 Task: Explore Airbnb accommodation in Thung Song, Thailand from 6th December, 2023 to 18th December, 2023 for 3 adults.2 bedrooms having 2 beds and 2 bathrooms. Property type can be hotel. Booking option can be shelf check-in. Look for 3 properties as per requirement.
Action: Mouse moved to (314, 152)
Screenshot: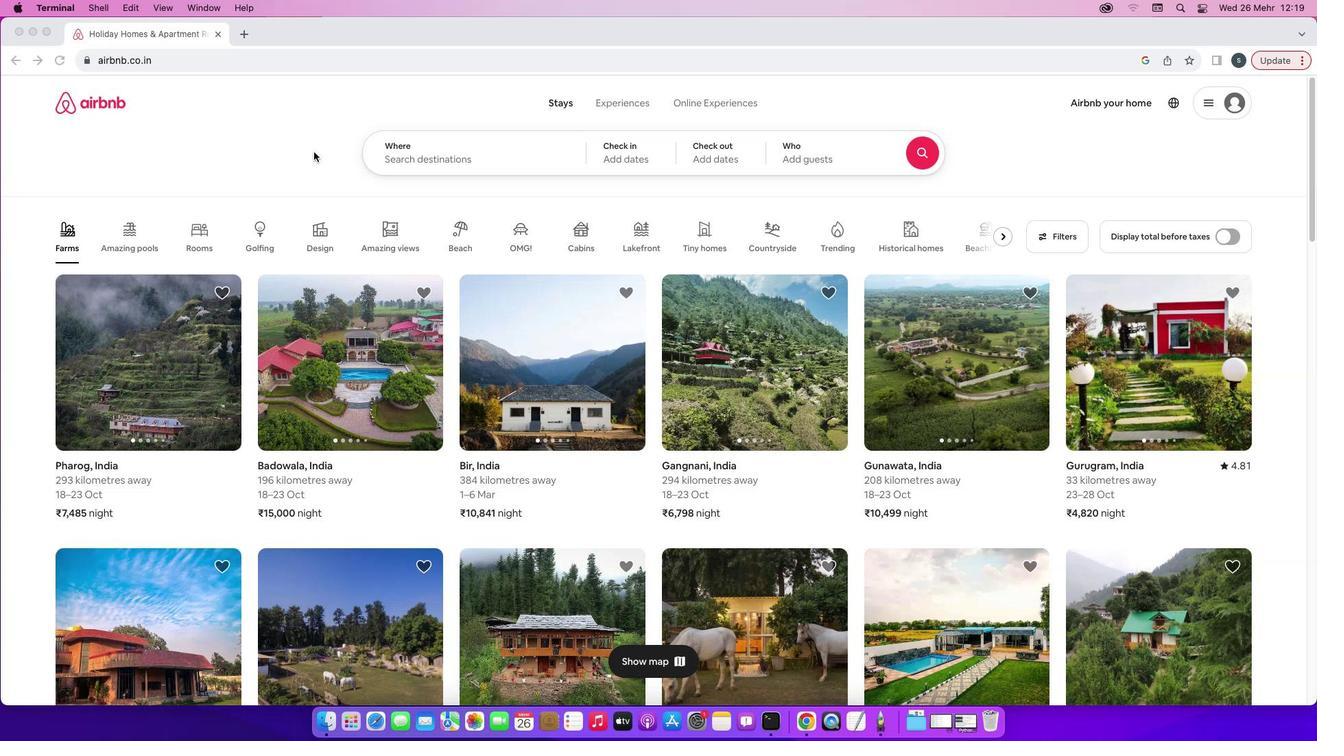 
Action: Mouse pressed left at (314, 152)
Screenshot: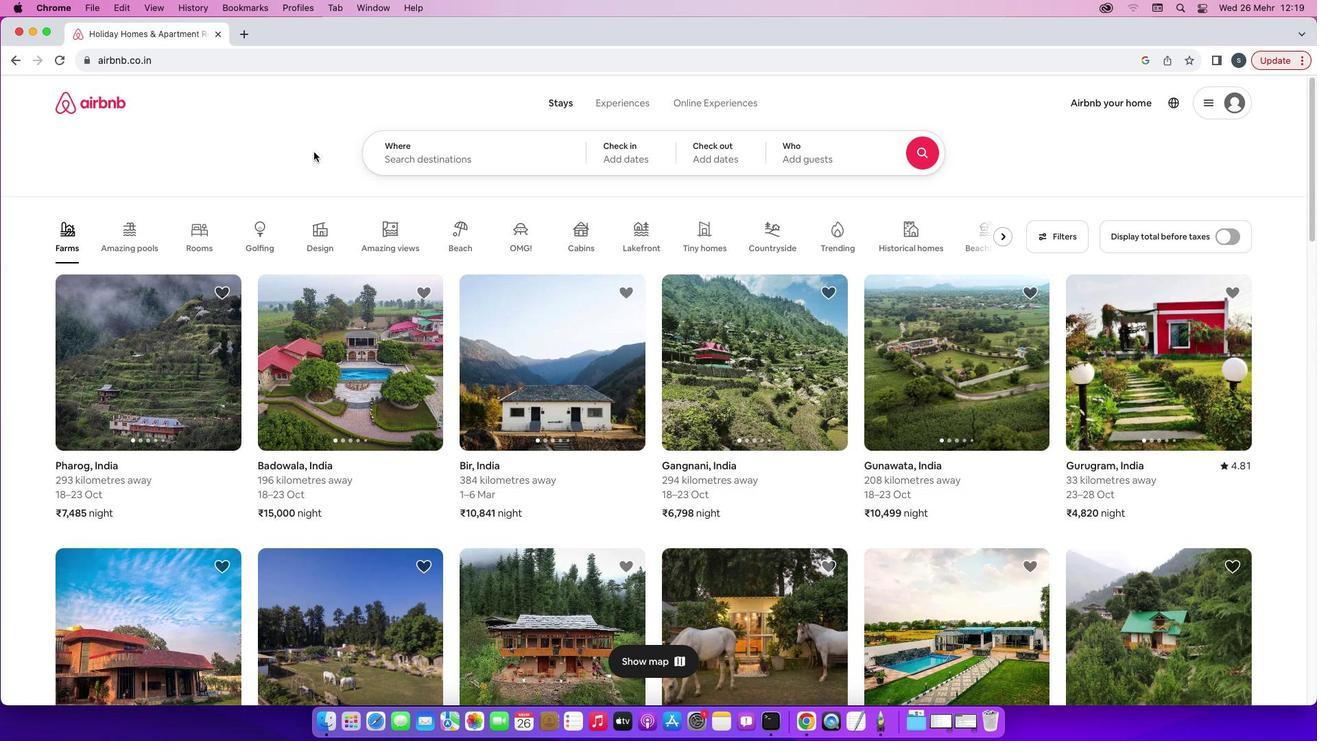 
Action: Mouse moved to (435, 155)
Screenshot: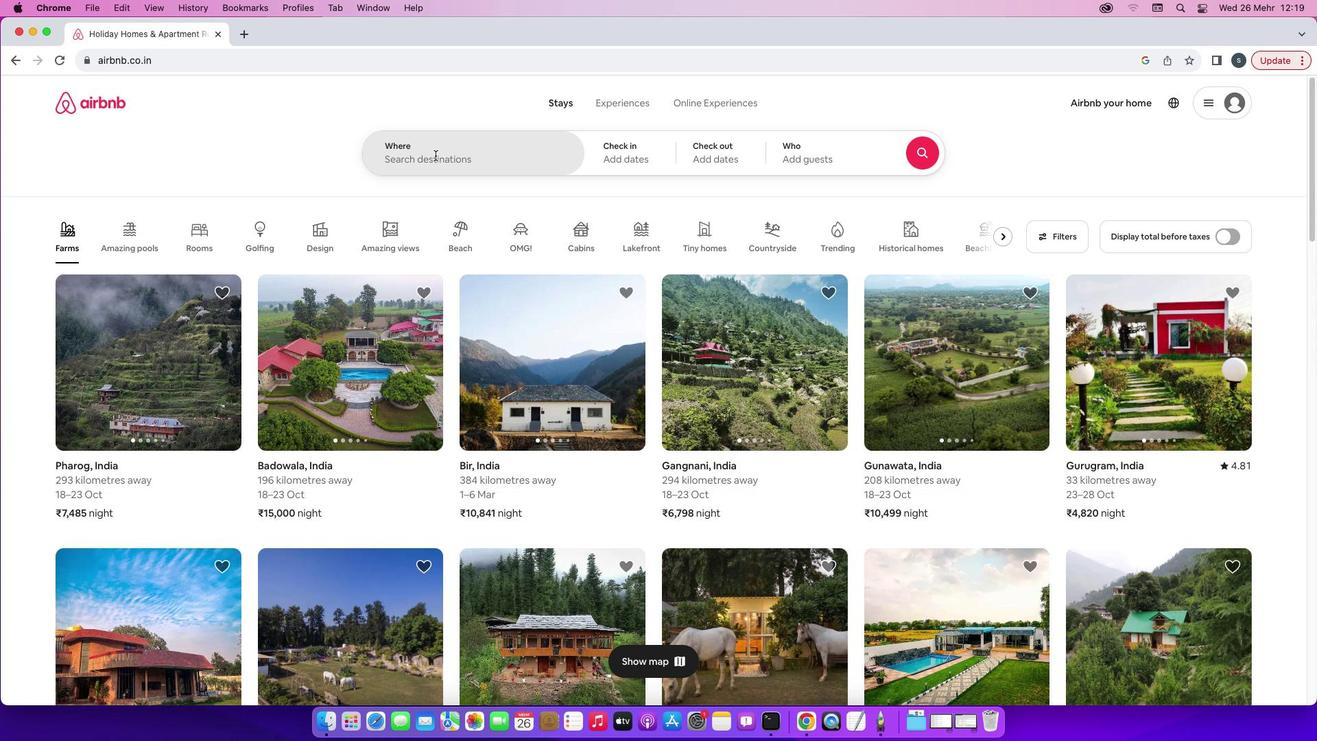 
Action: Mouse pressed left at (435, 155)
Screenshot: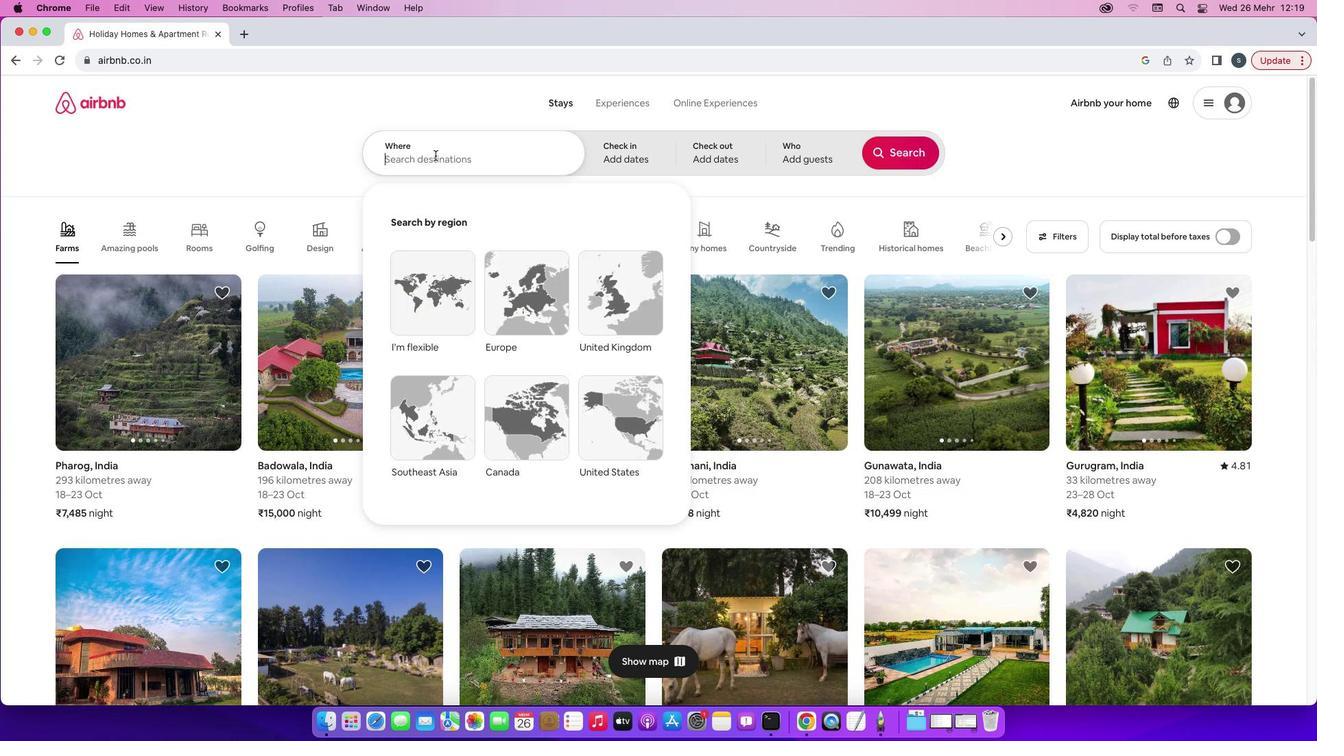 
Action: Key pressed 'T'Key.caps_lock'h''u''n''g'Key.spaceKey.caps_lock'S'Key.caps_lock'o''n''g'','Key.spaceKey.caps_lock'T'Key.caps_lock'h''a''i''l''a''n''d'Key.enter
Screenshot: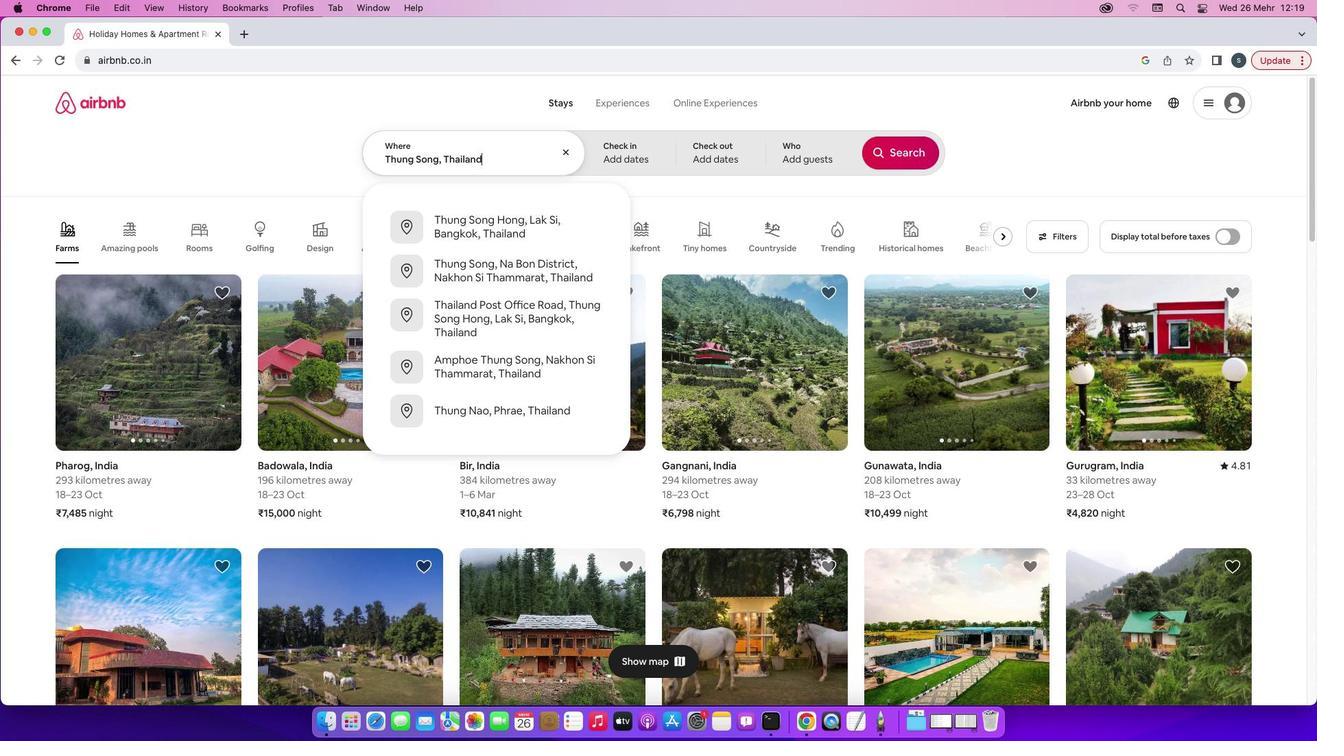 
Action: Mouse moved to (897, 260)
Screenshot: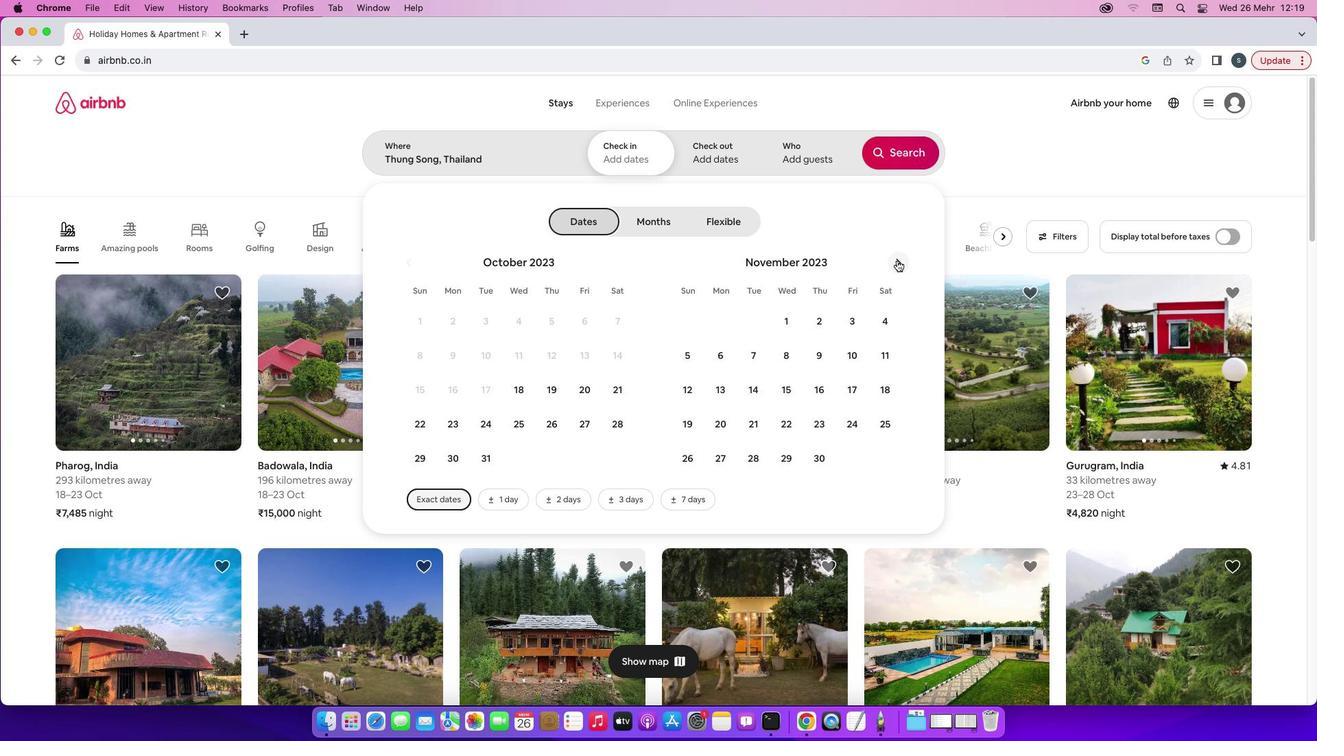 
Action: Mouse pressed left at (897, 260)
Screenshot: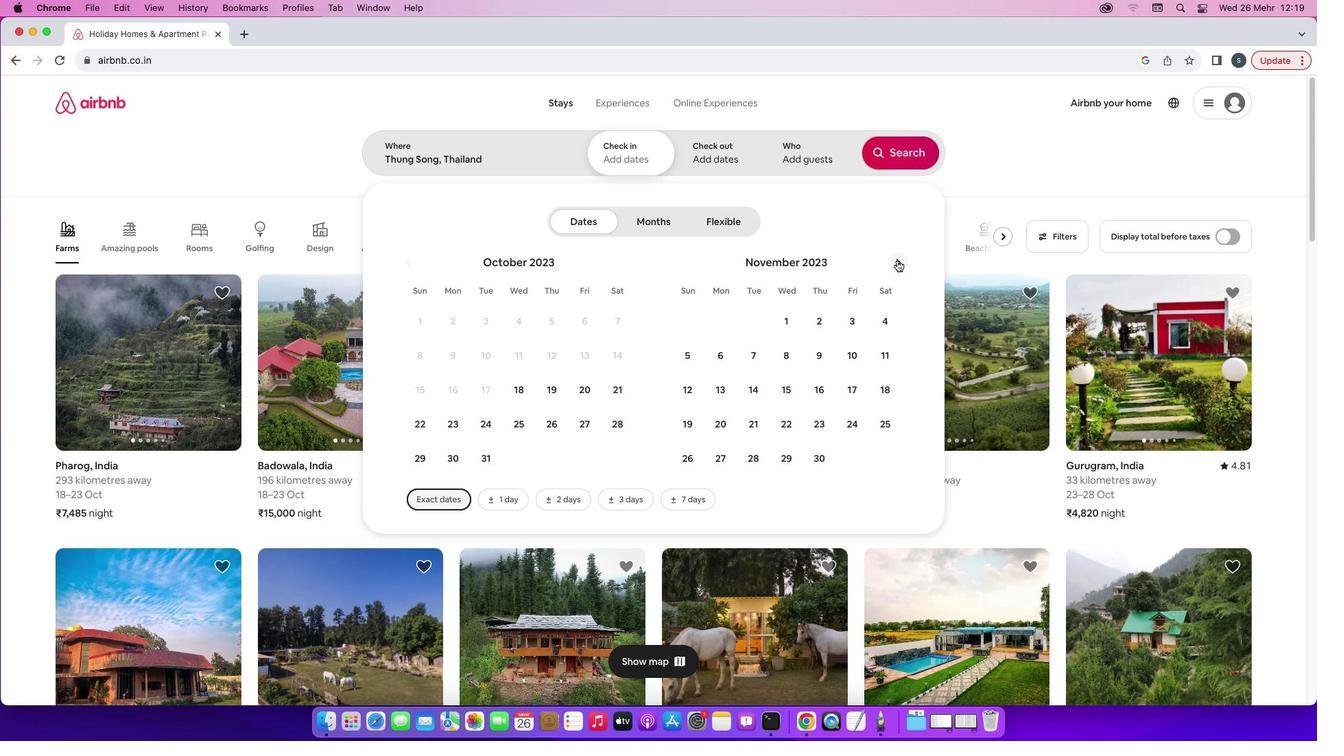 
Action: Mouse moved to (784, 355)
Screenshot: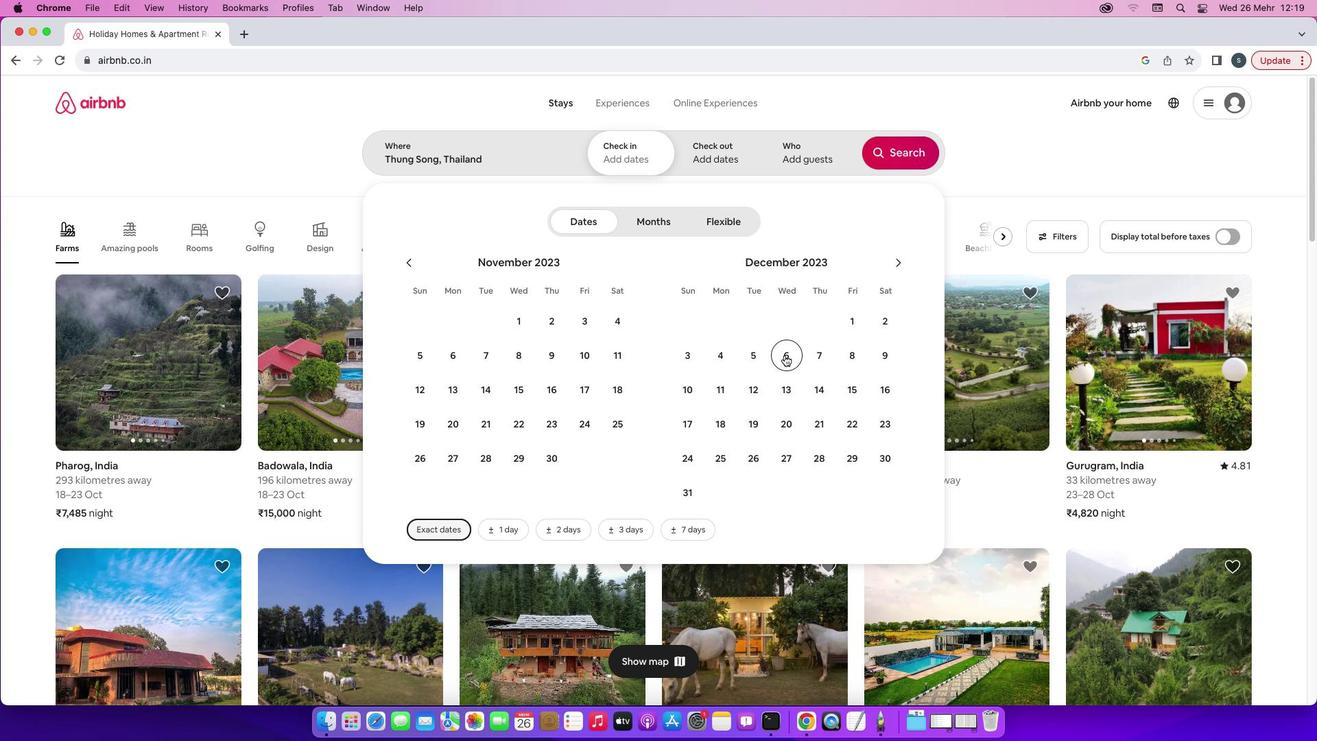 
Action: Mouse pressed left at (784, 355)
Screenshot: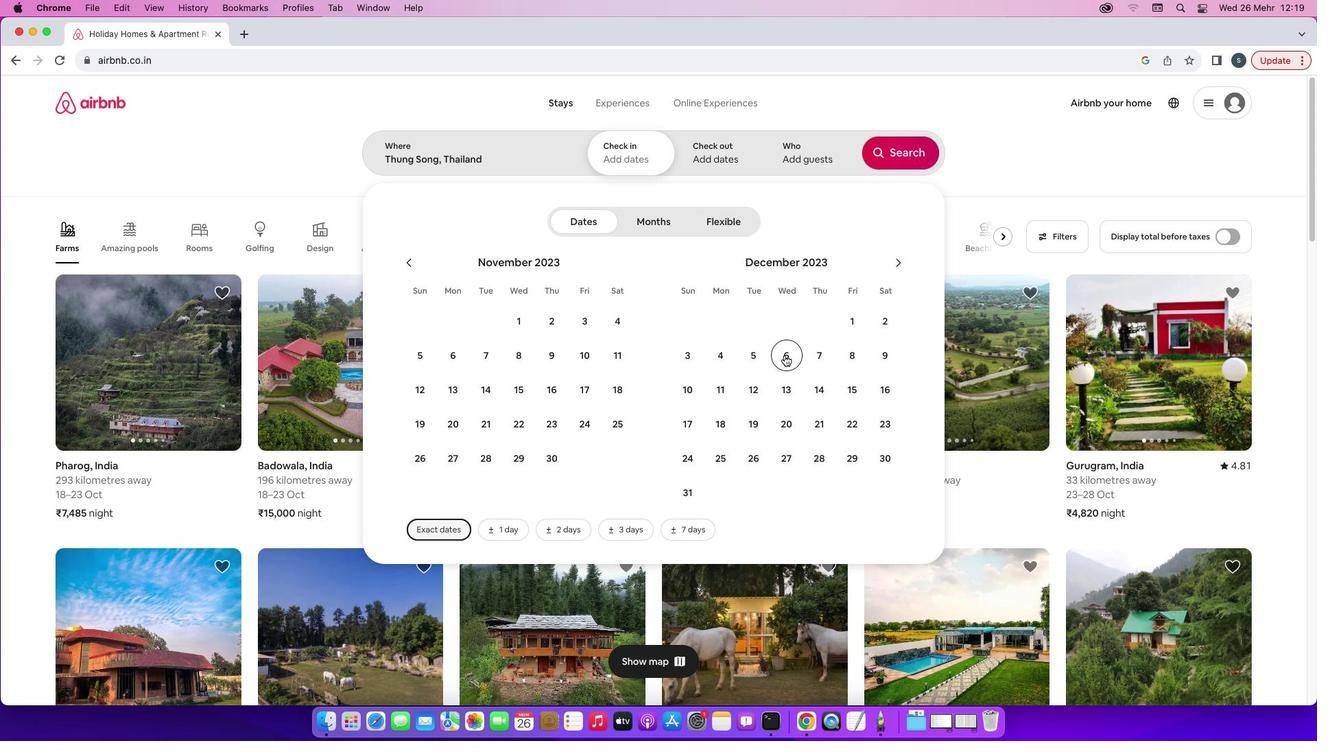 
Action: Mouse moved to (722, 424)
Screenshot: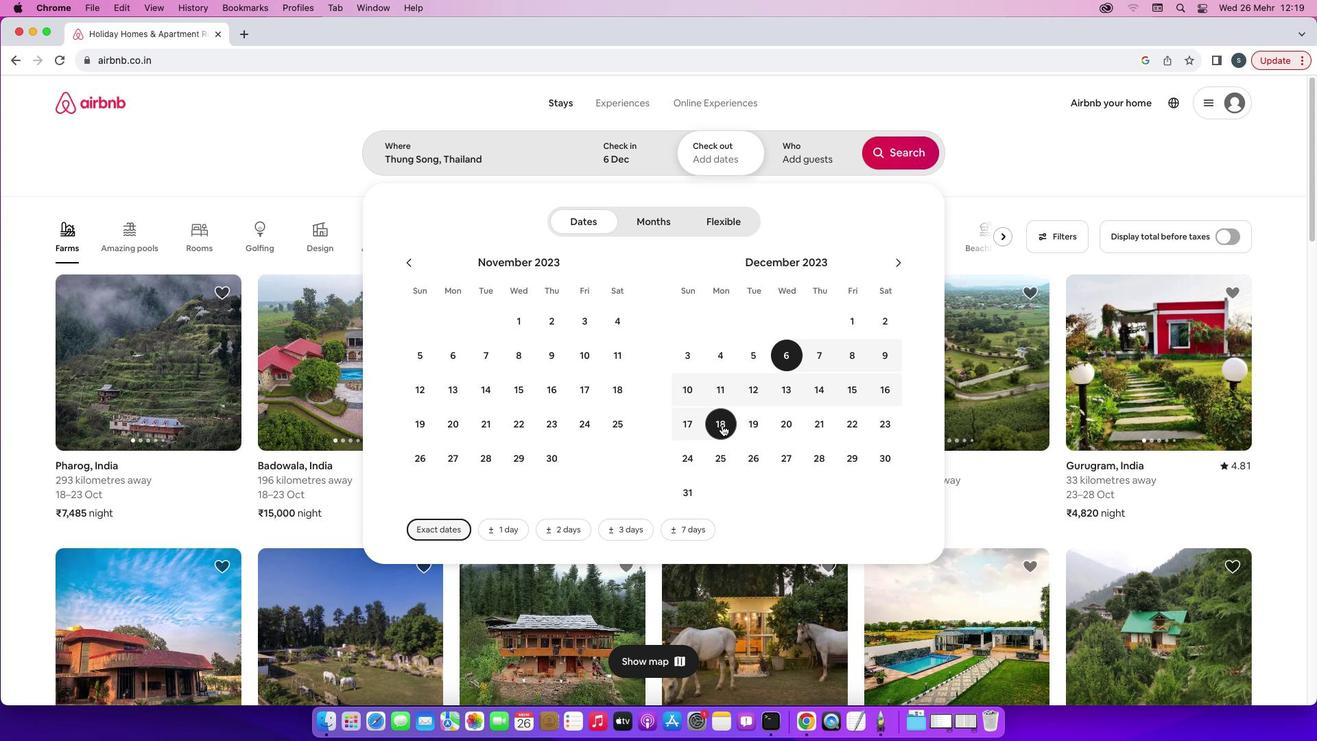 
Action: Mouse pressed left at (722, 424)
Screenshot: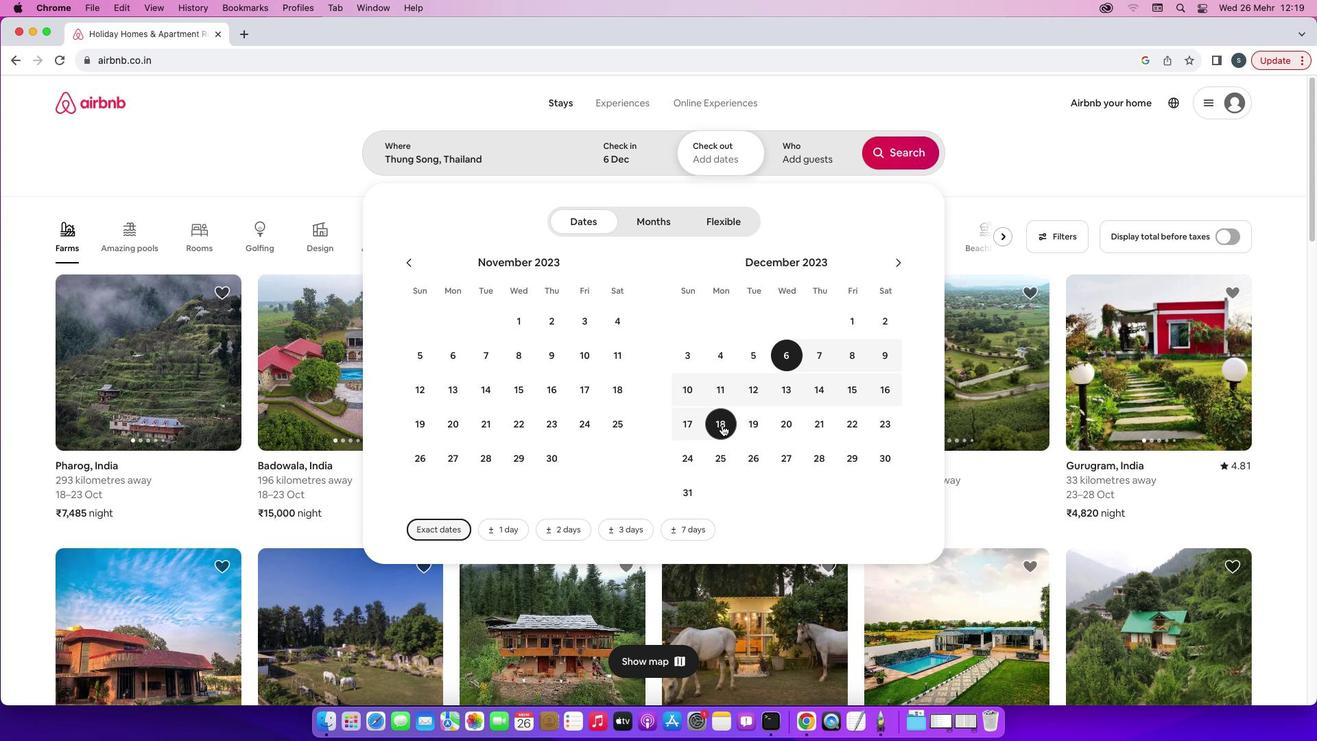 
Action: Mouse moved to (802, 157)
Screenshot: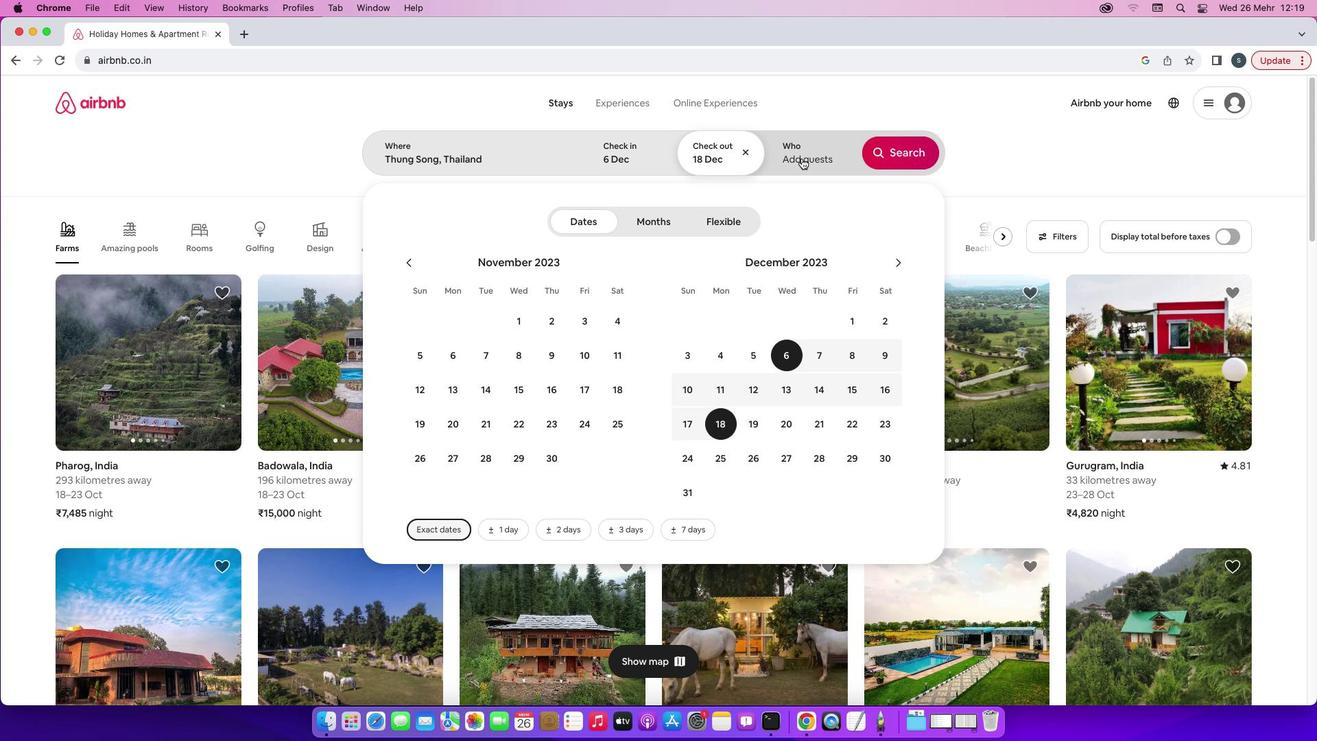 
Action: Mouse pressed left at (802, 157)
Screenshot: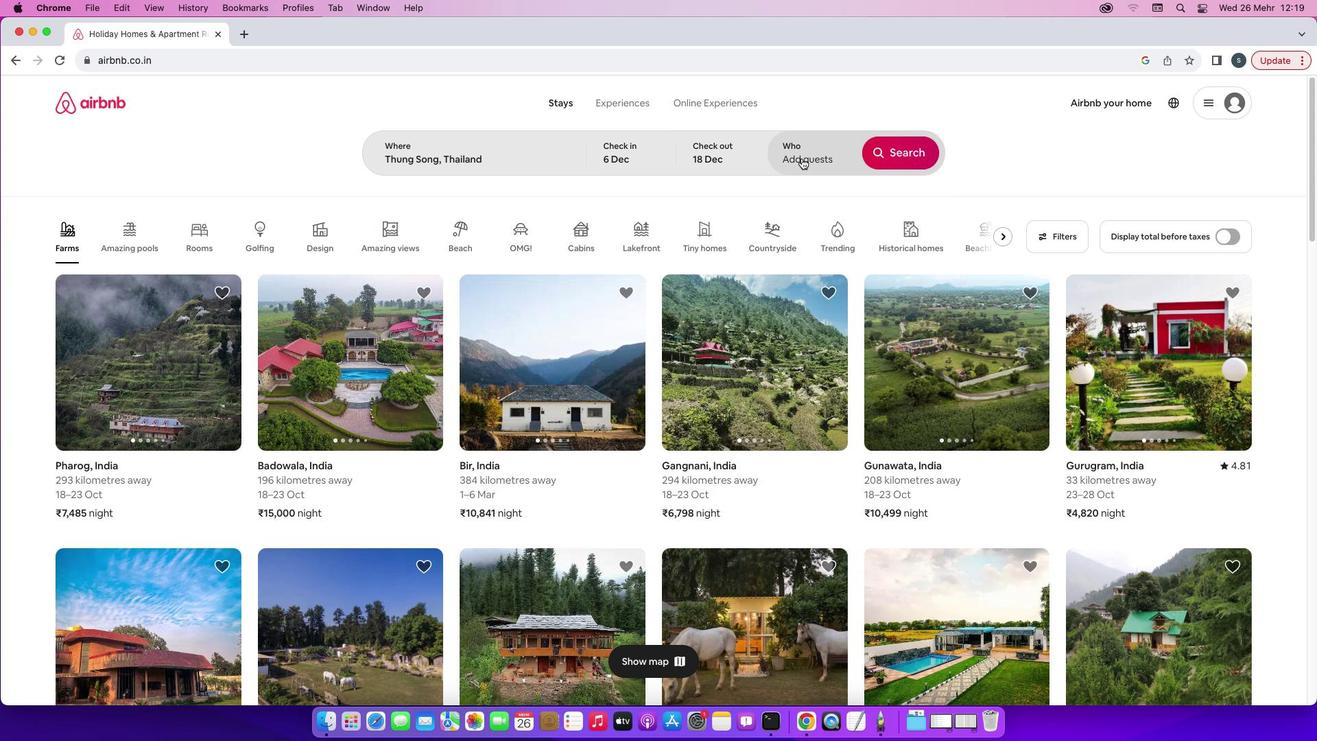 
Action: Mouse moved to (904, 222)
Screenshot: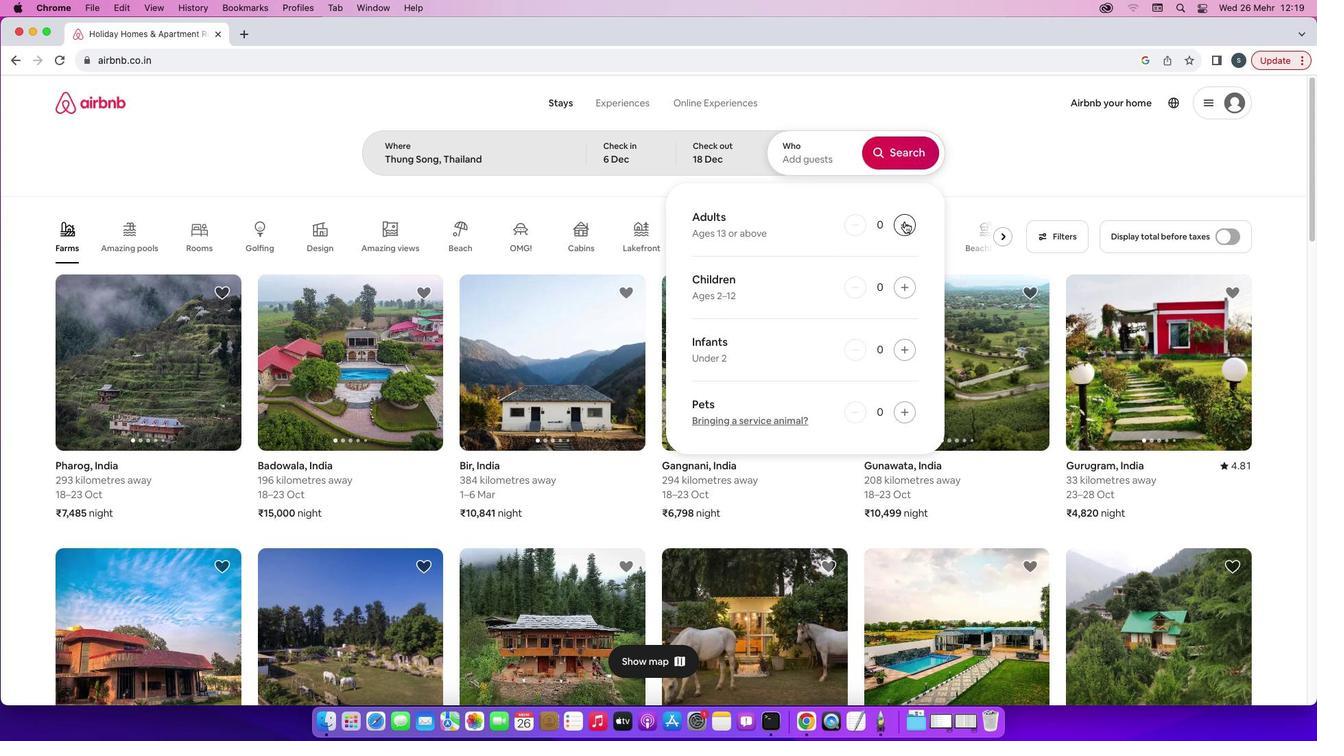 
Action: Mouse pressed left at (904, 222)
Screenshot: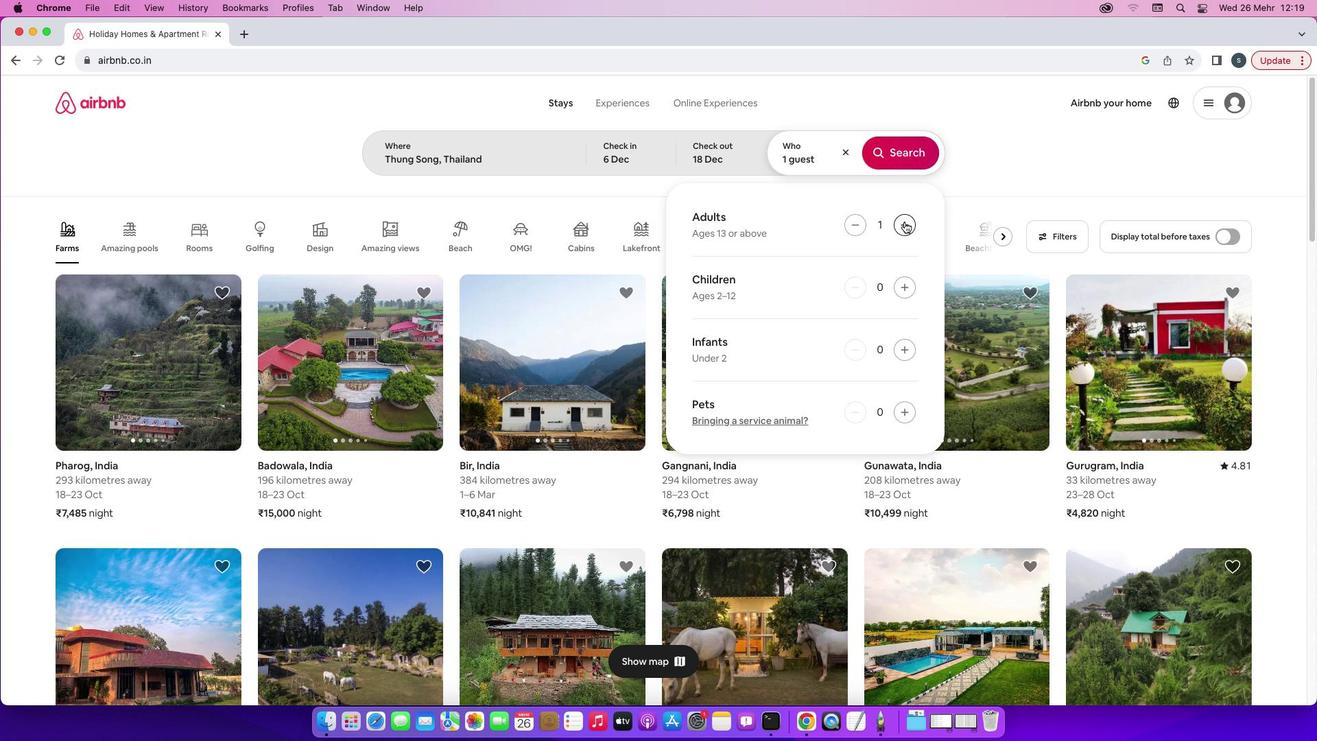 
Action: Mouse pressed left at (904, 222)
Screenshot: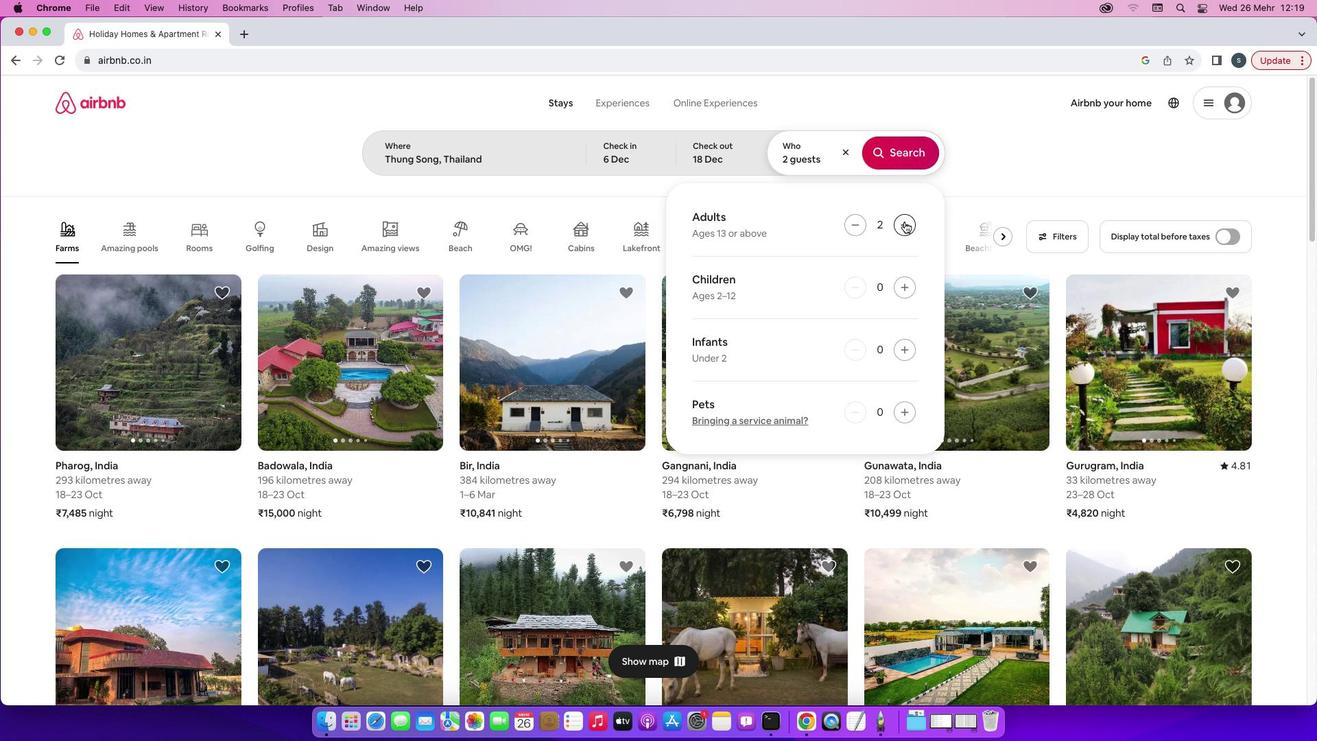
Action: Mouse pressed left at (904, 222)
Screenshot: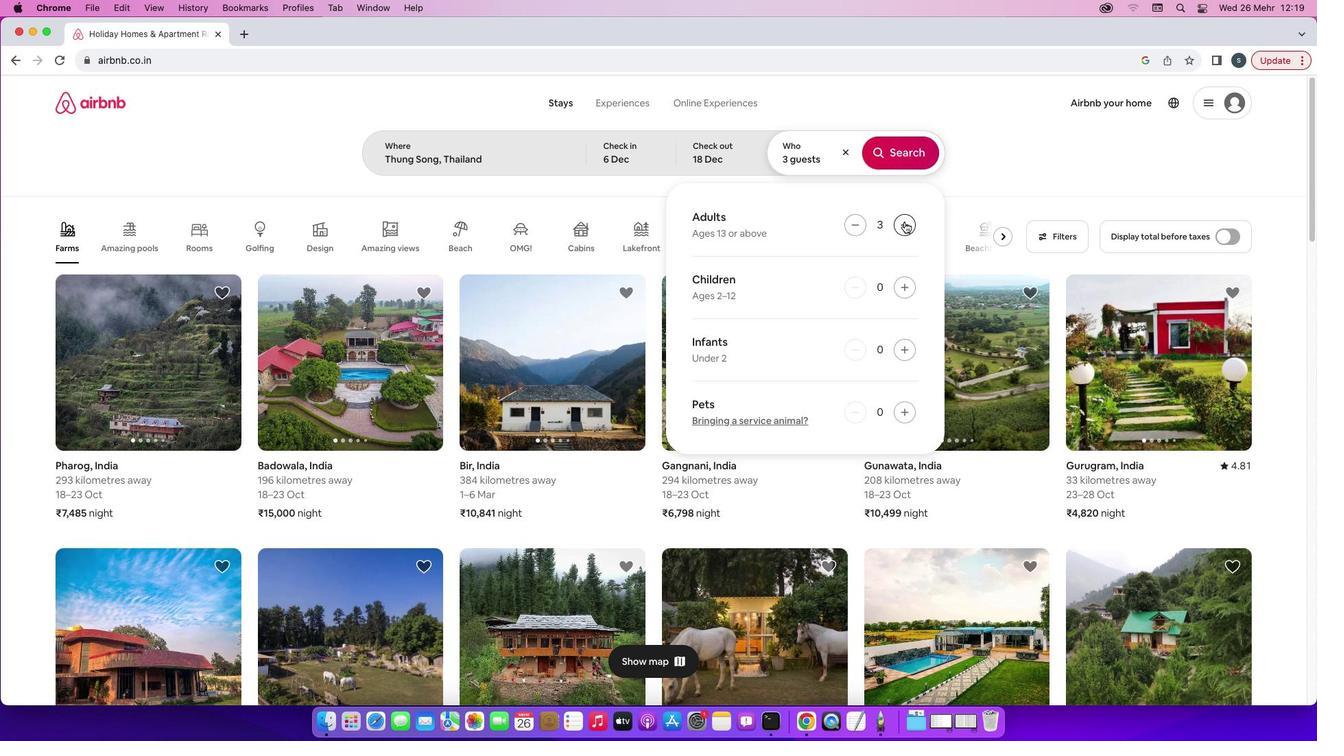
Action: Mouse moved to (898, 160)
Screenshot: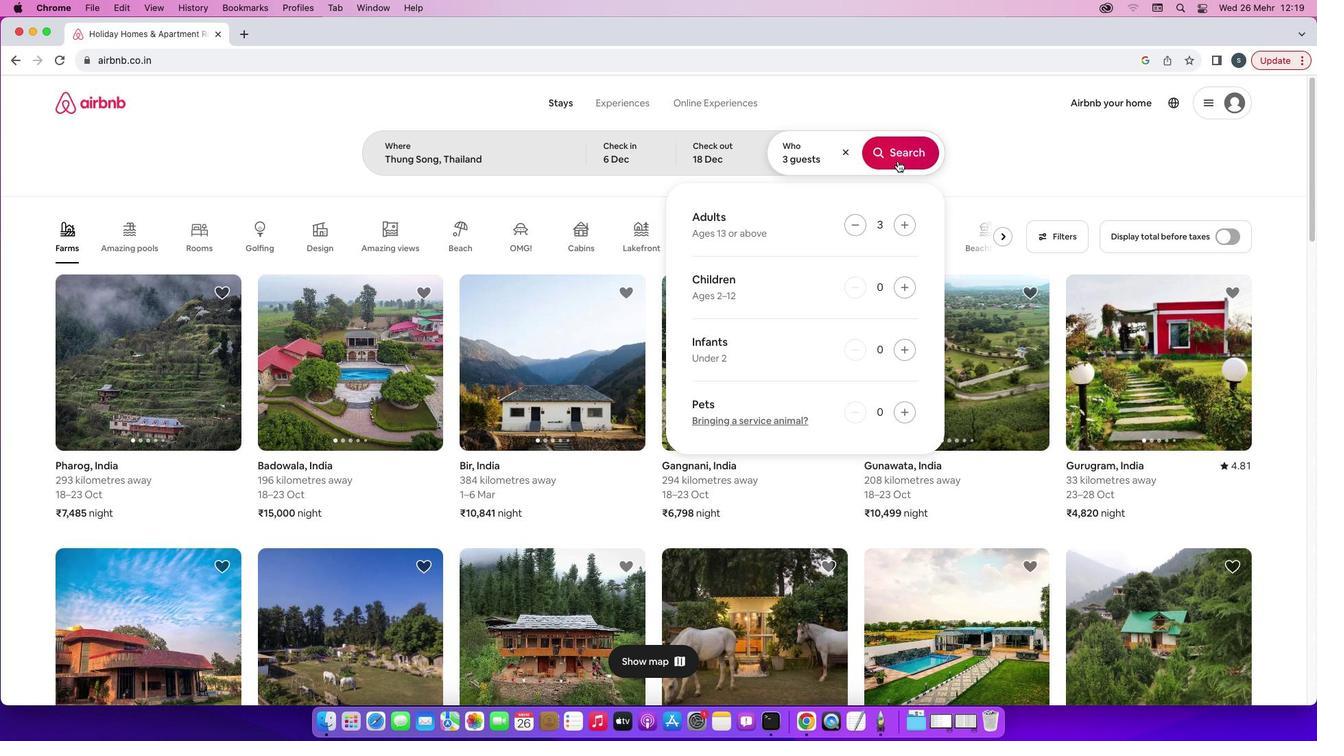 
Action: Mouse pressed left at (898, 160)
Screenshot: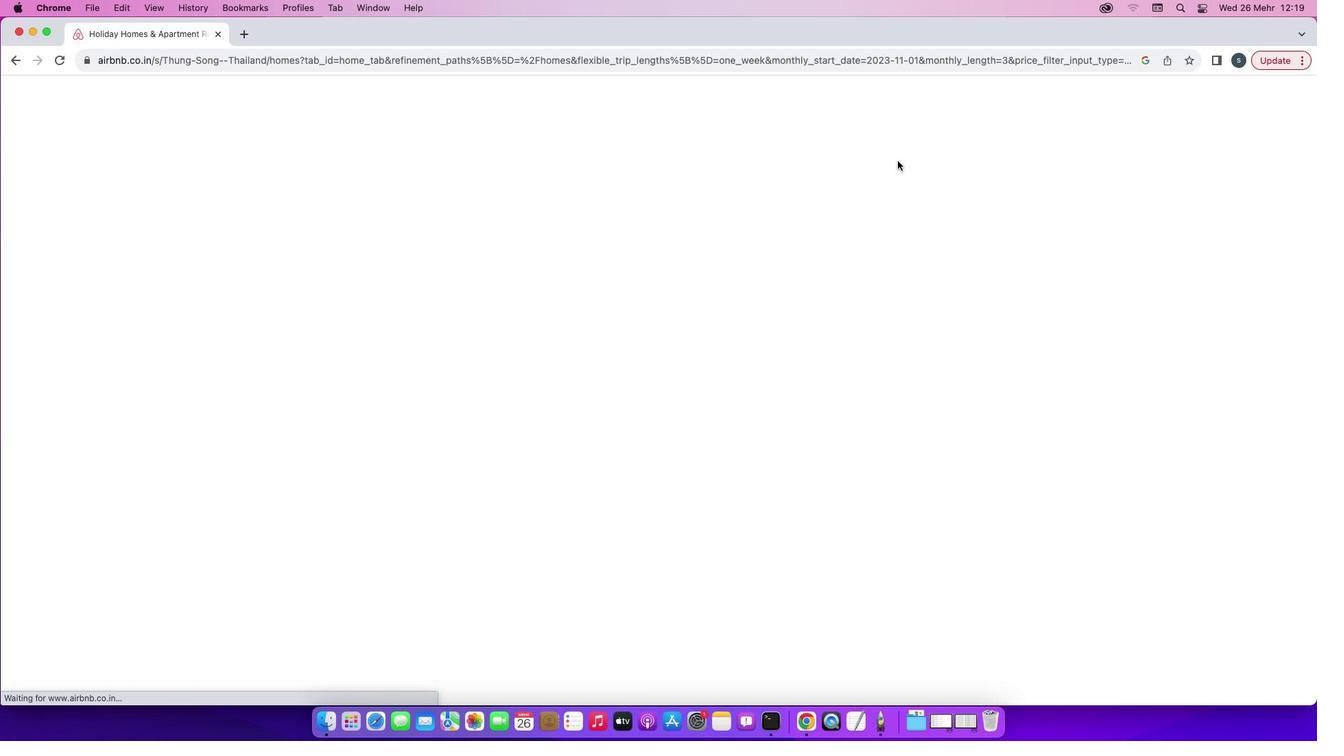 
Action: Mouse moved to (1101, 167)
Screenshot: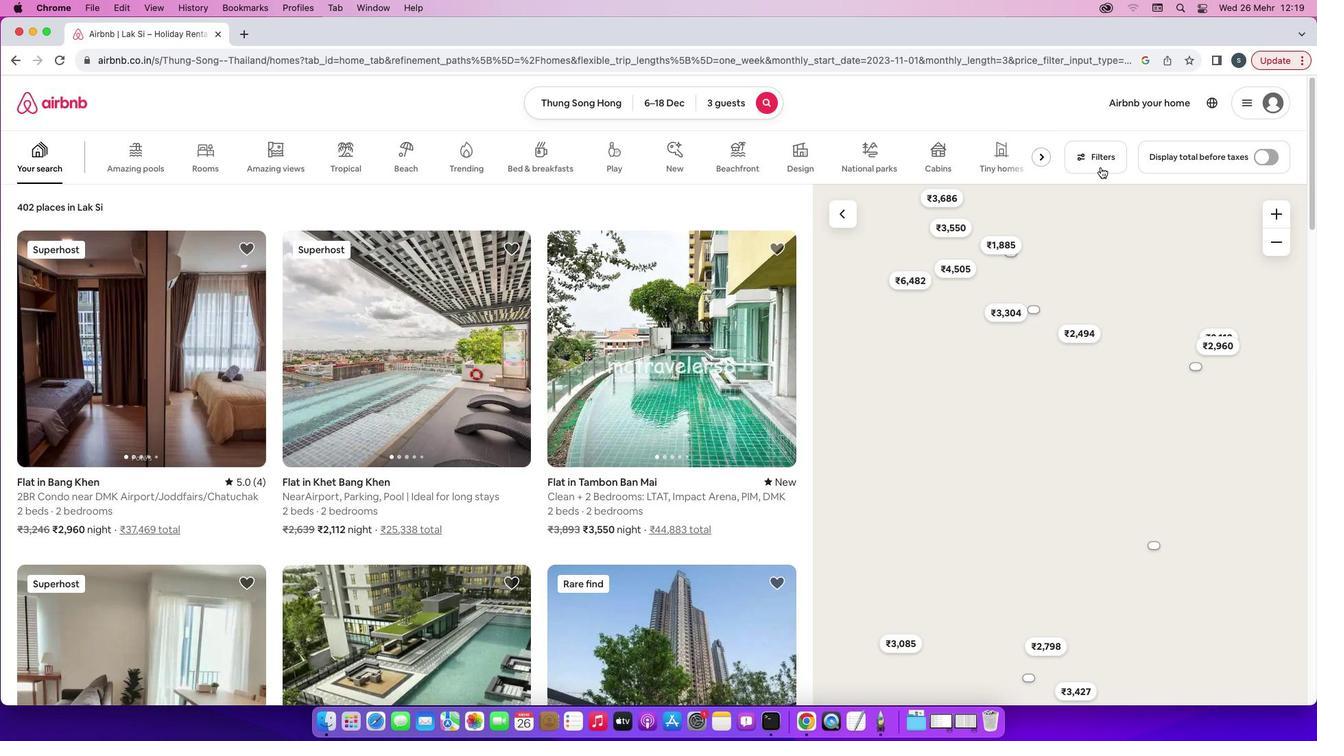 
Action: Mouse pressed left at (1101, 167)
Screenshot: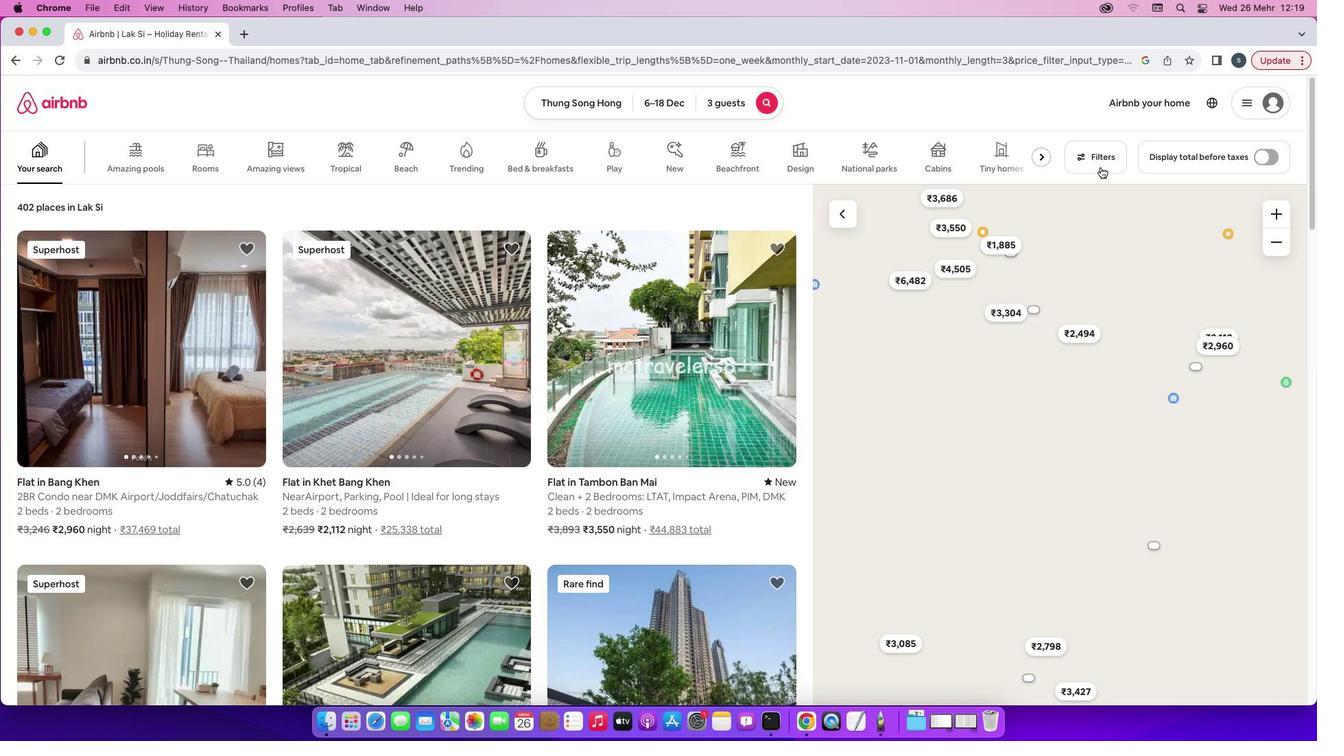 
Action: Mouse moved to (633, 332)
Screenshot: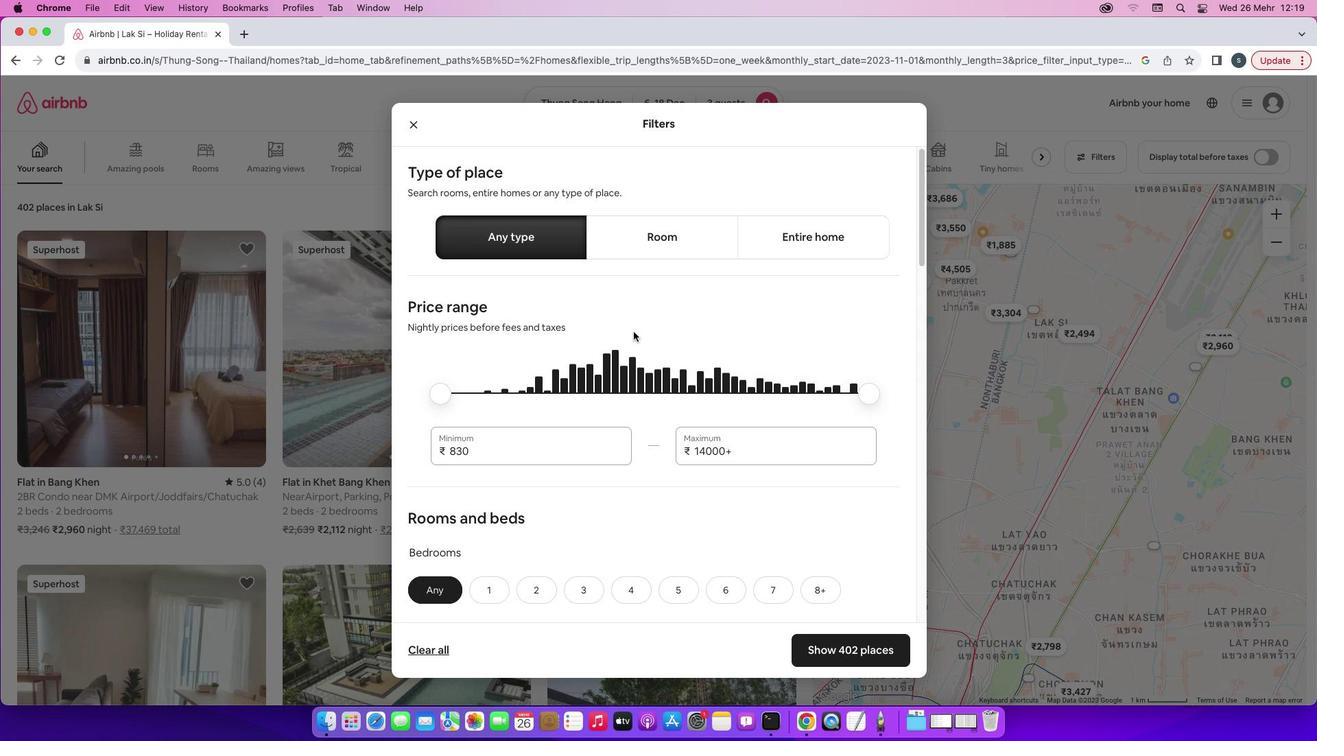 
Action: Mouse scrolled (633, 332) with delta (0, 0)
Screenshot: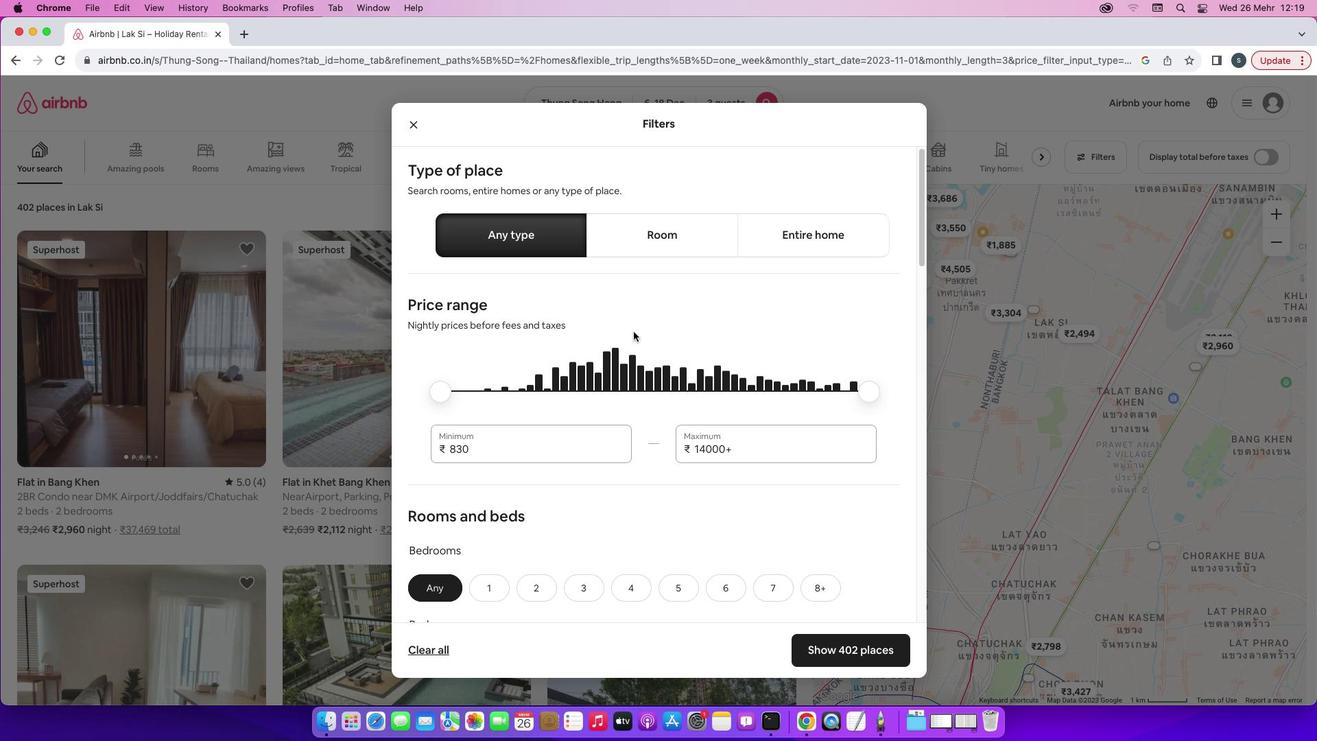
Action: Mouse scrolled (633, 332) with delta (0, 0)
Screenshot: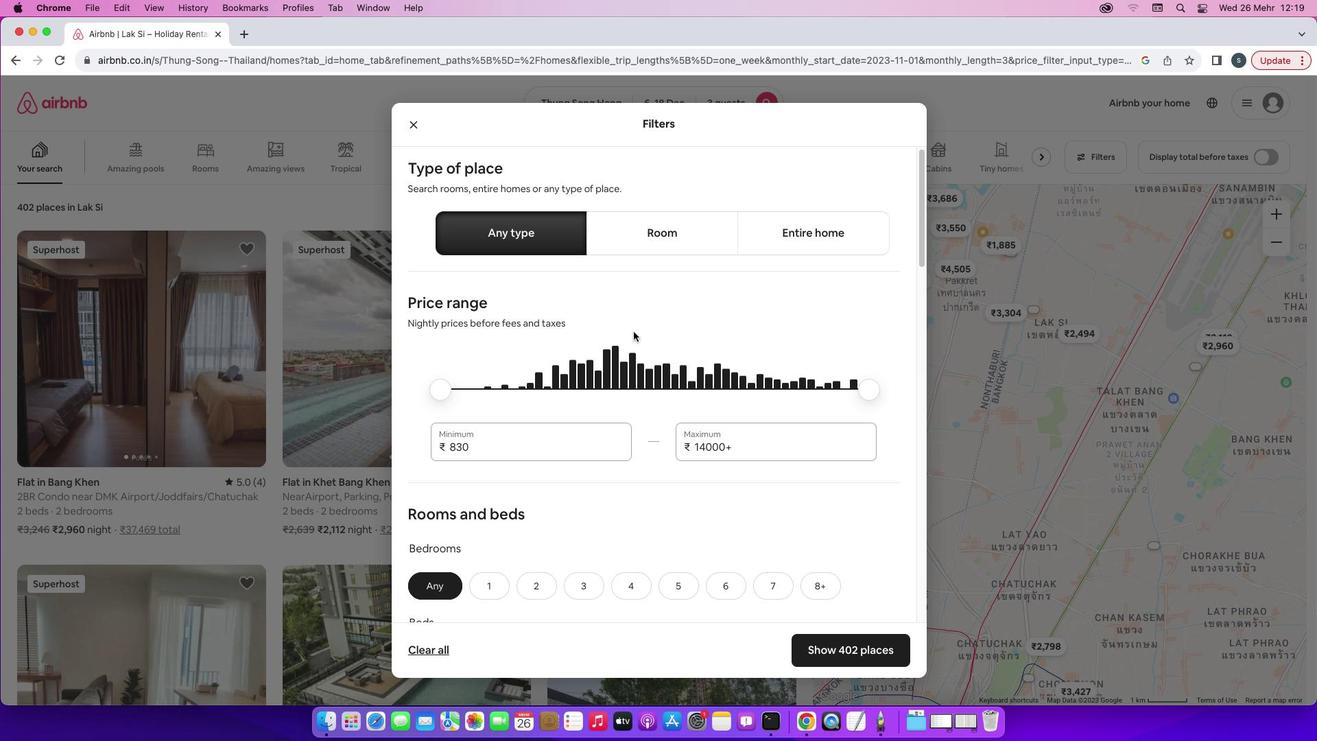 
Action: Mouse scrolled (633, 332) with delta (0, 0)
Screenshot: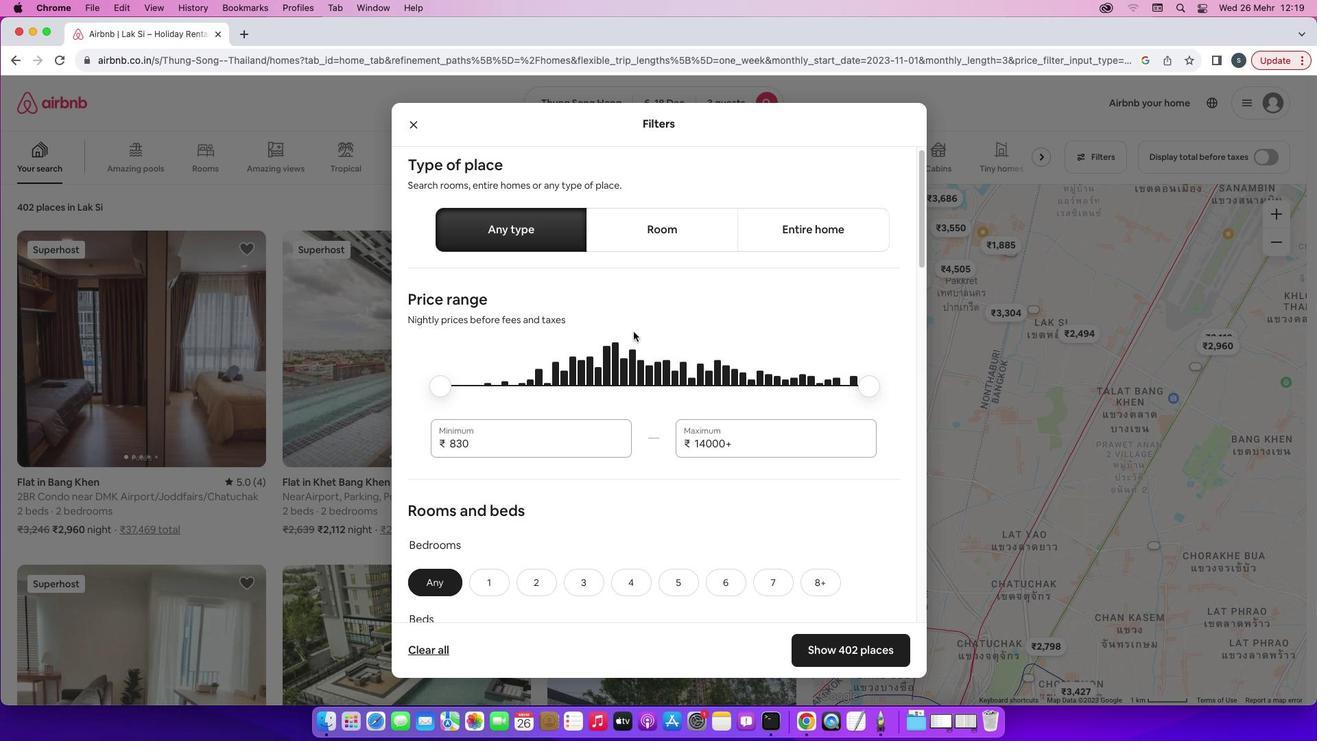 
Action: Mouse scrolled (633, 332) with delta (0, 0)
Screenshot: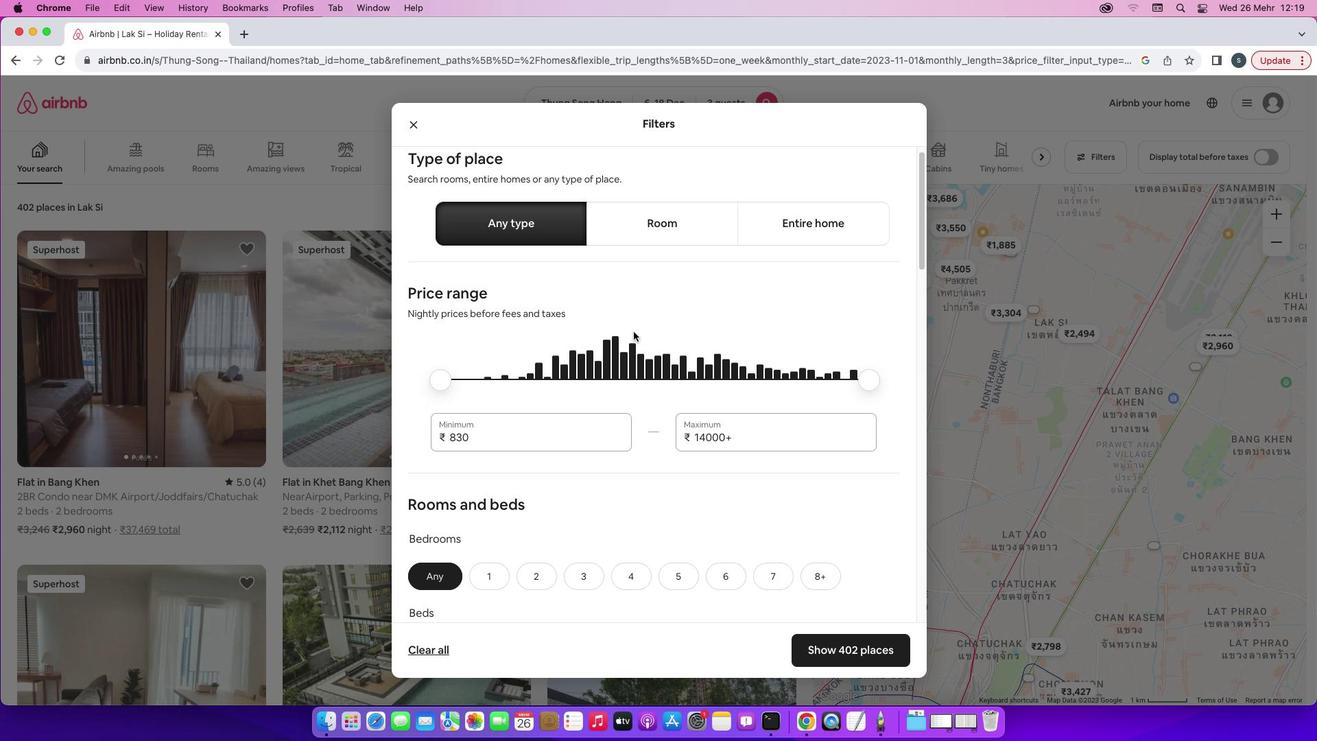 
Action: Mouse scrolled (633, 332) with delta (0, 0)
Screenshot: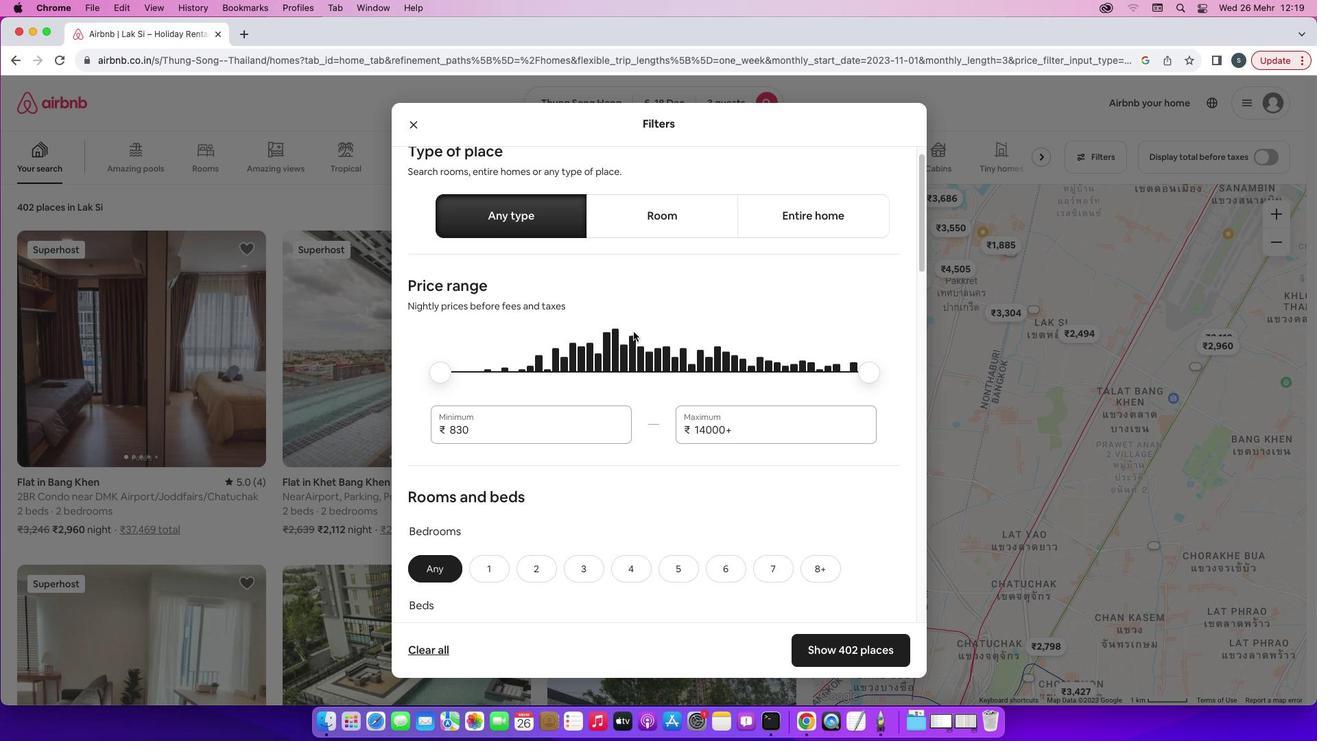 
Action: Mouse scrolled (633, 332) with delta (0, 0)
Screenshot: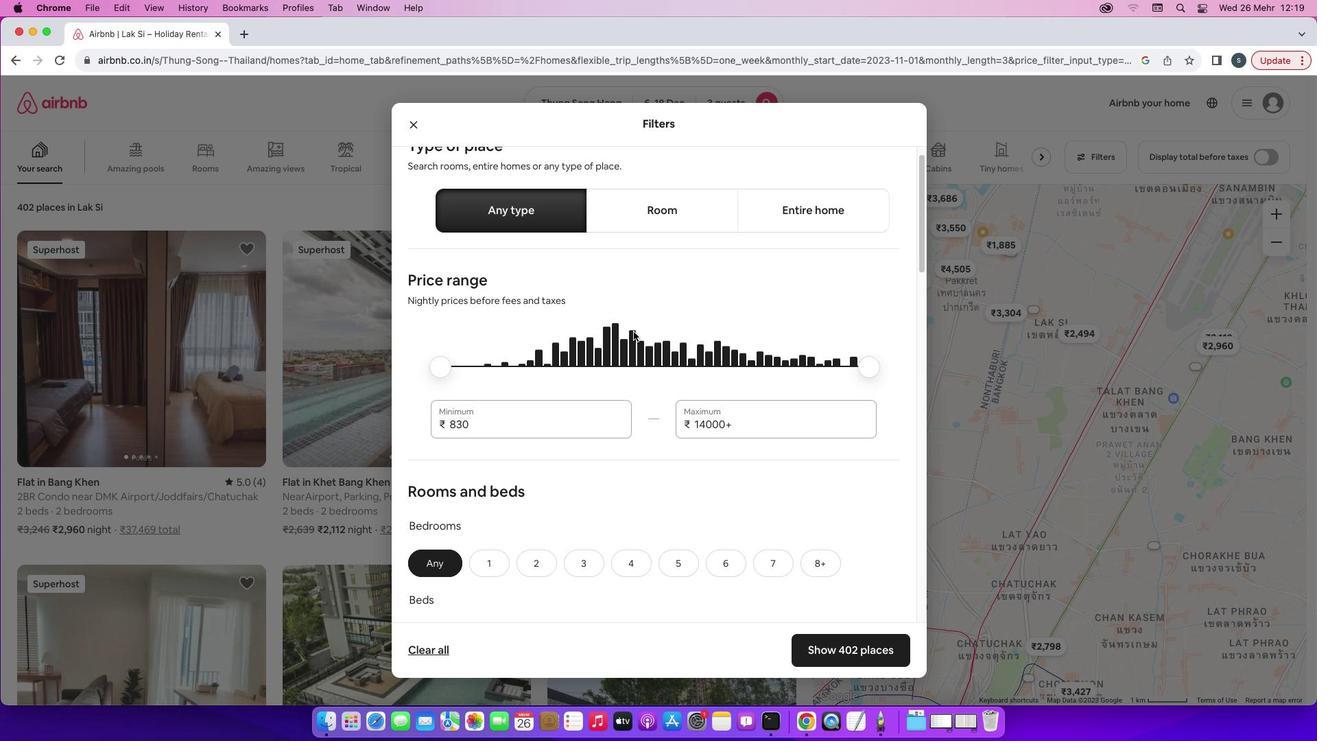 
Action: Mouse scrolled (633, 332) with delta (0, 0)
Screenshot: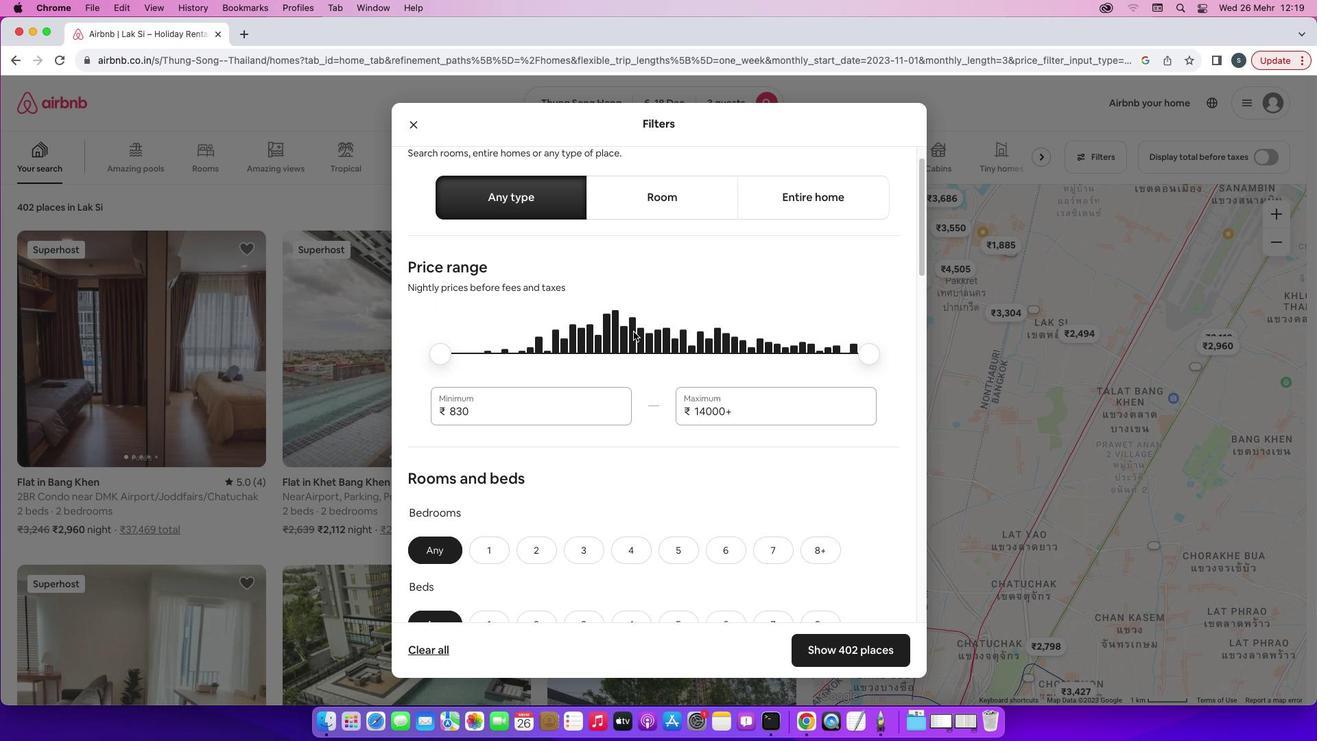 
Action: Mouse scrolled (633, 332) with delta (0, 0)
Screenshot: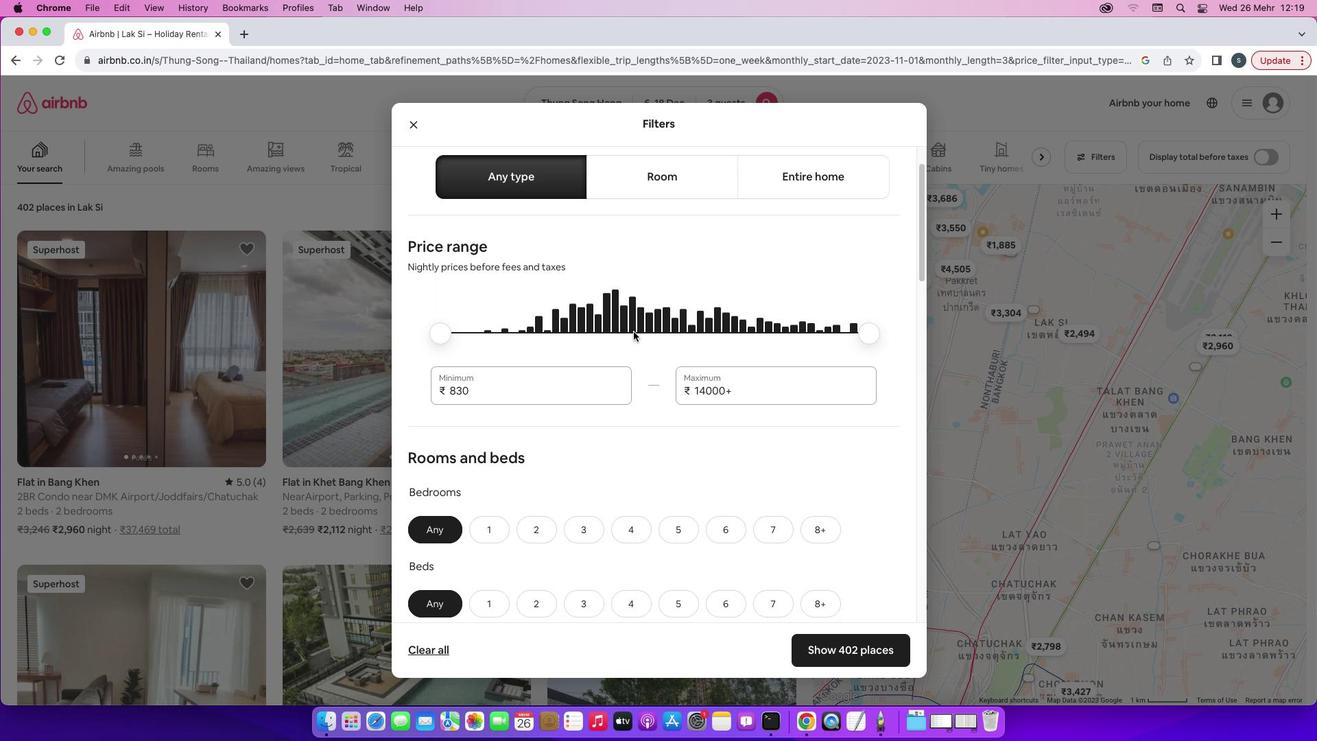 
Action: Mouse scrolled (633, 332) with delta (0, 0)
Screenshot: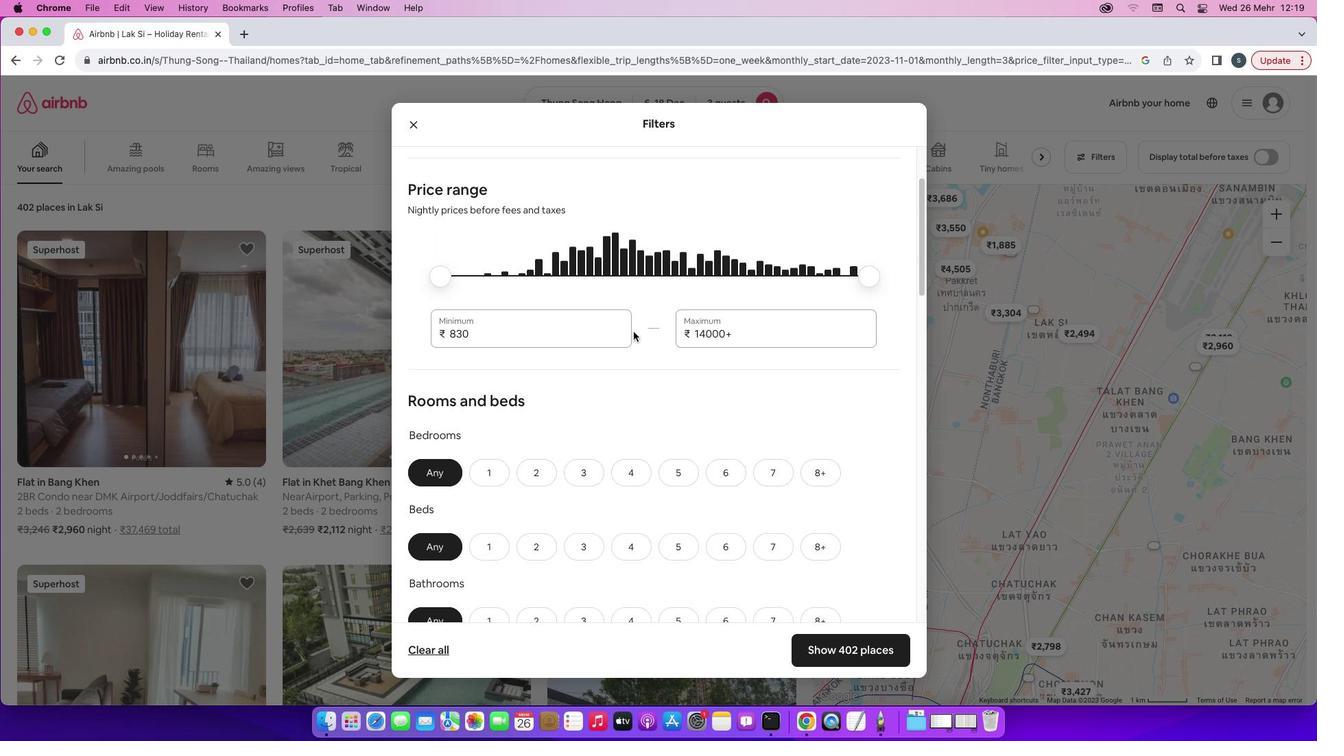 
Action: Mouse scrolled (633, 332) with delta (0, 0)
Screenshot: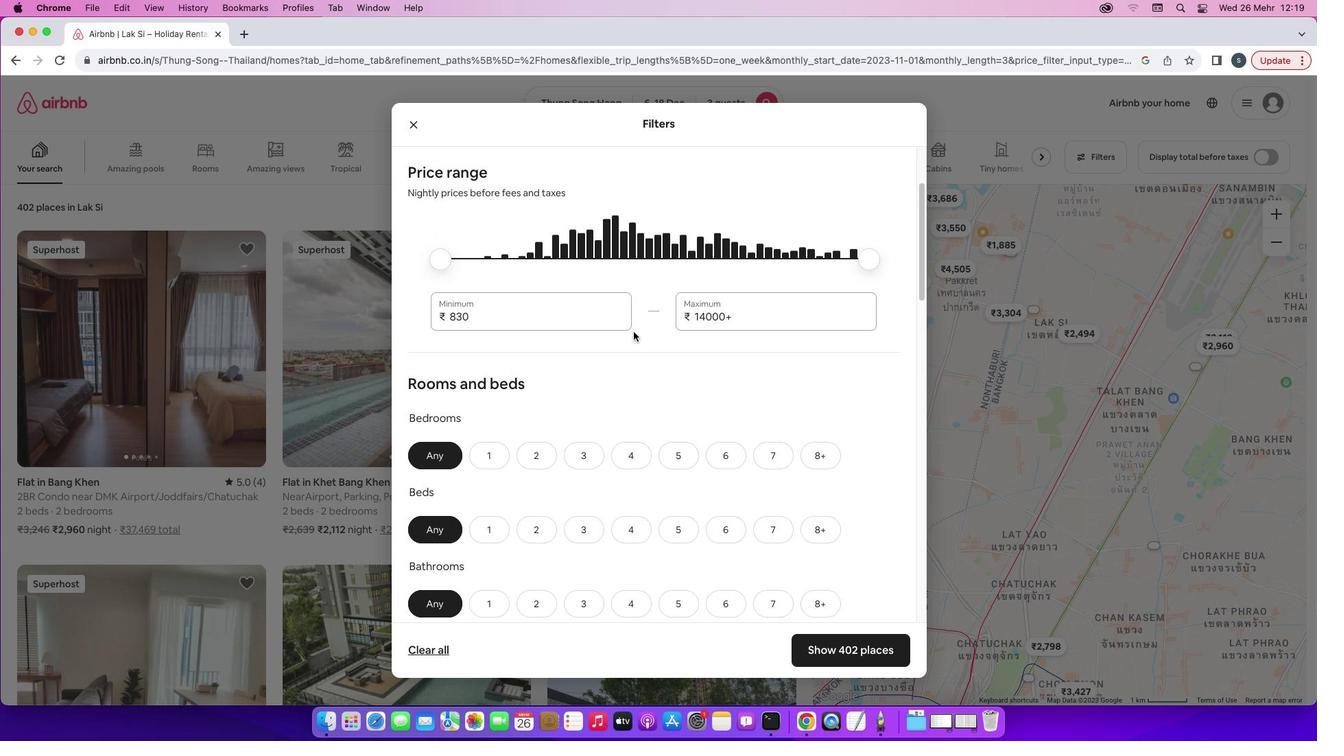 
Action: Mouse scrolled (633, 332) with delta (0, 0)
Screenshot: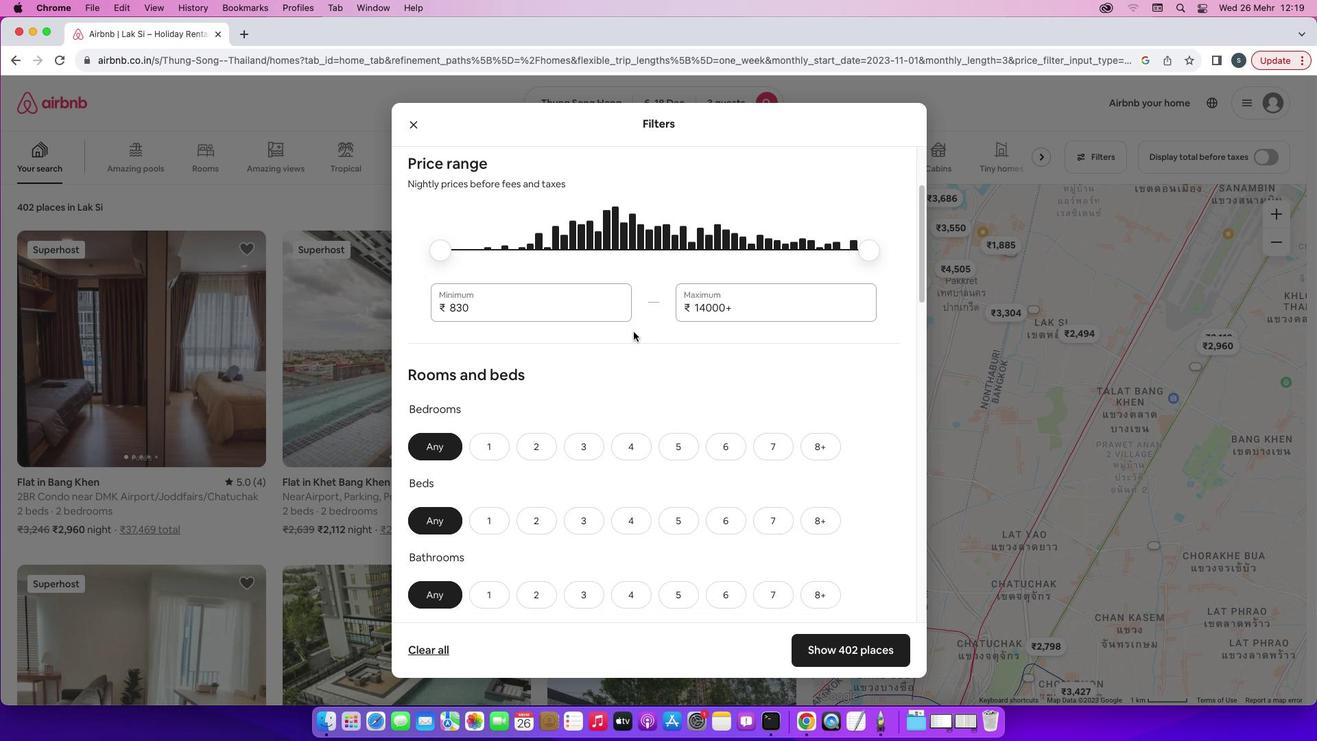 
Action: Mouse scrolled (633, 332) with delta (0, -1)
Screenshot: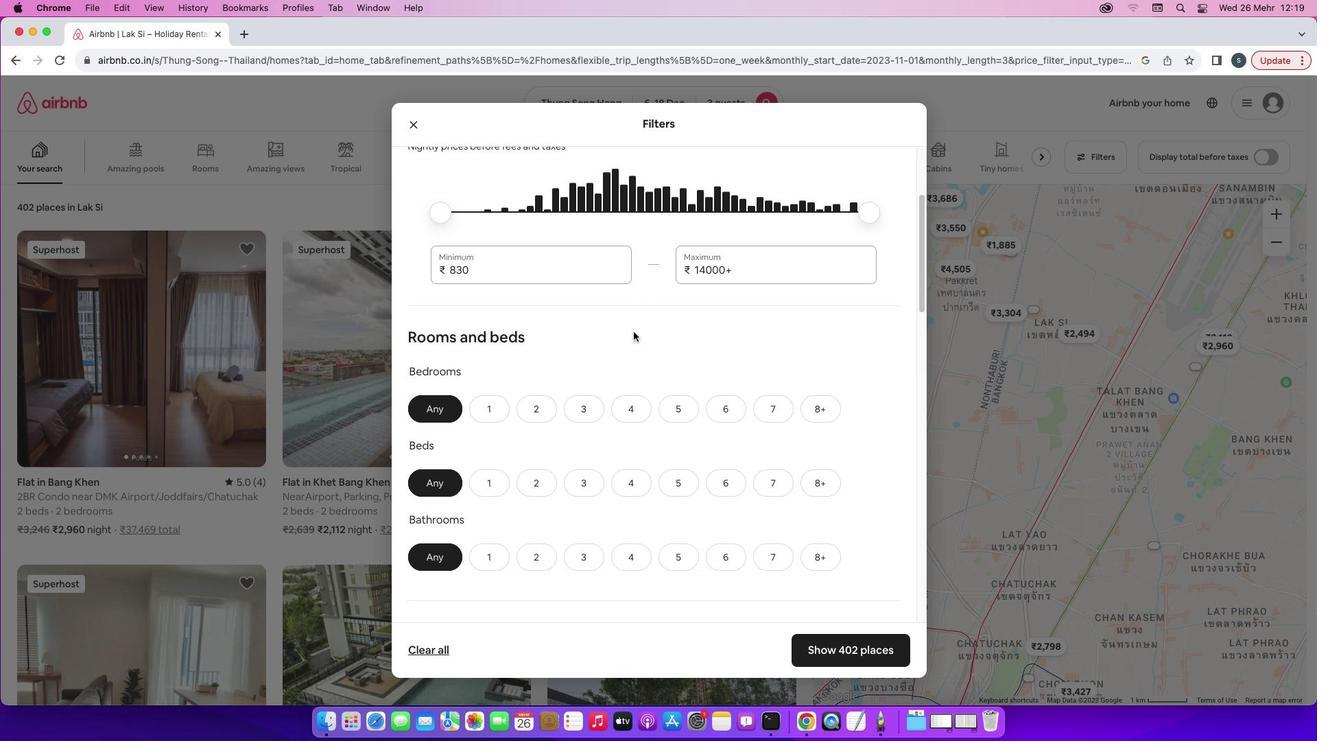 
Action: Mouse scrolled (633, 332) with delta (0, -1)
Screenshot: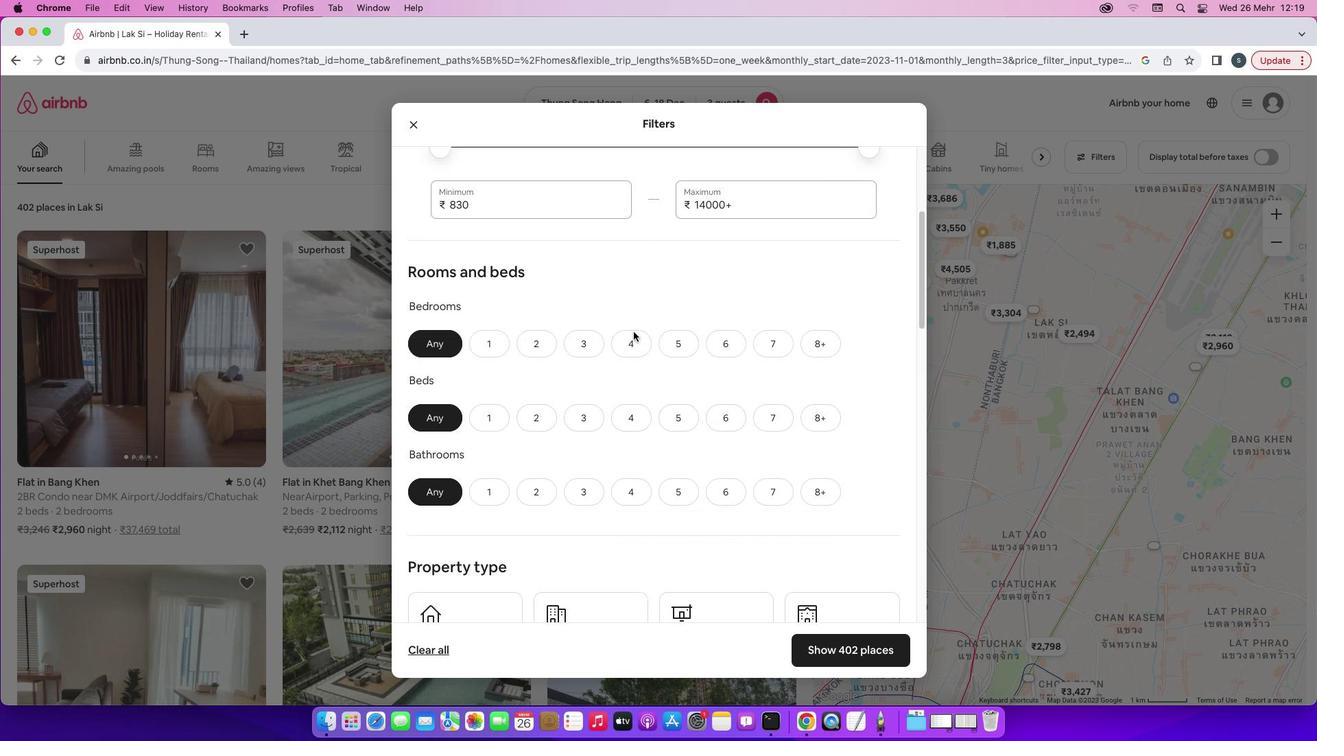 
Action: Mouse moved to (546, 308)
Screenshot: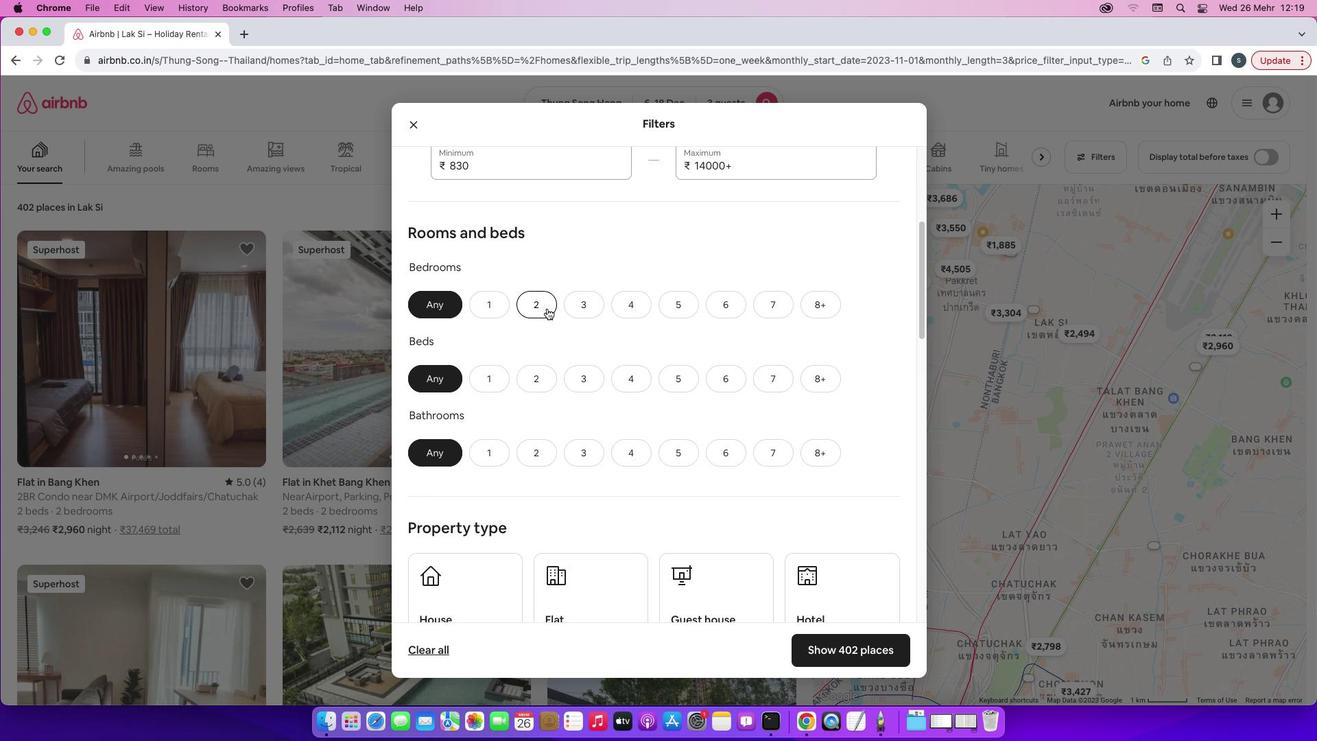 
Action: Mouse pressed left at (546, 308)
Screenshot: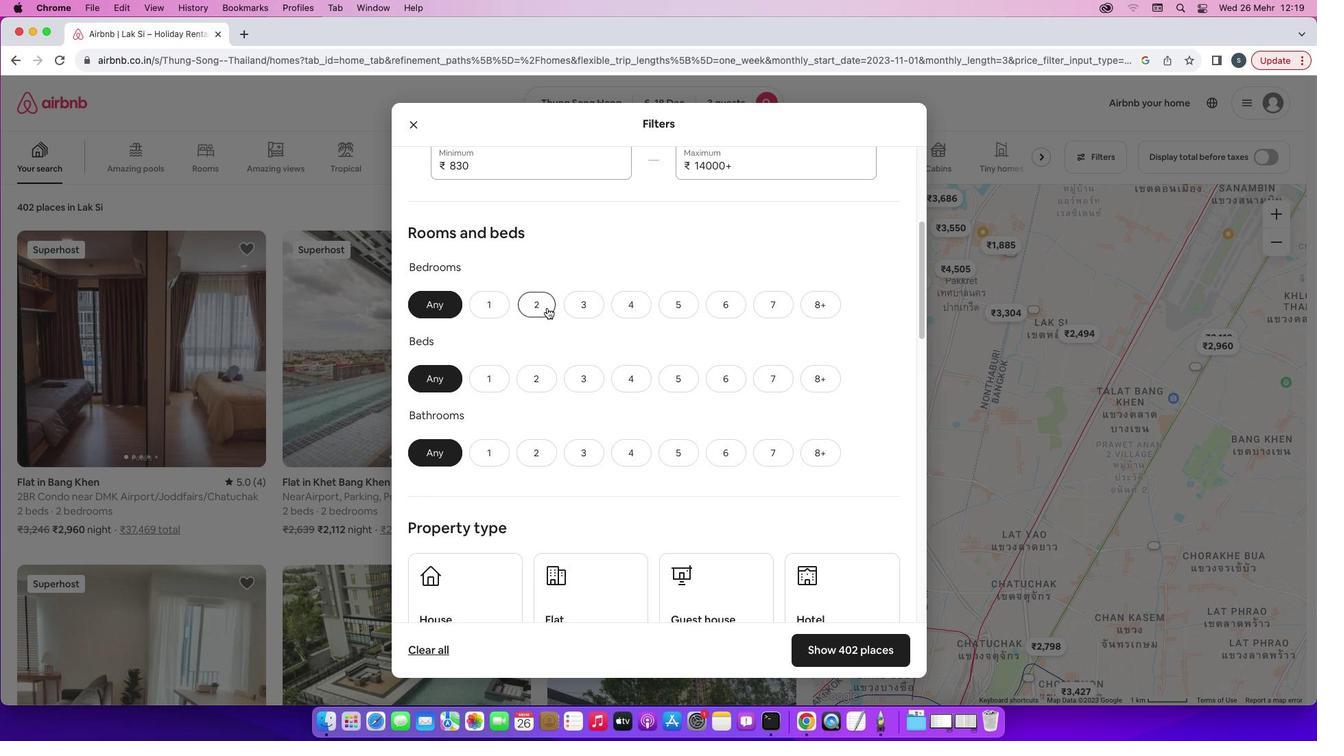
Action: Mouse moved to (537, 376)
Screenshot: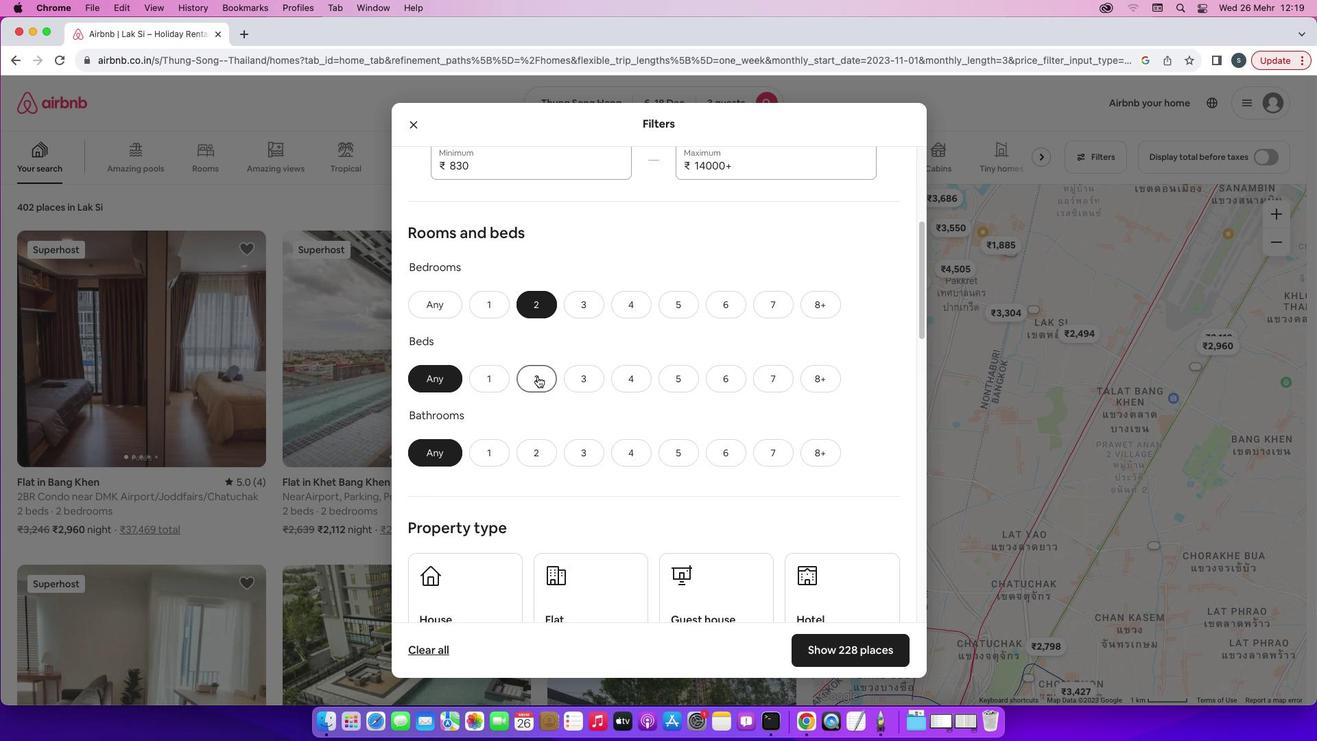 
Action: Mouse pressed left at (537, 376)
Screenshot: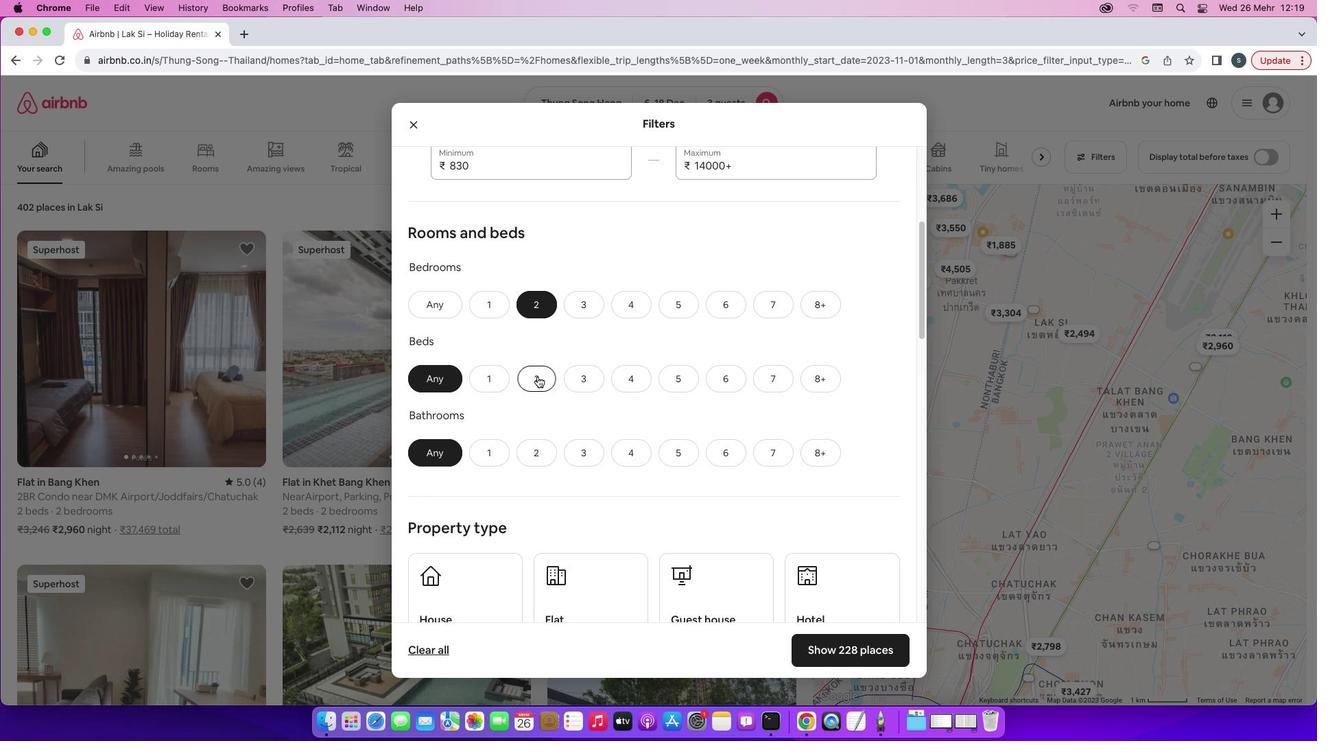 
Action: Mouse moved to (531, 450)
Screenshot: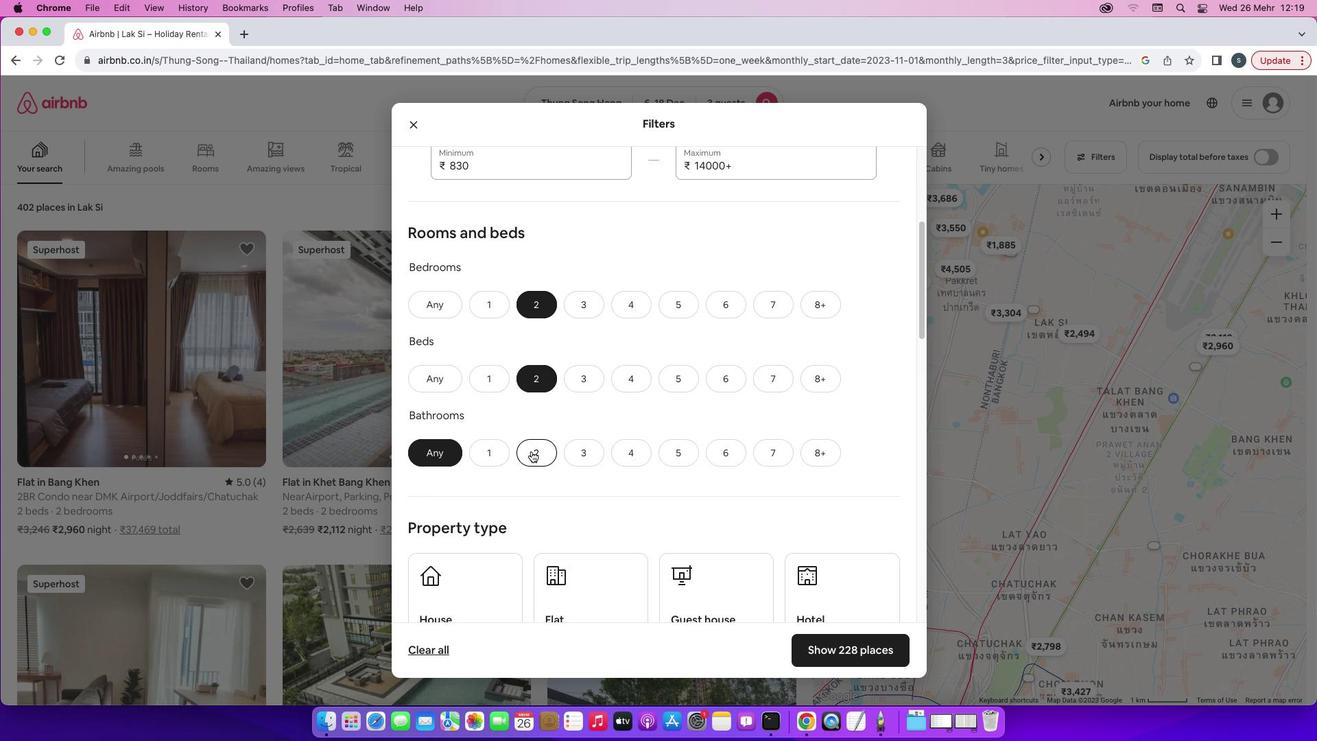 
Action: Mouse pressed left at (531, 450)
Screenshot: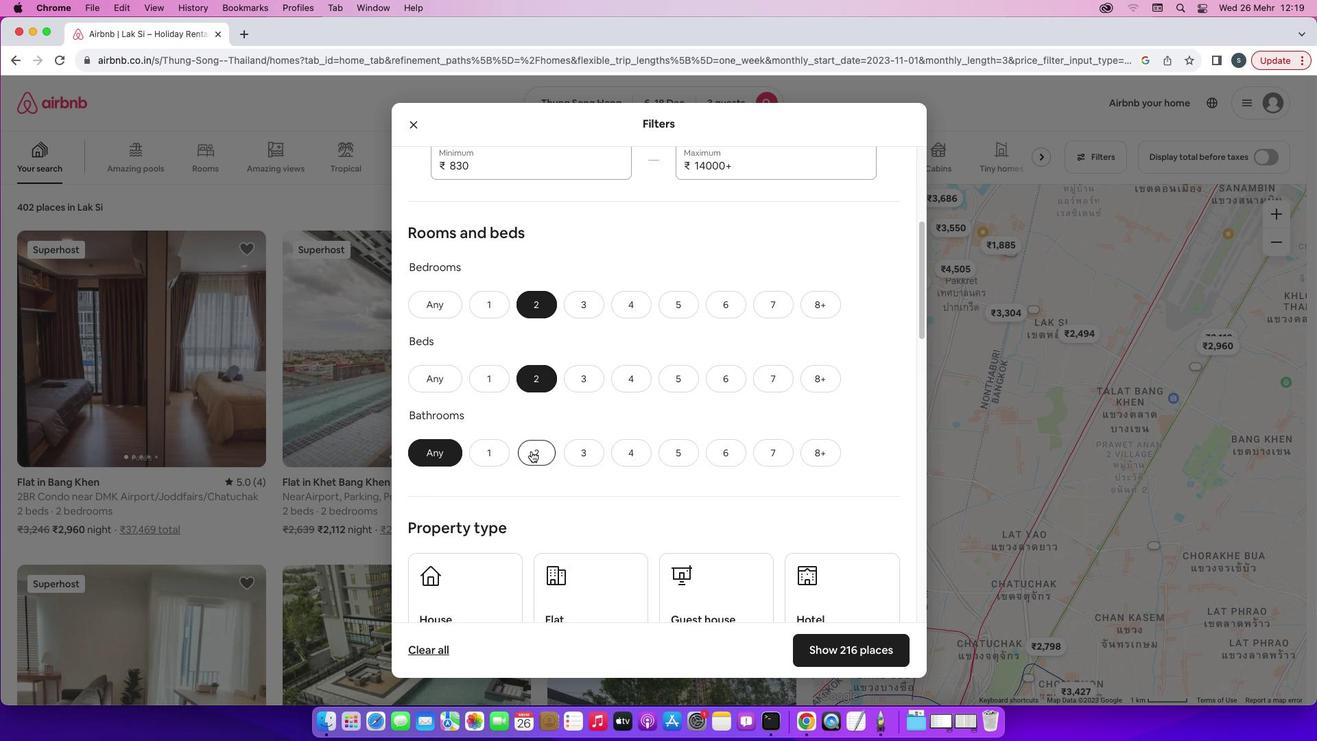
Action: Mouse moved to (597, 428)
Screenshot: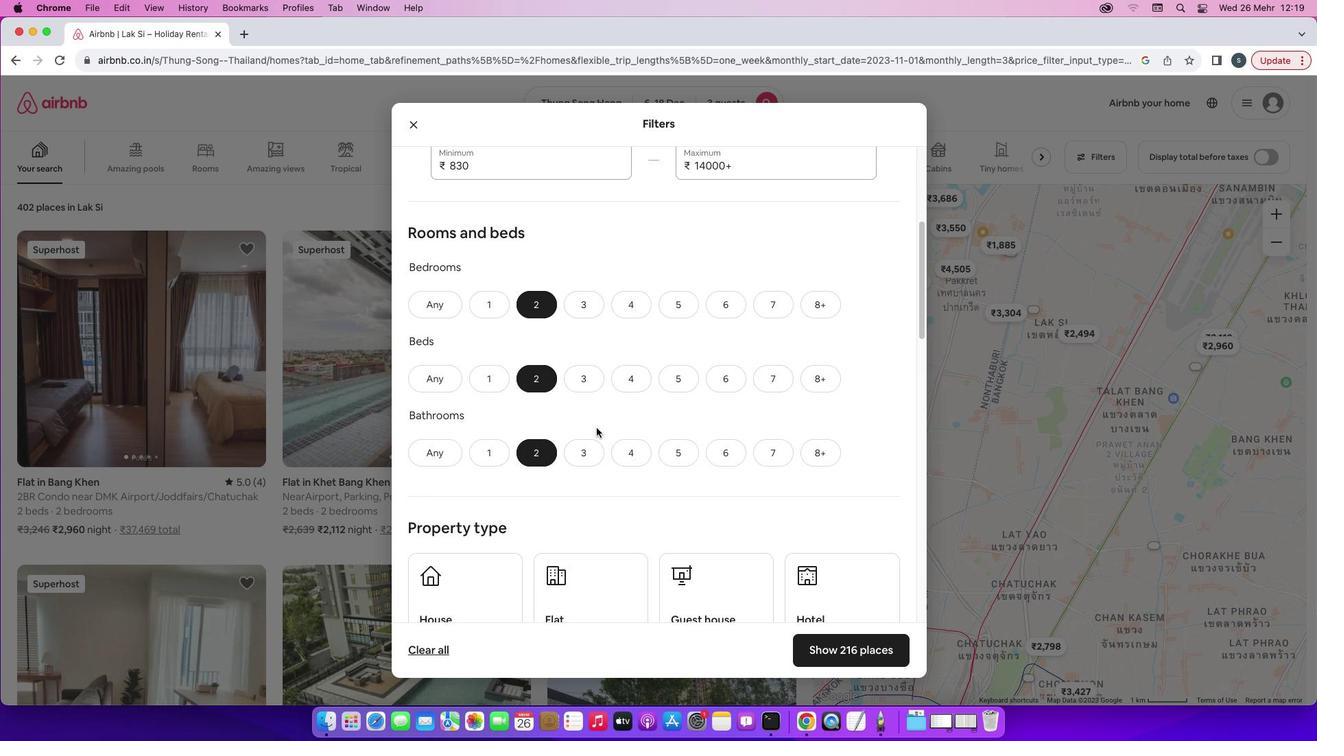 
Action: Mouse scrolled (597, 428) with delta (0, 0)
Screenshot: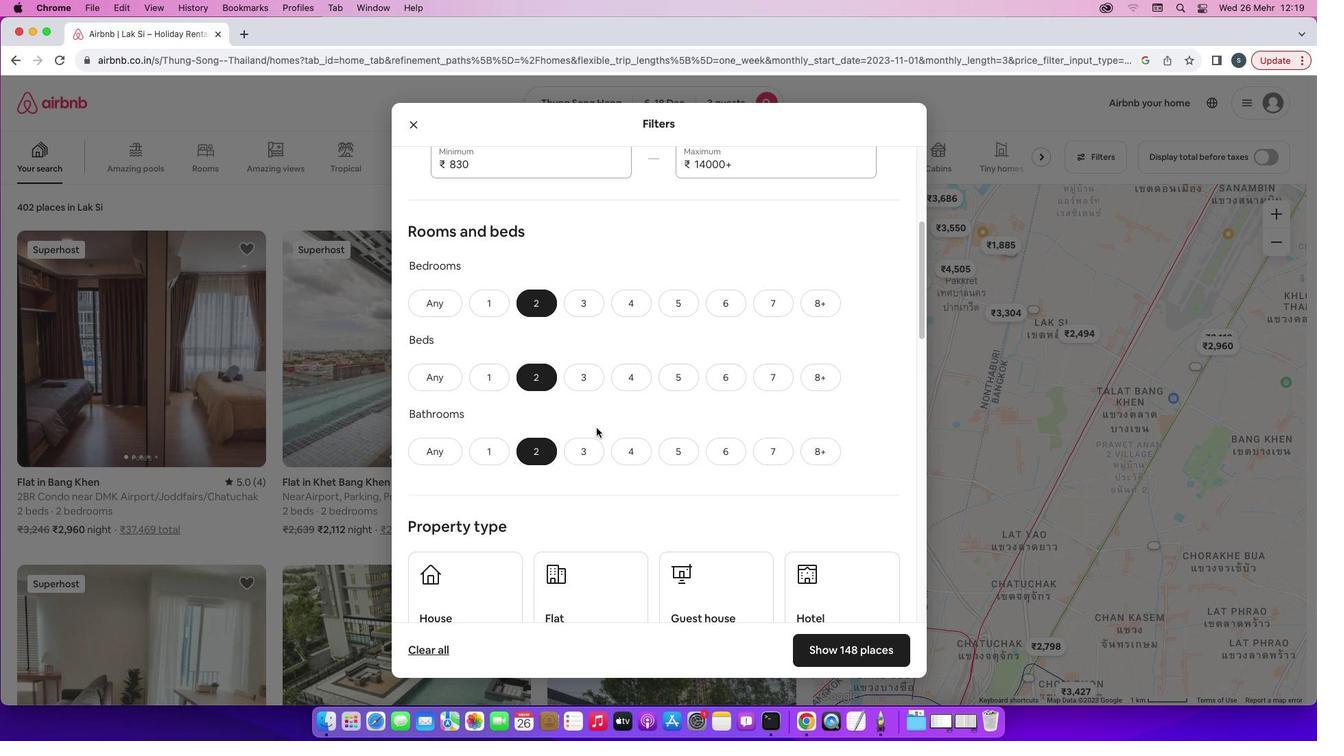 
Action: Mouse scrolled (597, 428) with delta (0, 0)
Screenshot: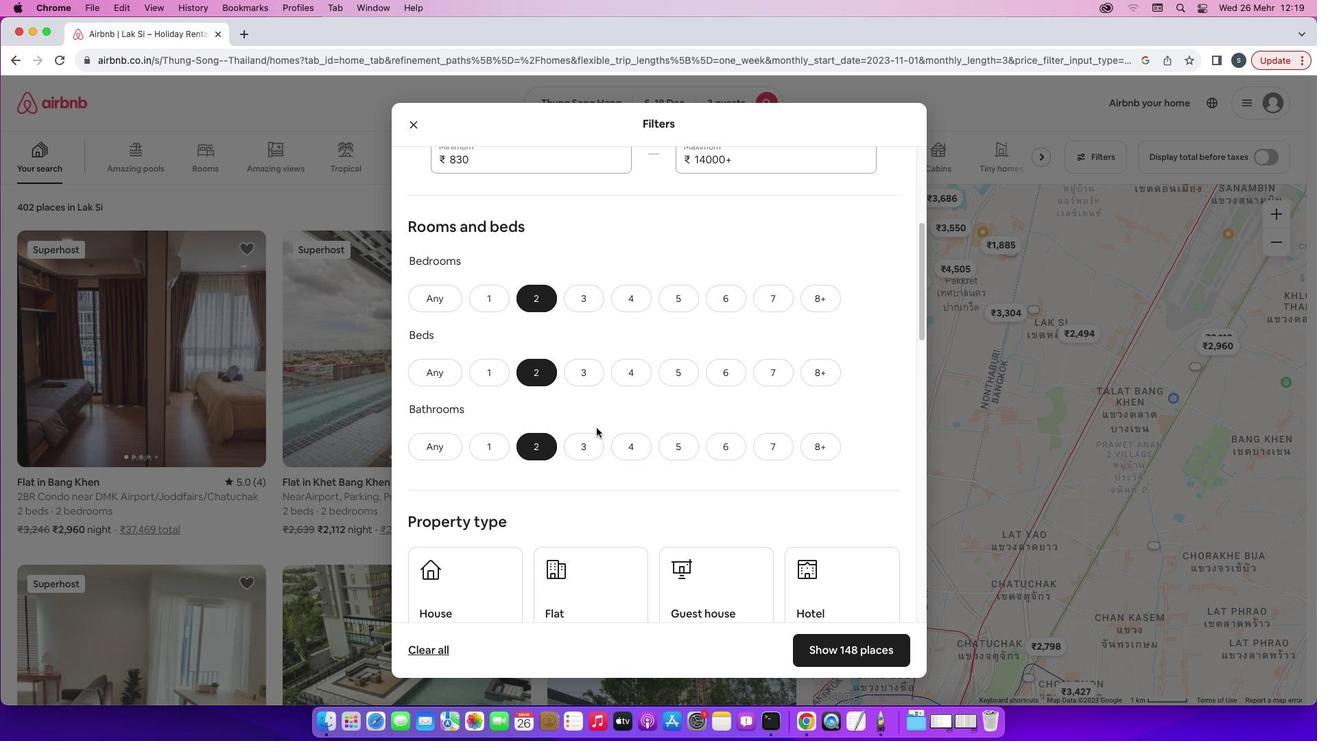 
Action: Mouse scrolled (597, 428) with delta (0, 0)
Screenshot: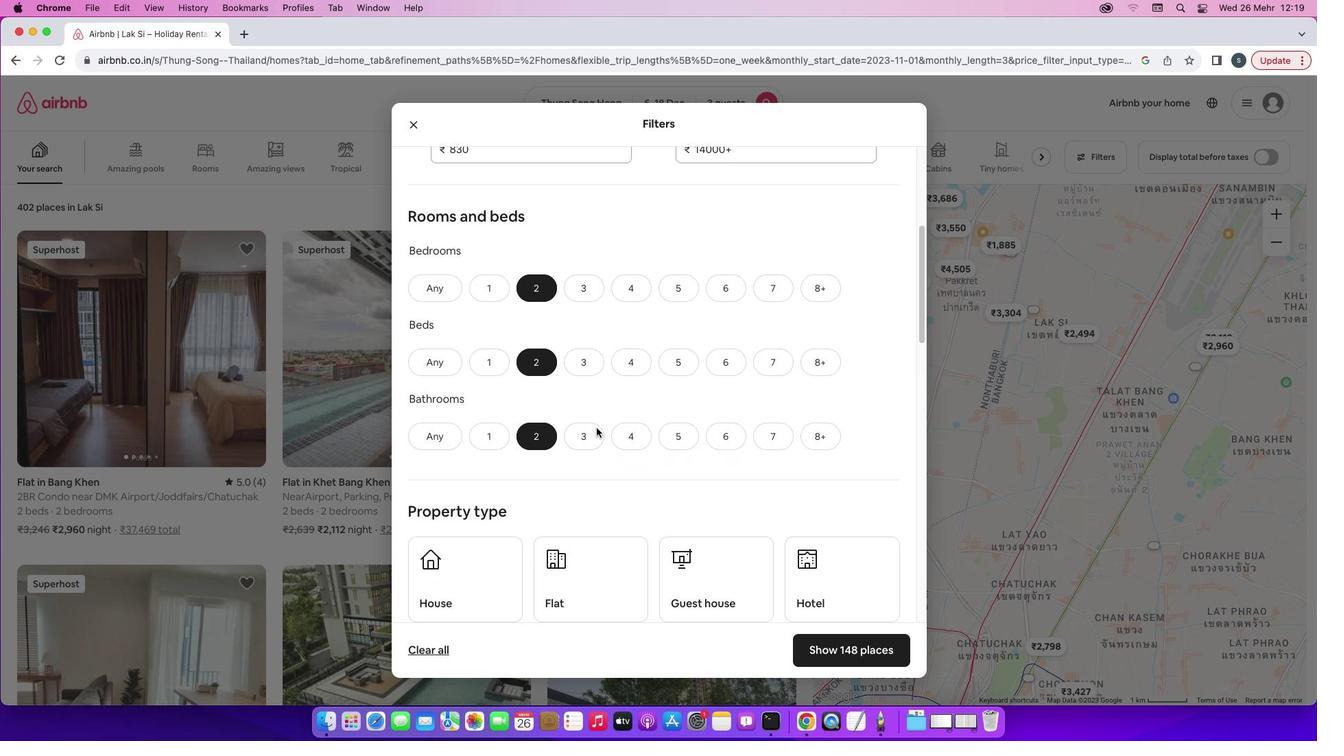 
Action: Mouse scrolled (597, 428) with delta (0, 0)
Screenshot: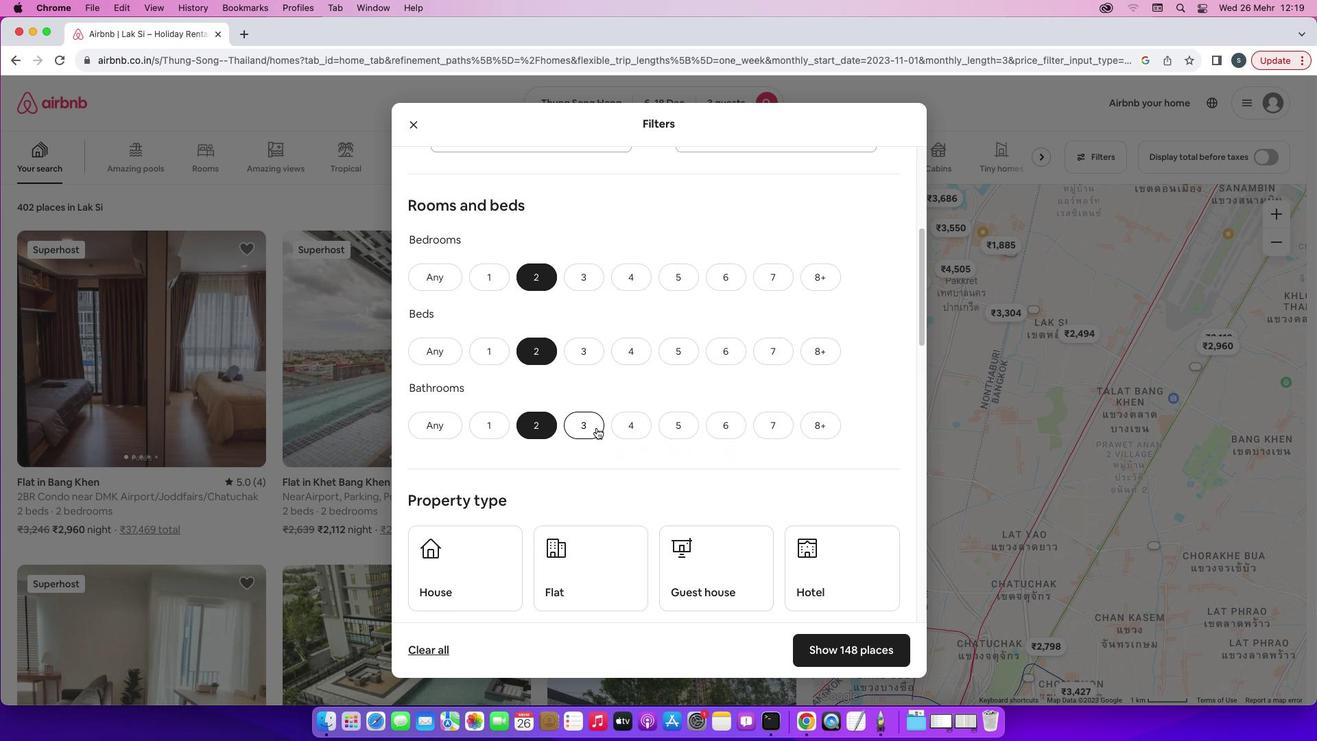 
Action: Mouse scrolled (597, 428) with delta (0, 0)
Screenshot: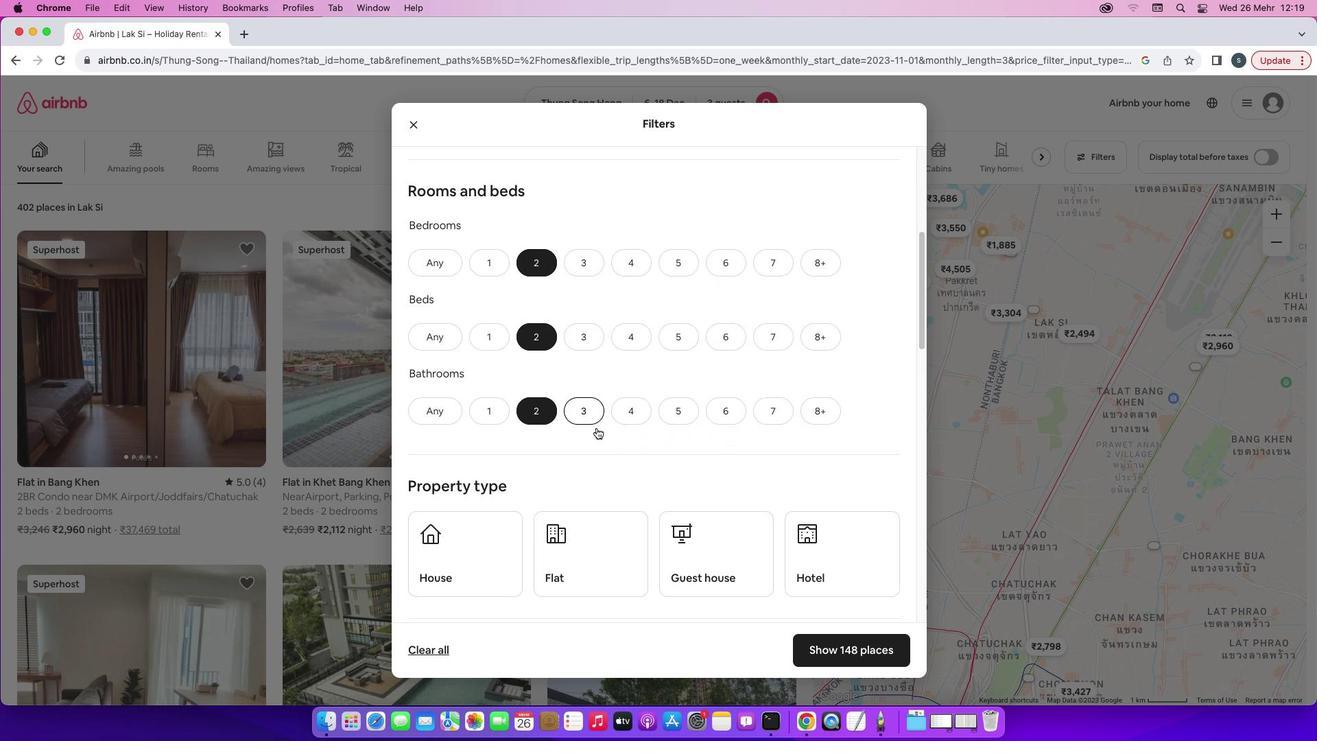 
Action: Mouse scrolled (597, 428) with delta (0, -1)
Screenshot: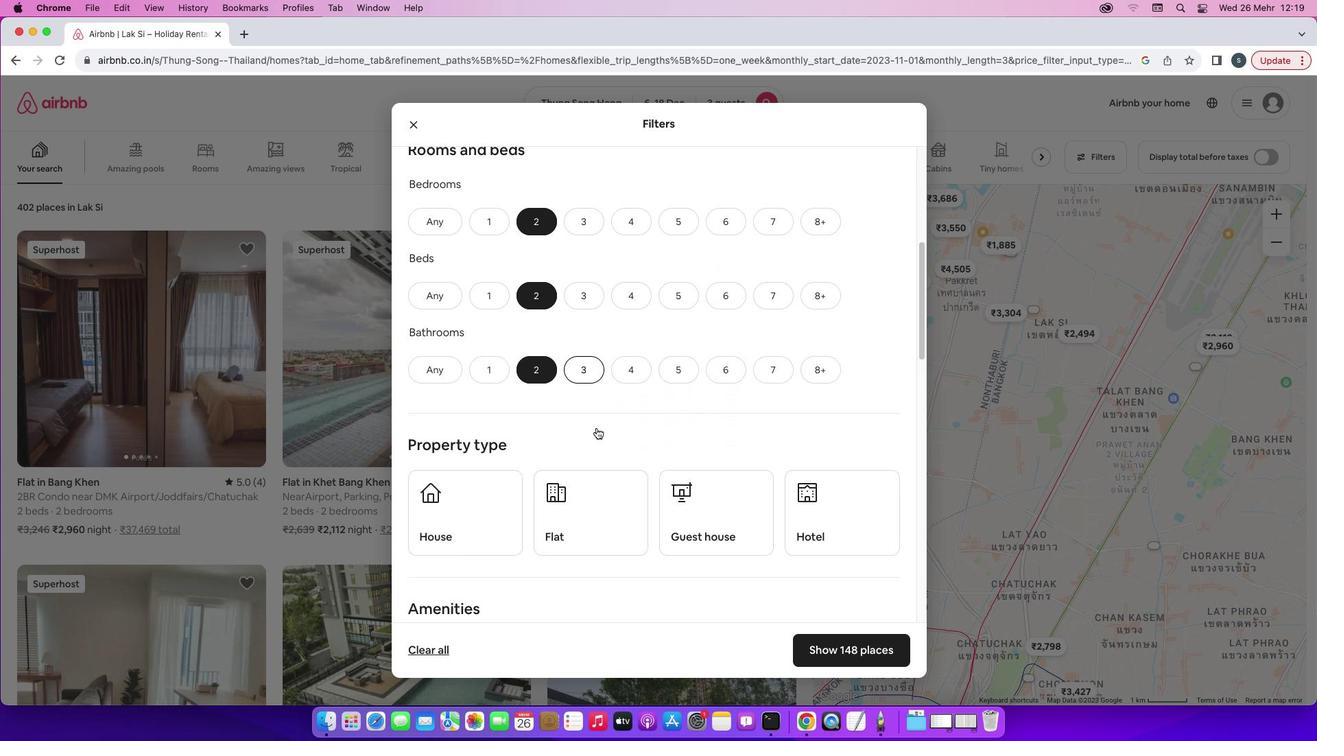 
Action: Mouse scrolled (597, 428) with delta (0, -1)
Screenshot: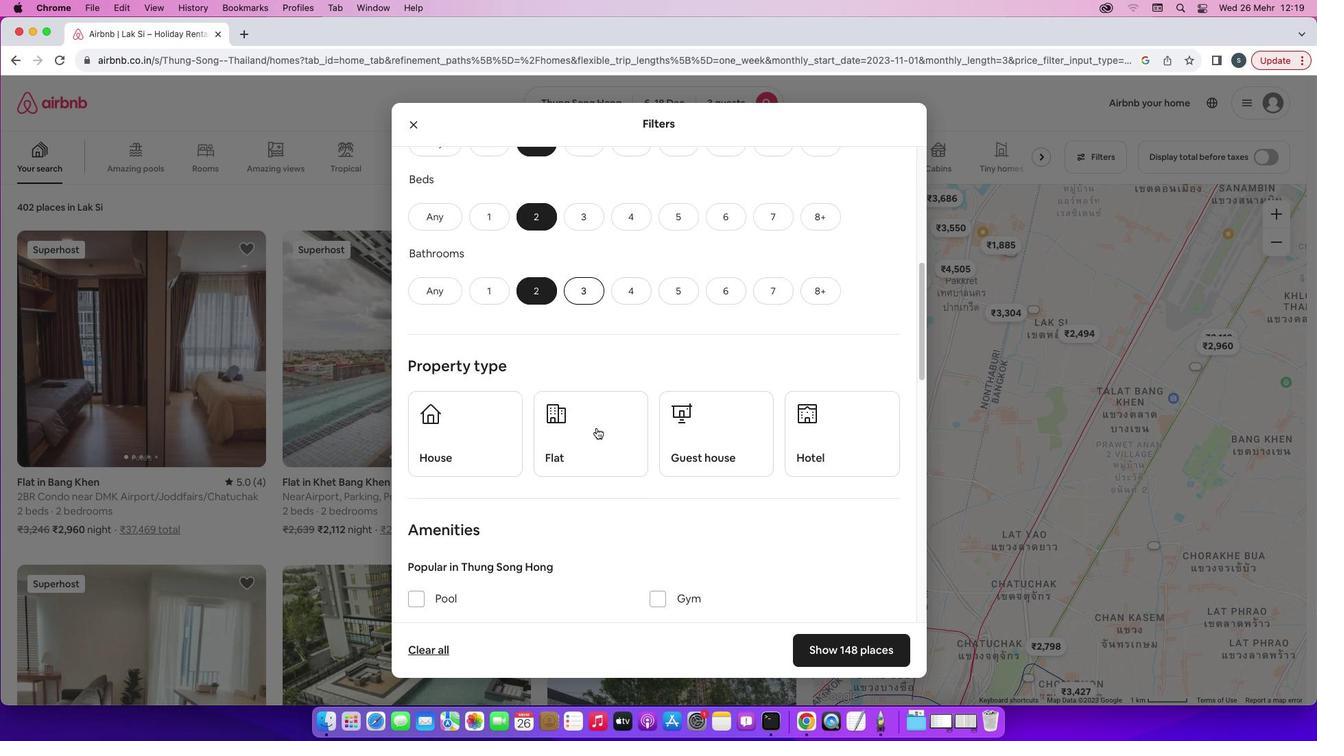 
Action: Mouse moved to (829, 400)
Screenshot: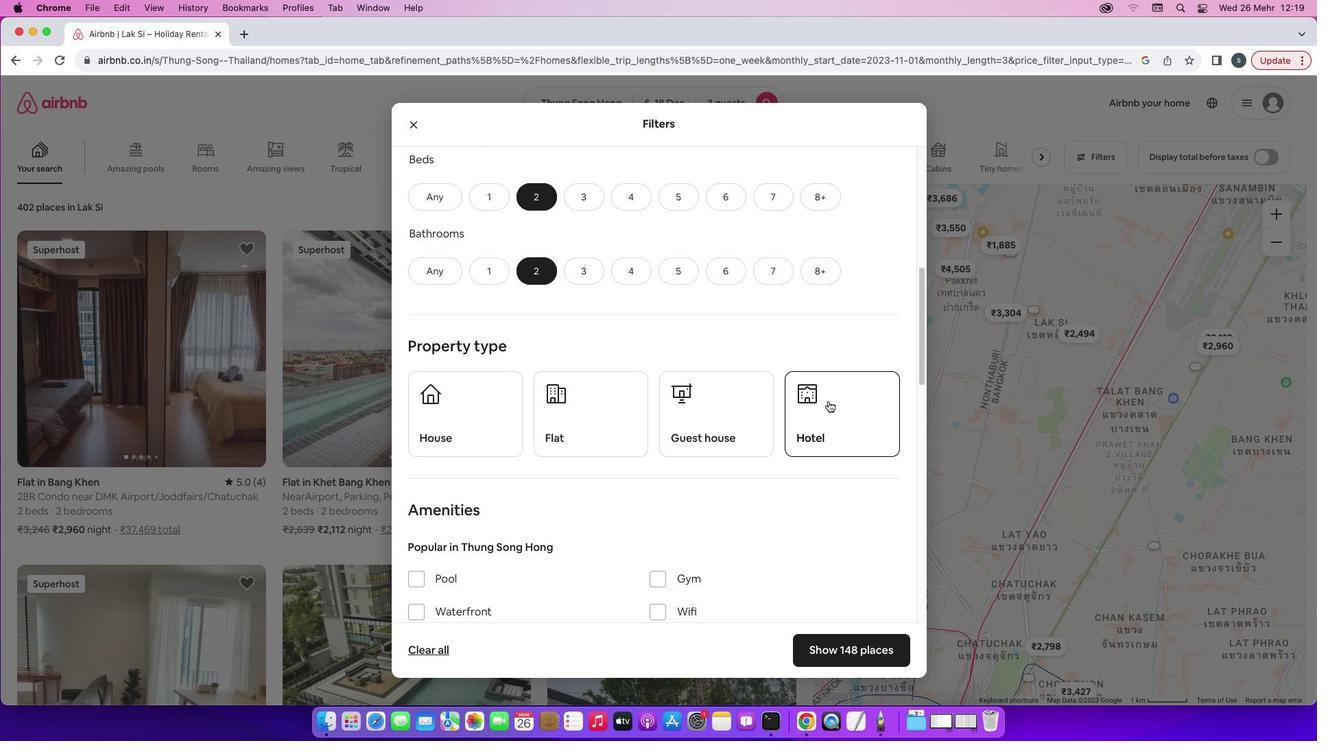 
Action: Mouse pressed left at (829, 400)
Screenshot: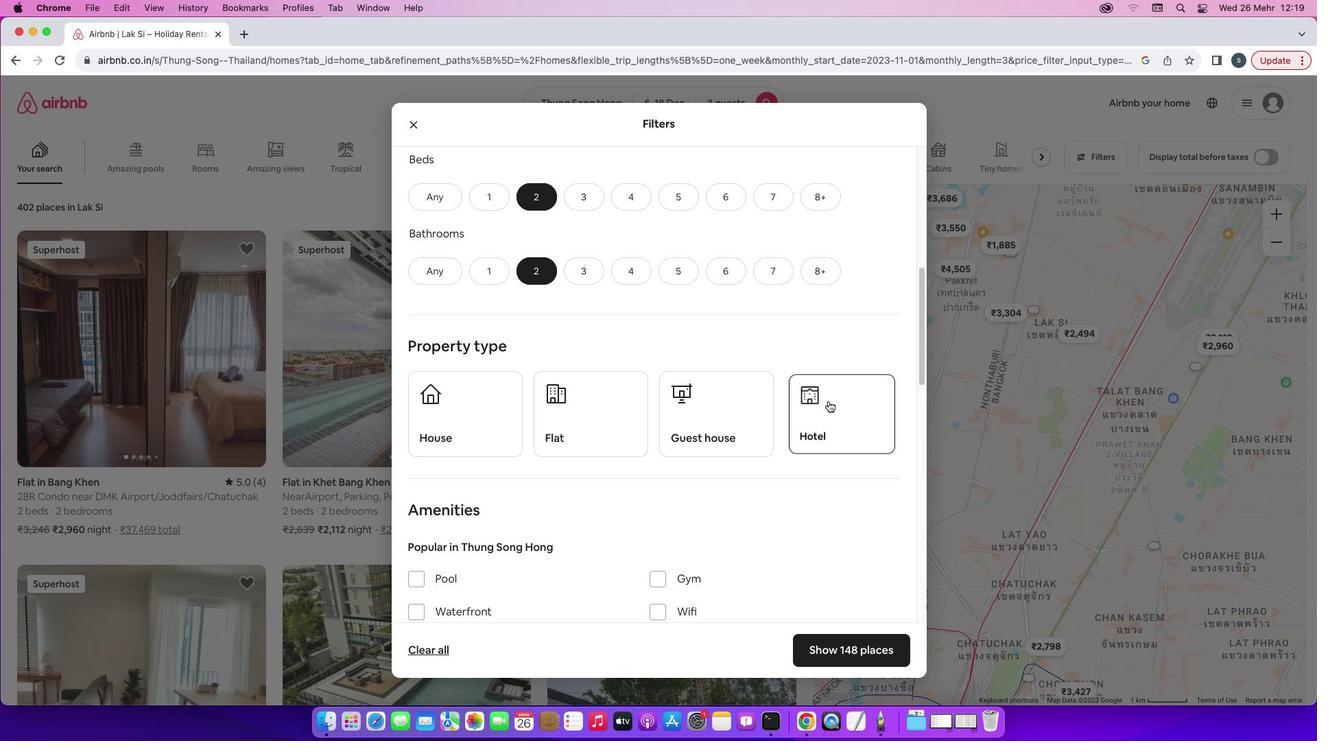 
Action: Mouse moved to (767, 502)
Screenshot: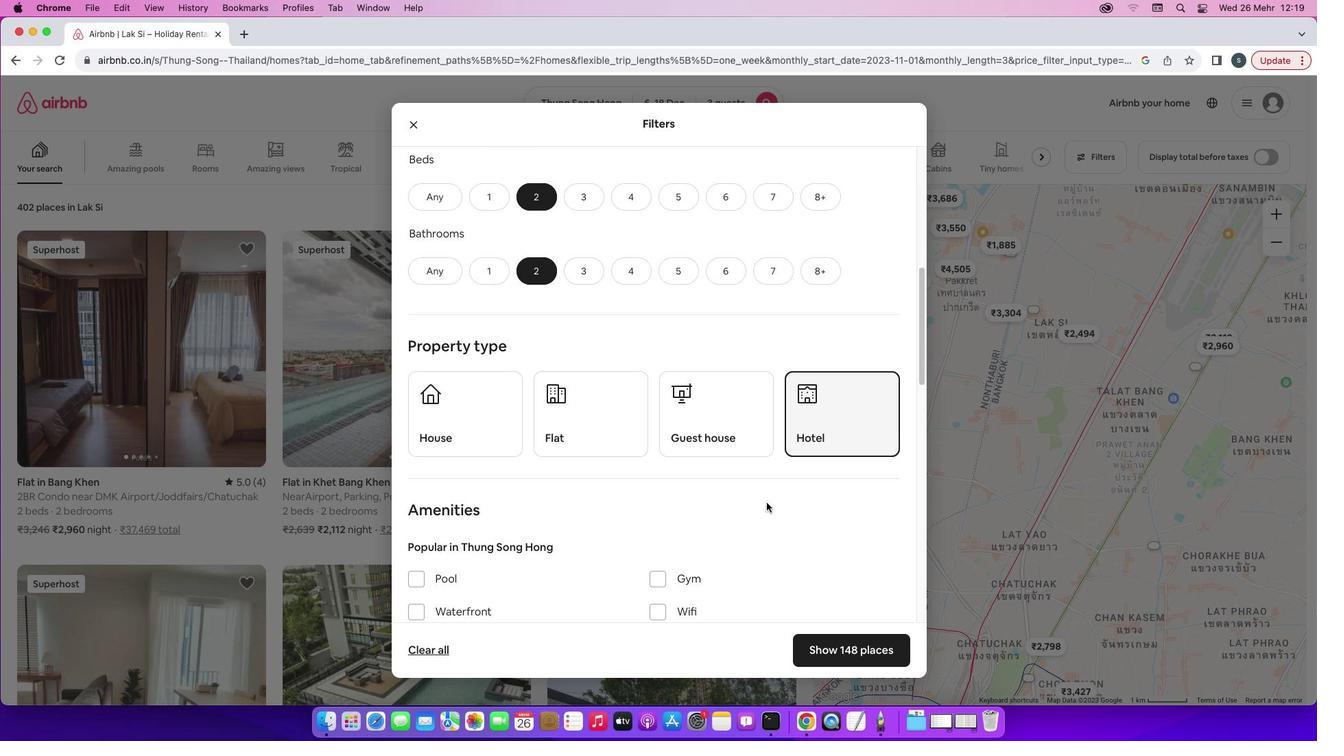 
Action: Mouse scrolled (767, 502) with delta (0, 0)
Screenshot: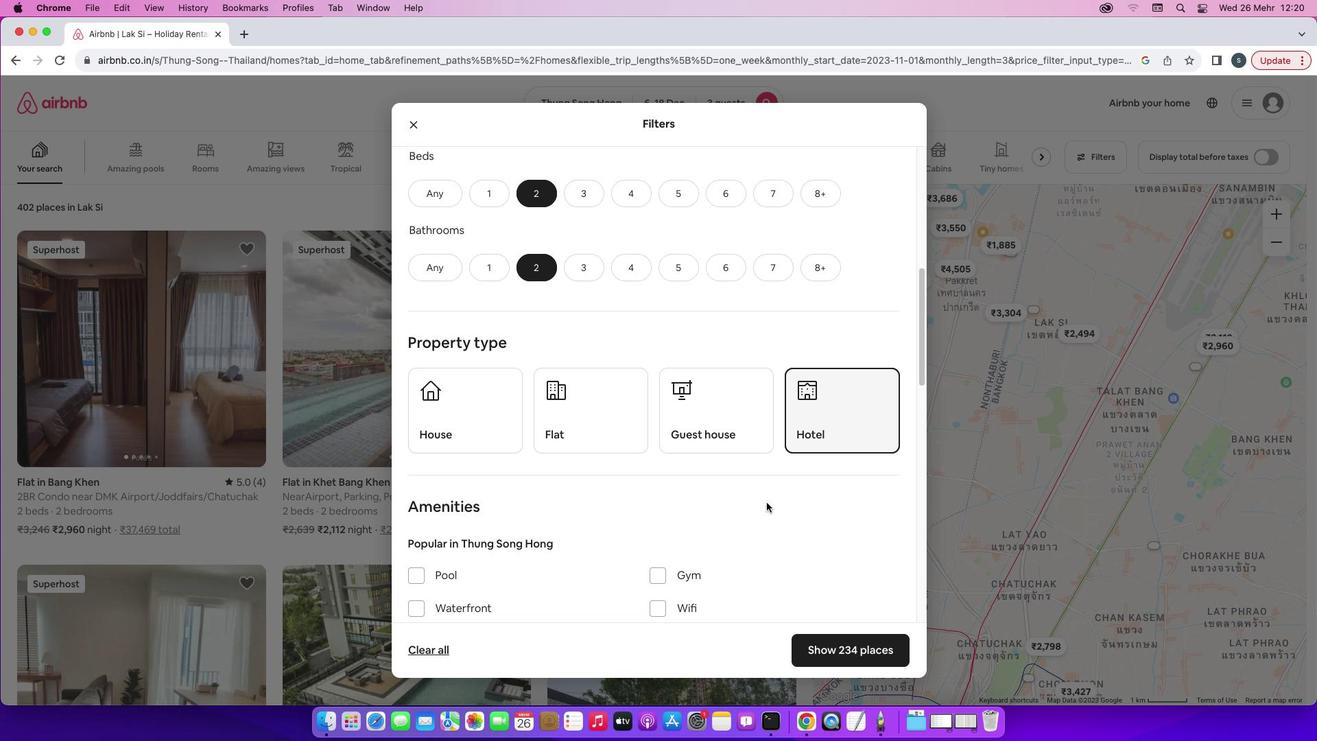 
Action: Mouse scrolled (767, 502) with delta (0, 0)
Screenshot: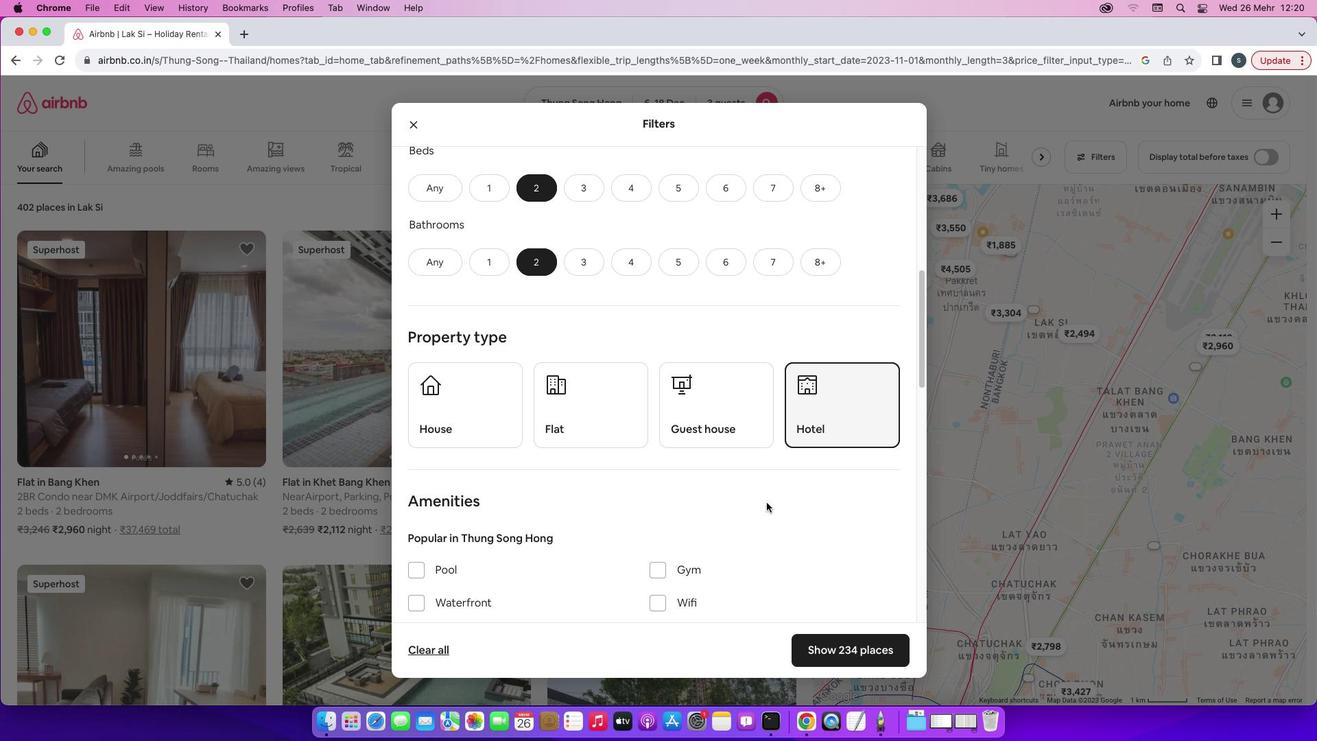 
Action: Mouse scrolled (767, 502) with delta (0, 0)
Screenshot: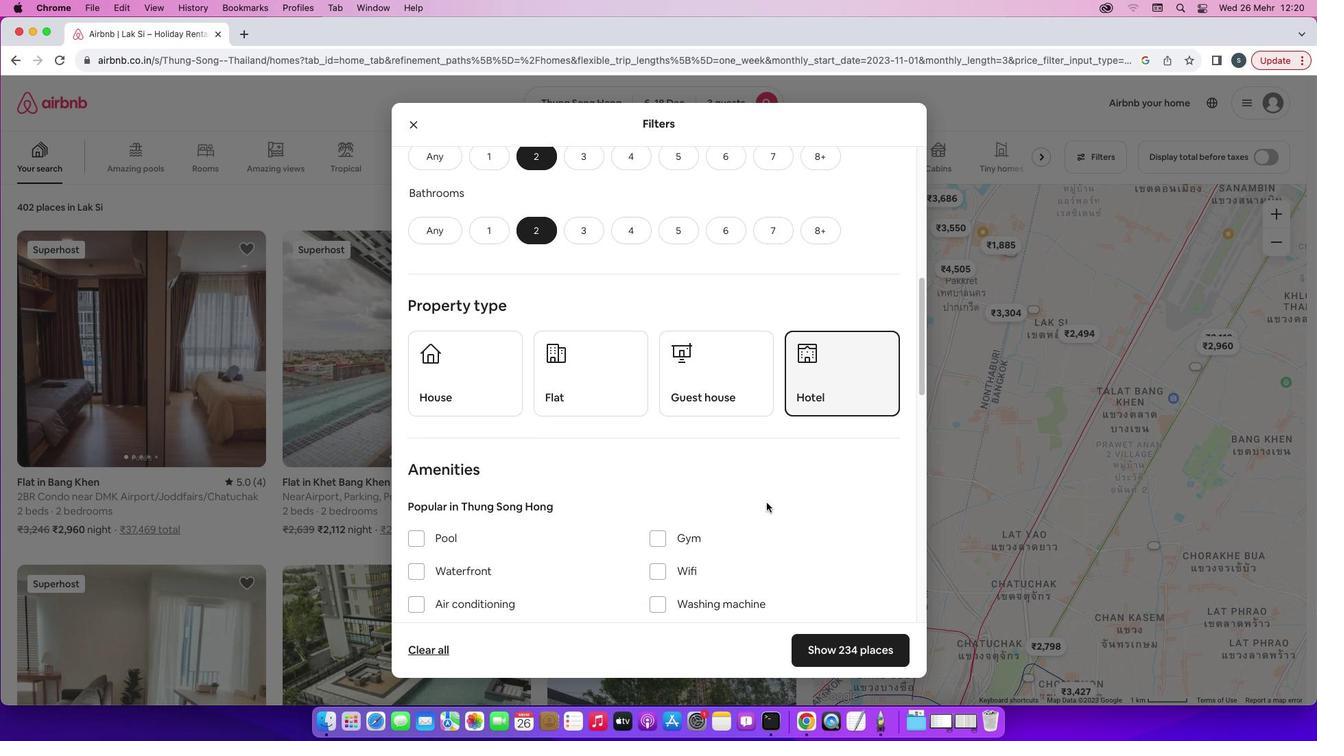 
Action: Mouse scrolled (767, 502) with delta (0, -1)
Screenshot: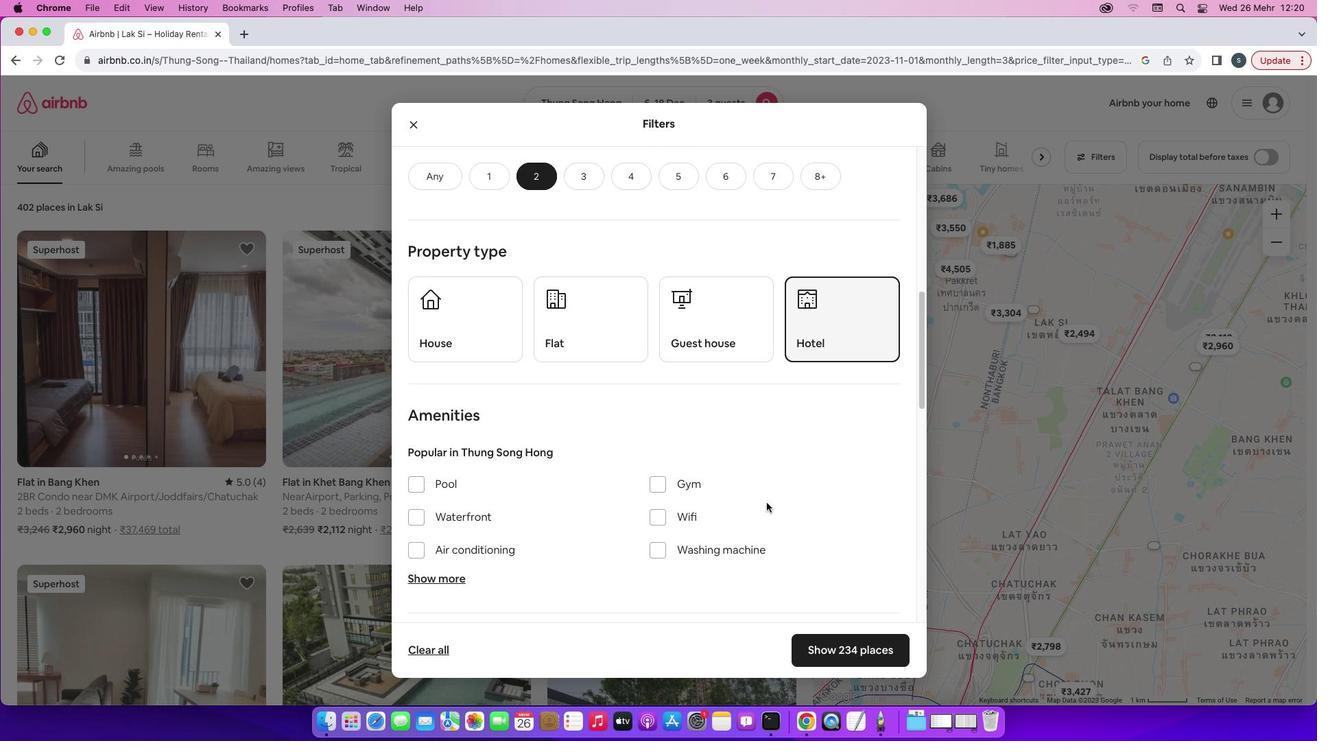
Action: Mouse scrolled (767, 502) with delta (0, -2)
Screenshot: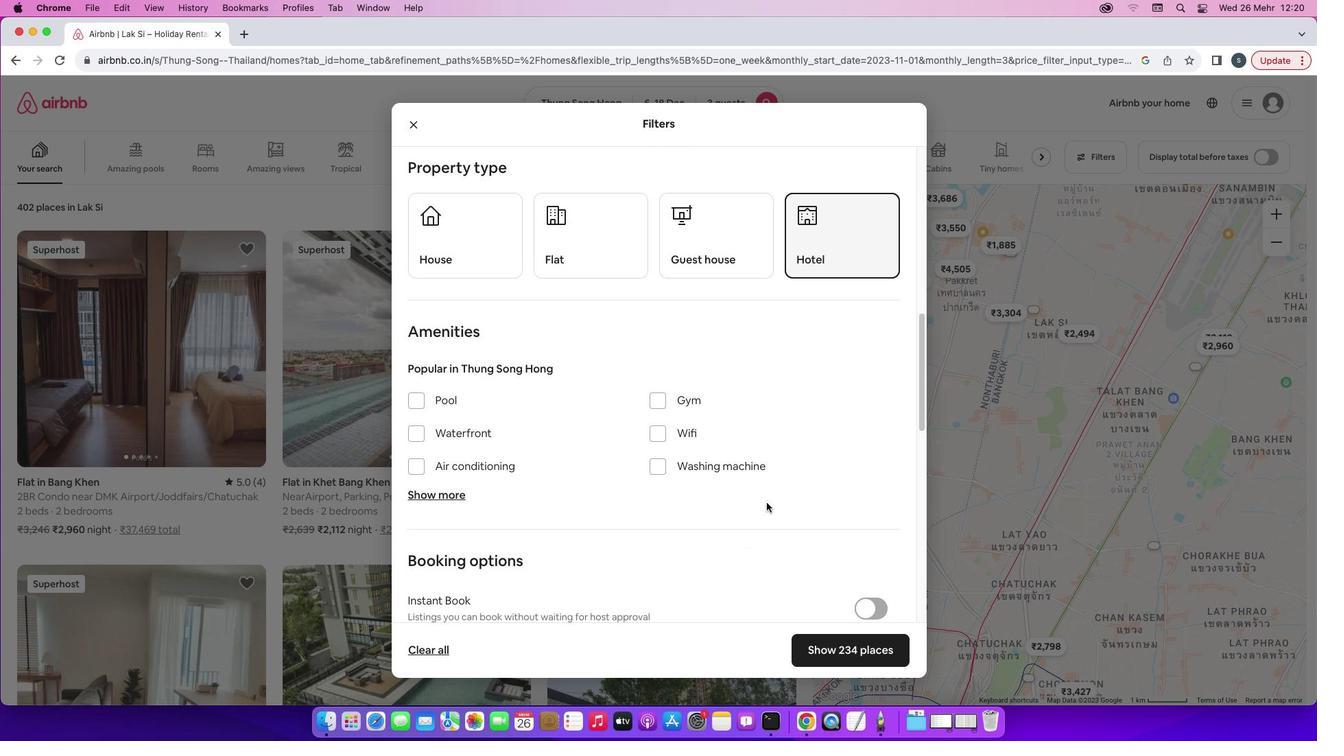 
Action: Mouse scrolled (767, 502) with delta (0, 0)
Screenshot: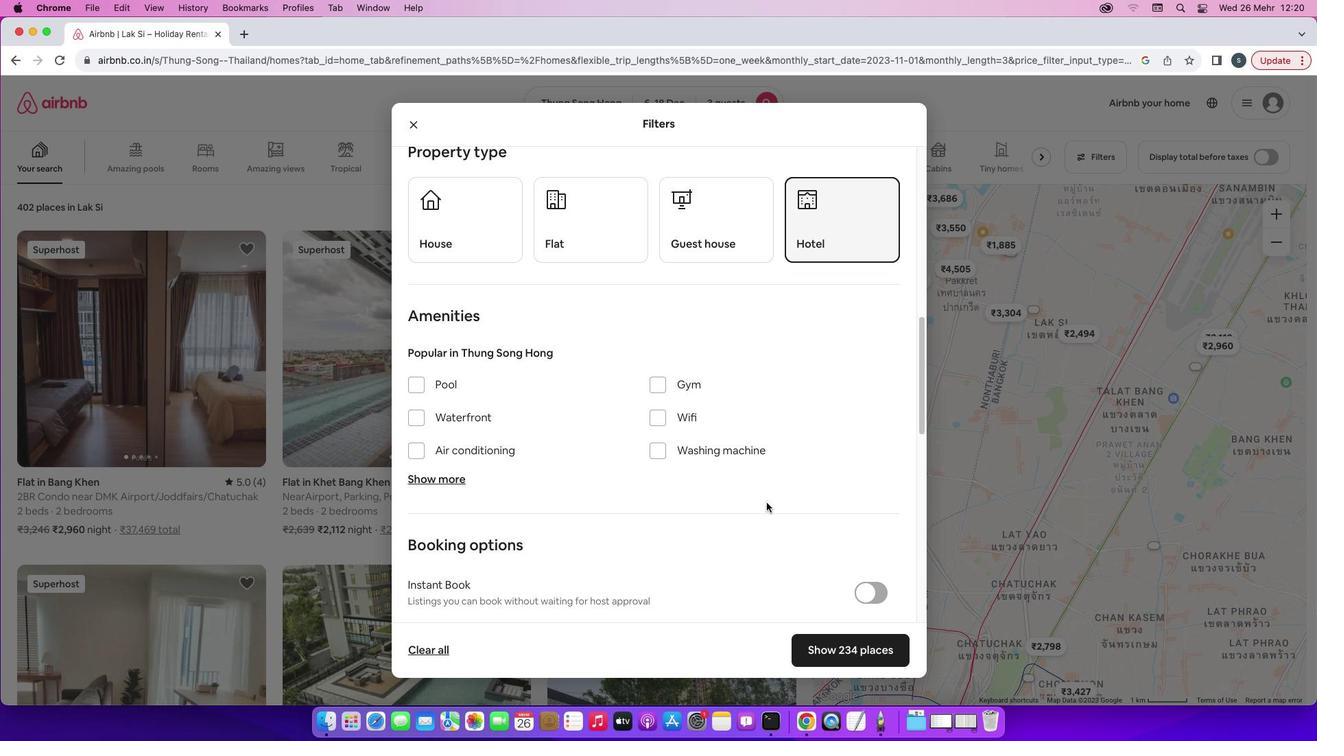 
Action: Mouse scrolled (767, 502) with delta (0, 0)
Screenshot: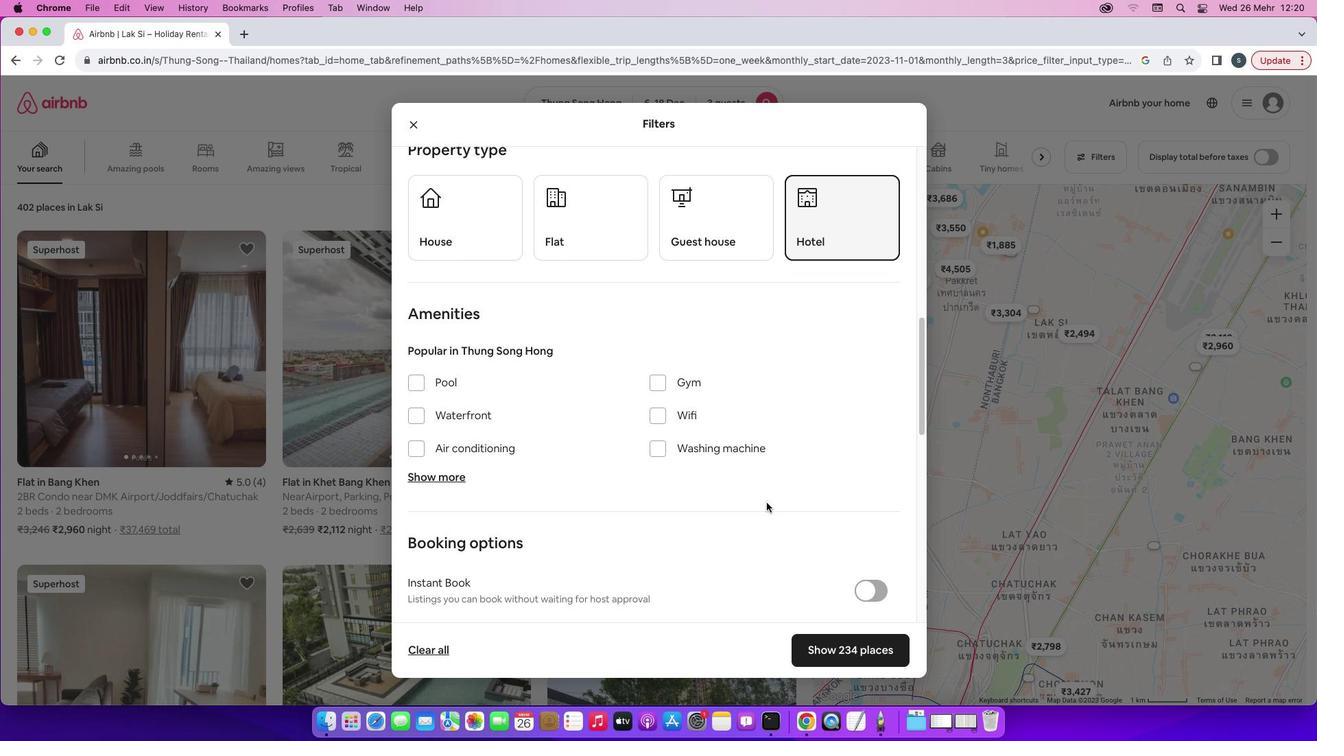 
Action: Mouse scrolled (767, 502) with delta (0, 0)
Screenshot: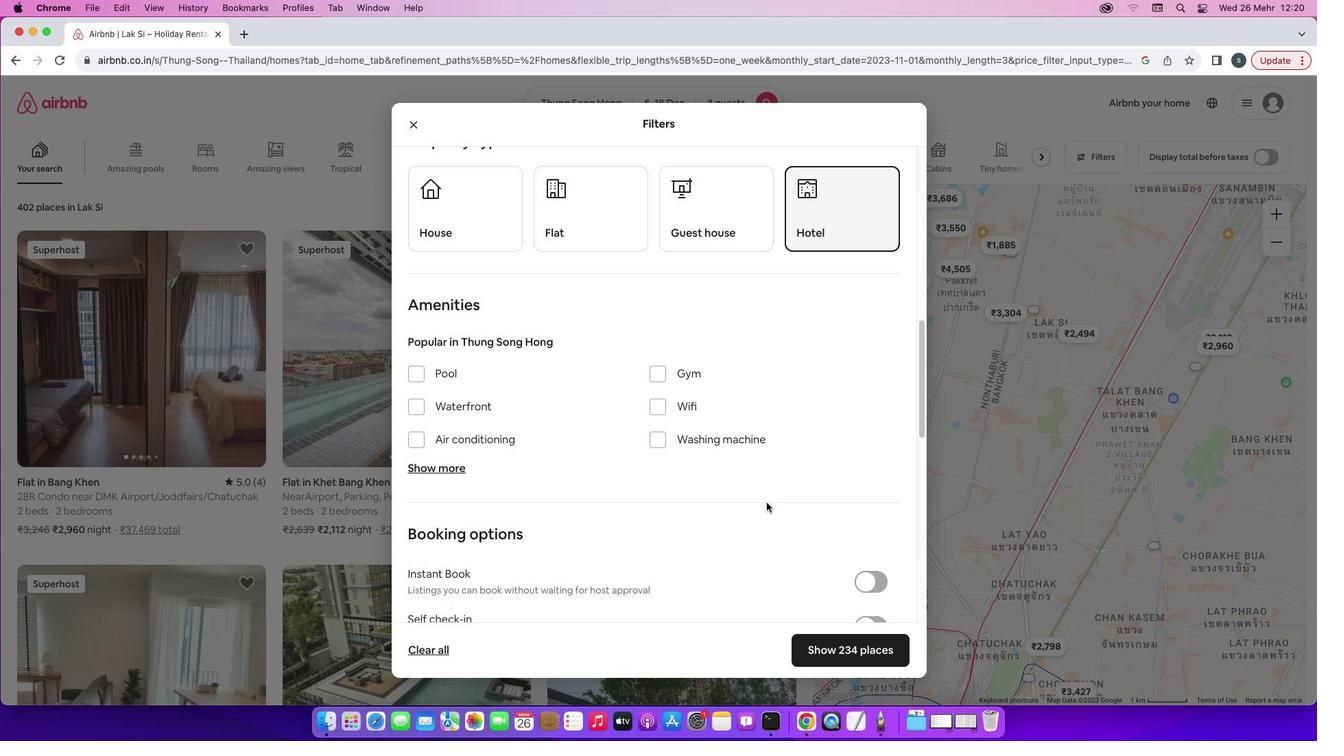 
Action: Mouse scrolled (767, 502) with delta (0, 0)
Screenshot: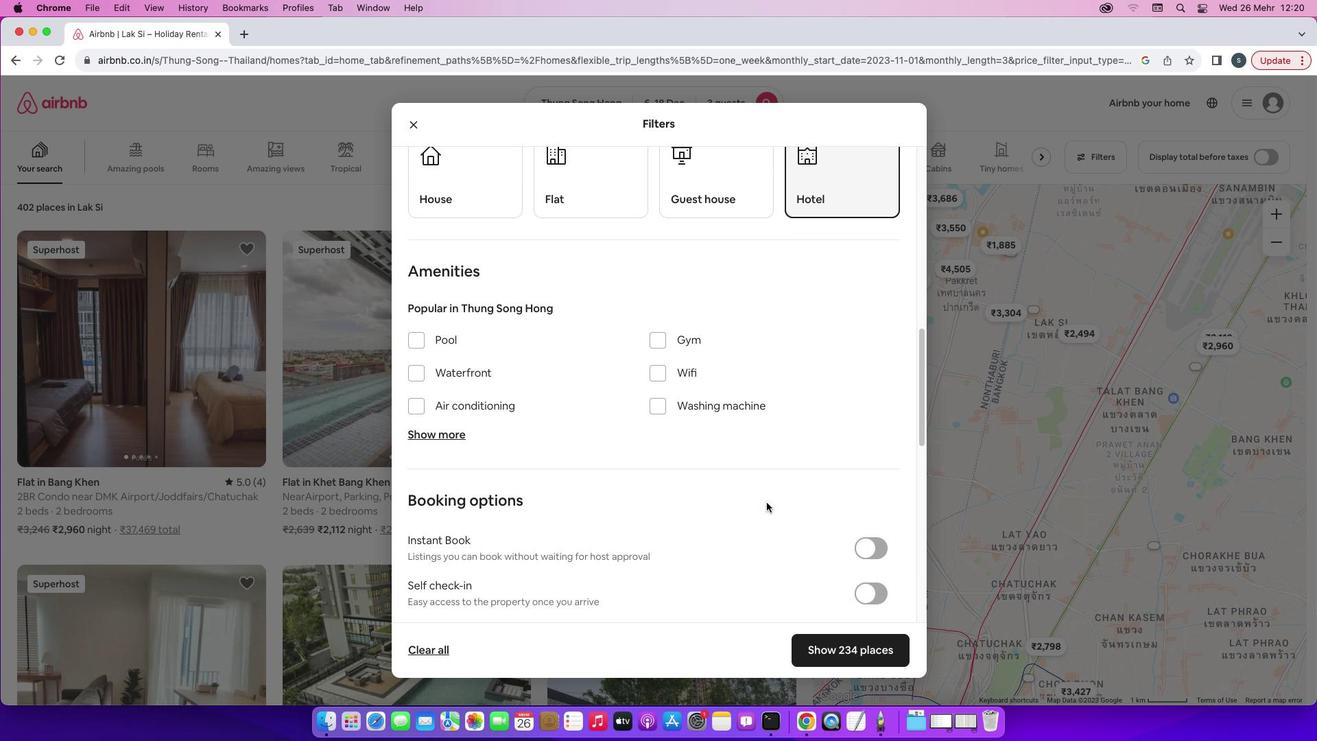 
Action: Mouse scrolled (767, 502) with delta (0, -1)
Screenshot: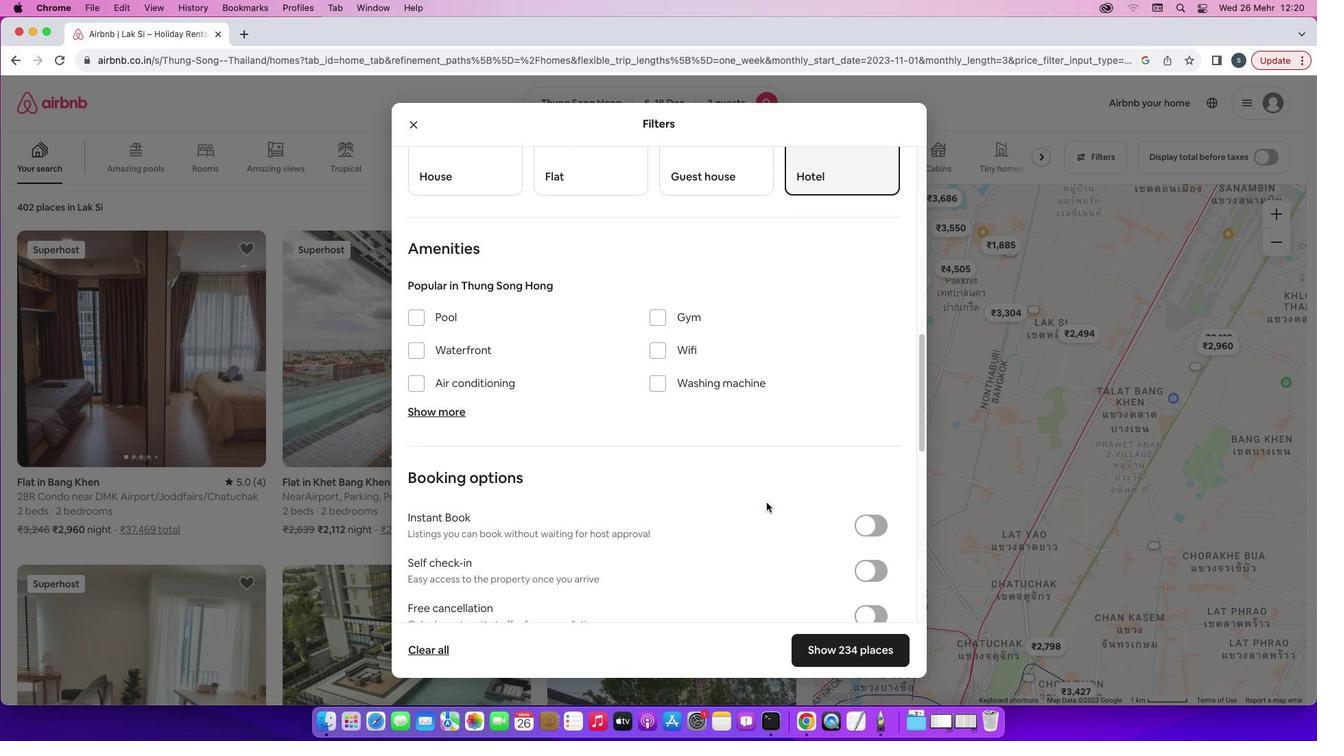 
Action: Mouse scrolled (767, 502) with delta (0, 0)
Screenshot: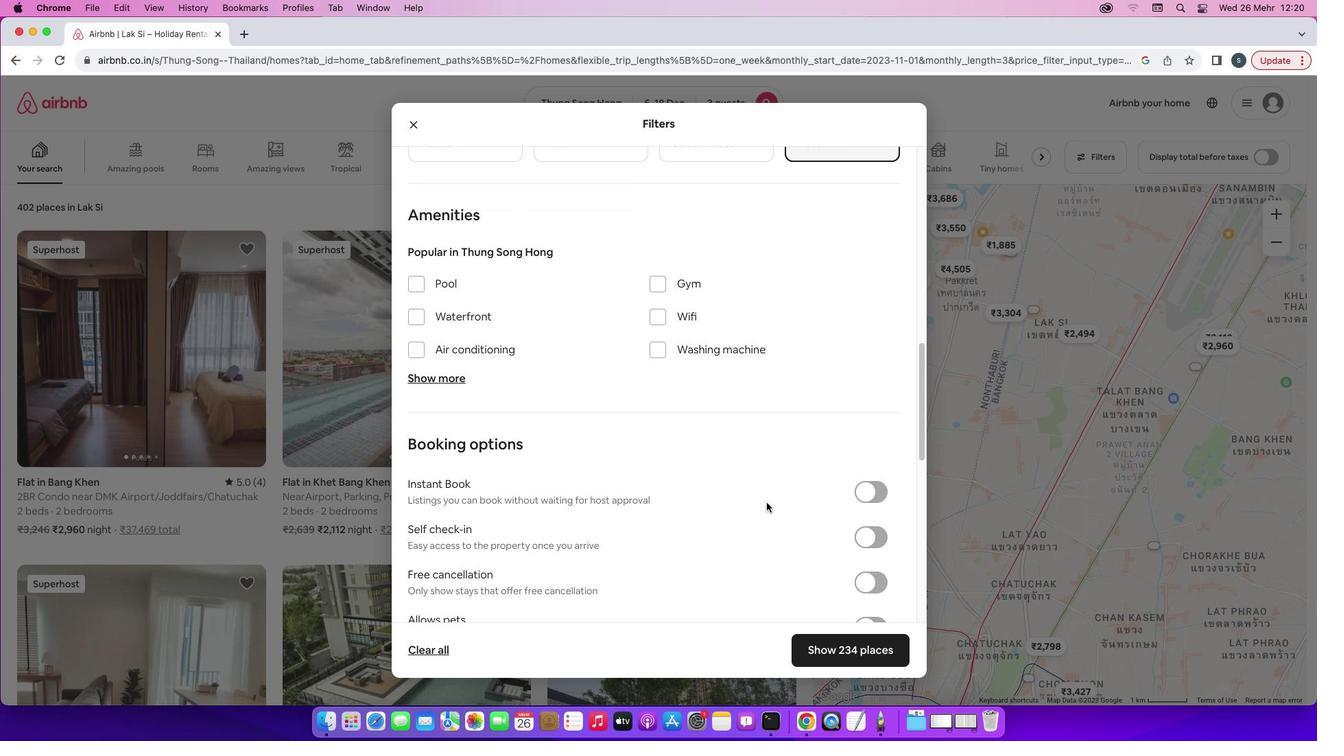 
Action: Mouse scrolled (767, 502) with delta (0, 0)
Screenshot: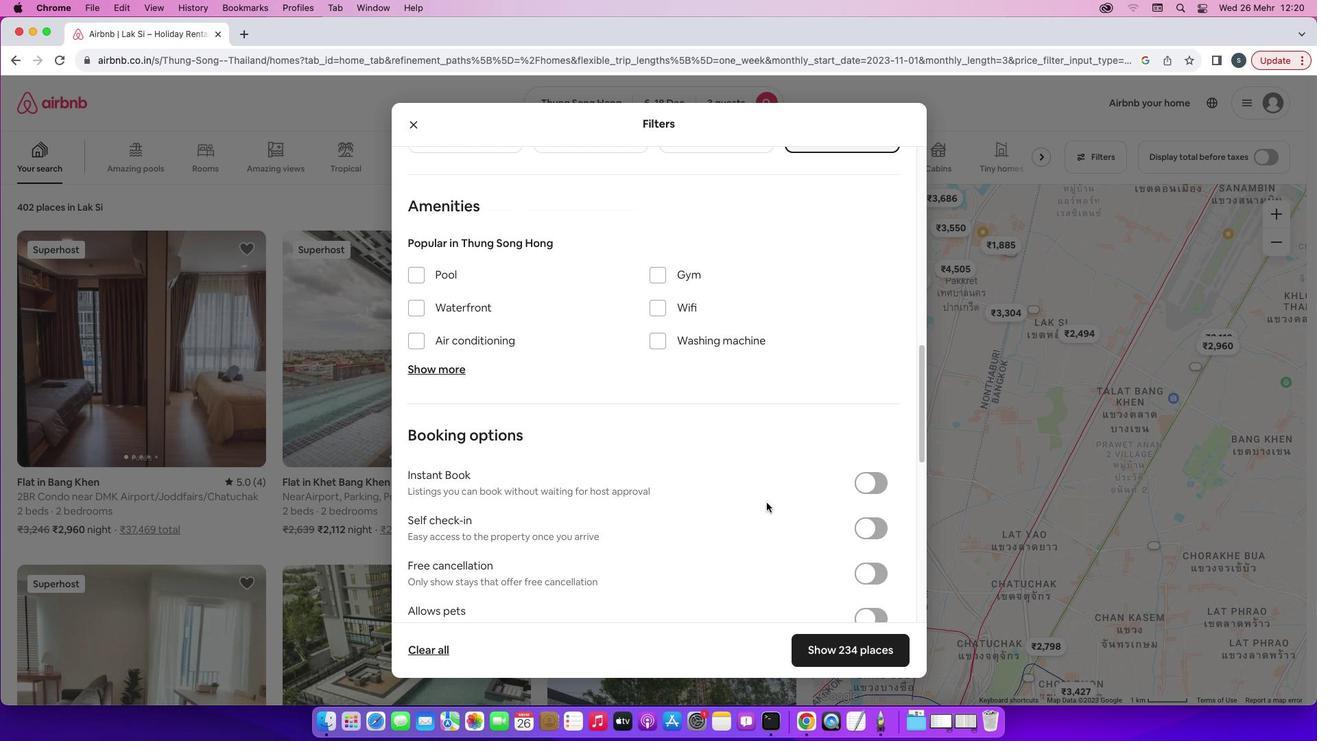 
Action: Mouse scrolled (767, 502) with delta (0, 0)
Screenshot: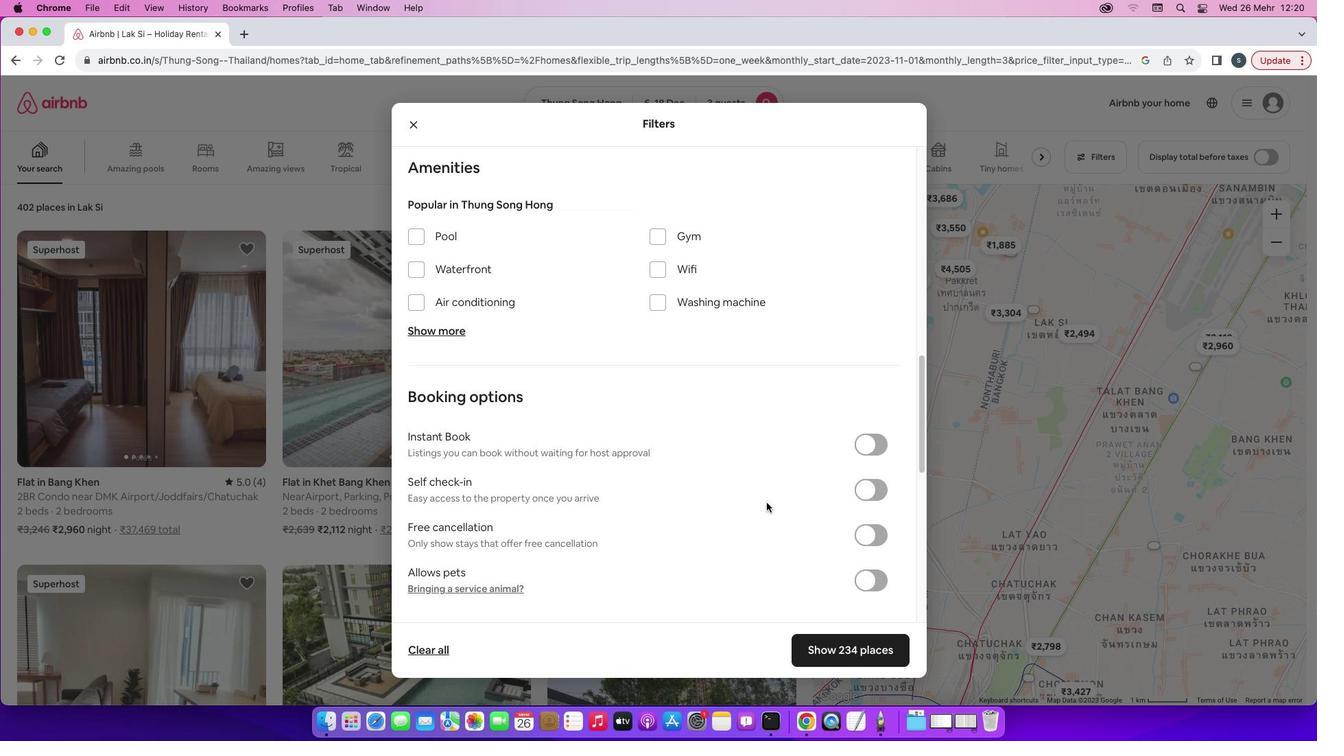 
Action: Mouse moved to (871, 472)
Screenshot: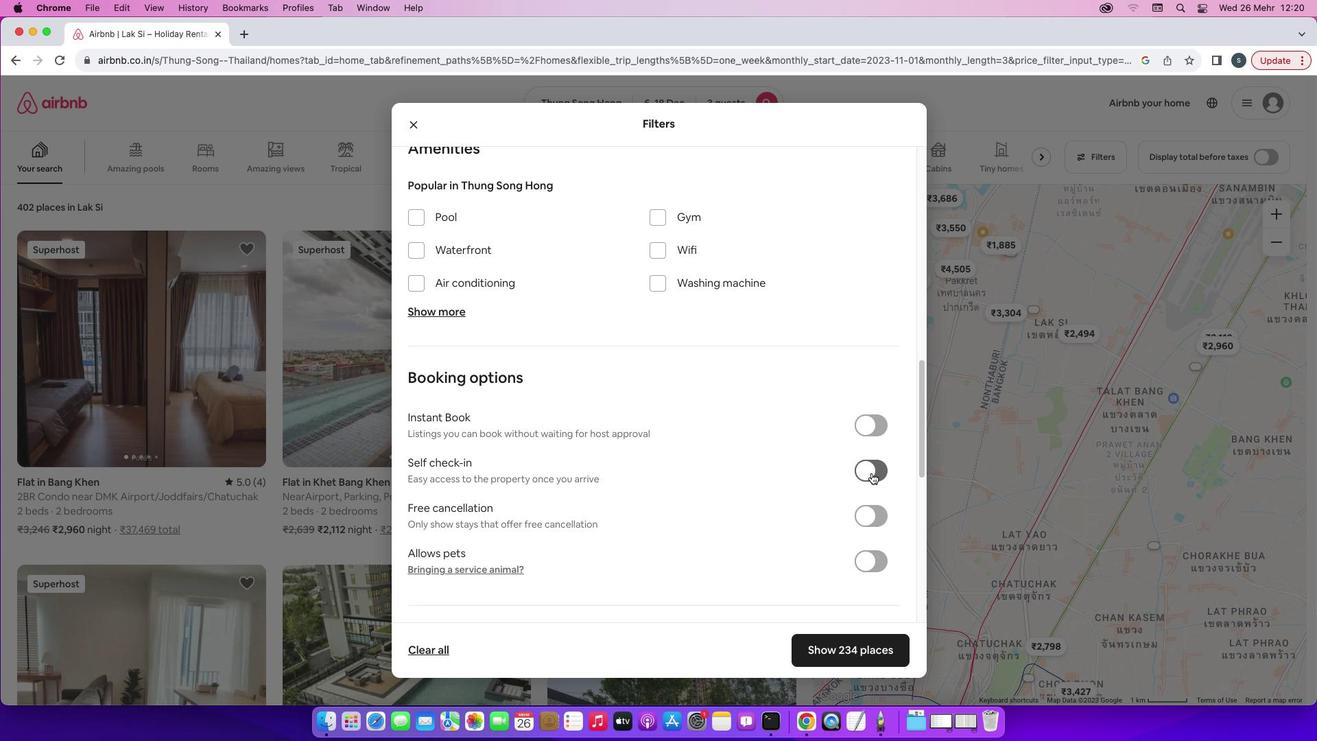 
Action: Mouse pressed left at (871, 472)
Screenshot: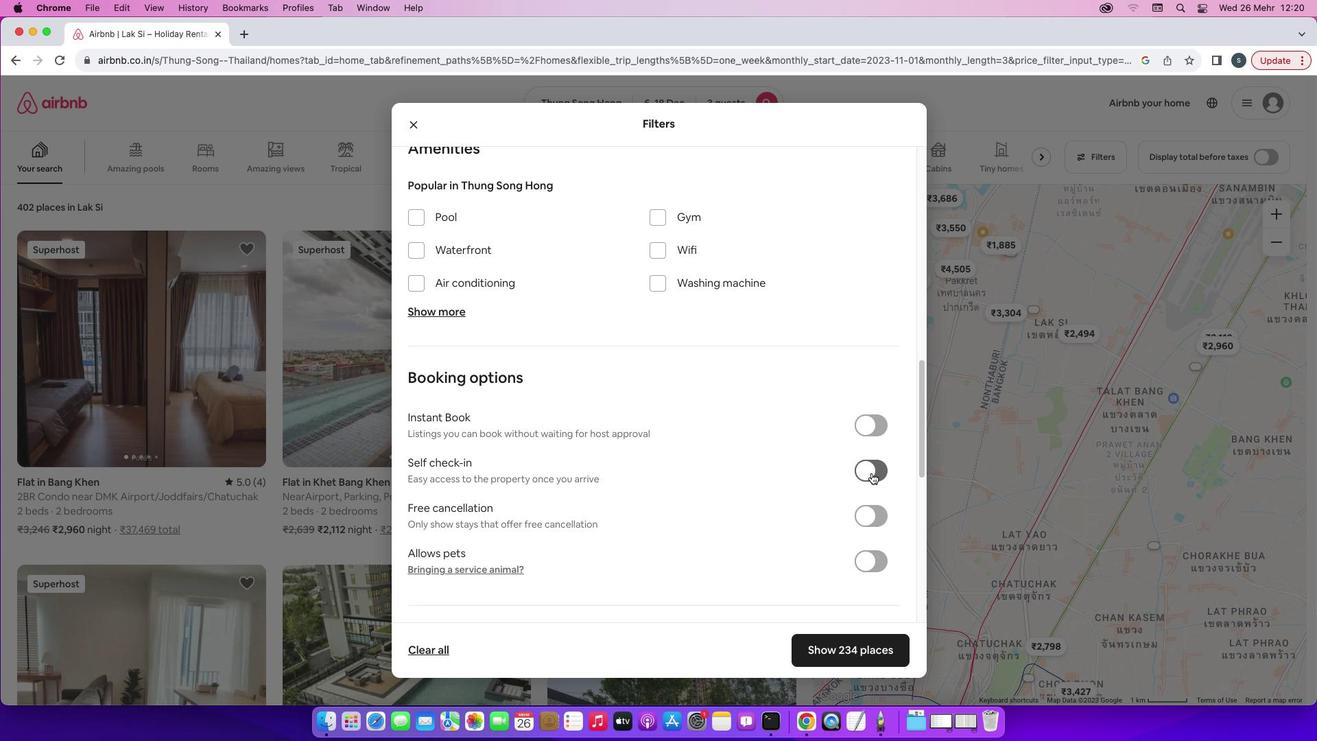 
Action: Mouse moved to (795, 496)
Screenshot: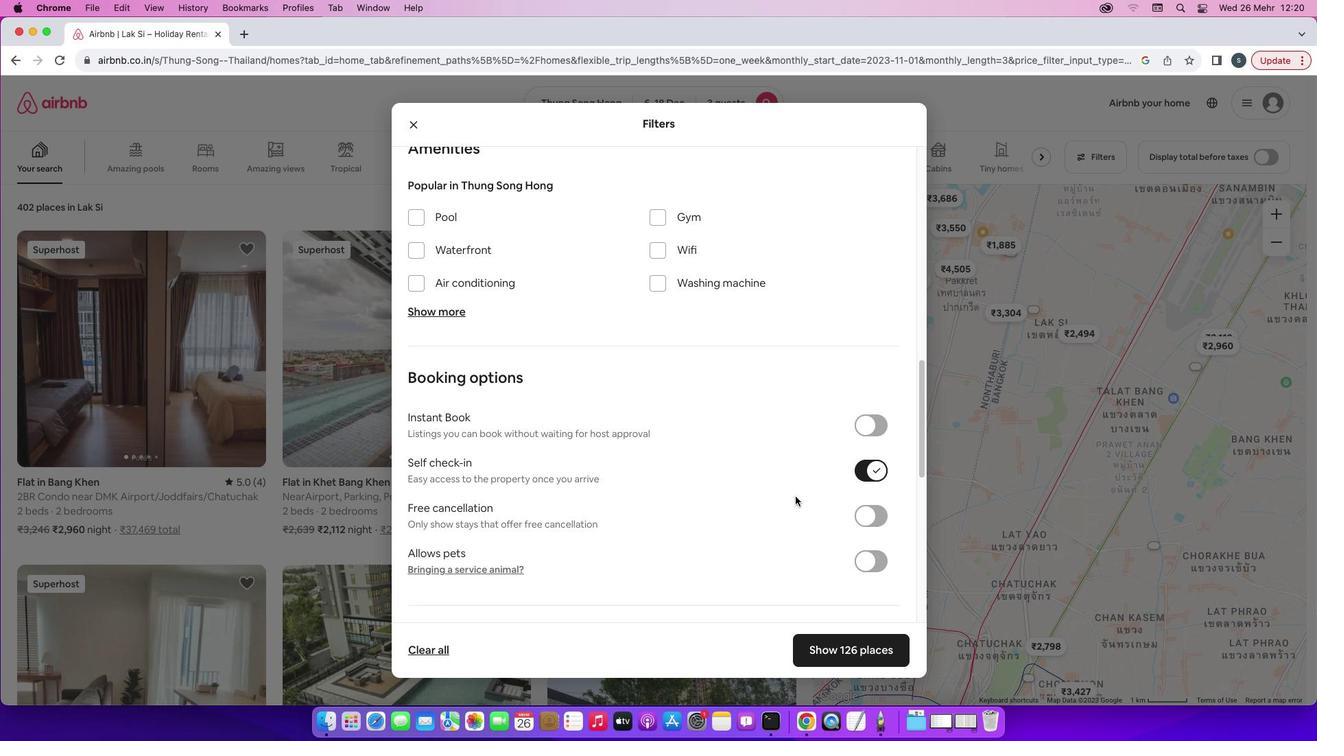 
Action: Mouse scrolled (795, 496) with delta (0, 0)
Screenshot: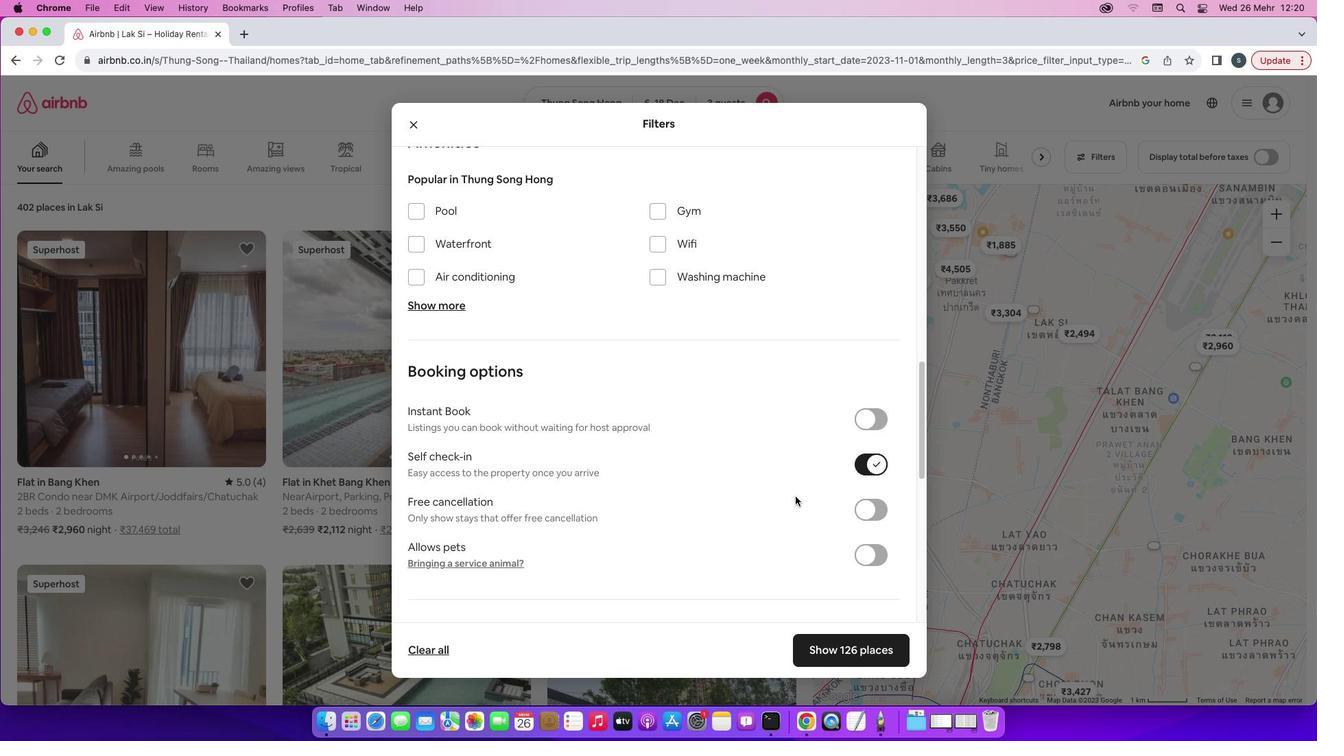 
Action: Mouse scrolled (795, 496) with delta (0, 0)
Screenshot: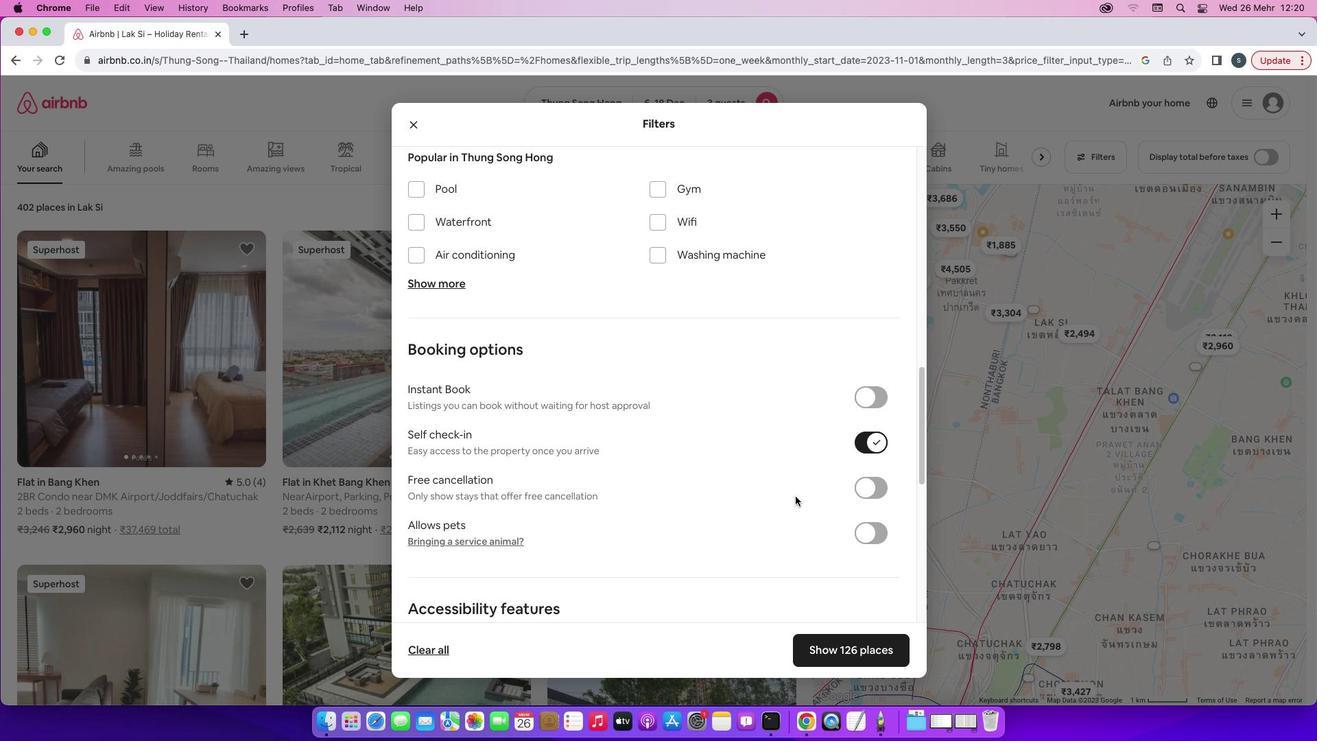 
Action: Mouse scrolled (795, 496) with delta (0, -1)
Screenshot: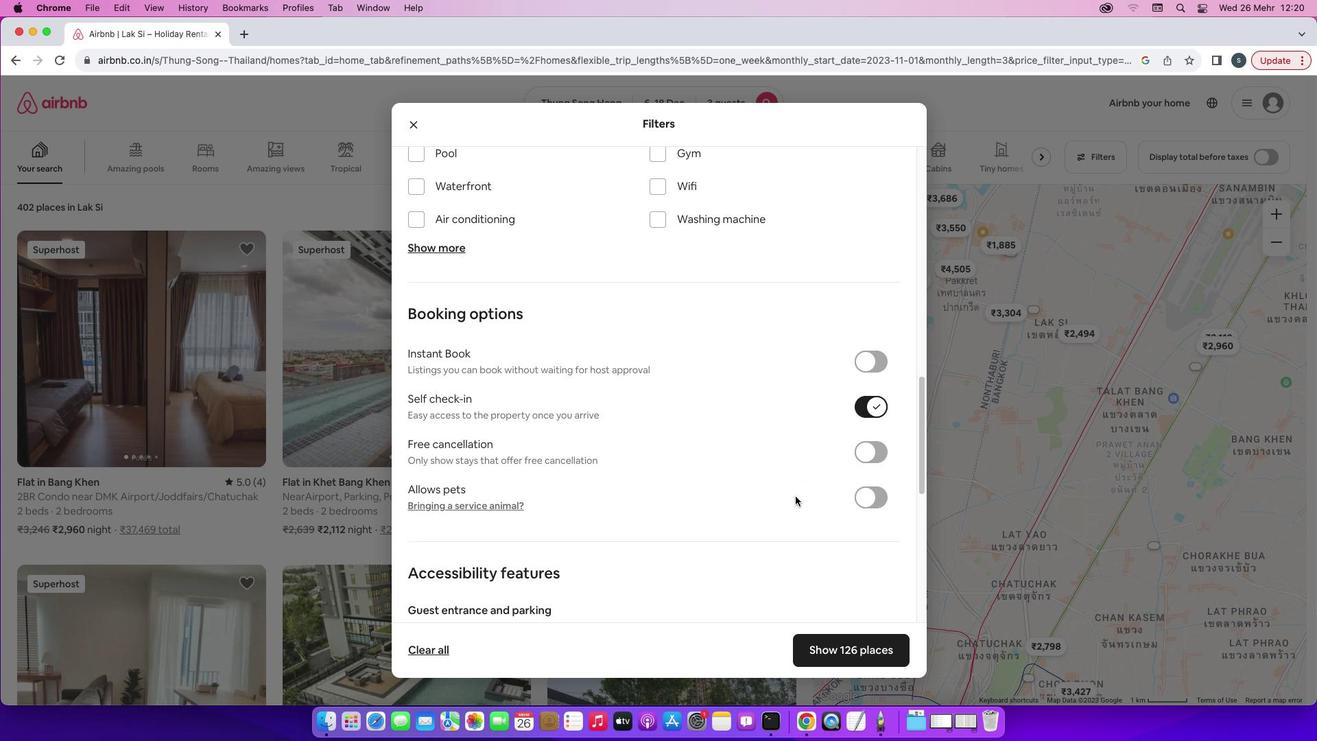 
Action: Mouse scrolled (795, 496) with delta (0, 0)
Screenshot: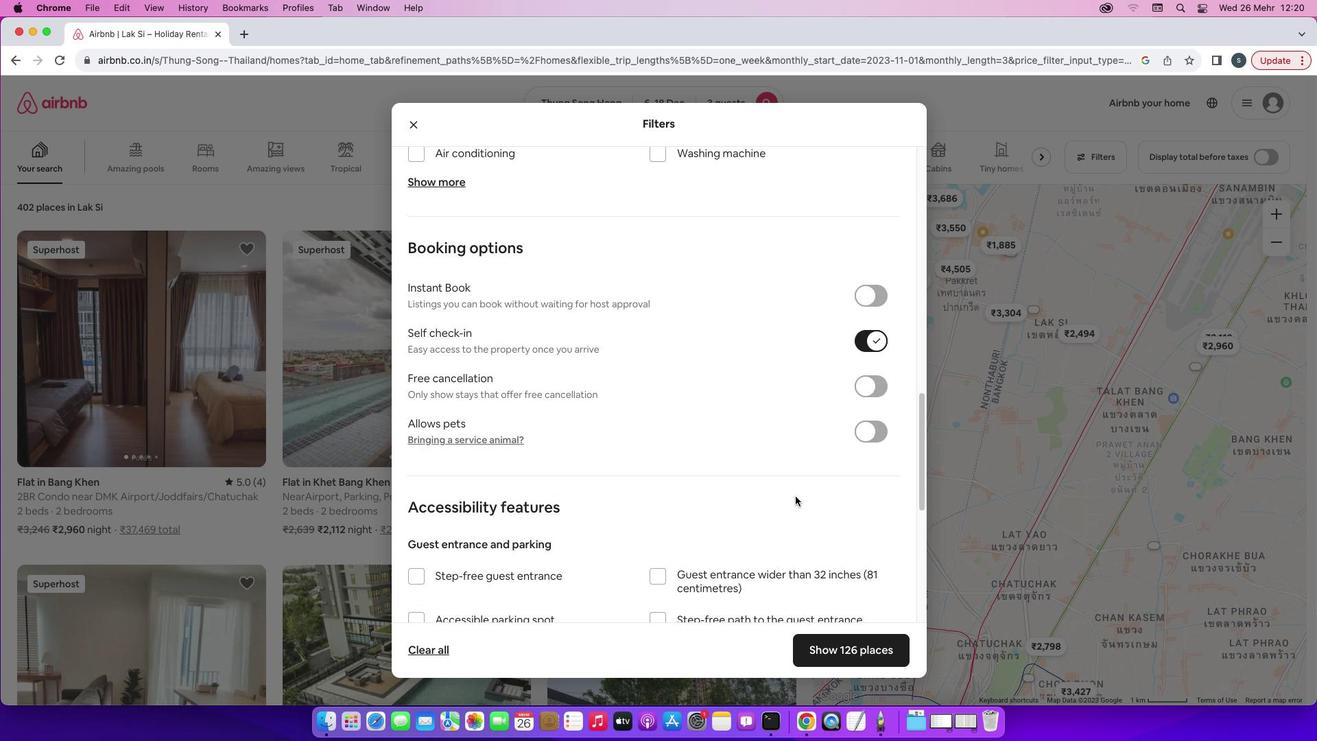 
Action: Mouse scrolled (795, 496) with delta (0, 0)
Screenshot: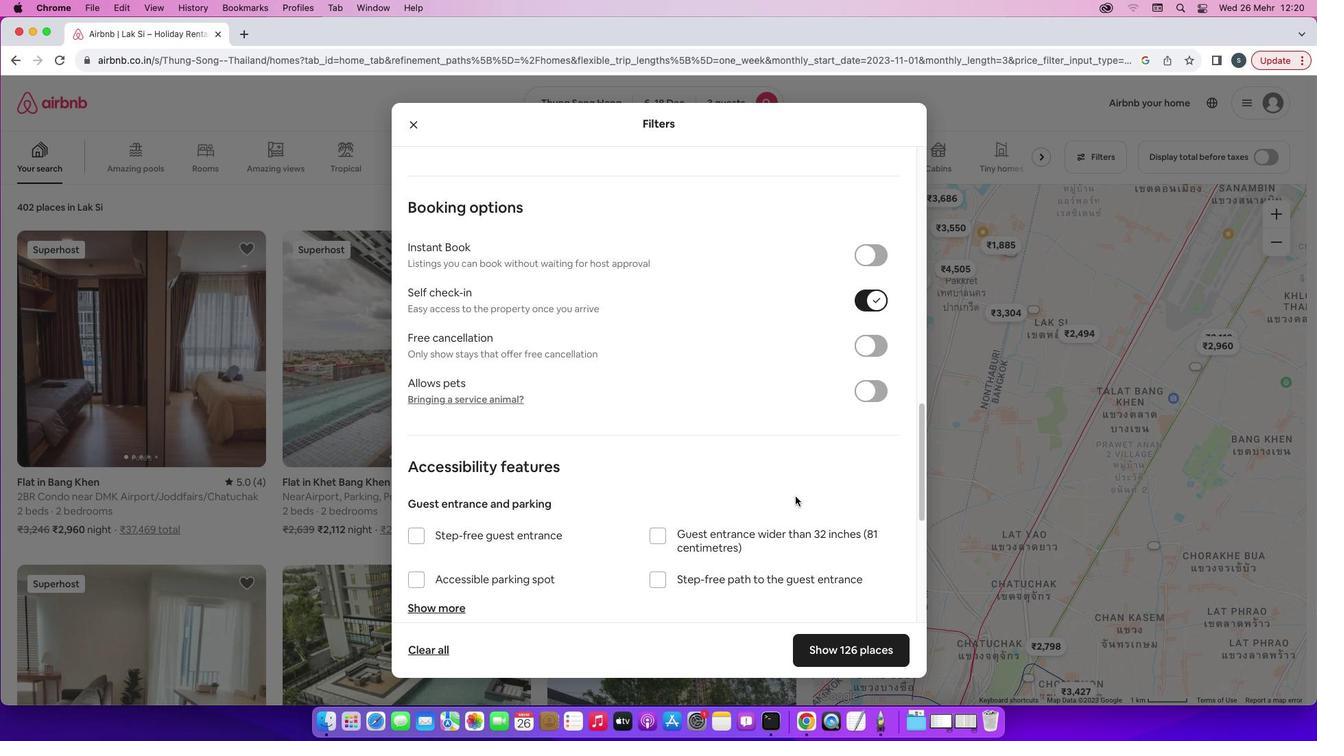 
Action: Mouse scrolled (795, 496) with delta (0, -2)
Screenshot: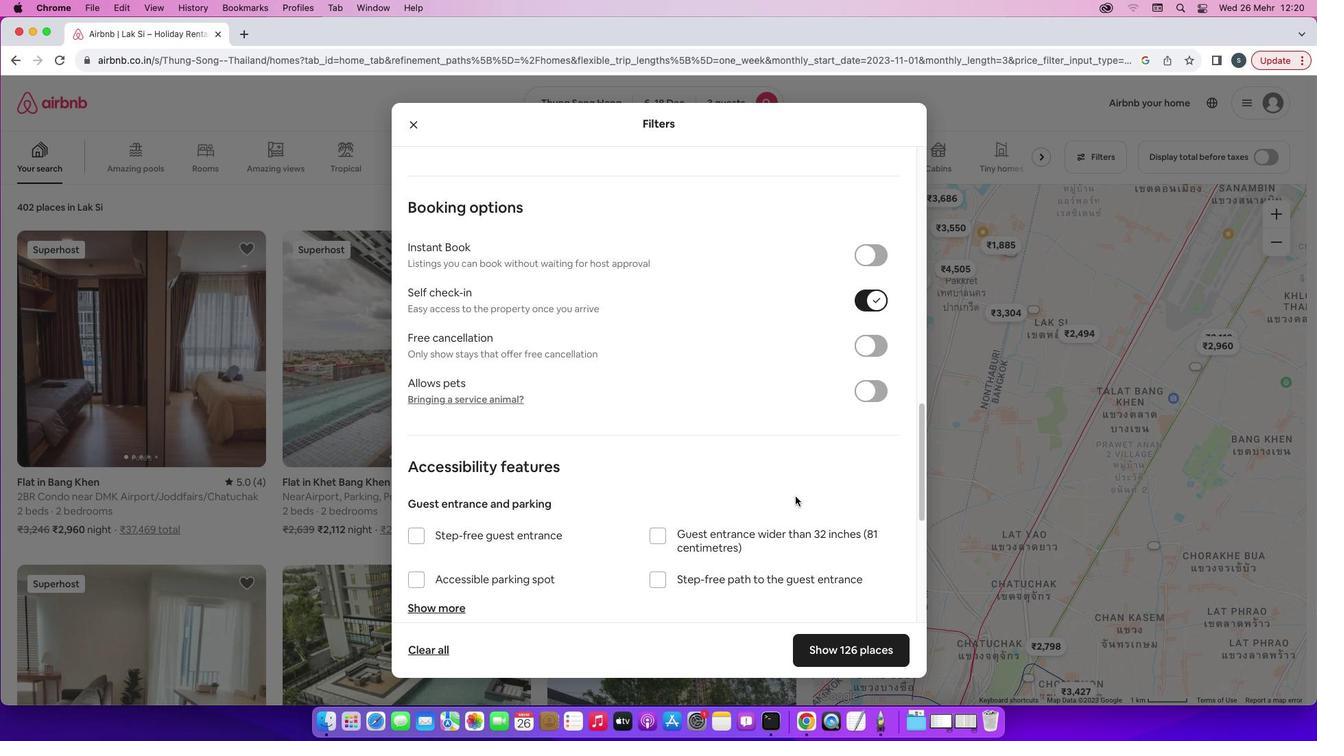 
Action: Mouse moved to (884, 647)
Screenshot: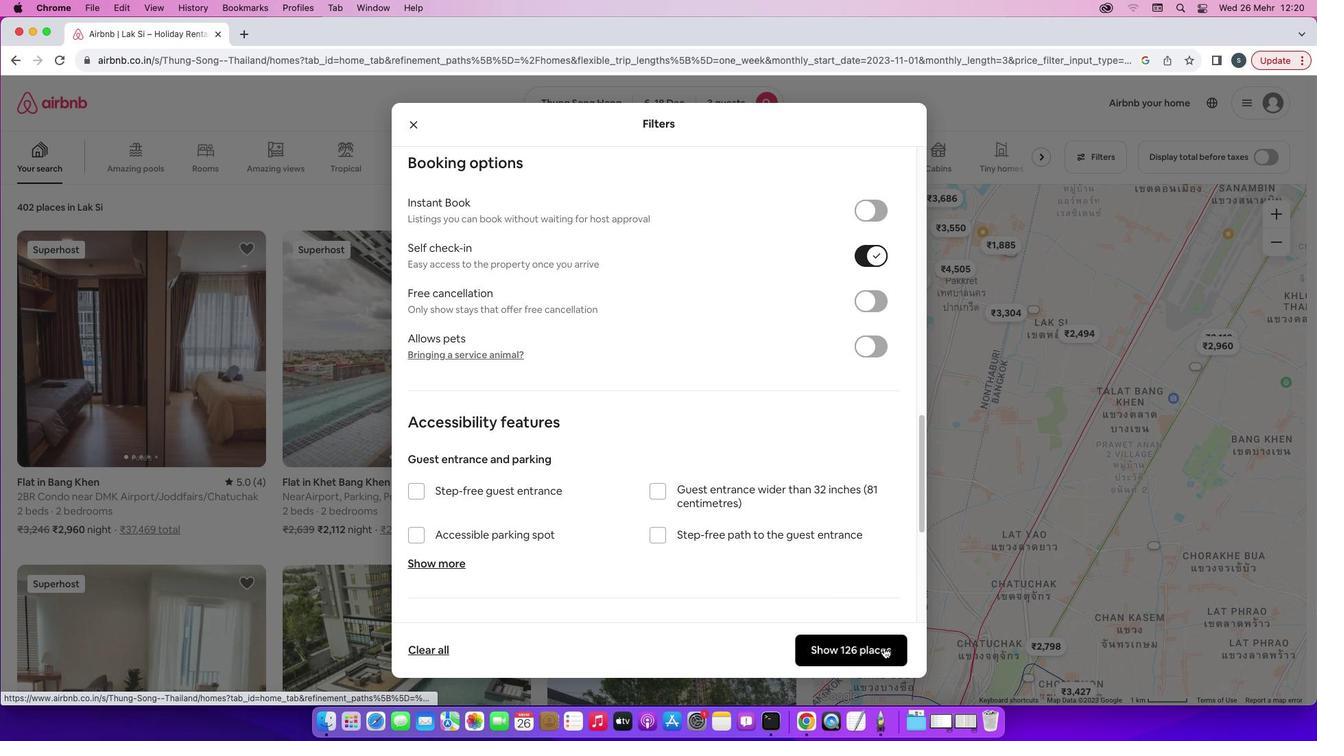 
Action: Mouse pressed left at (884, 647)
Screenshot: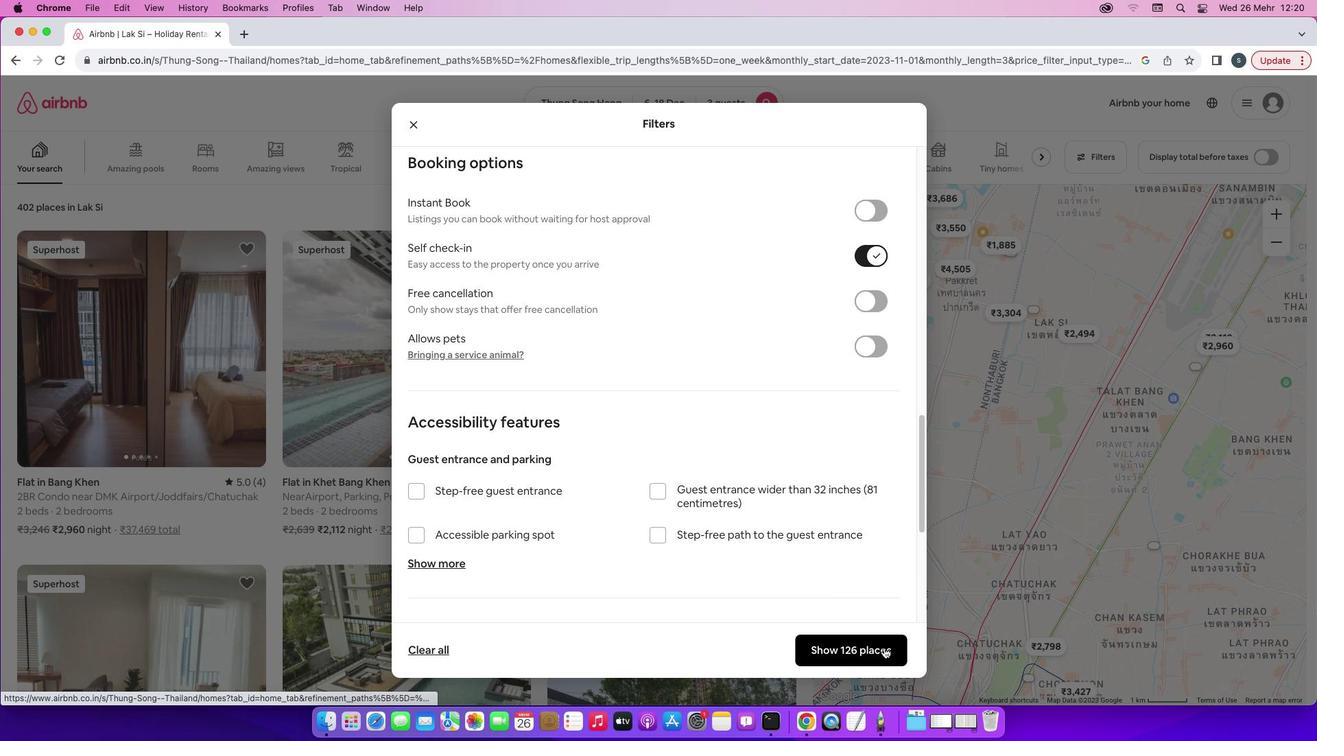 
Action: Mouse moved to (595, 542)
Screenshot: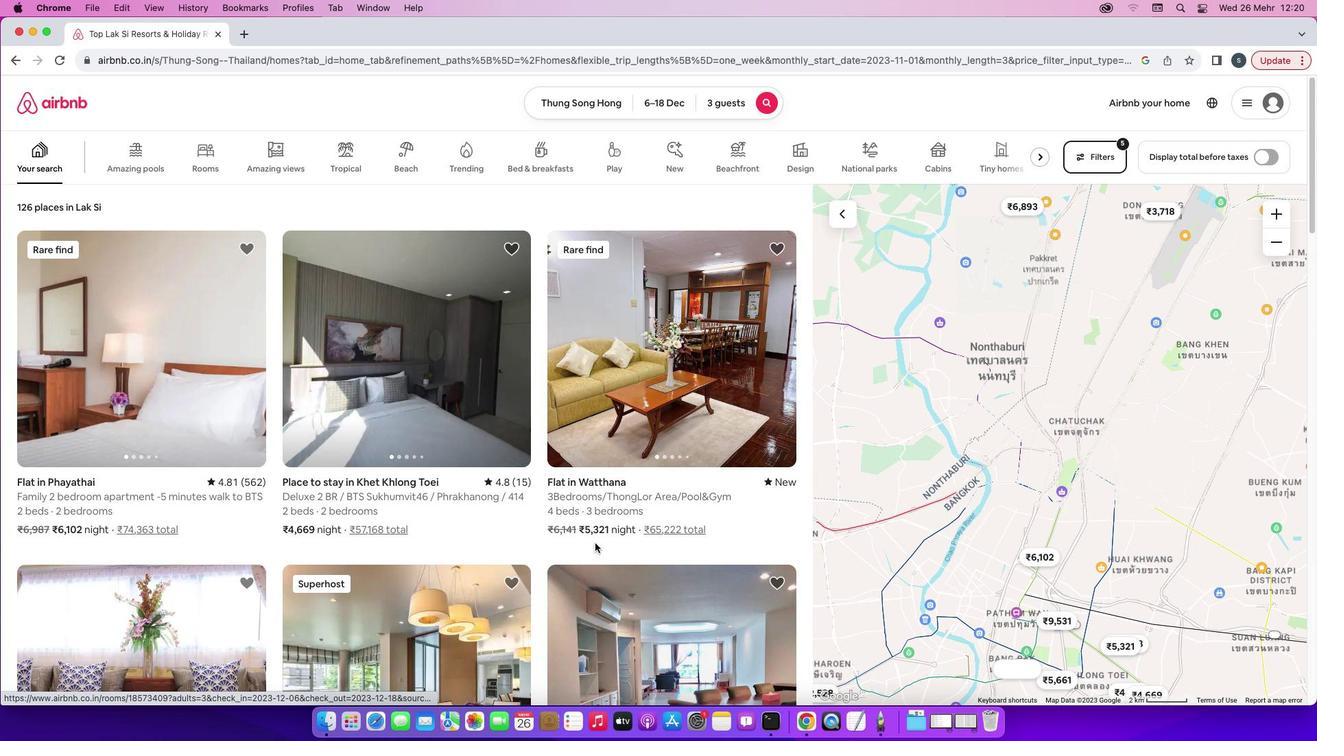 
Action: Mouse scrolled (595, 542) with delta (0, 0)
Screenshot: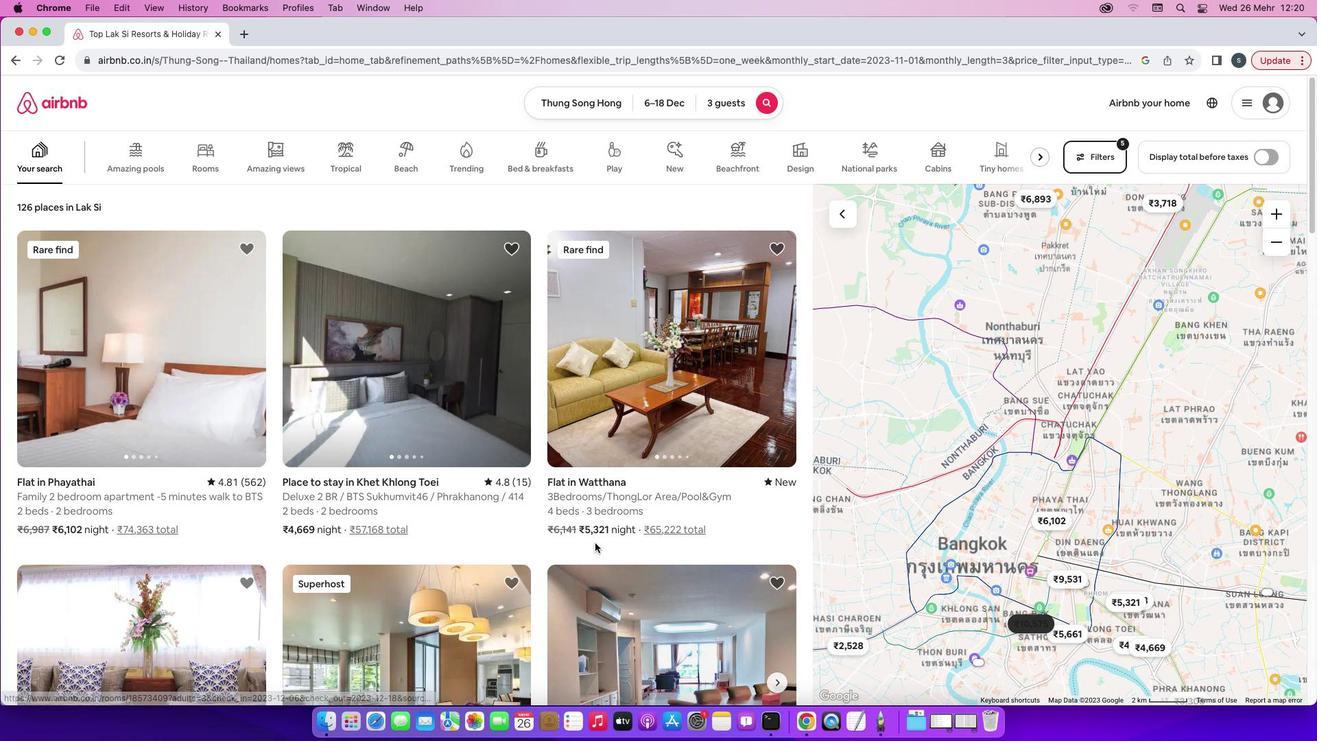 
Action: Mouse scrolled (595, 542) with delta (0, 0)
Screenshot: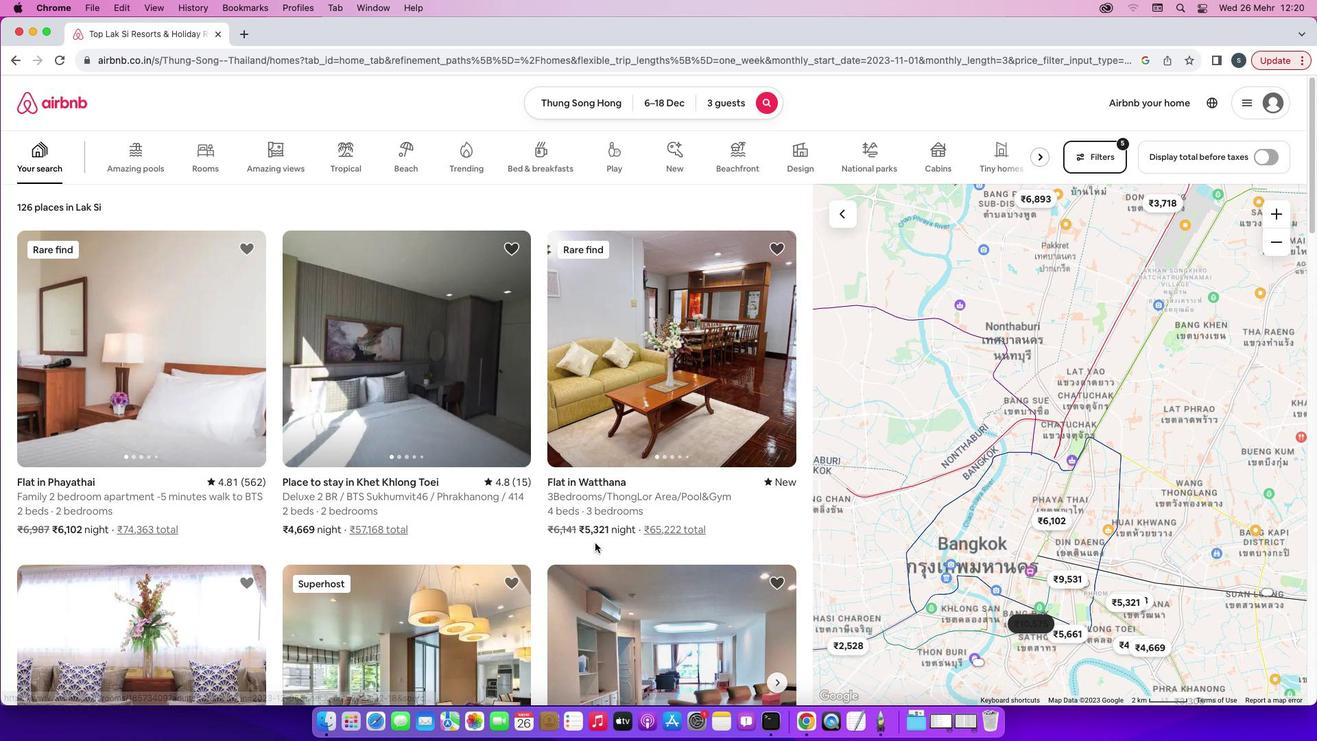 
Action: Mouse scrolled (595, 542) with delta (0, -2)
Screenshot: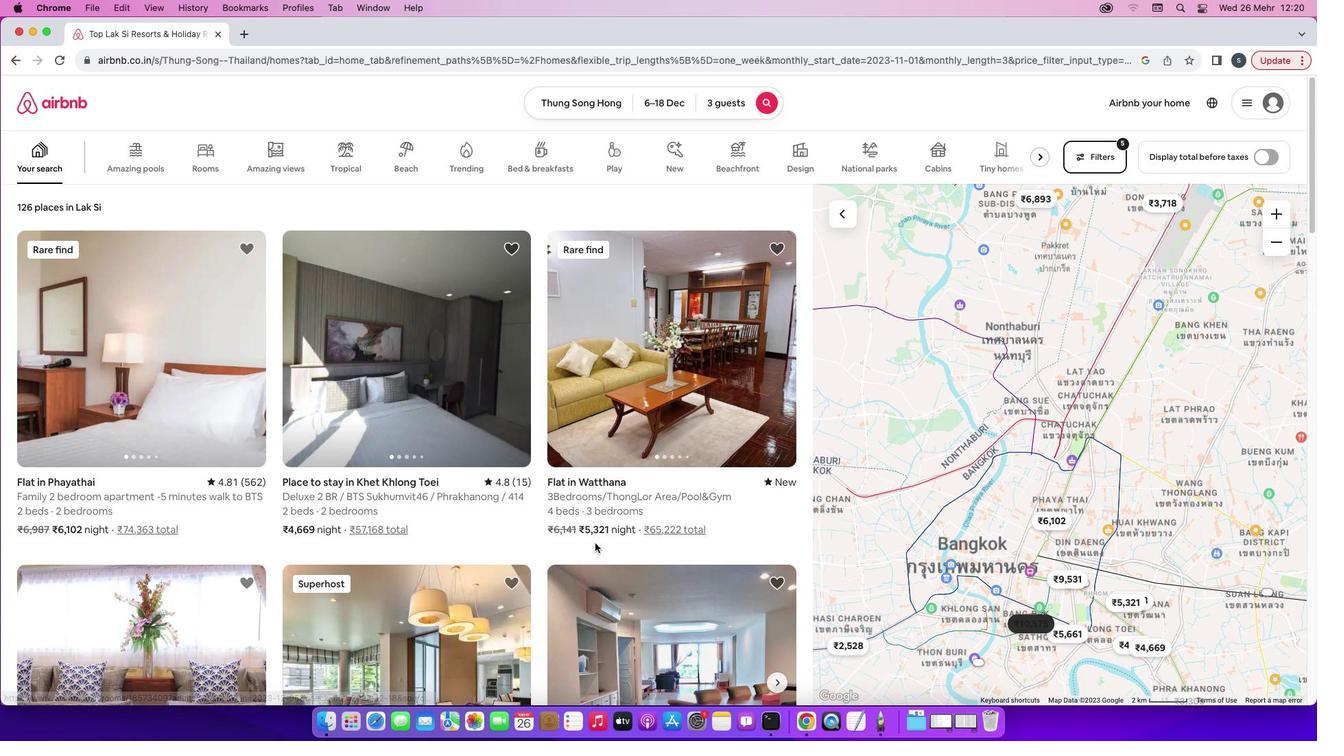 
Action: Mouse scrolled (595, 542) with delta (0, -2)
Screenshot: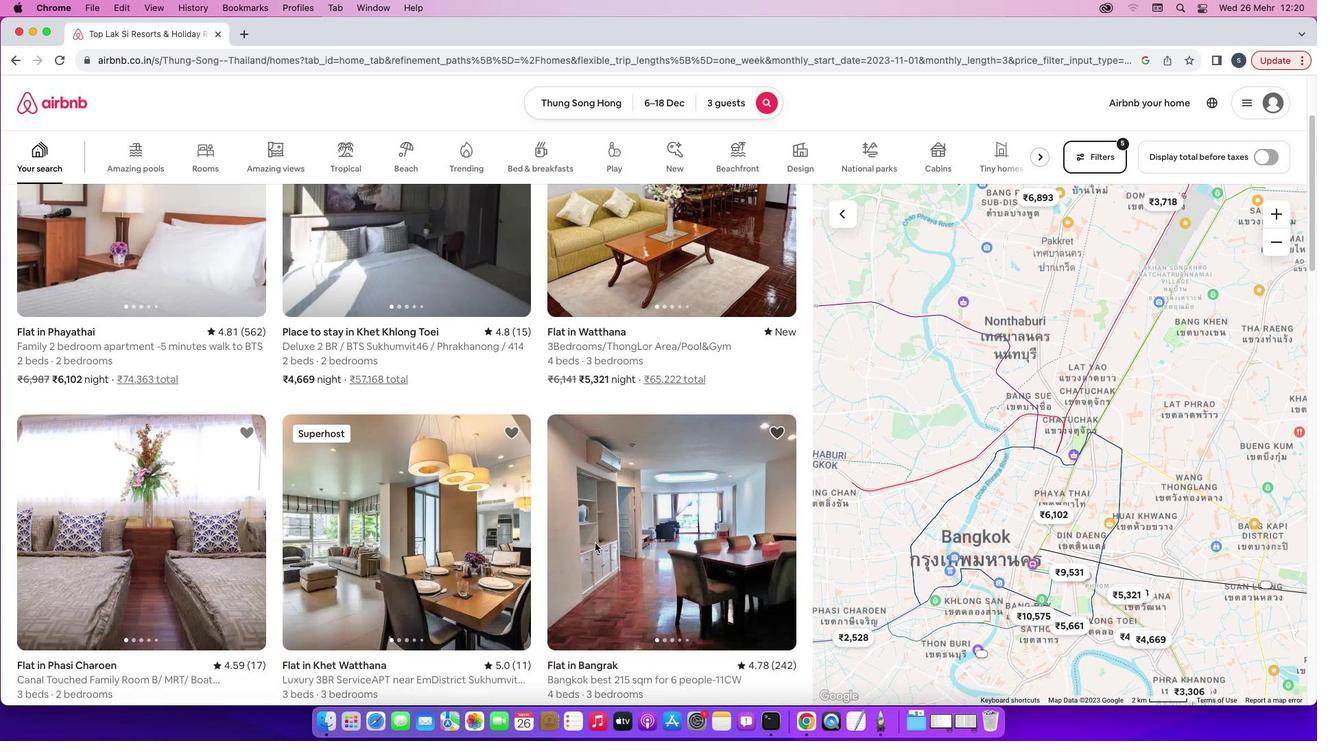 
Action: Mouse scrolled (595, 542) with delta (0, 0)
Screenshot: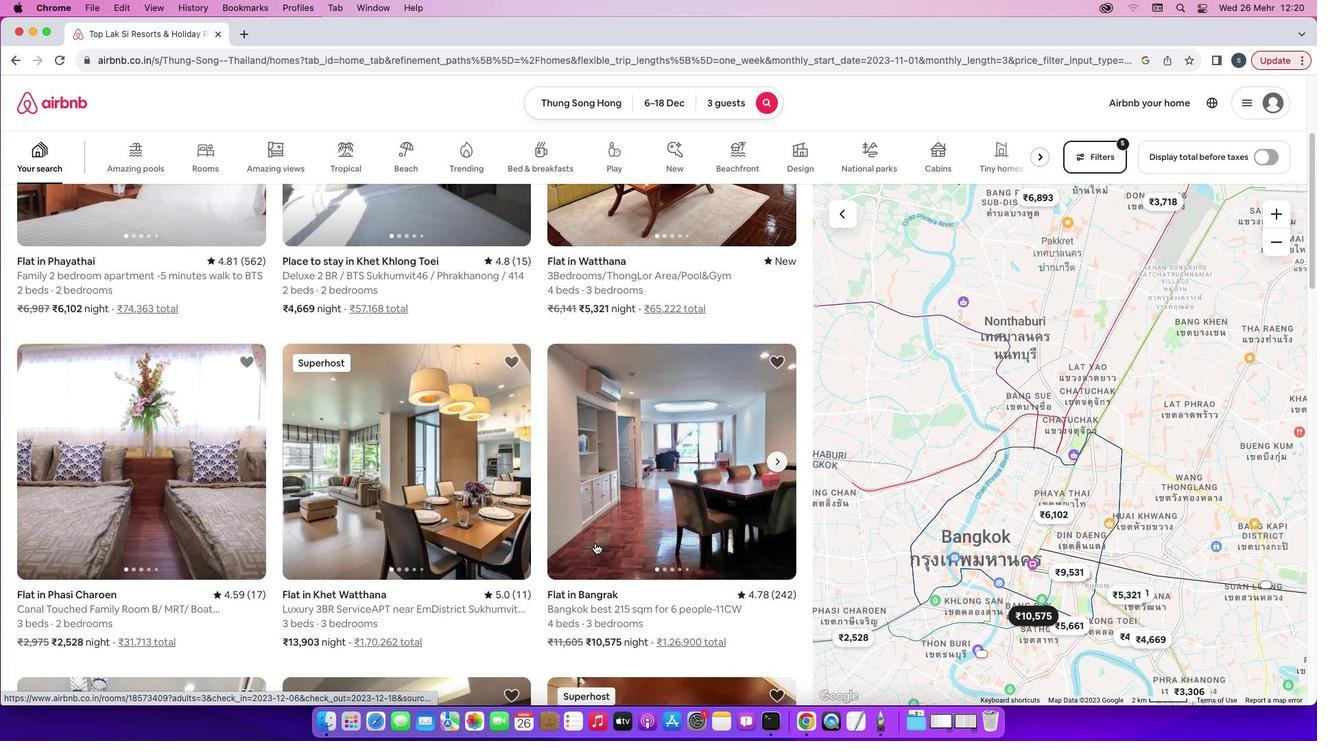 
Action: Mouse scrolled (595, 542) with delta (0, 0)
Screenshot: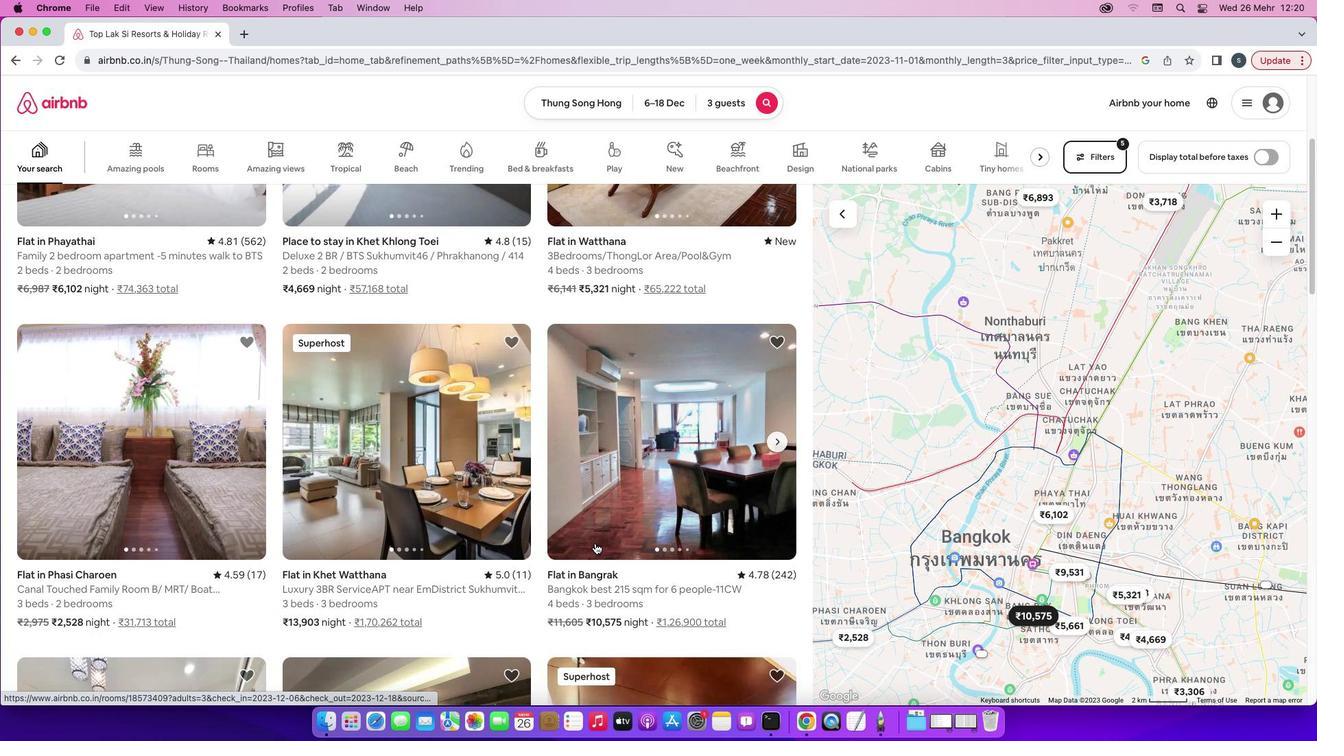 
Action: Mouse scrolled (595, 542) with delta (0, -1)
Screenshot: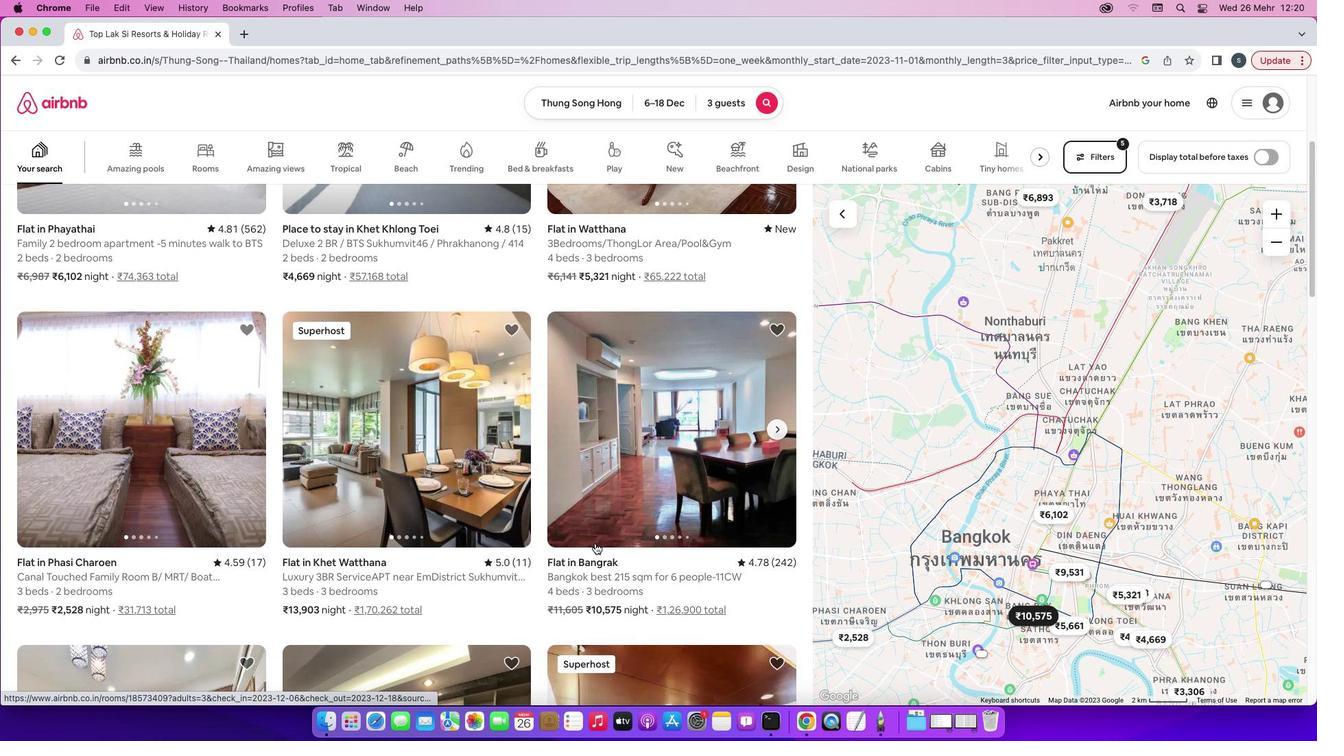 
Action: Mouse scrolled (595, 542) with delta (0, -2)
Screenshot: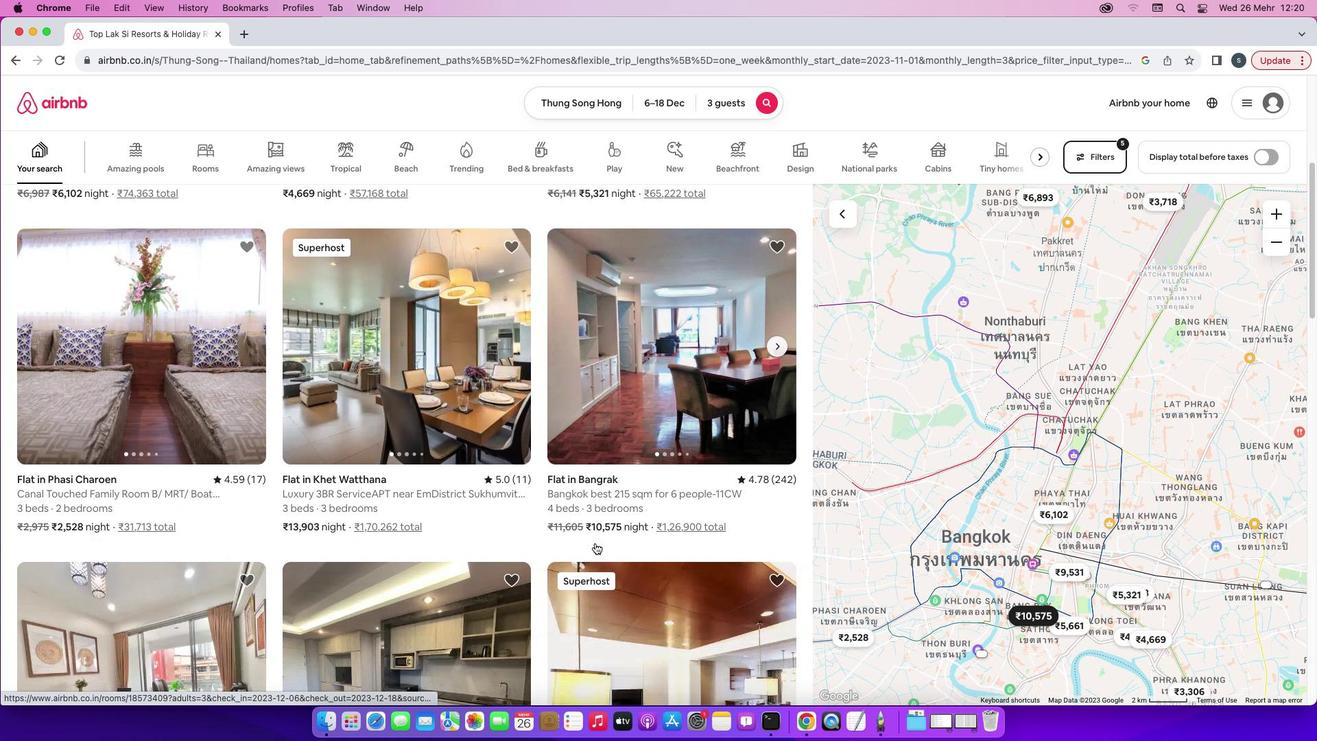 
Action: Mouse scrolled (595, 542) with delta (0, 0)
Screenshot: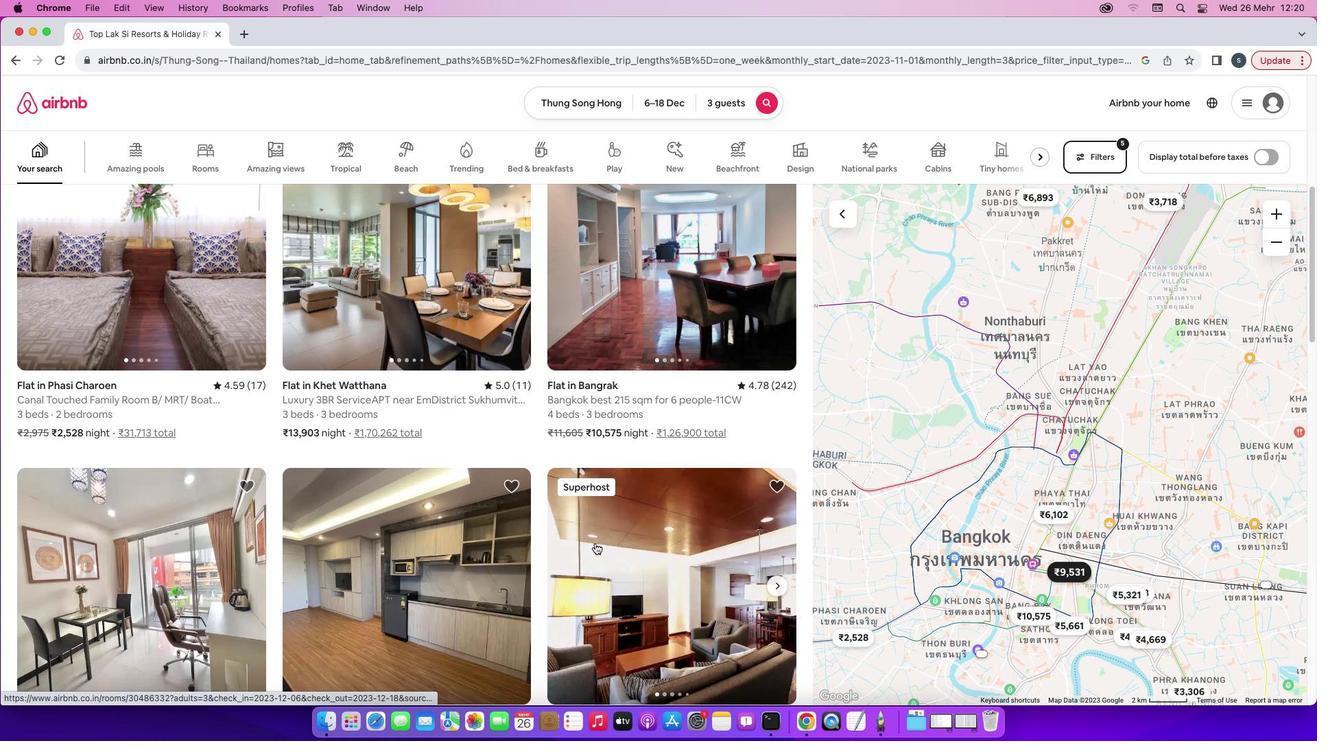 
Action: Mouse scrolled (595, 542) with delta (0, 0)
Screenshot: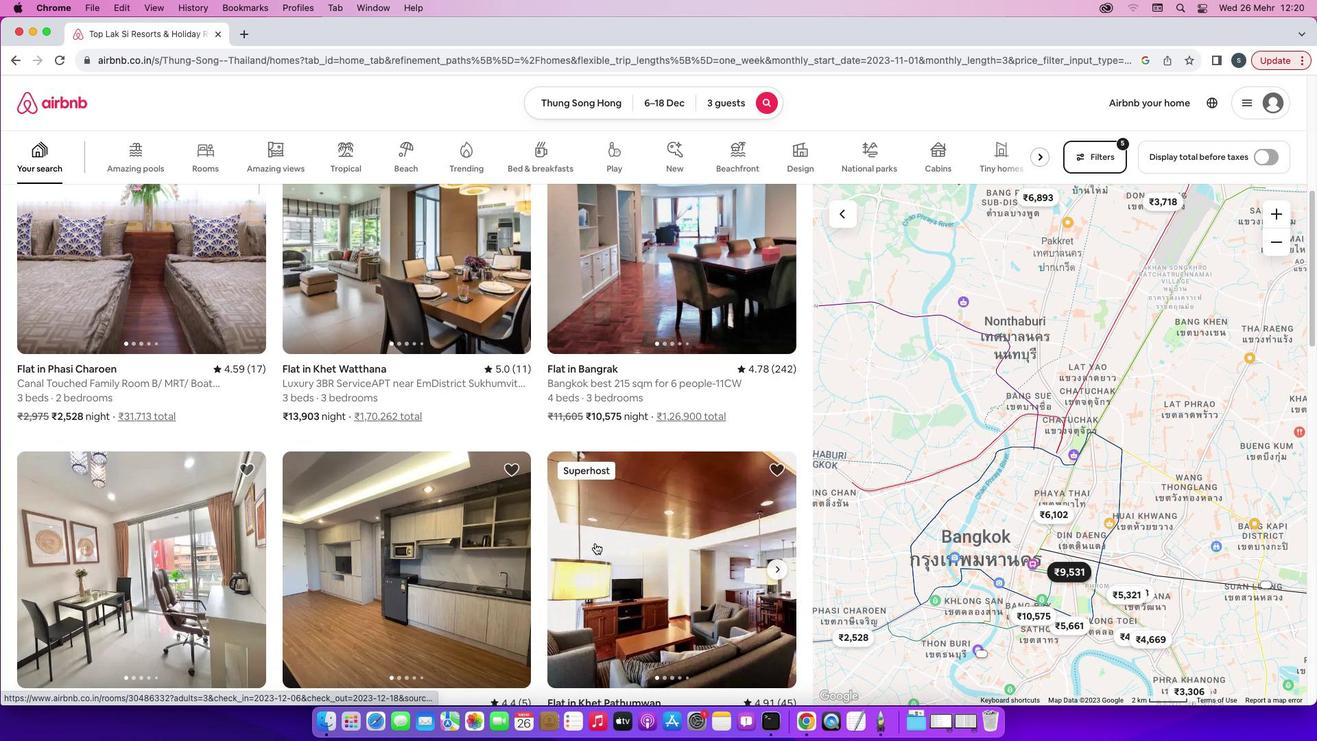 
Action: Mouse scrolled (595, 542) with delta (0, -2)
Screenshot: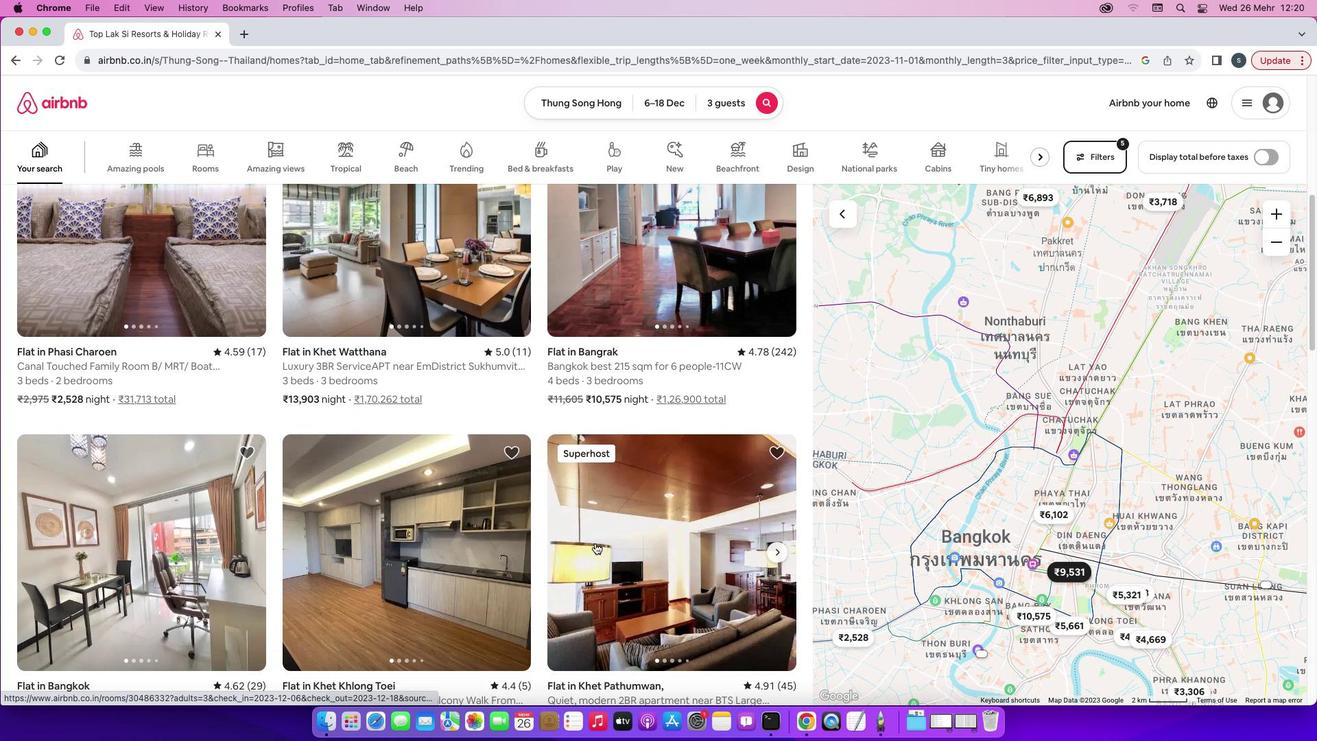 
Action: Mouse scrolled (595, 542) with delta (0, -2)
Screenshot: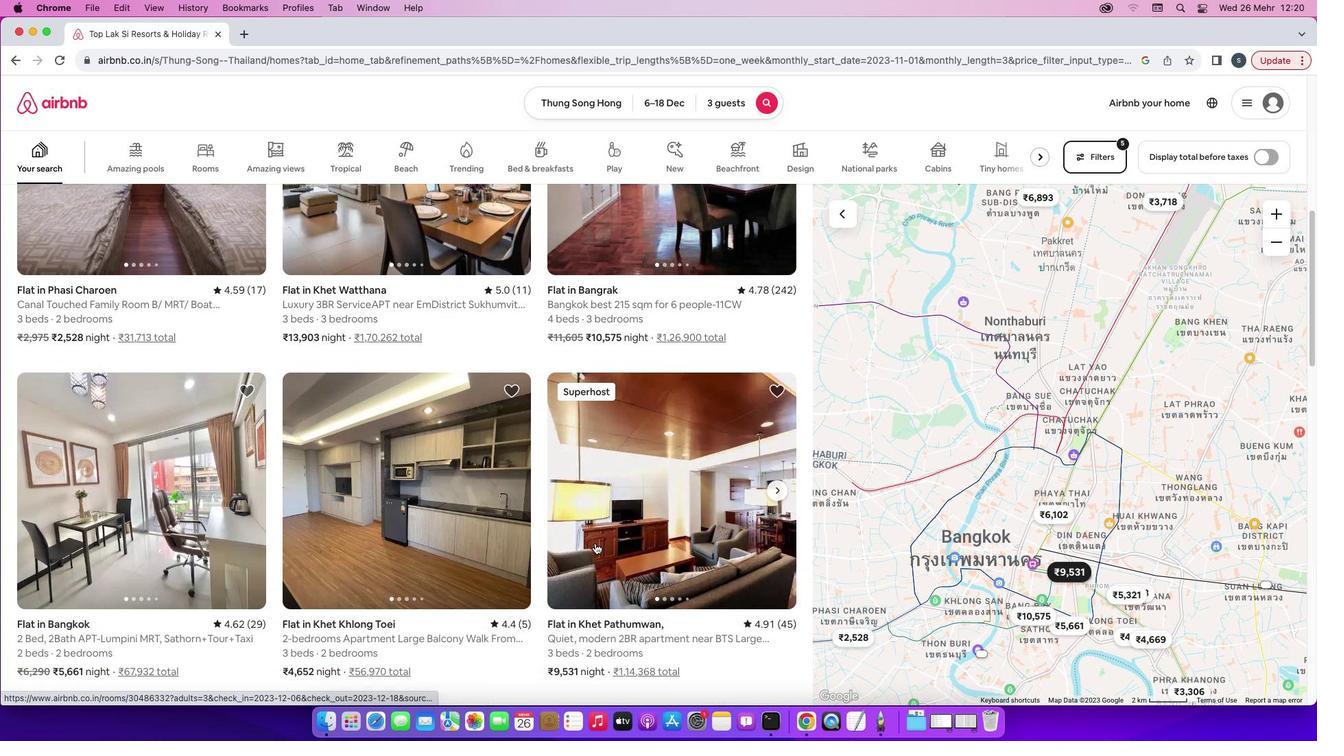 
Action: Mouse scrolled (595, 542) with delta (0, 0)
Screenshot: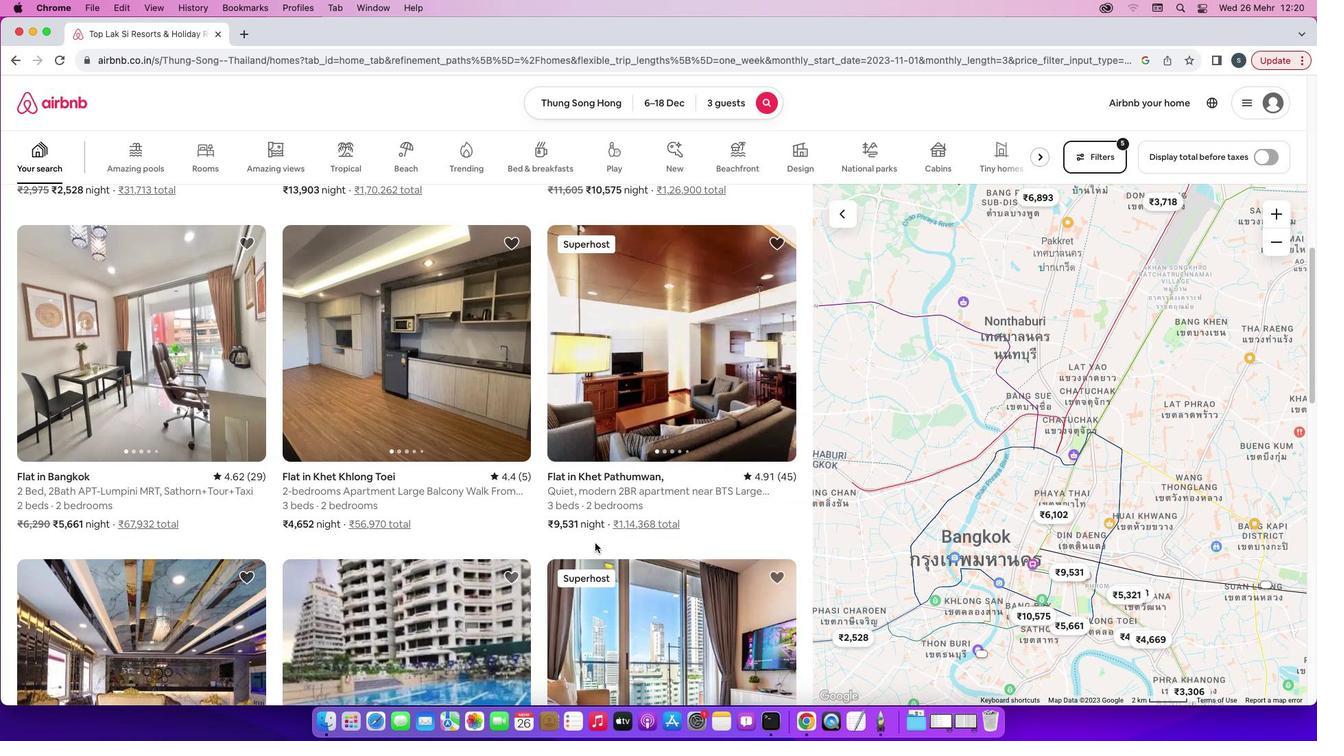 
Action: Mouse scrolled (595, 542) with delta (0, 0)
Screenshot: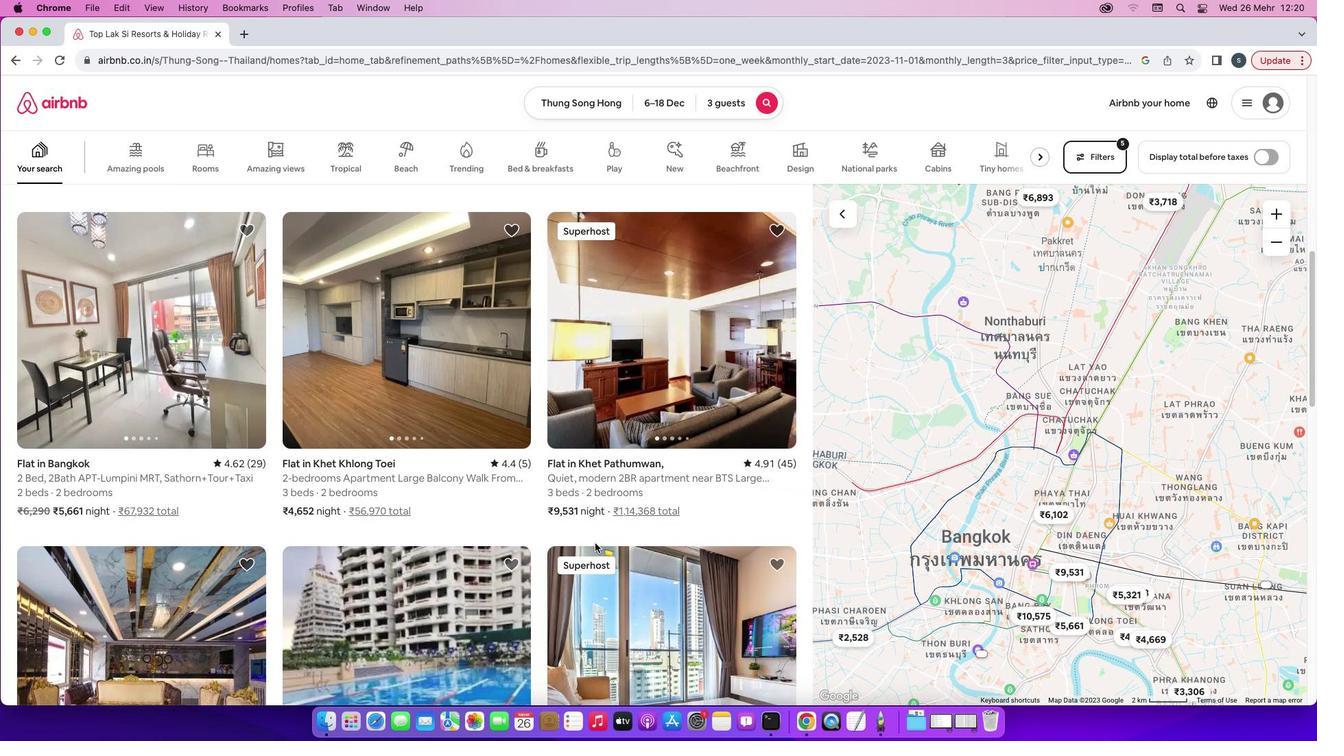 
Action: Mouse scrolled (595, 542) with delta (0, -2)
Screenshot: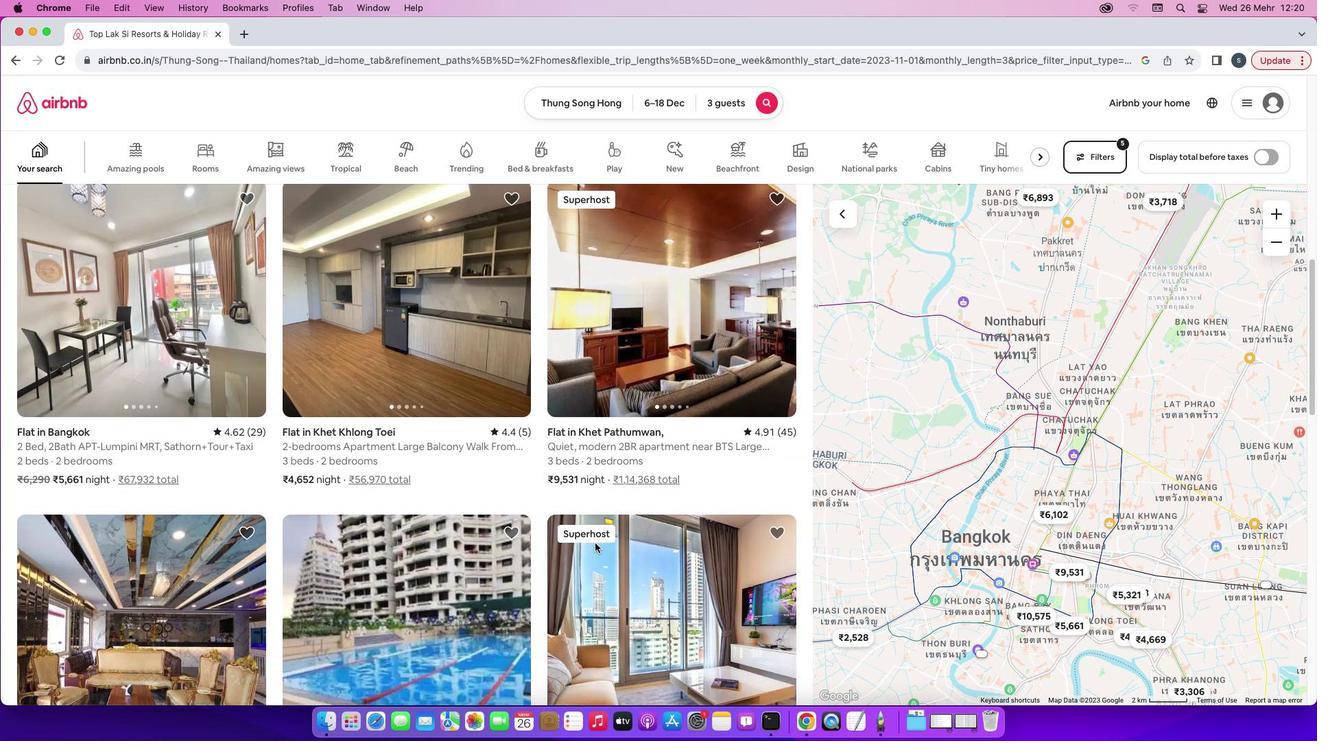 
Action: Mouse scrolled (595, 542) with delta (0, -2)
Screenshot: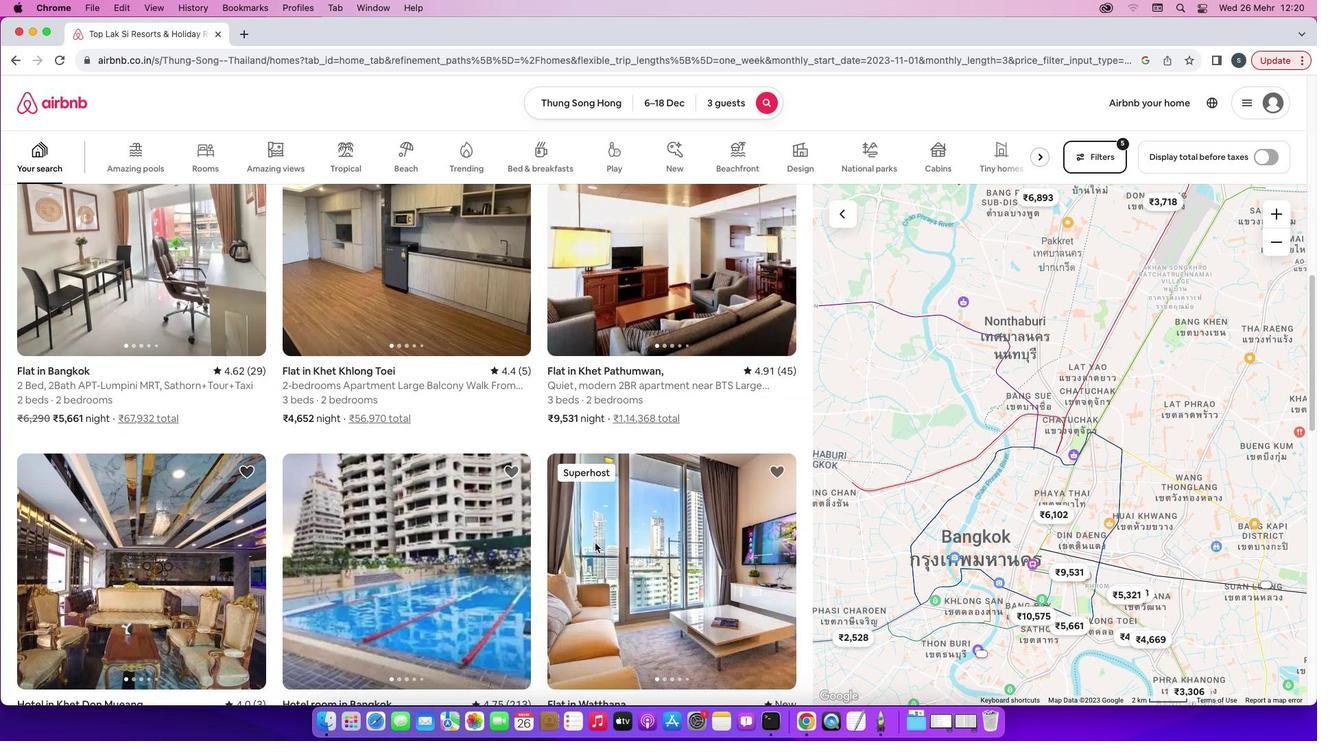 
Action: Mouse scrolled (595, 542) with delta (0, 0)
Screenshot: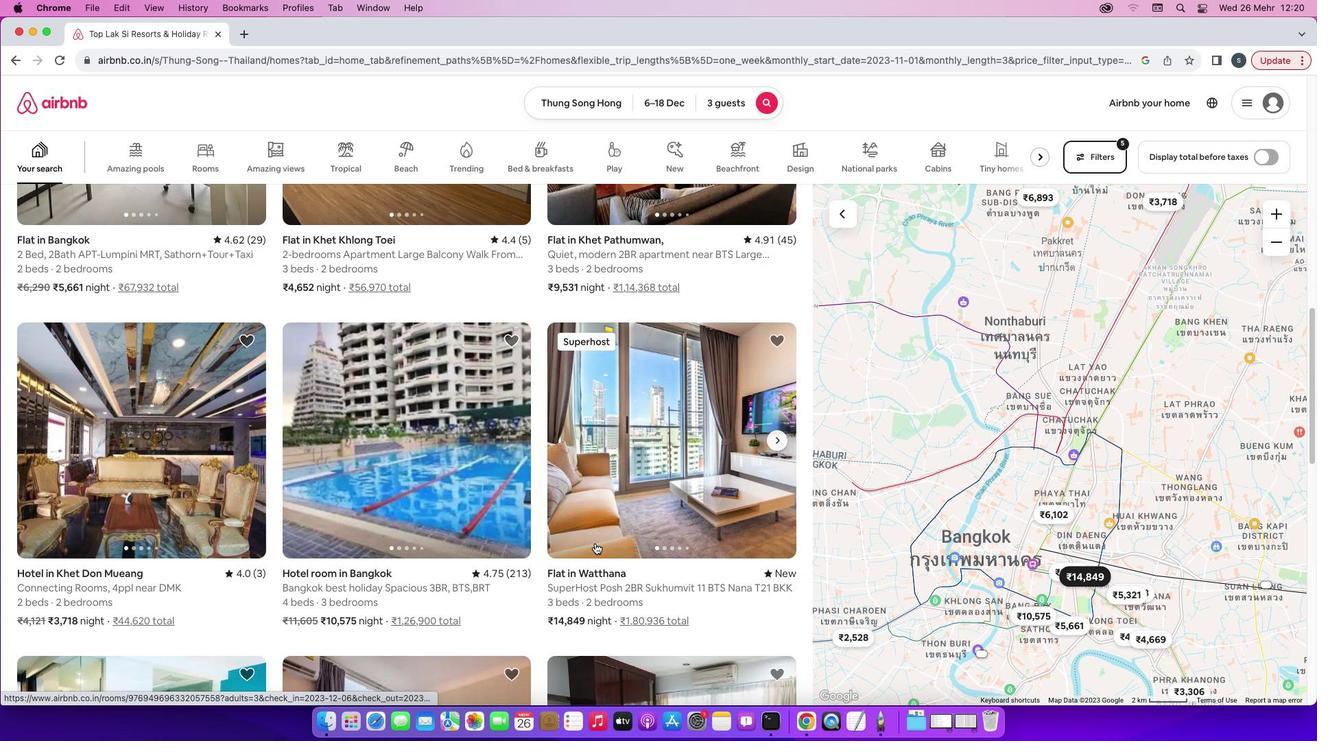 
Action: Mouse scrolled (595, 542) with delta (0, 0)
Screenshot: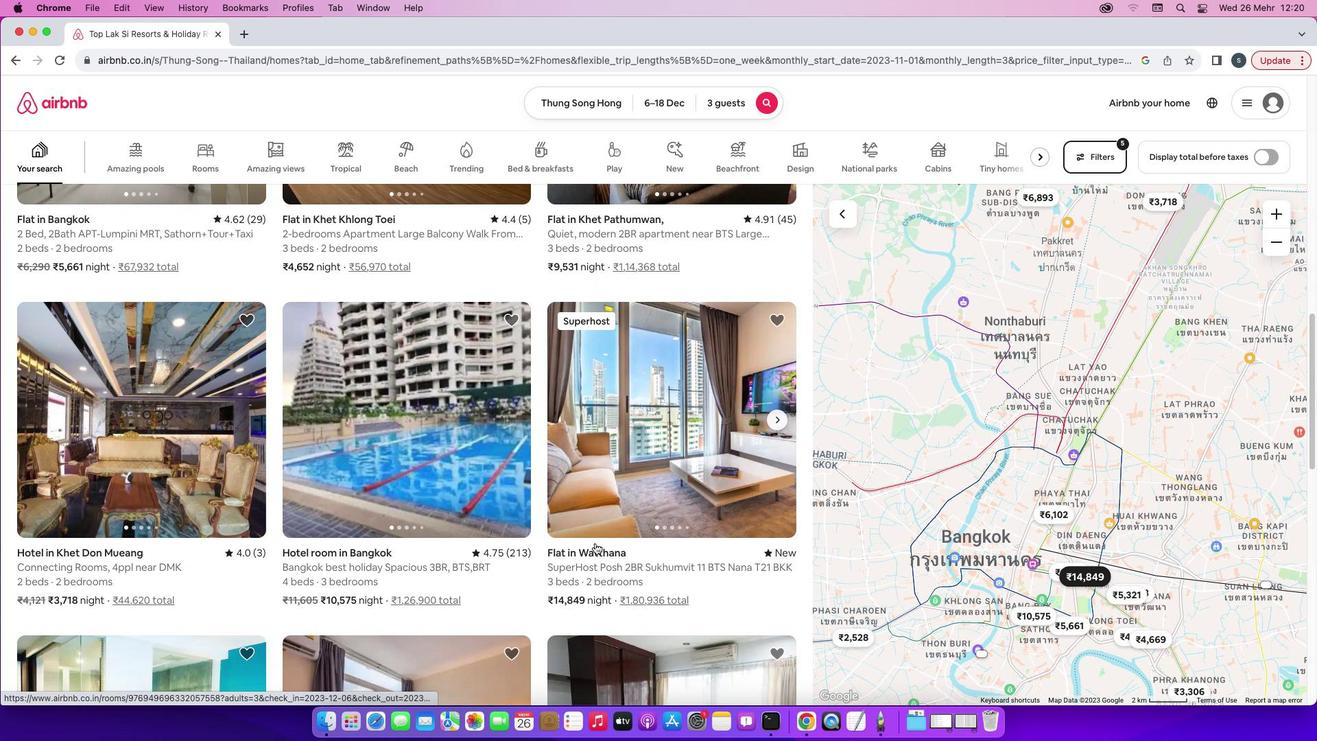 
Action: Mouse scrolled (595, 542) with delta (0, -2)
Screenshot: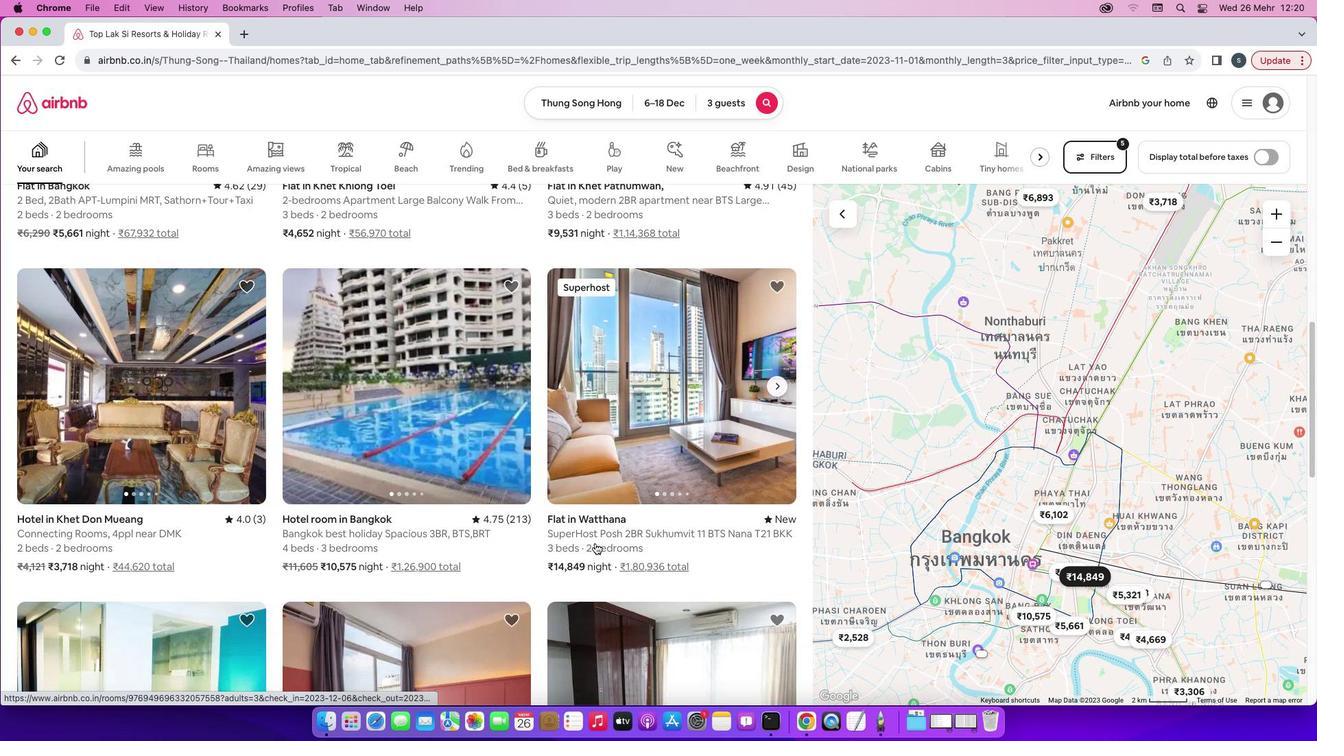 
Action: Mouse scrolled (595, 542) with delta (0, -2)
Screenshot: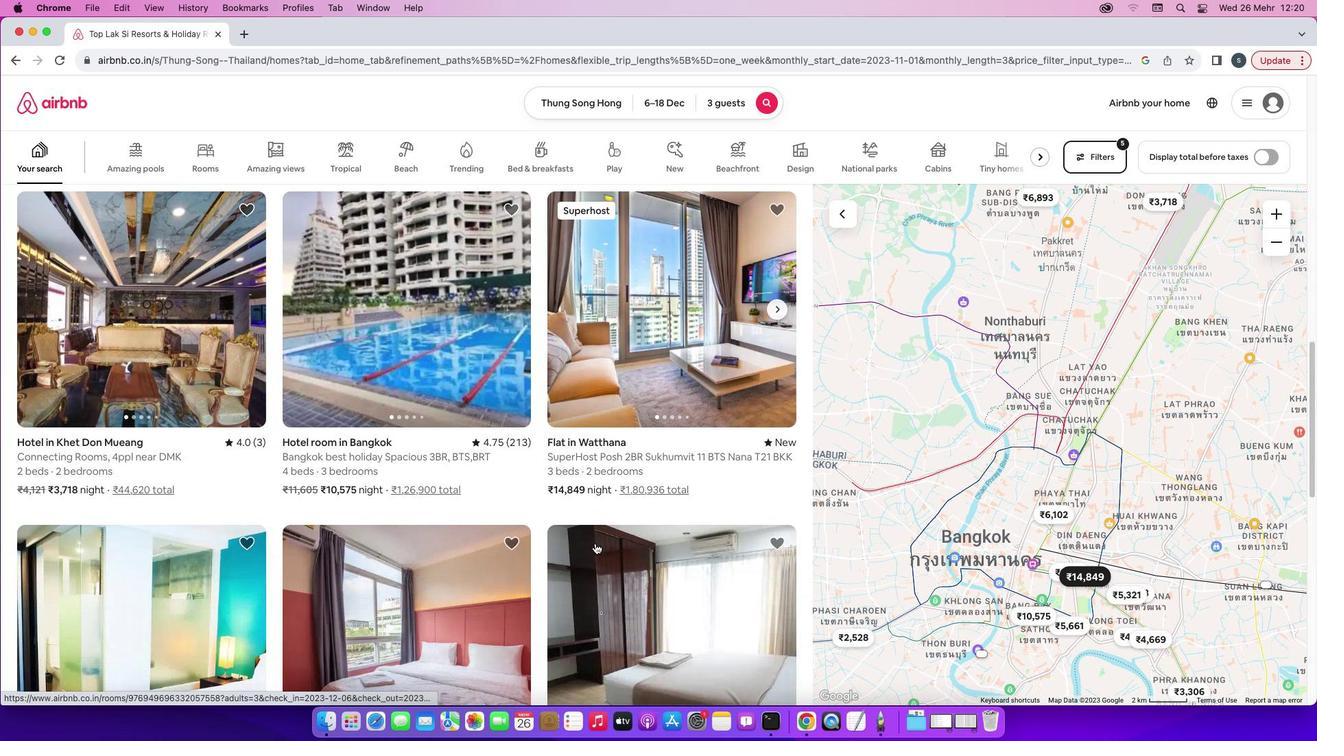
Action: Mouse moved to (153, 256)
Screenshot: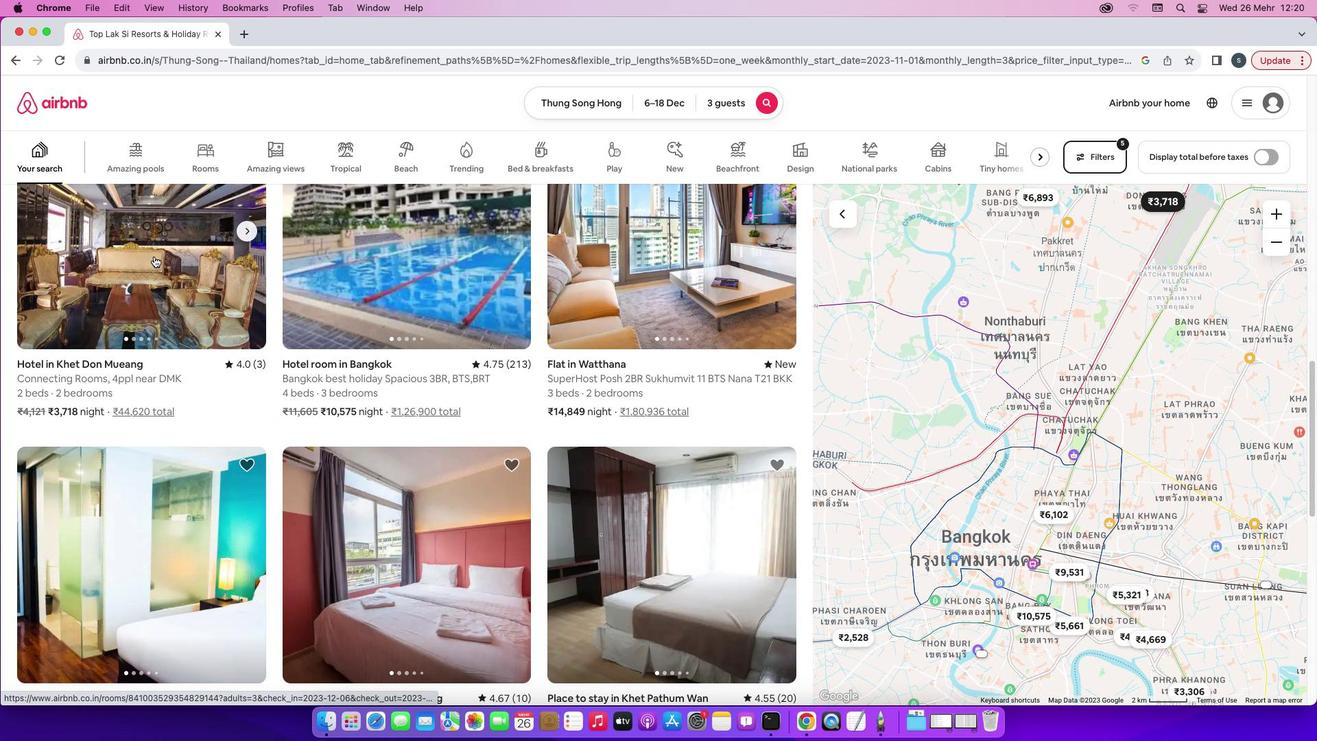 
Action: Mouse pressed left at (153, 256)
Screenshot: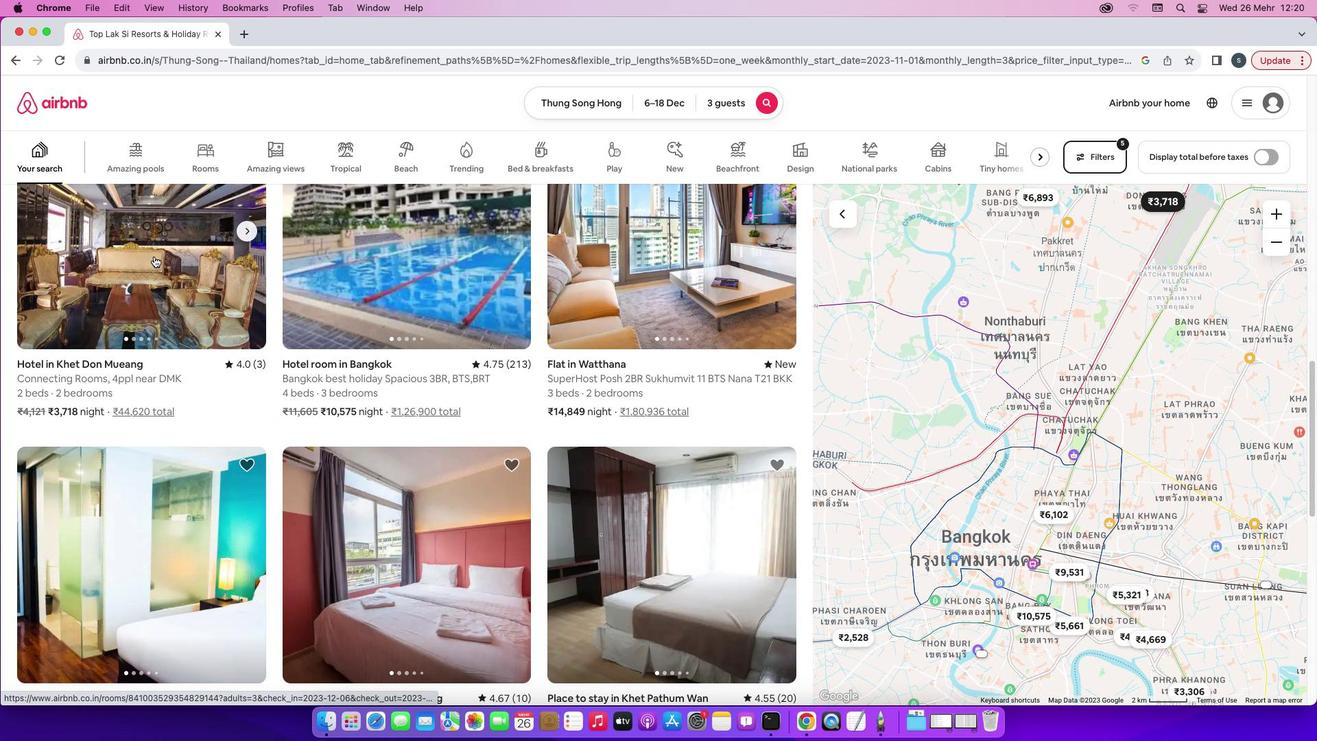 
Action: Mouse moved to (948, 512)
Screenshot: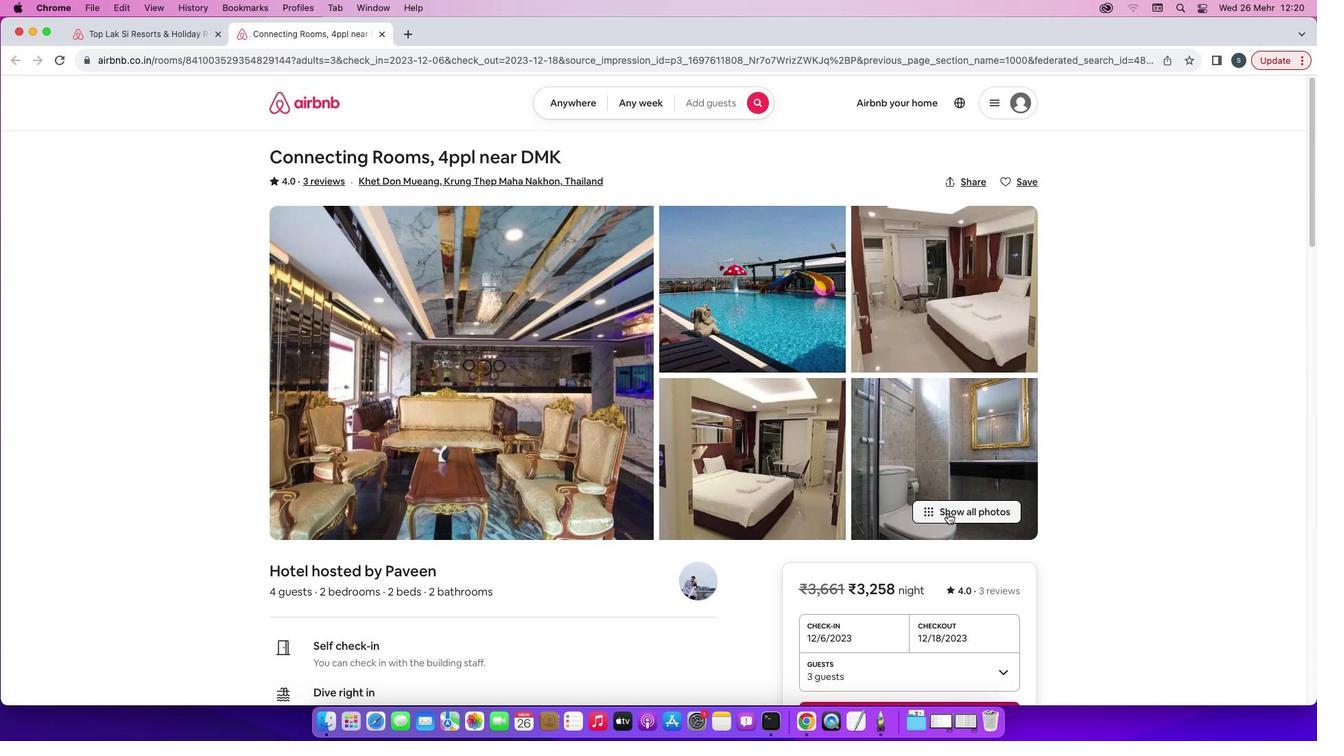 
Action: Mouse pressed left at (948, 512)
Screenshot: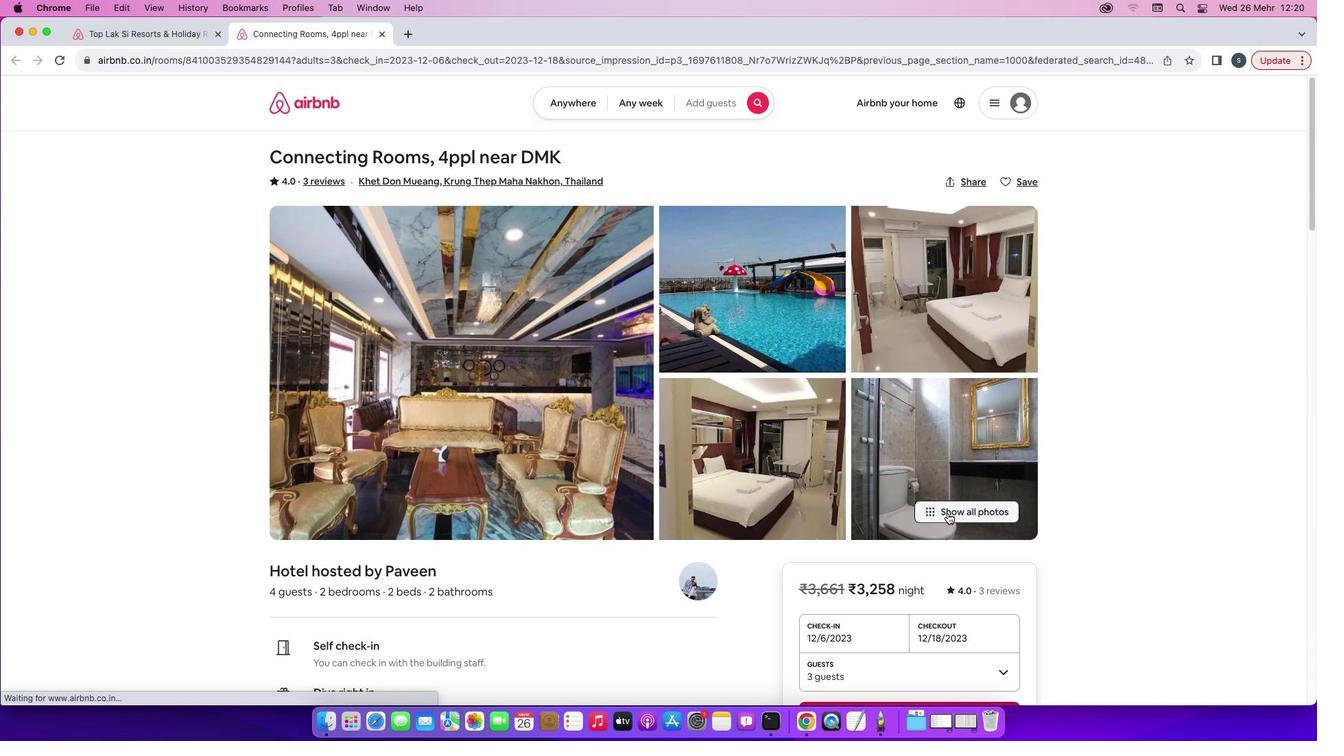 
Action: Mouse moved to (1066, 564)
Screenshot: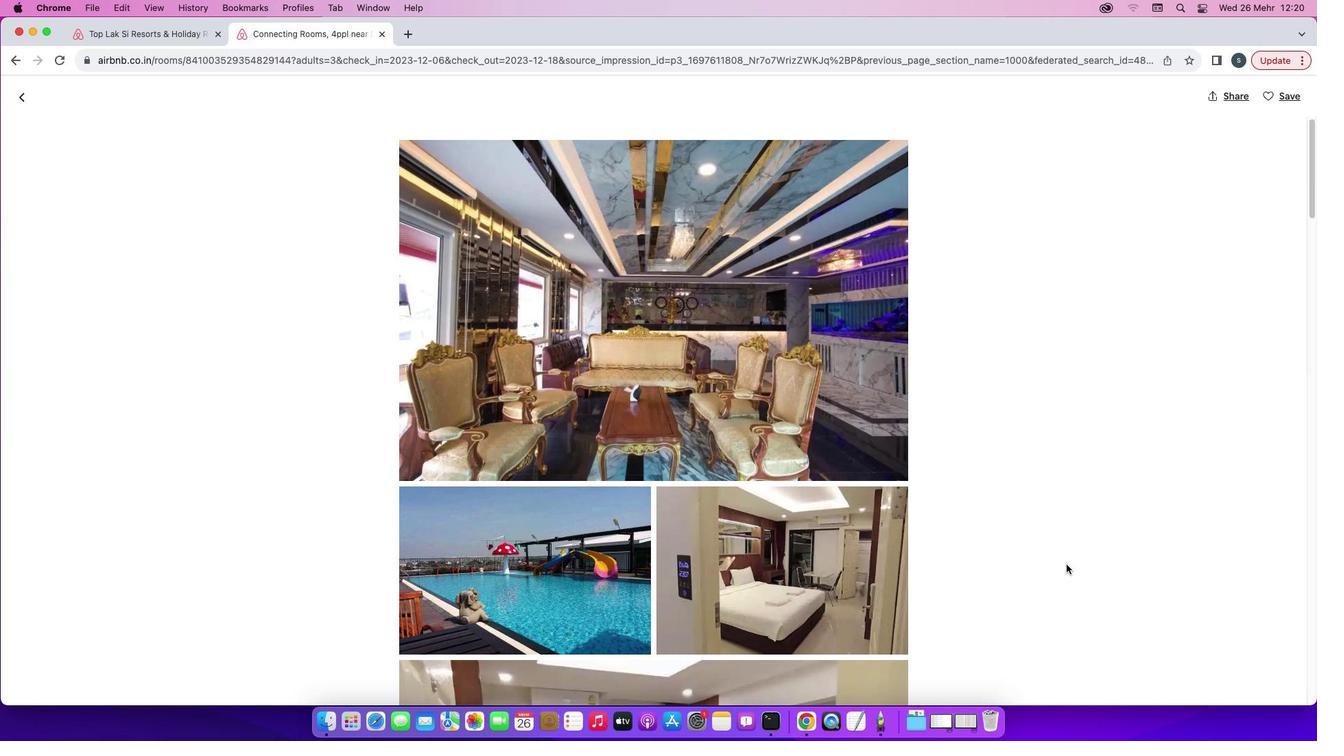 
Action: Mouse scrolled (1066, 564) with delta (0, 0)
Screenshot: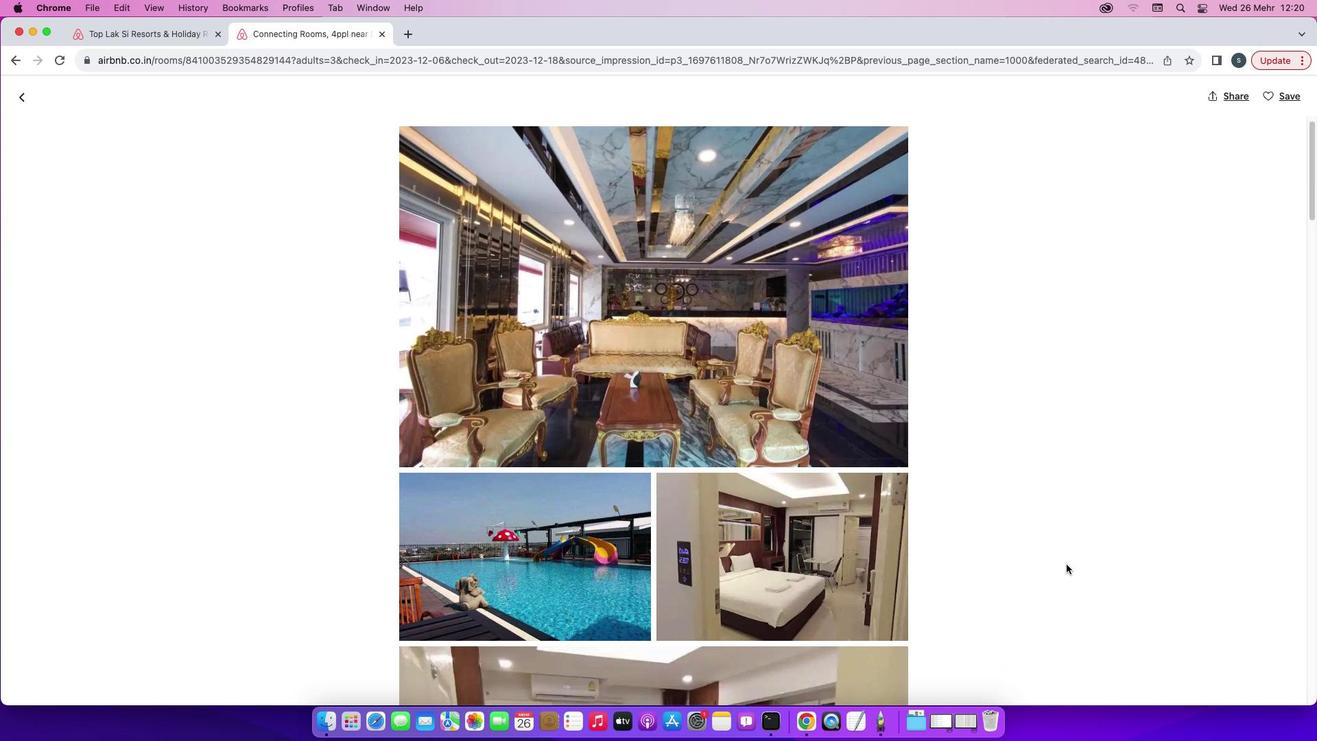 
Action: Mouse scrolled (1066, 564) with delta (0, 0)
Screenshot: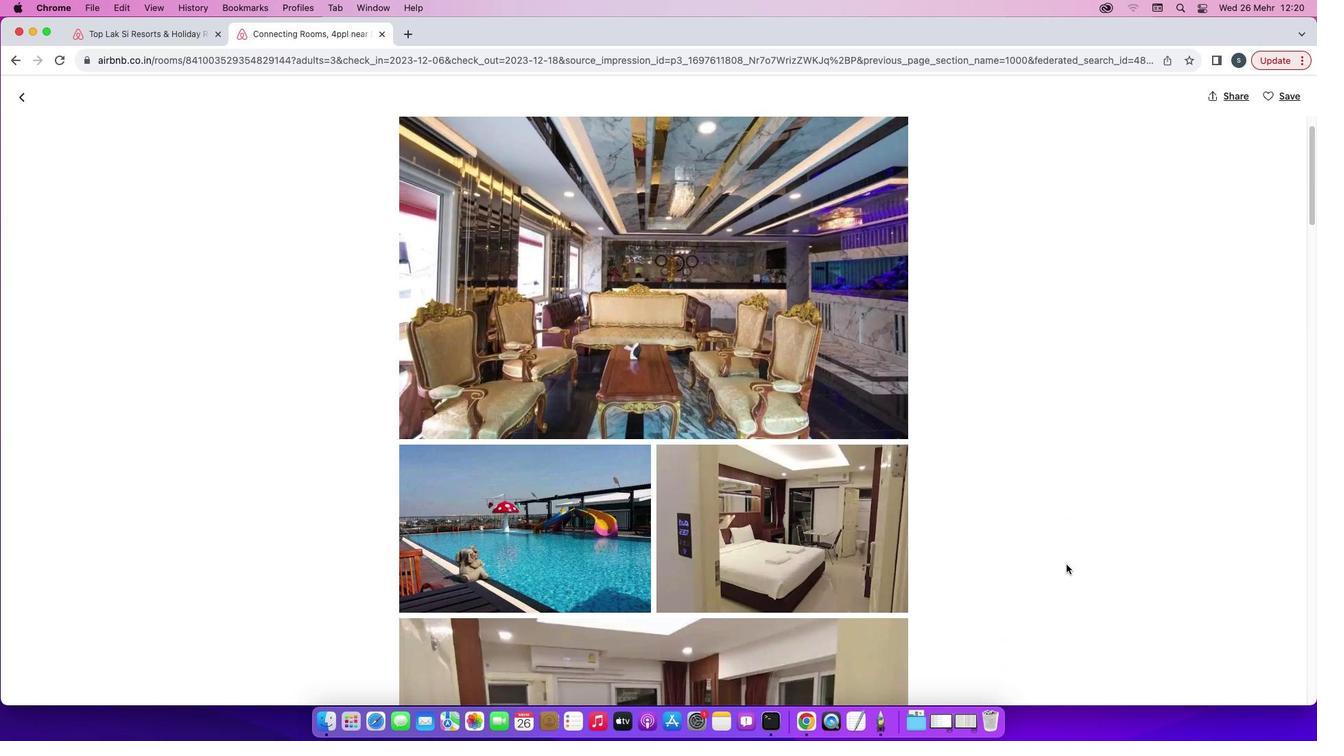 
Action: Mouse scrolled (1066, 564) with delta (0, -2)
Screenshot: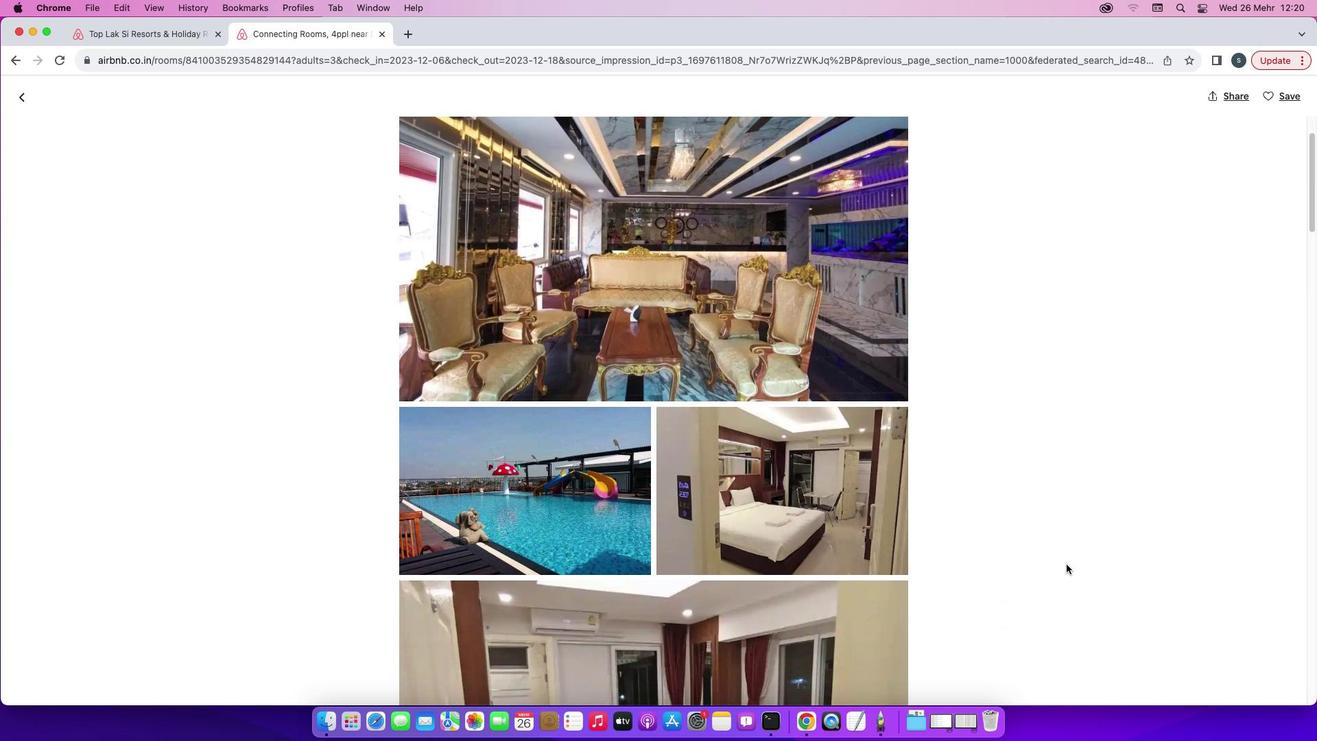 
Action: Mouse scrolled (1066, 564) with delta (0, -2)
Screenshot: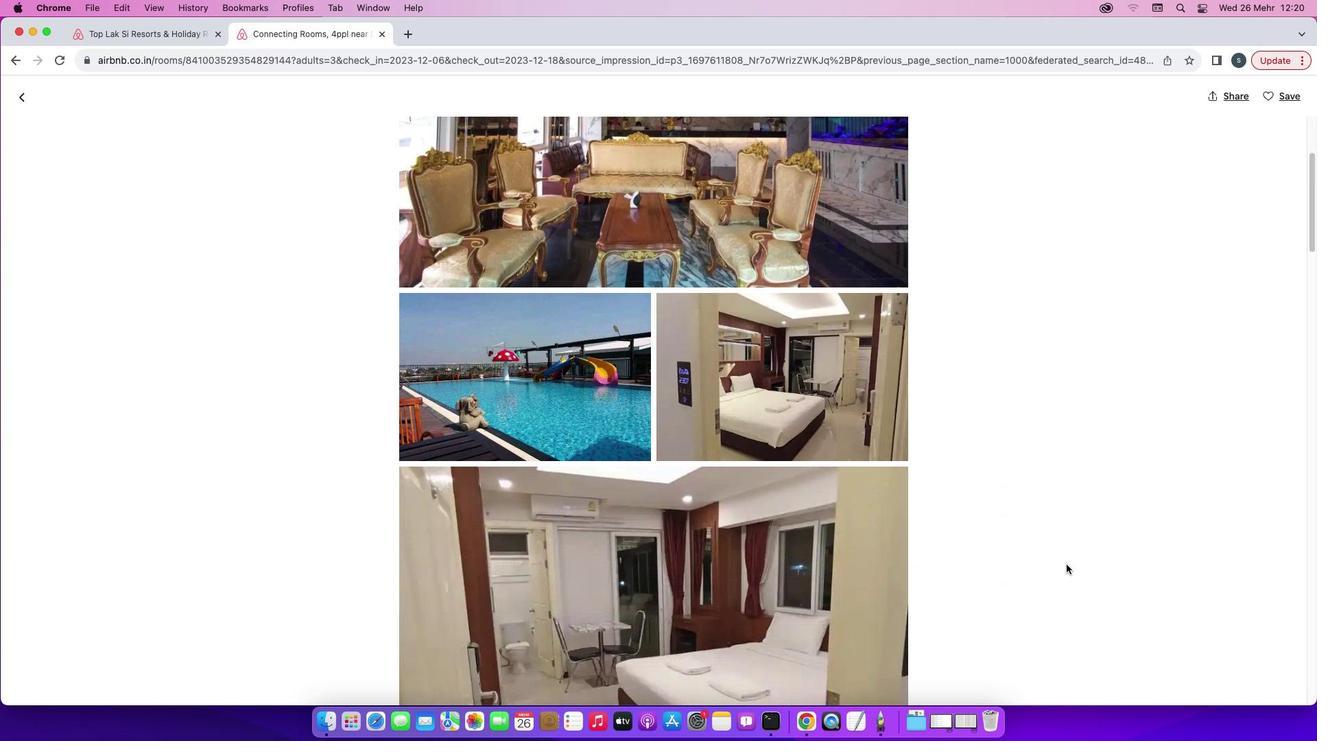 
Action: Mouse scrolled (1066, 564) with delta (0, 0)
Screenshot: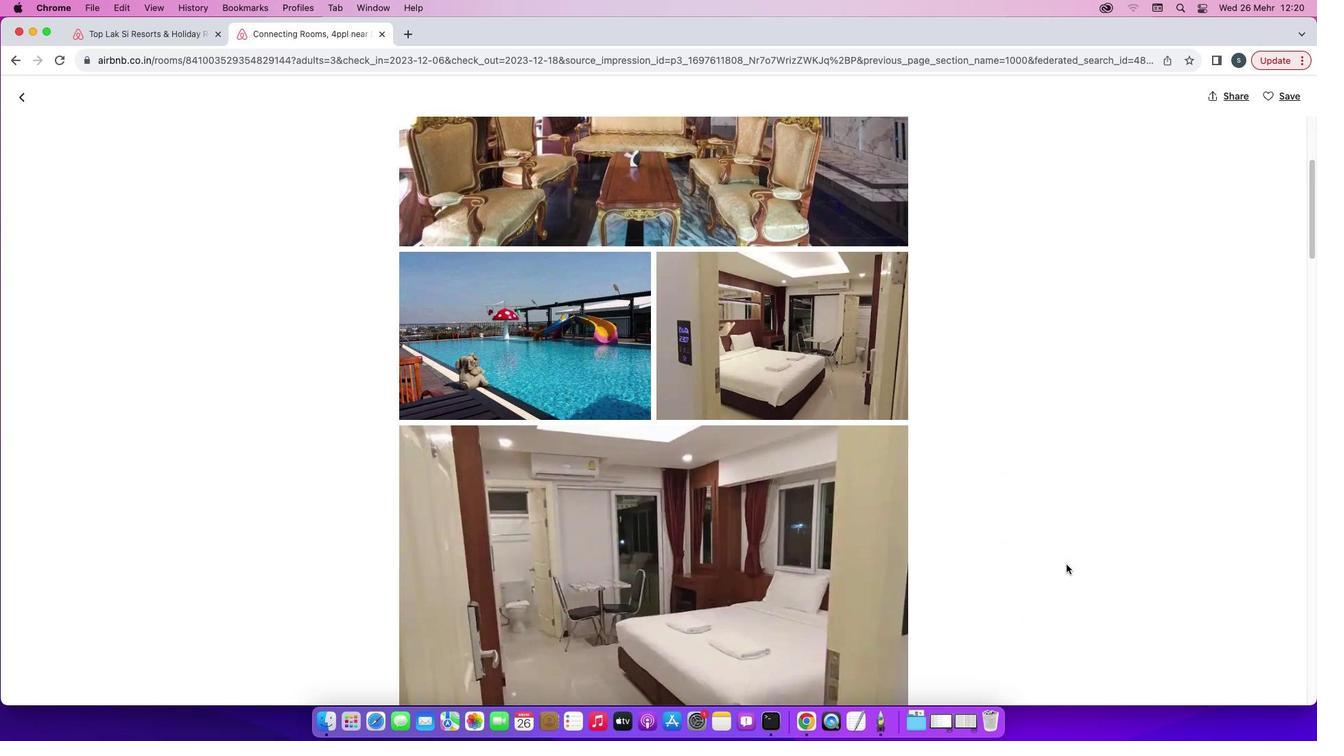 
Action: Mouse scrolled (1066, 564) with delta (0, 0)
Screenshot: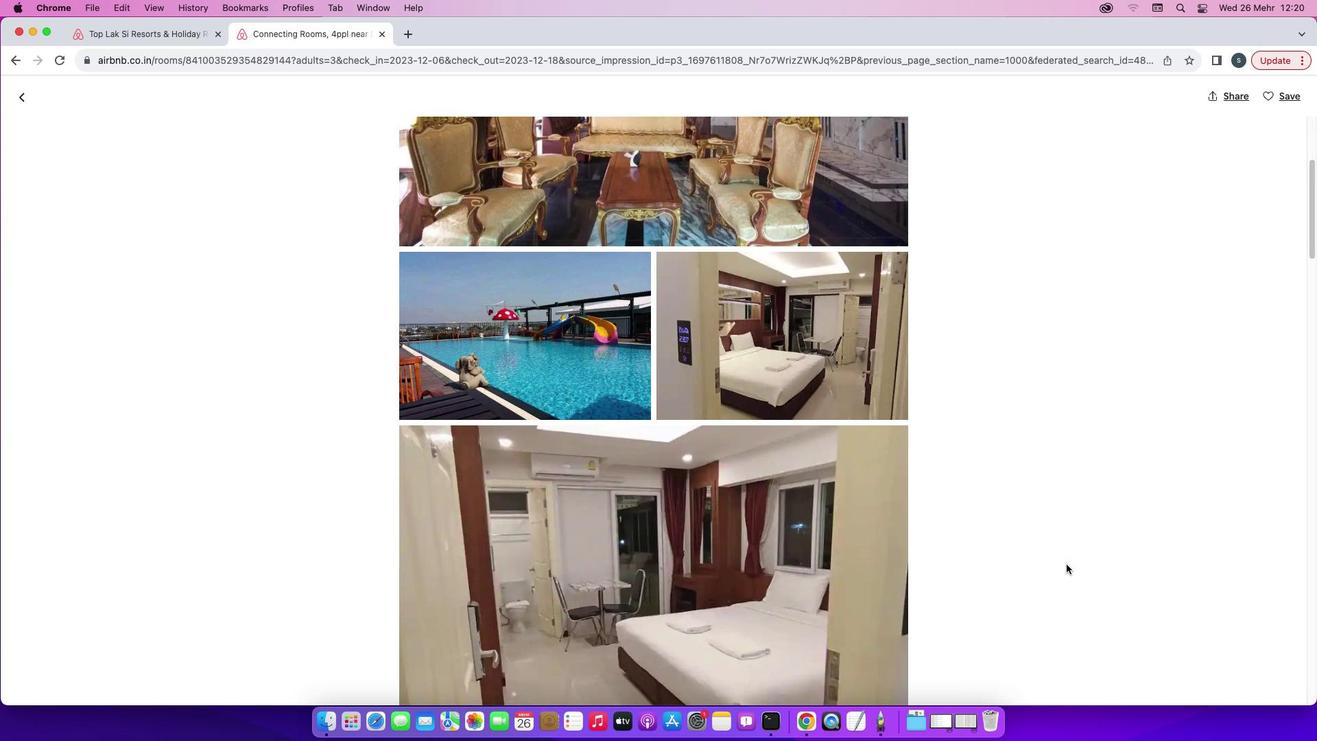 
Action: Mouse moved to (1066, 564)
Screenshot: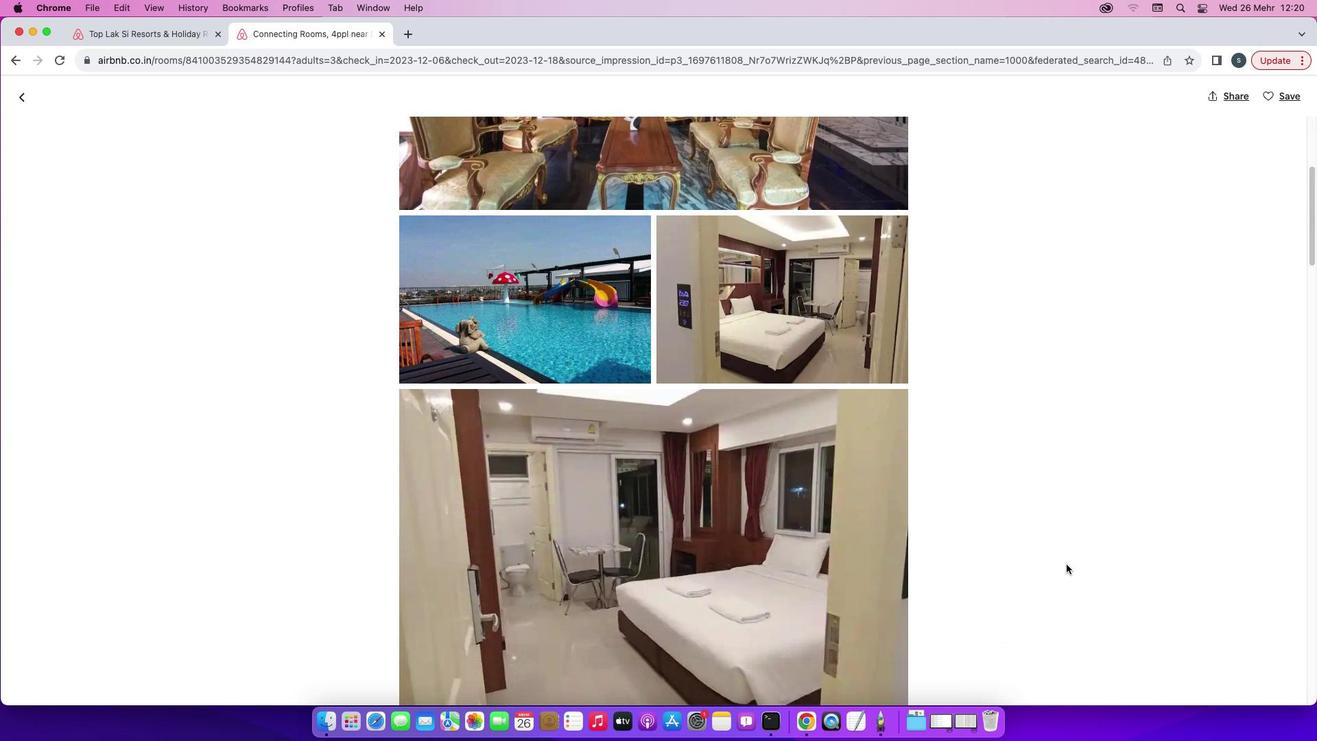 
Action: Mouse scrolled (1066, 564) with delta (0, -1)
Screenshot: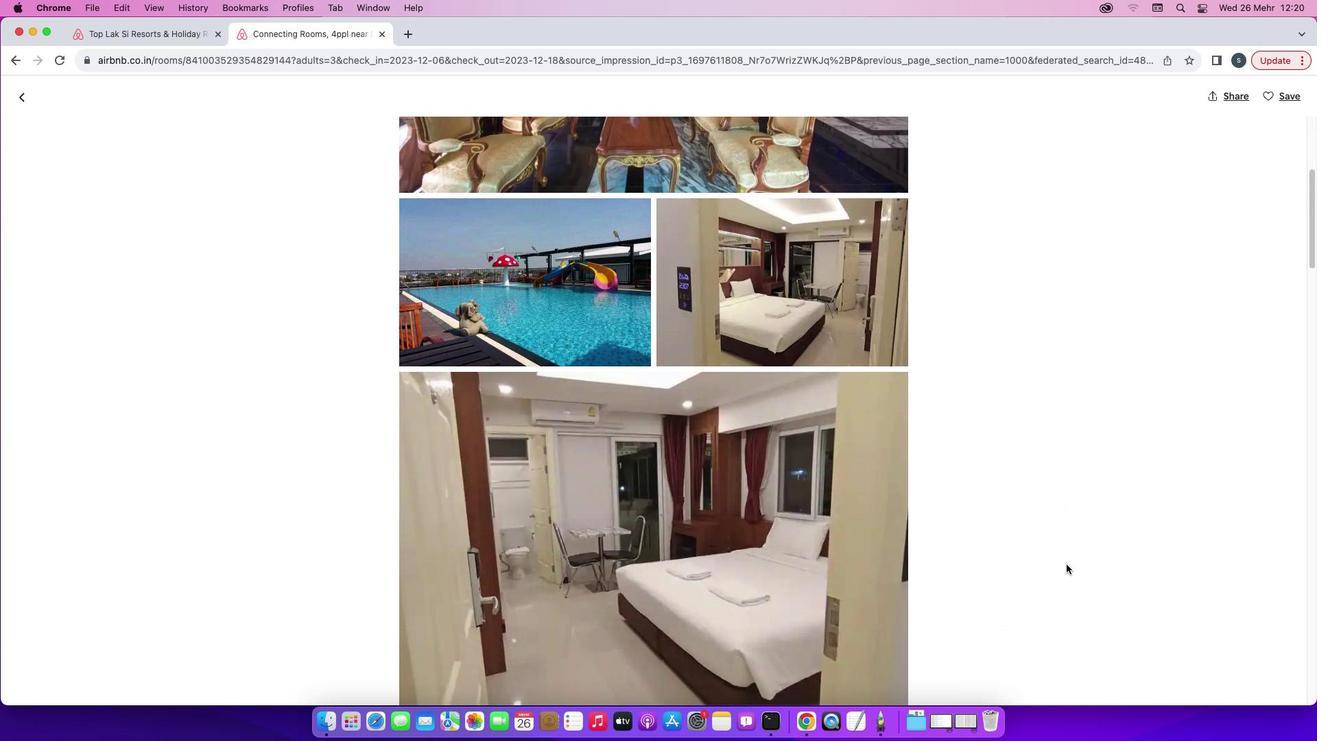 
Action: Mouse scrolled (1066, 564) with delta (0, -2)
Screenshot: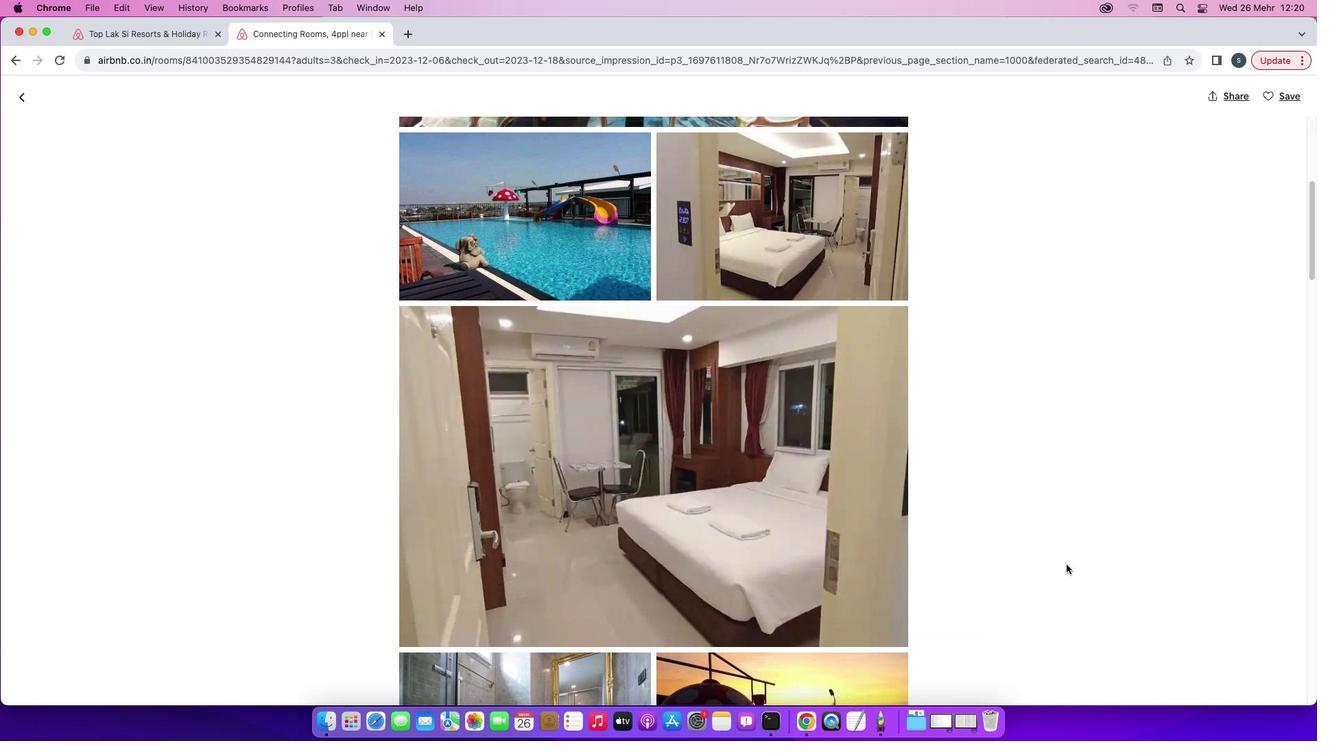 
Action: Mouse scrolled (1066, 564) with delta (0, 0)
Screenshot: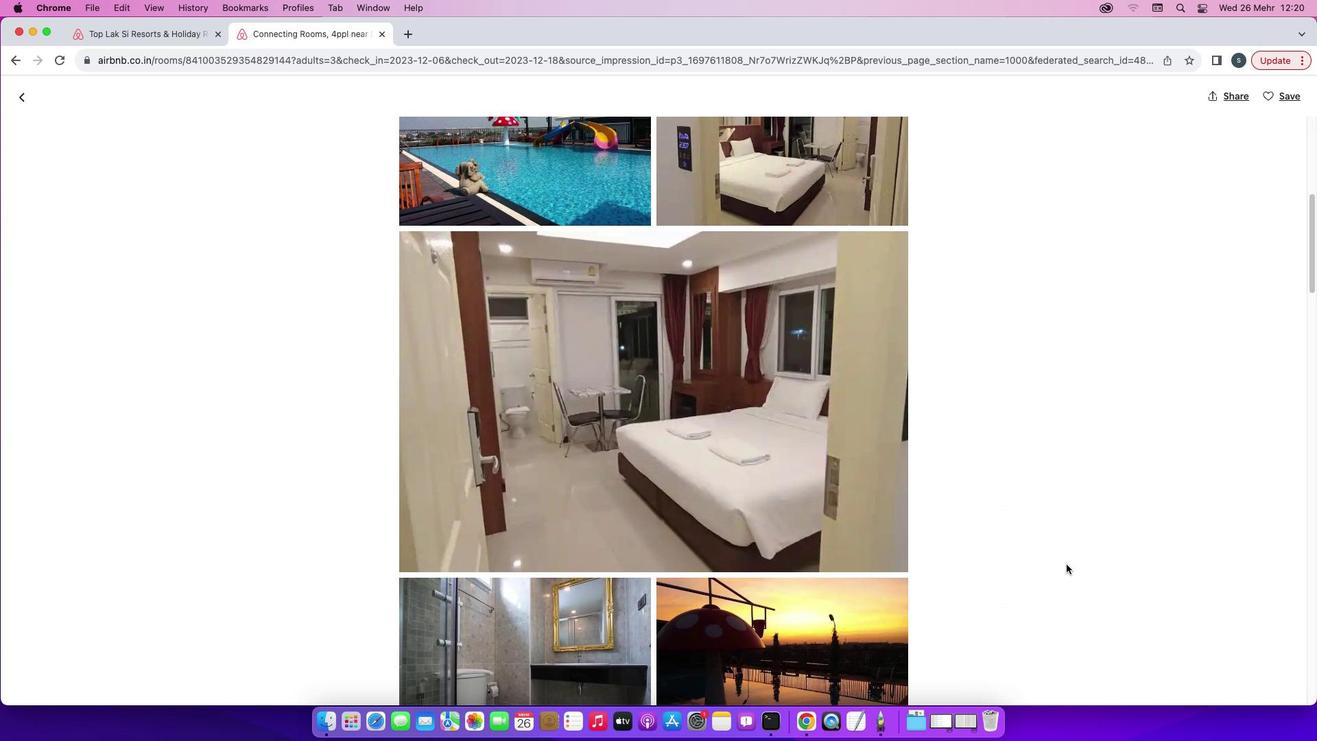 
Action: Mouse scrolled (1066, 564) with delta (0, 0)
Screenshot: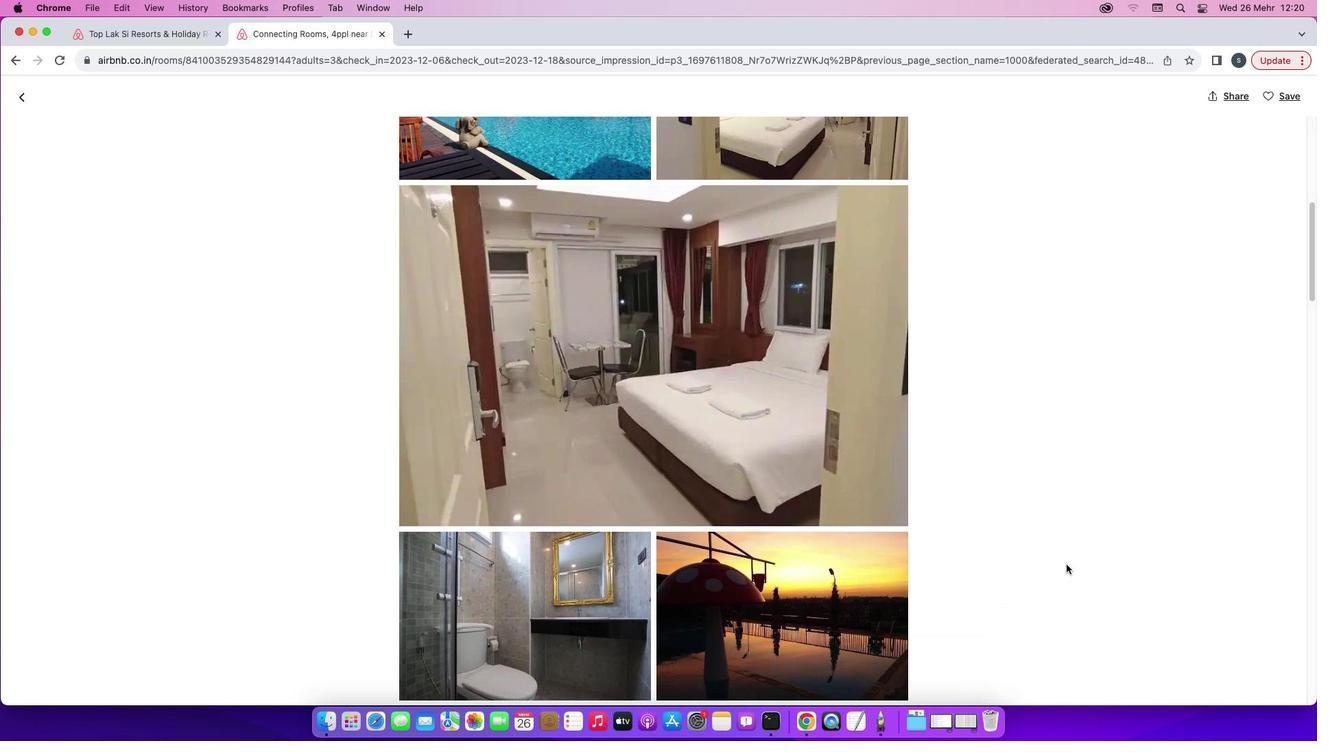 
Action: Mouse scrolled (1066, 564) with delta (0, -2)
Screenshot: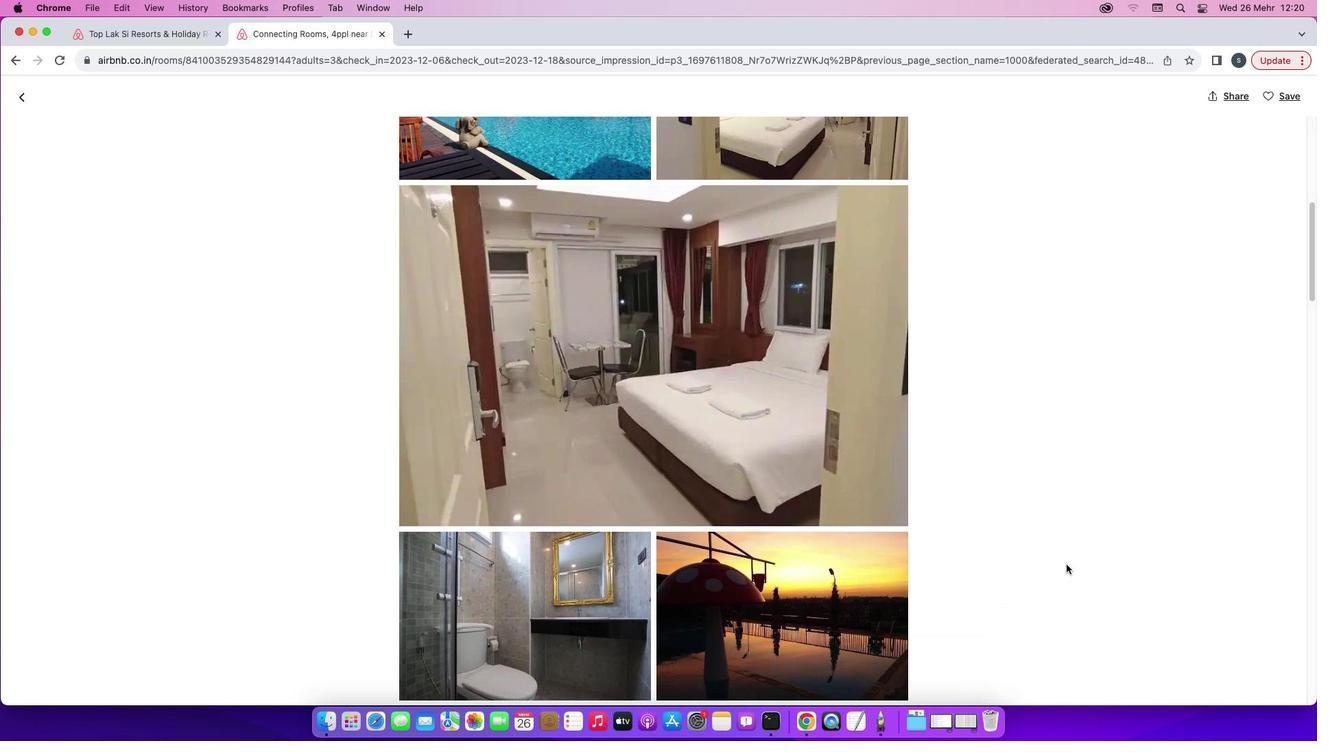 
Action: Mouse scrolled (1066, 564) with delta (0, -2)
Screenshot: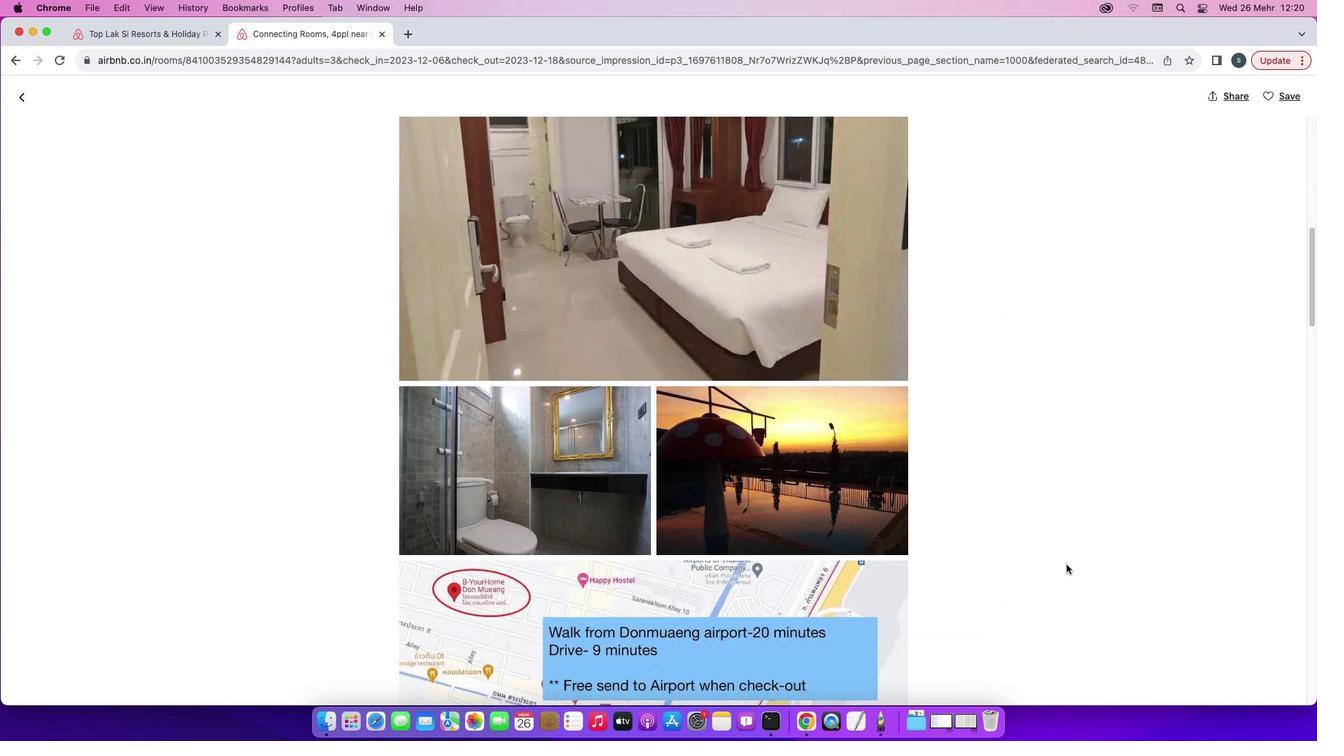 
Action: Mouse scrolled (1066, 564) with delta (0, 0)
Screenshot: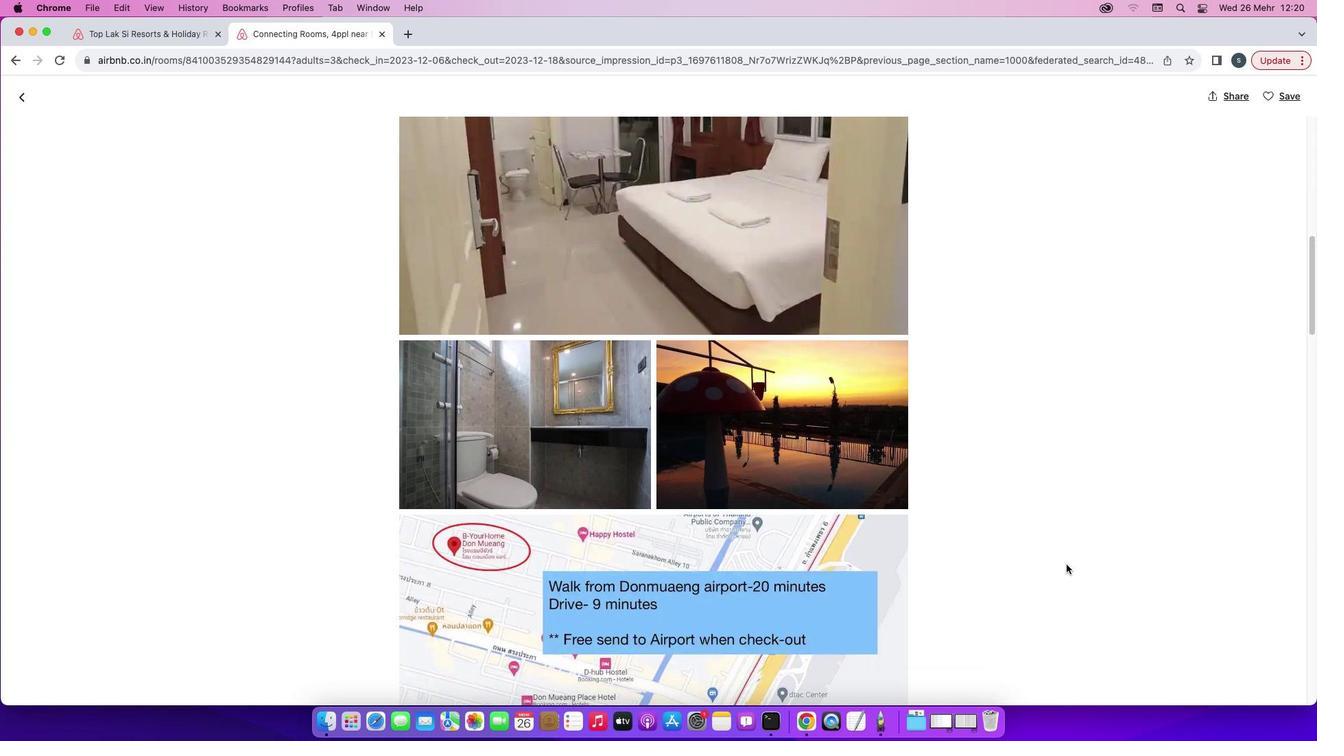 
Action: Mouse scrolled (1066, 564) with delta (0, 0)
Screenshot: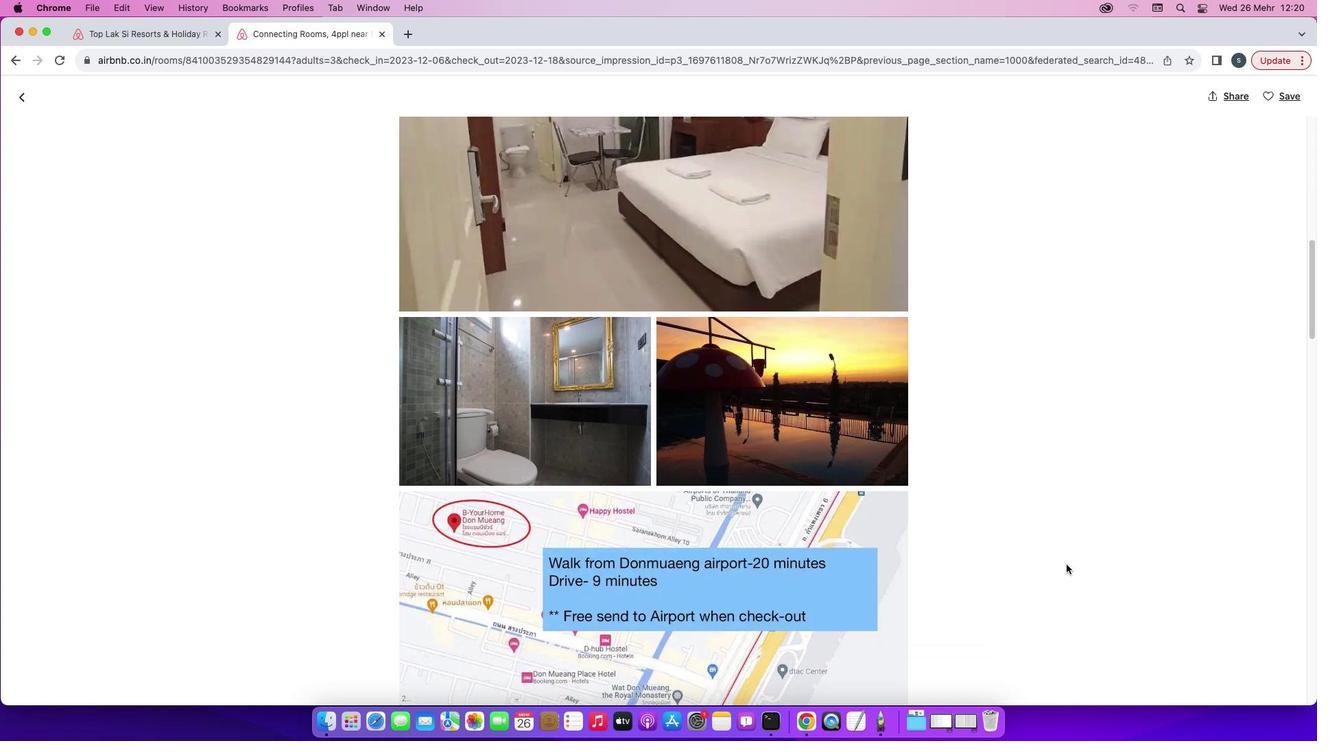 
Action: Mouse scrolled (1066, 564) with delta (0, -1)
Screenshot: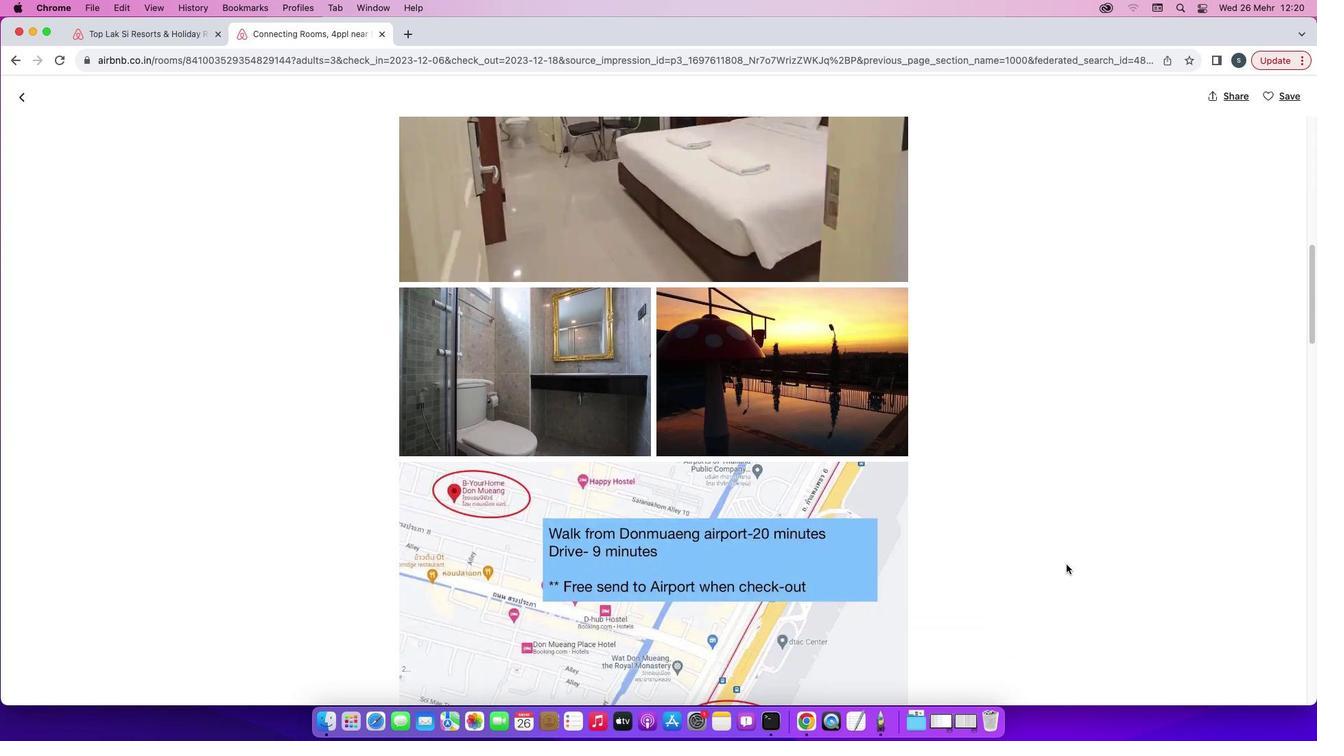 
Action: Mouse scrolled (1066, 564) with delta (0, 0)
Screenshot: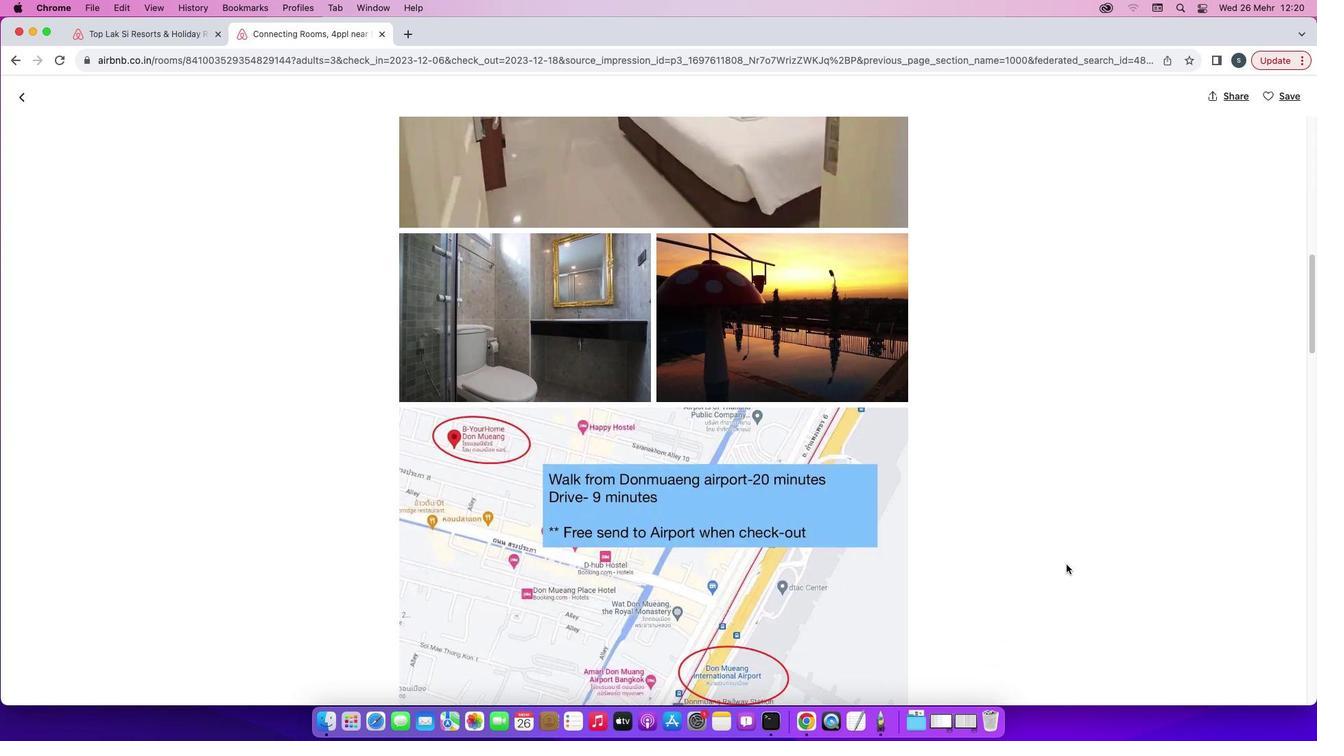
Action: Mouse scrolled (1066, 564) with delta (0, 0)
Screenshot: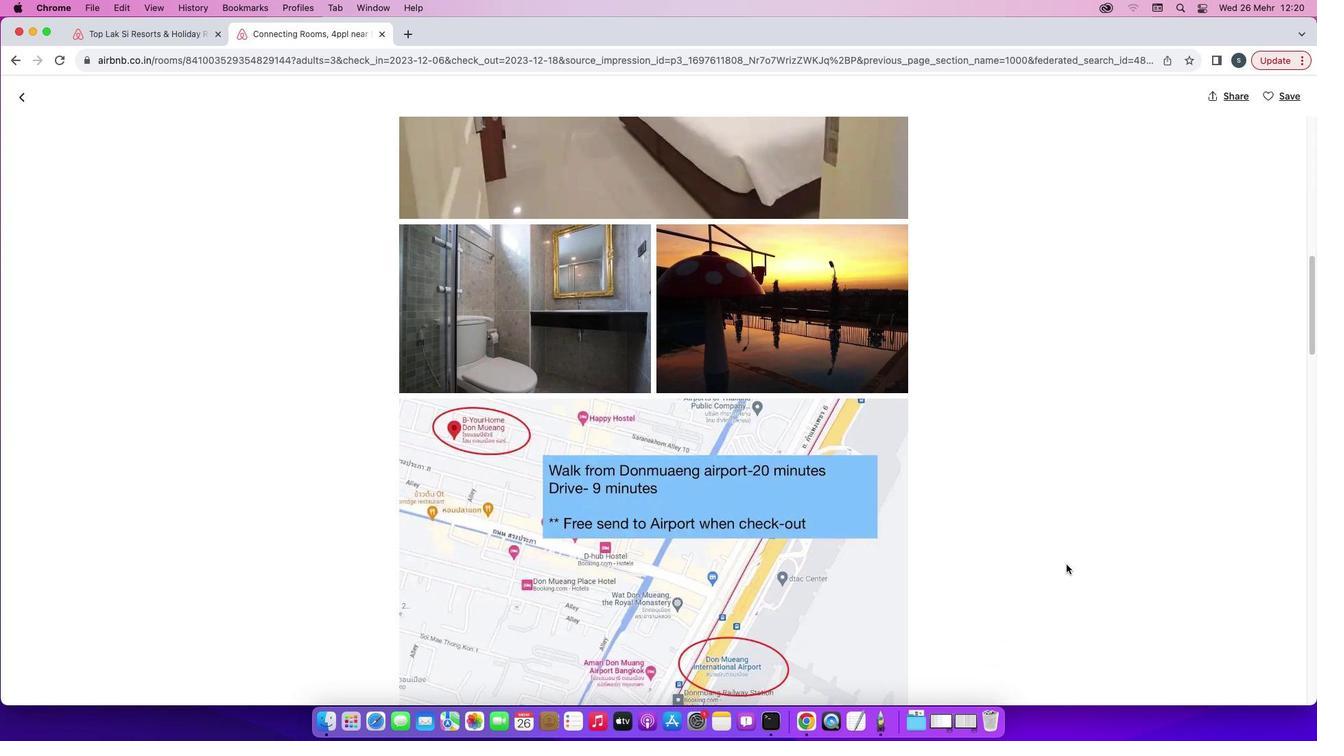 
Action: Mouse scrolled (1066, 564) with delta (0, -1)
Screenshot: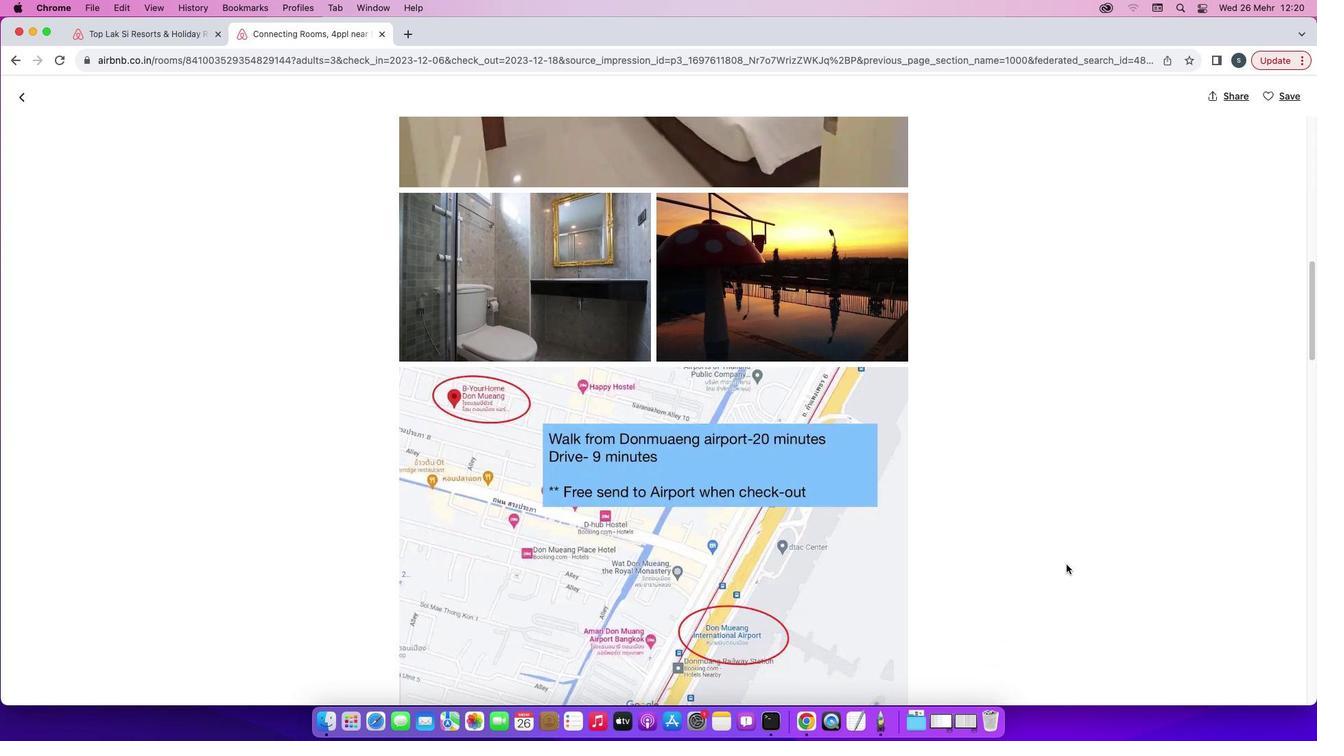 
Action: Mouse scrolled (1066, 564) with delta (0, -2)
Screenshot: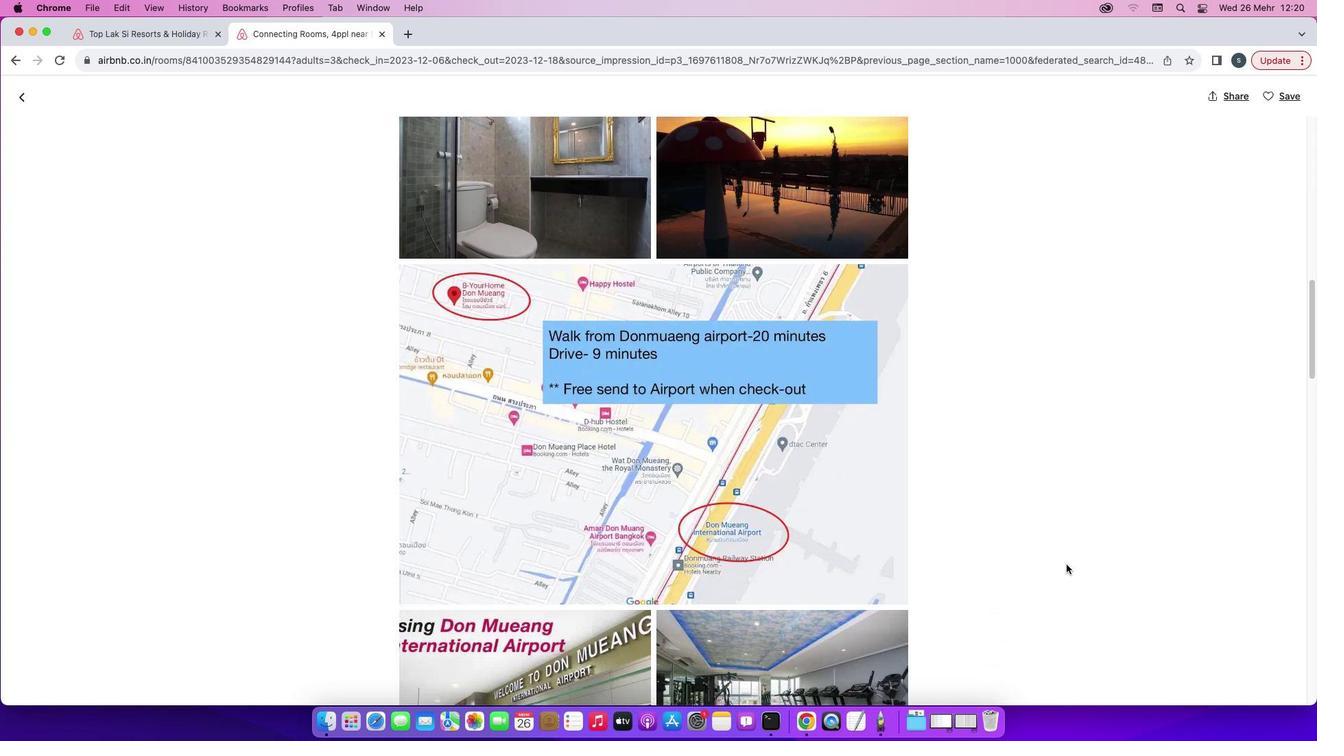 
Action: Mouse scrolled (1066, 564) with delta (0, 0)
Screenshot: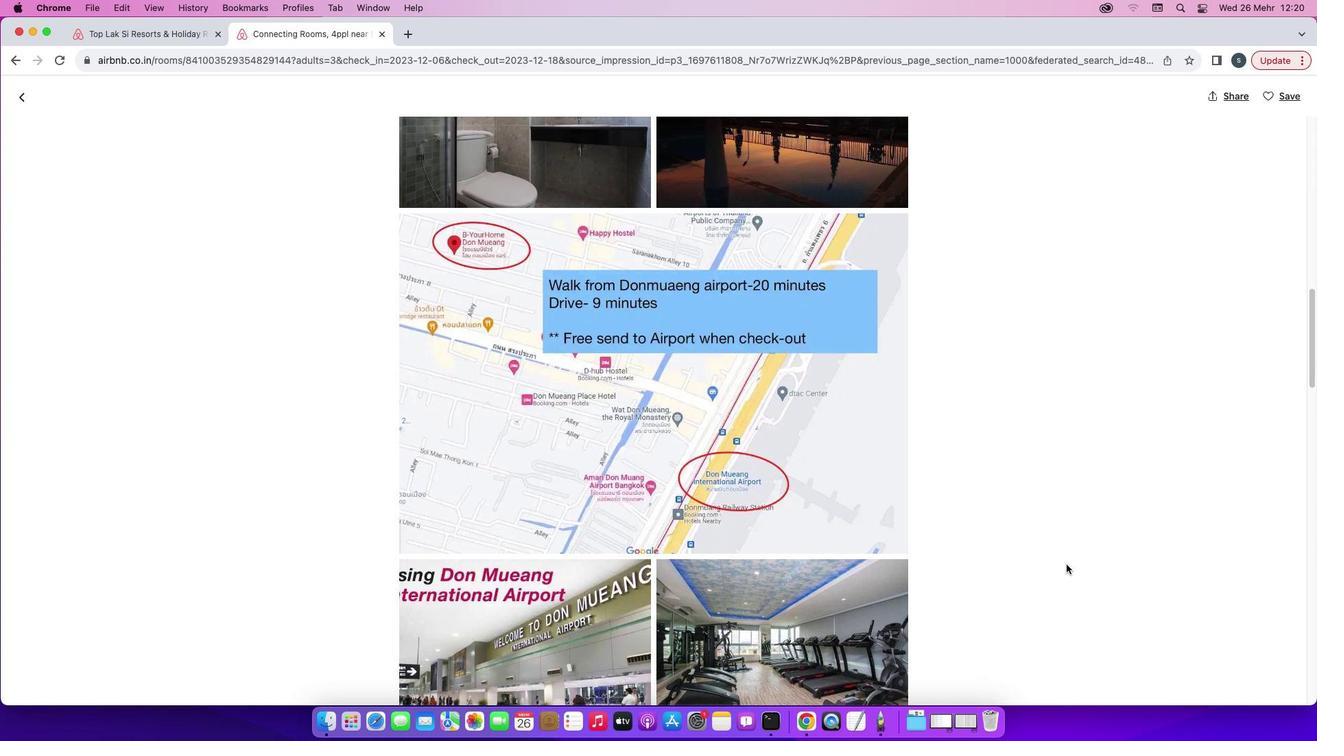 
Action: Mouse scrolled (1066, 564) with delta (0, 0)
Screenshot: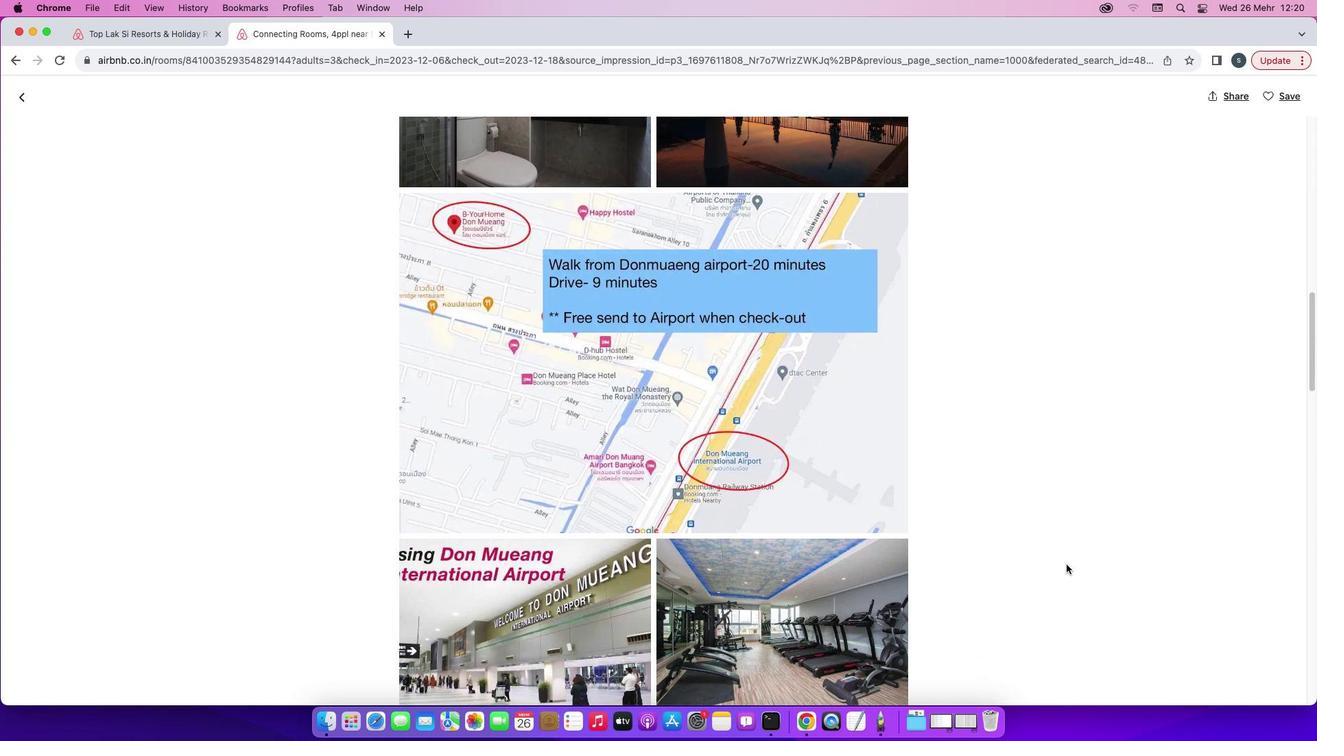 
Action: Mouse scrolled (1066, 564) with delta (0, -1)
Screenshot: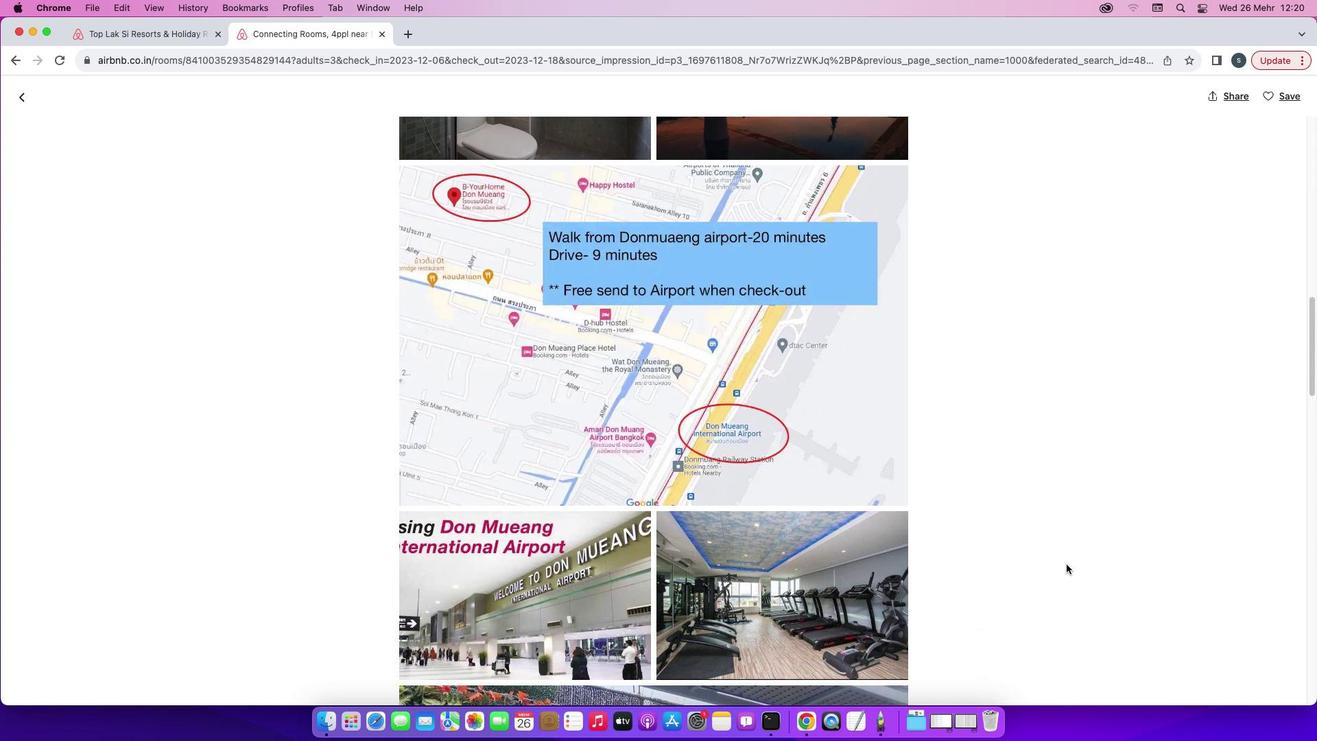 
Action: Mouse scrolled (1066, 564) with delta (0, 0)
Screenshot: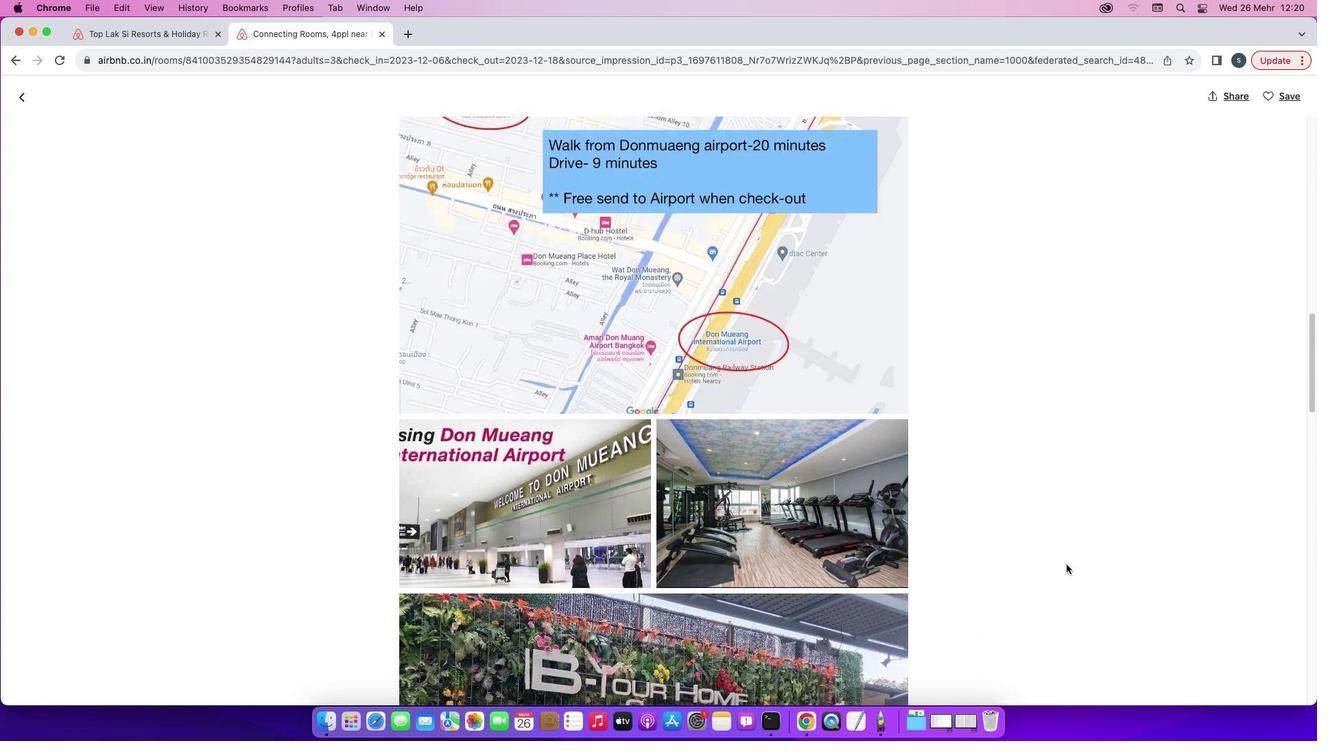 
Action: Mouse scrolled (1066, 564) with delta (0, 0)
Screenshot: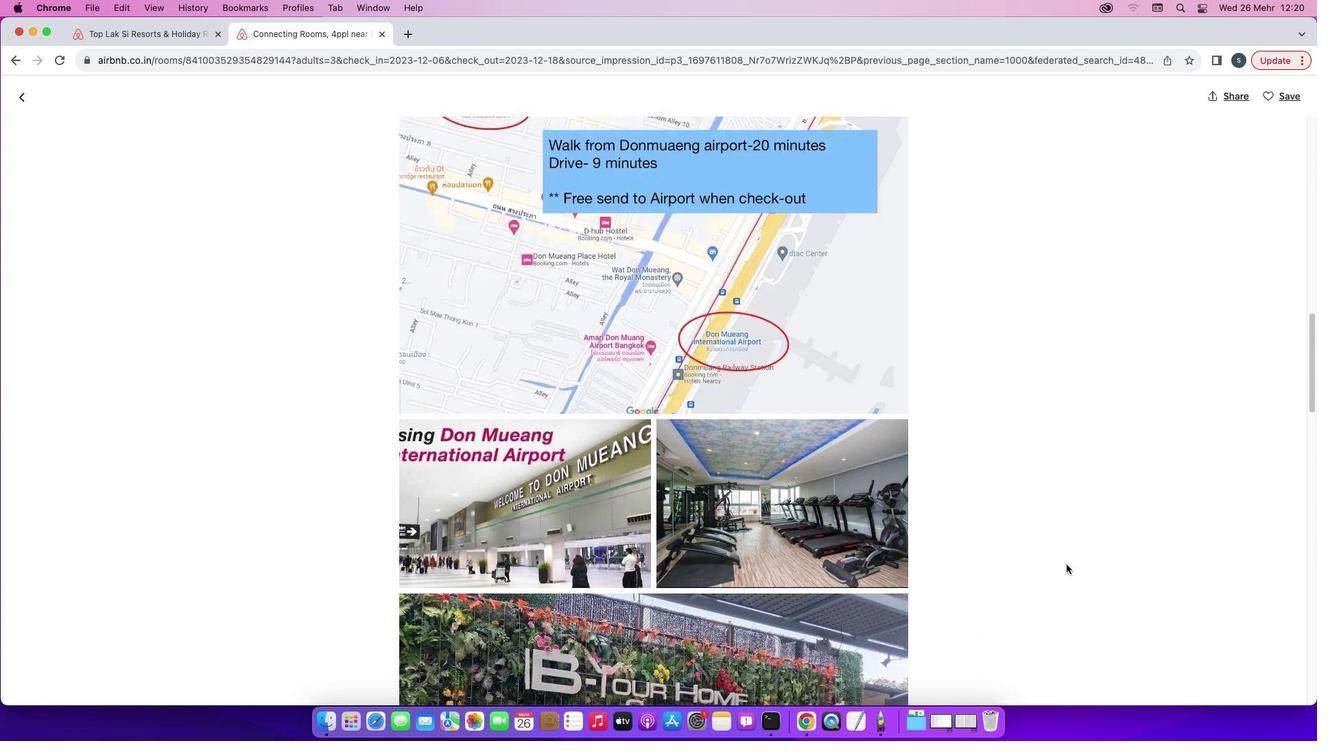 
Action: Mouse scrolled (1066, 564) with delta (0, -2)
Screenshot: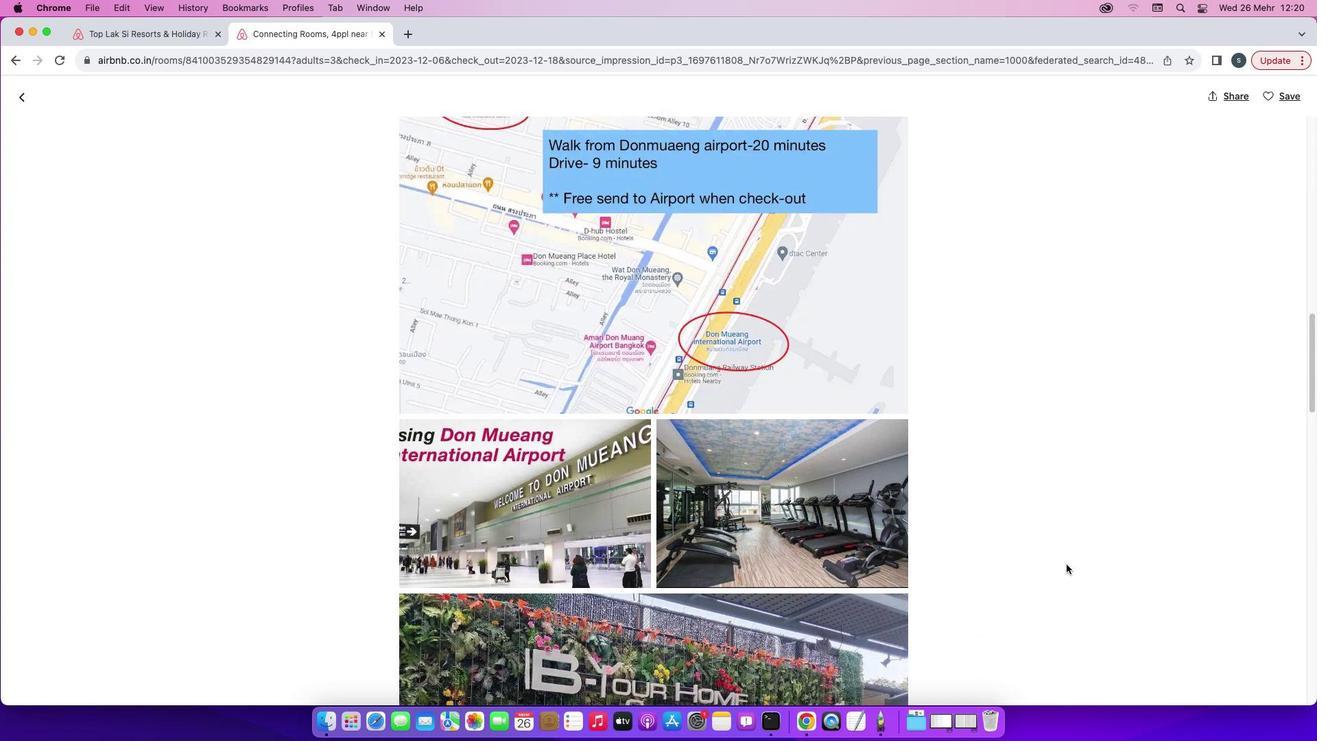 
Action: Mouse scrolled (1066, 564) with delta (0, -2)
Screenshot: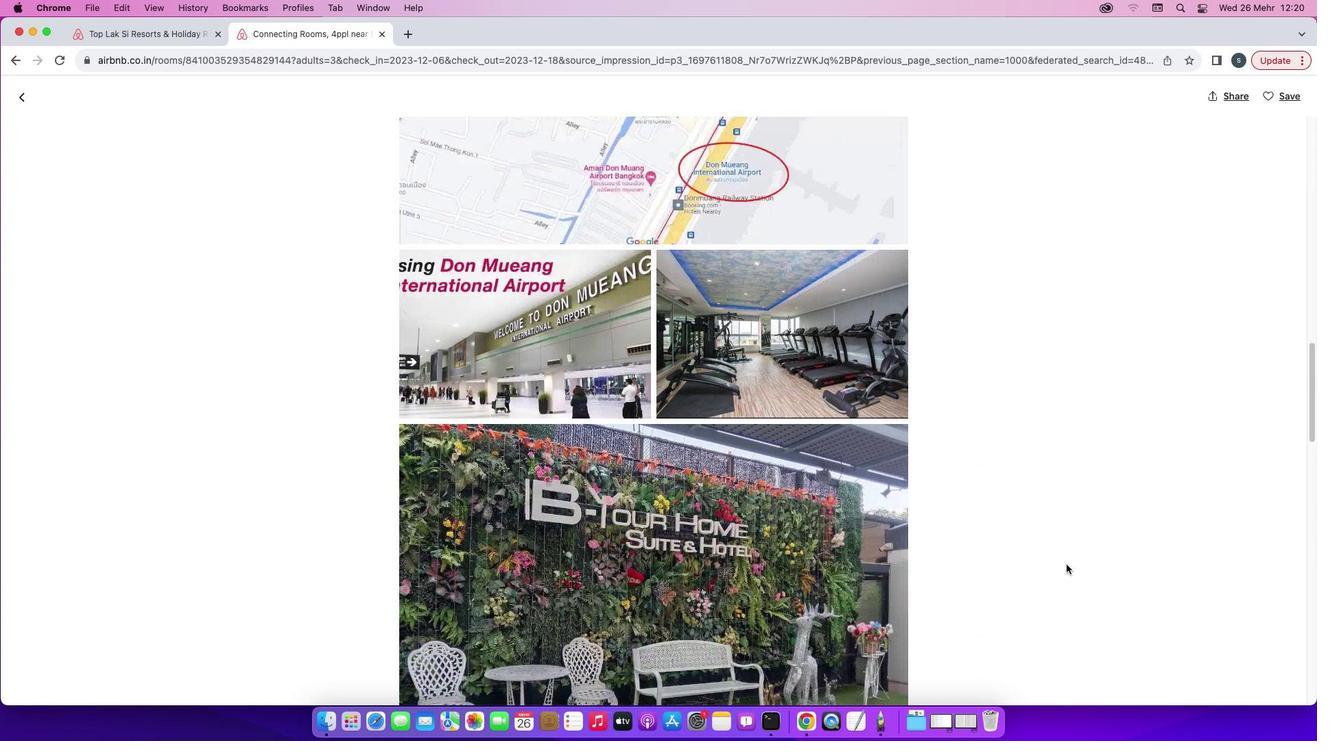 
Action: Mouse scrolled (1066, 564) with delta (0, 0)
Screenshot: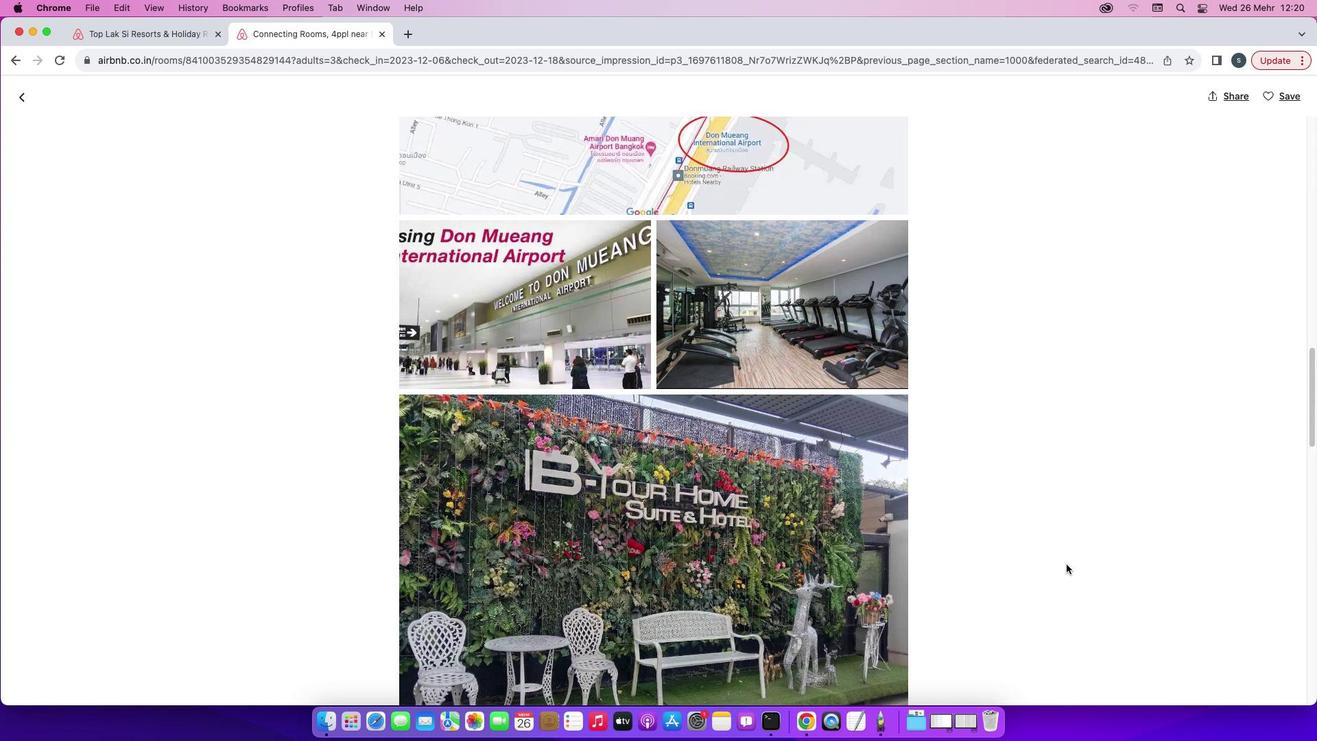 
Action: Mouse scrolled (1066, 564) with delta (0, 0)
Screenshot: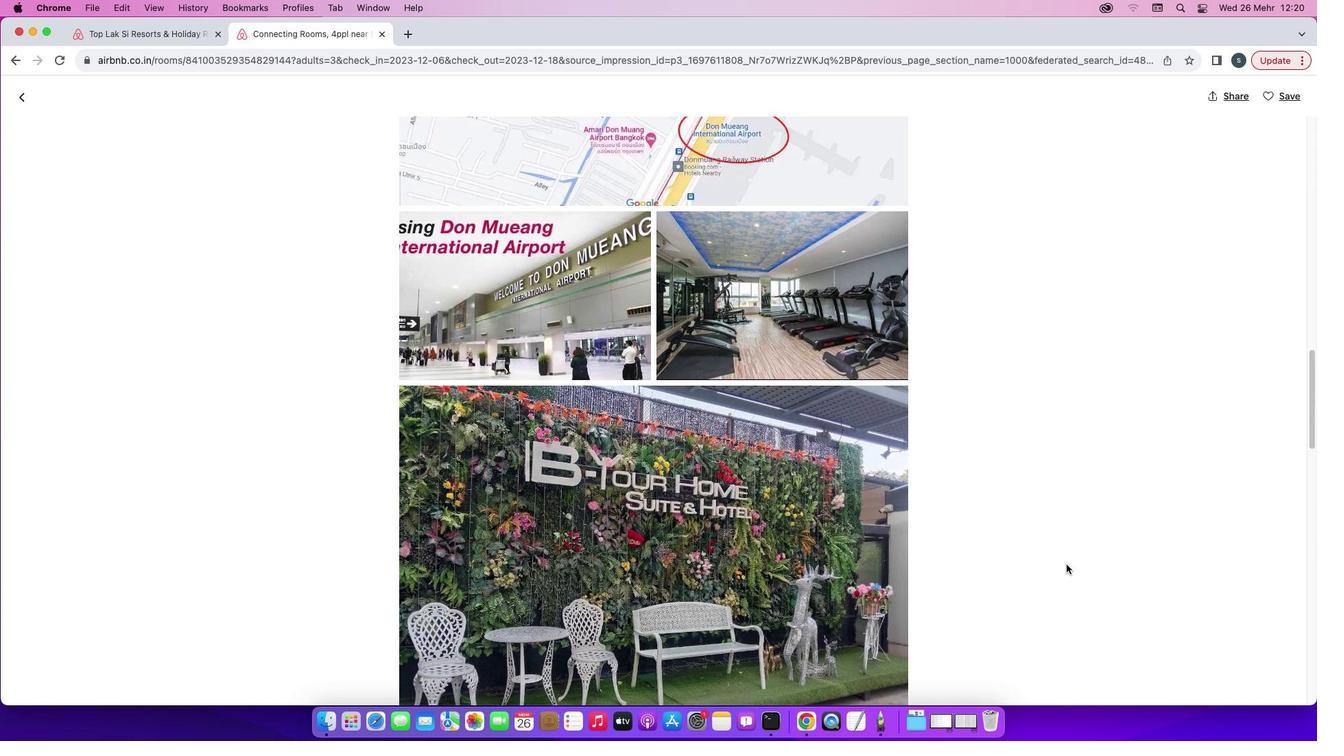 
Action: Mouse scrolled (1066, 564) with delta (0, -1)
Screenshot: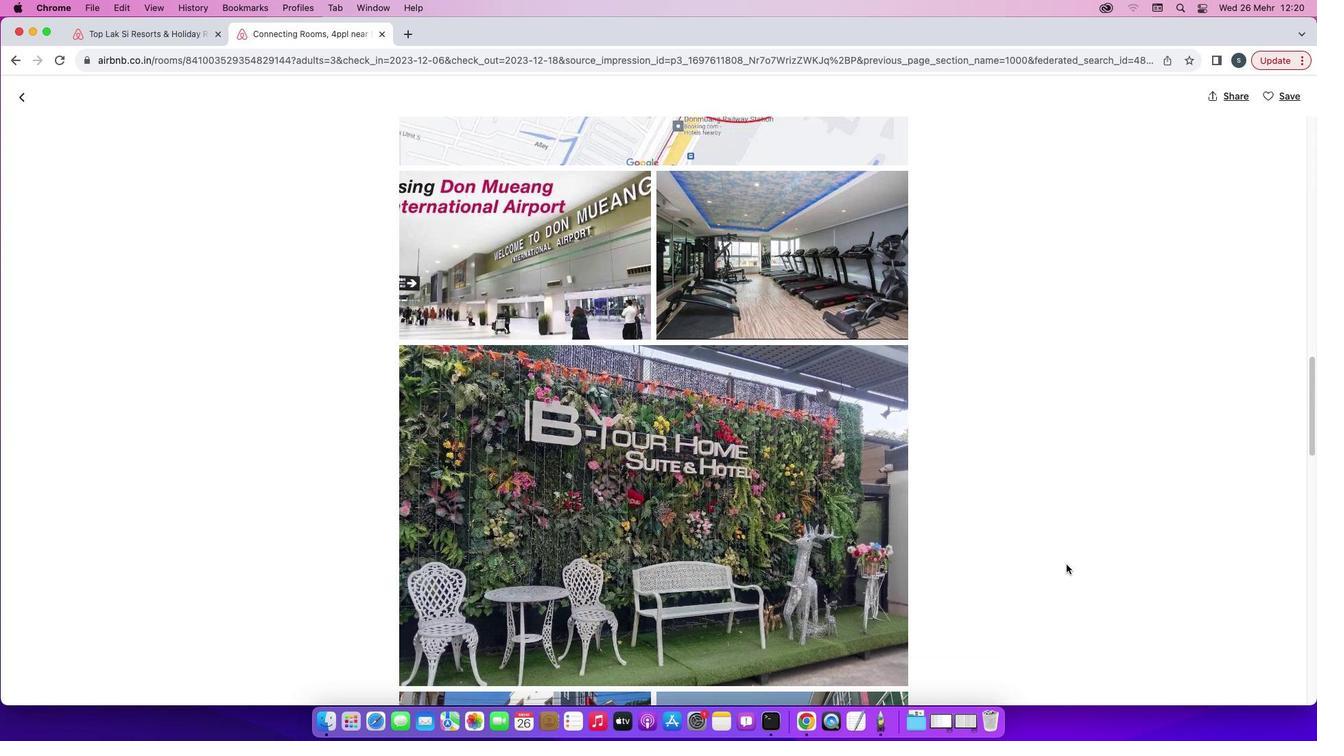 
Action: Mouse scrolled (1066, 564) with delta (0, -2)
Screenshot: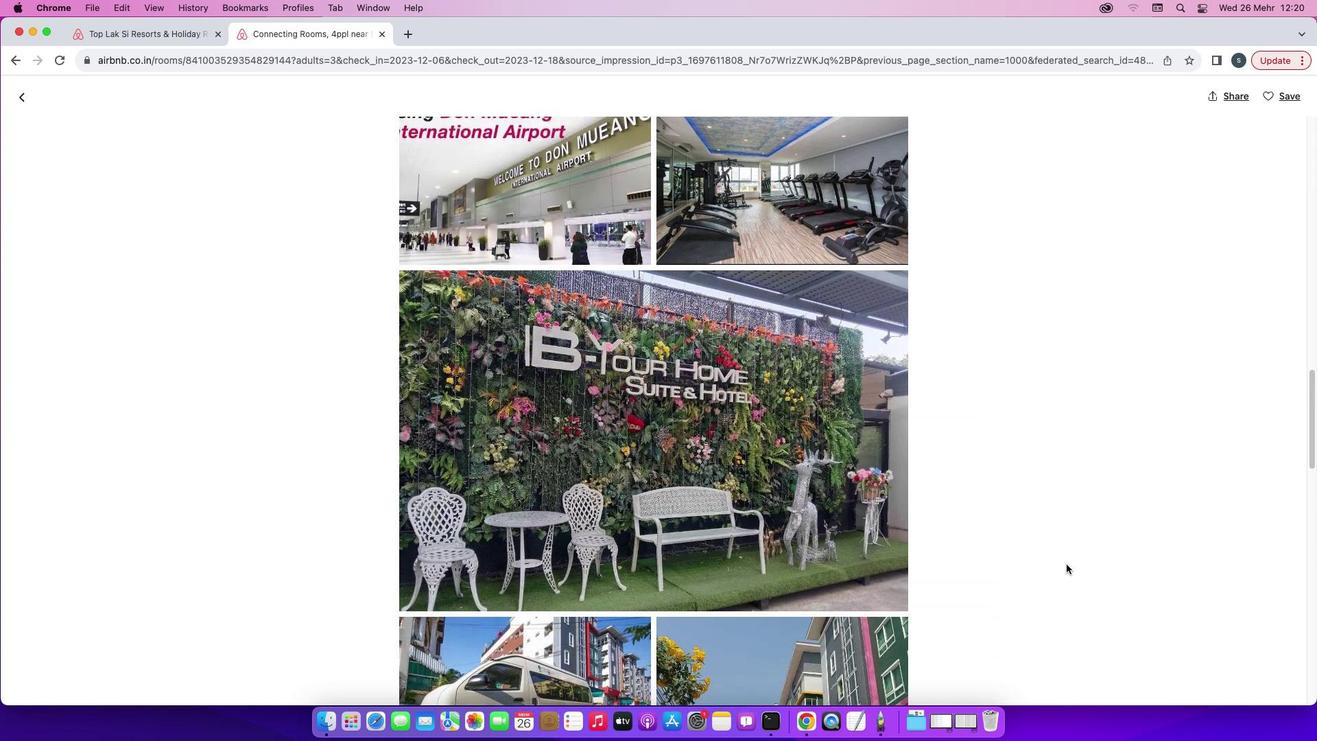 
Action: Mouse moved to (1058, 565)
Screenshot: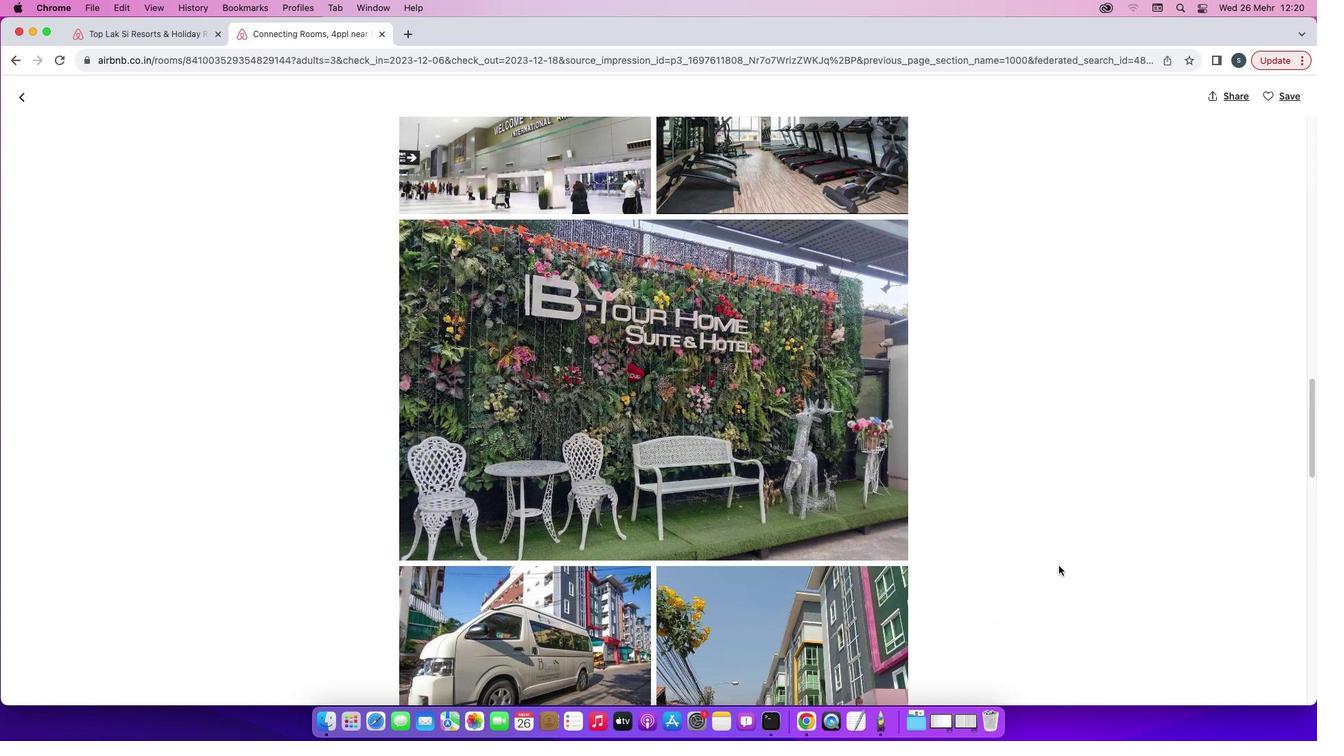 
Action: Mouse scrolled (1058, 565) with delta (0, 0)
Screenshot: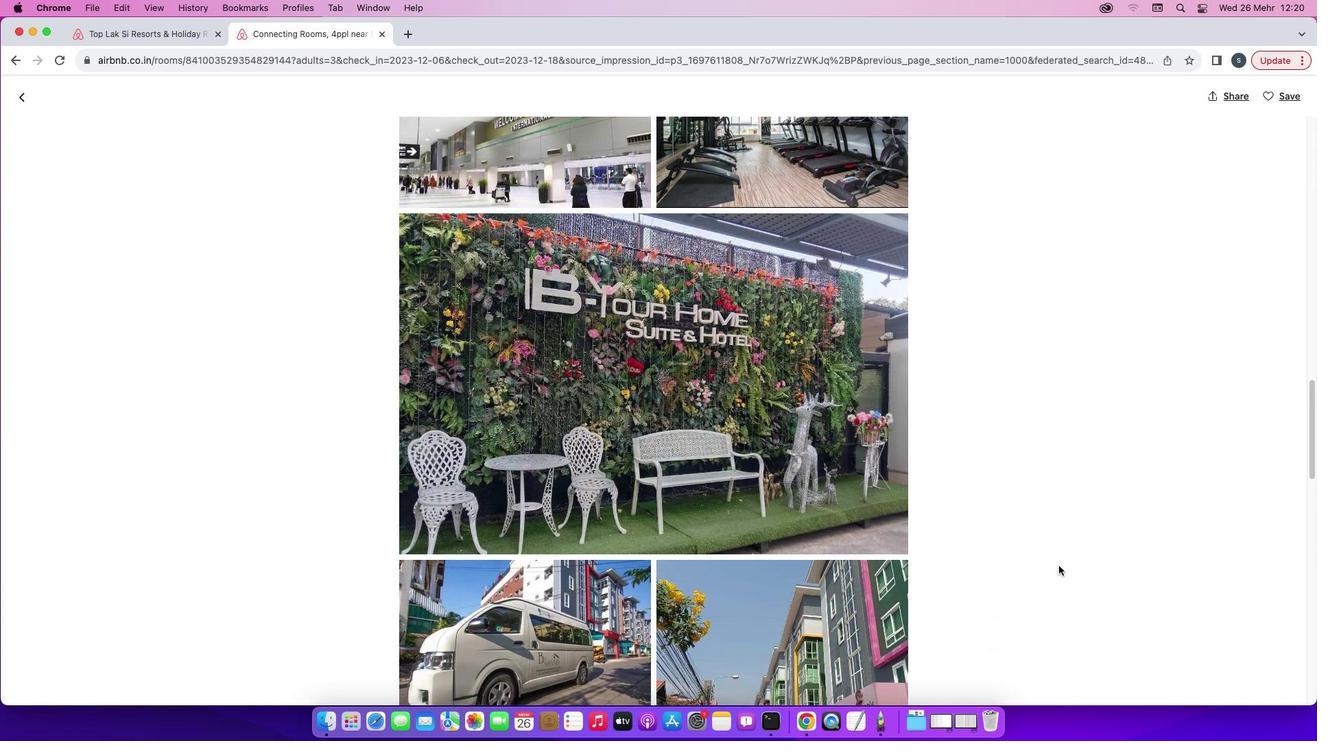 
Action: Mouse scrolled (1058, 565) with delta (0, 0)
Screenshot: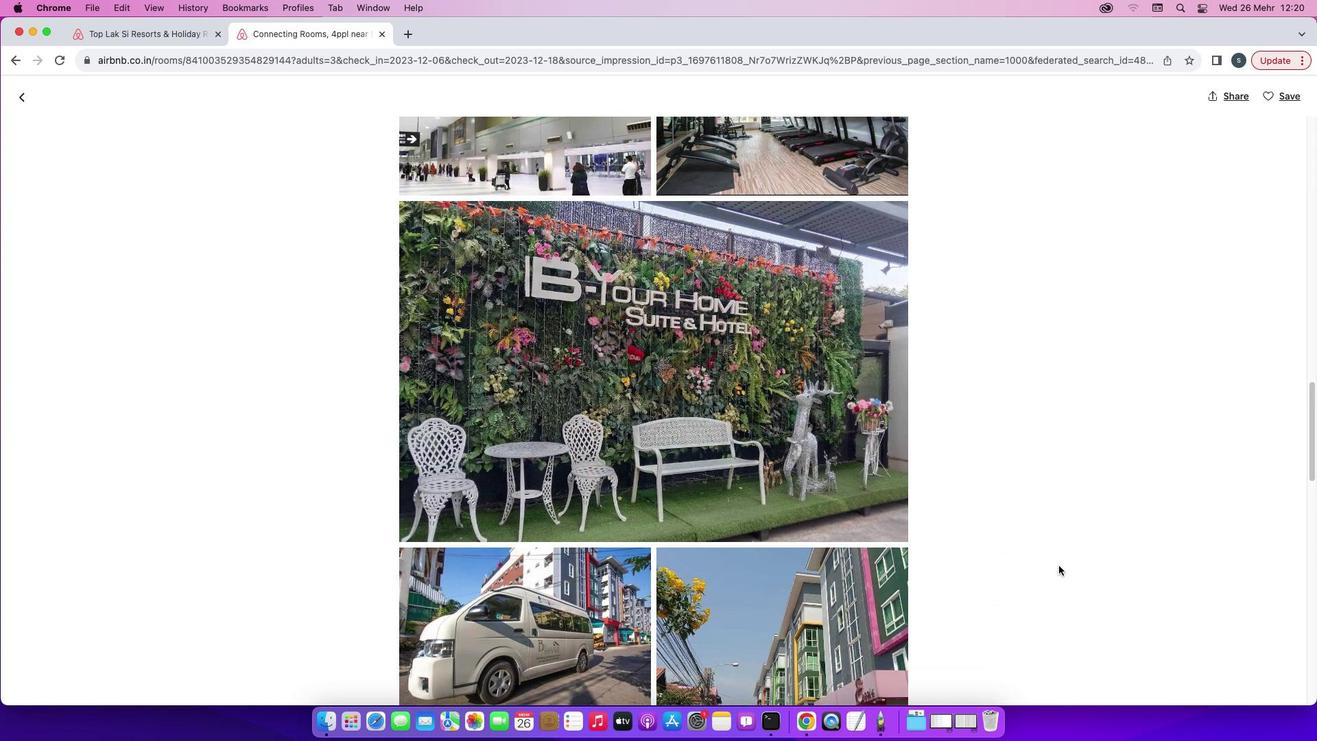 
Action: Mouse scrolled (1058, 565) with delta (0, -1)
Screenshot: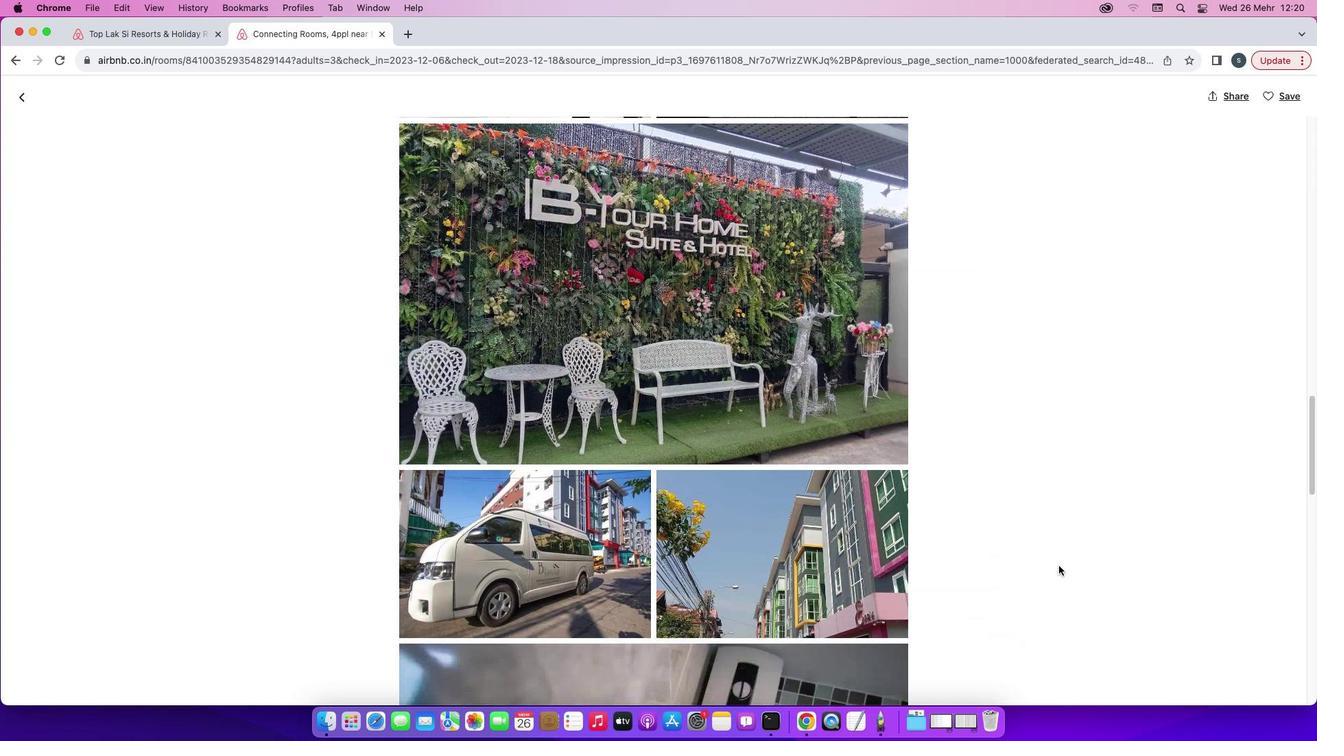 
Action: Mouse scrolled (1058, 565) with delta (0, -2)
Screenshot: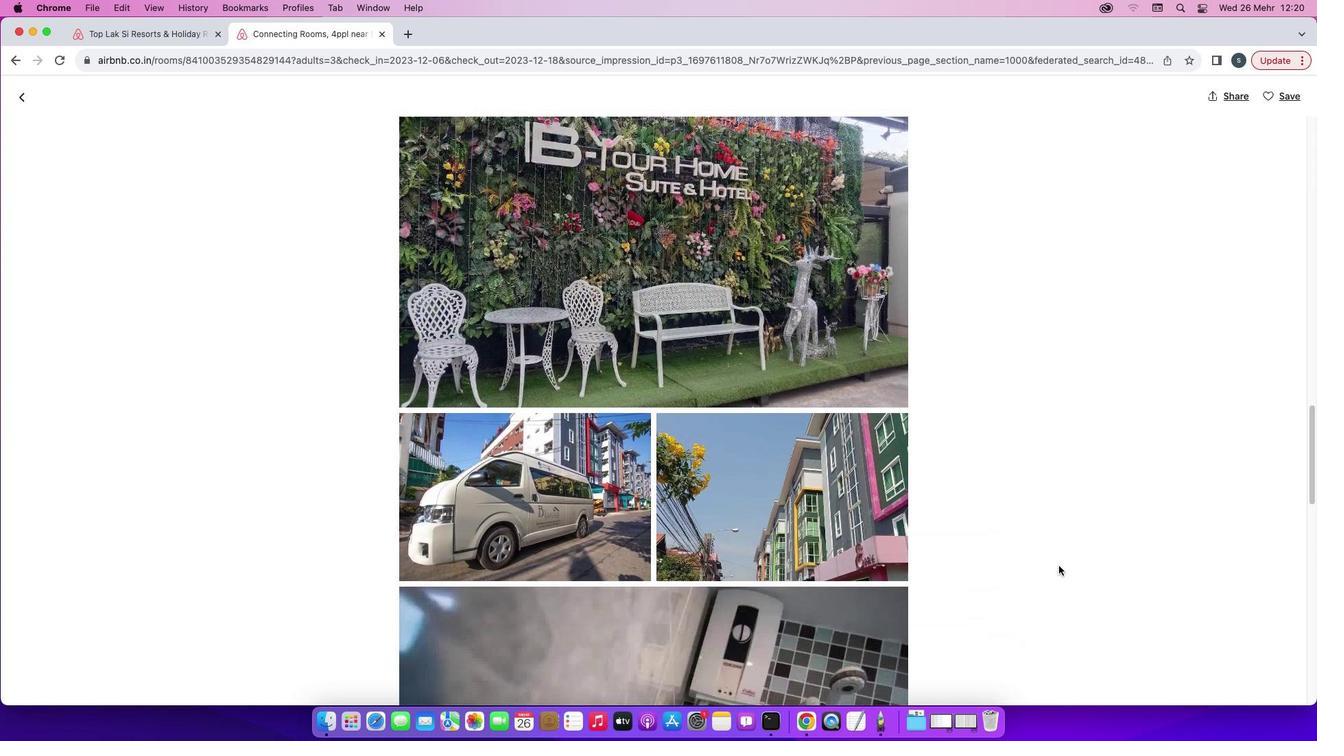 
Action: Mouse scrolled (1058, 565) with delta (0, -2)
Screenshot: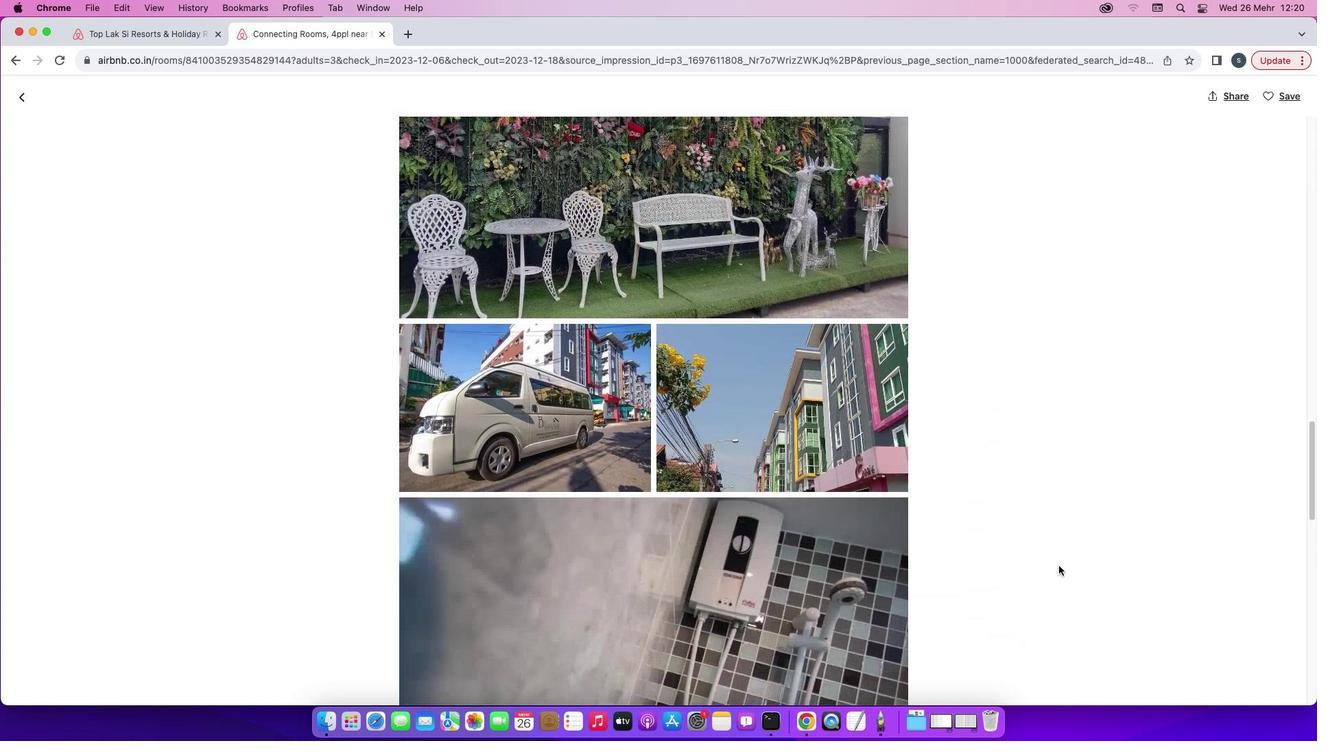 
Action: Mouse scrolled (1058, 565) with delta (0, 0)
Screenshot: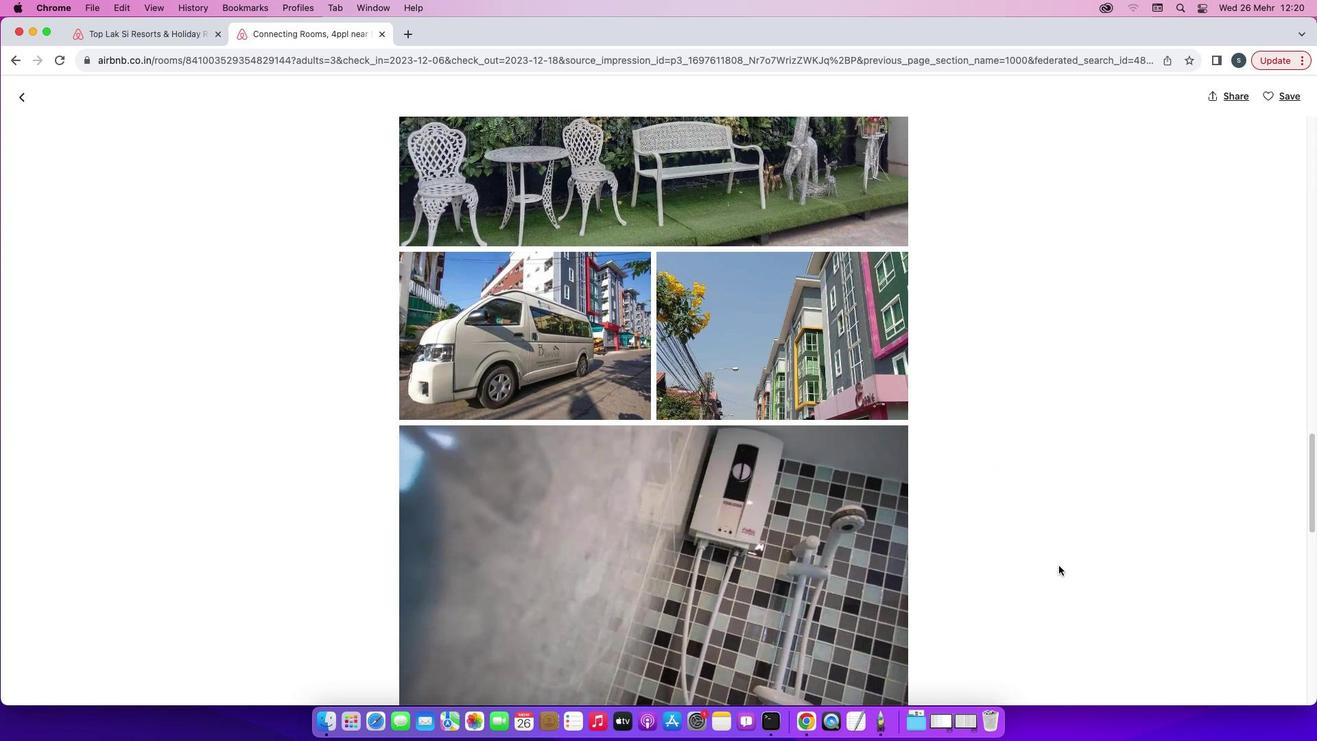
Action: Mouse scrolled (1058, 565) with delta (0, 0)
Screenshot: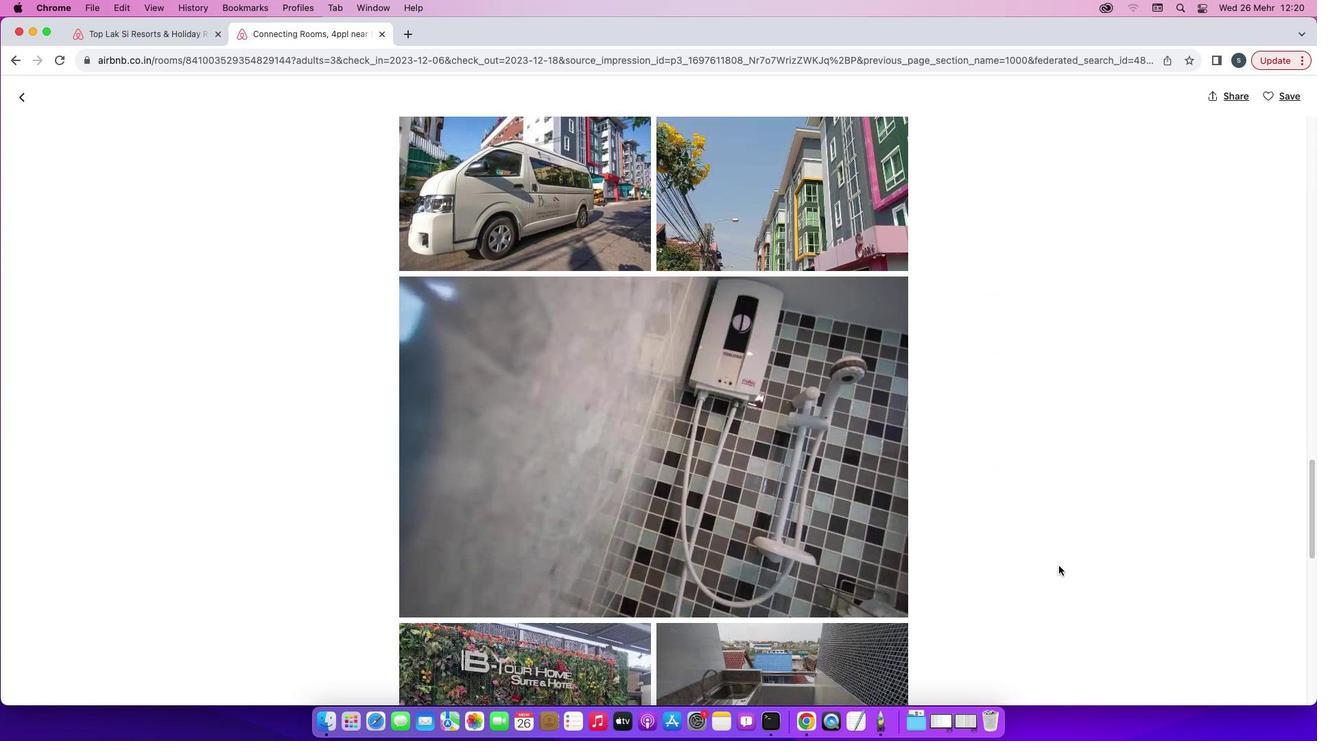 
Action: Mouse scrolled (1058, 565) with delta (0, -2)
Screenshot: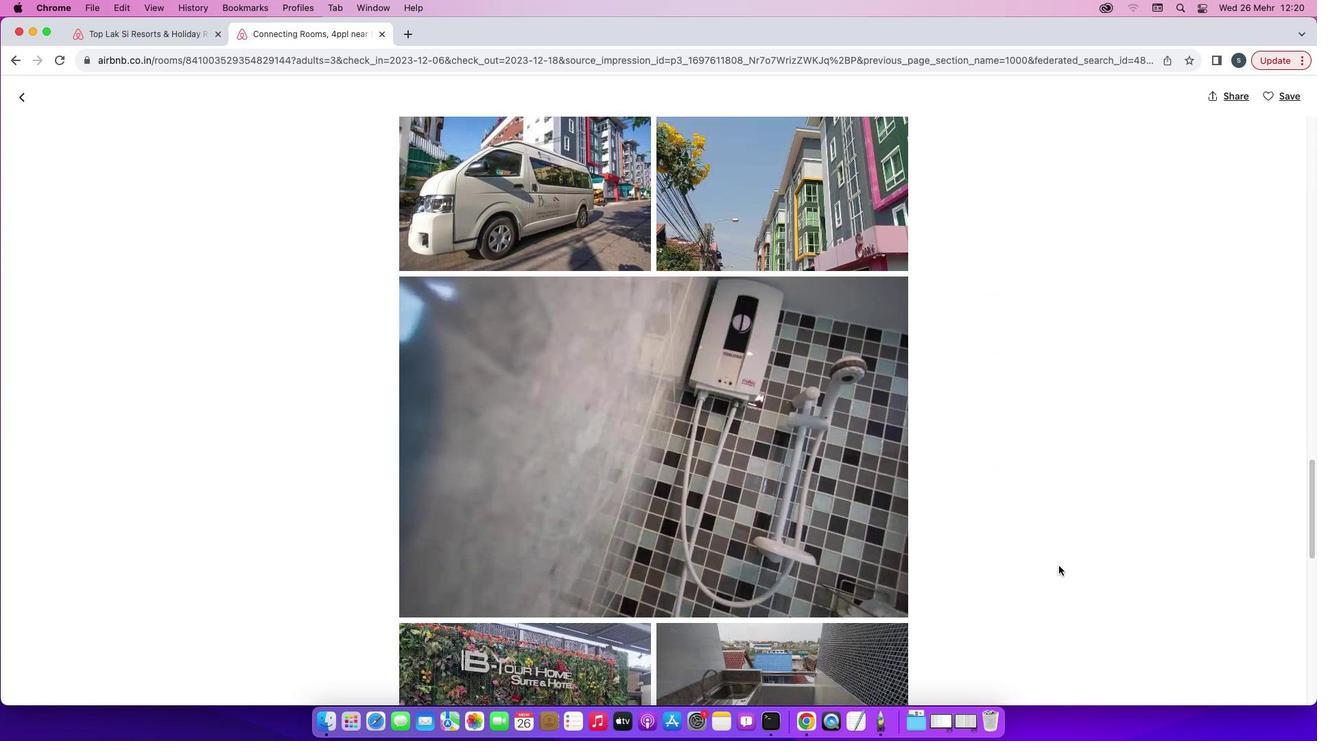 
Action: Mouse scrolled (1058, 565) with delta (0, -2)
Screenshot: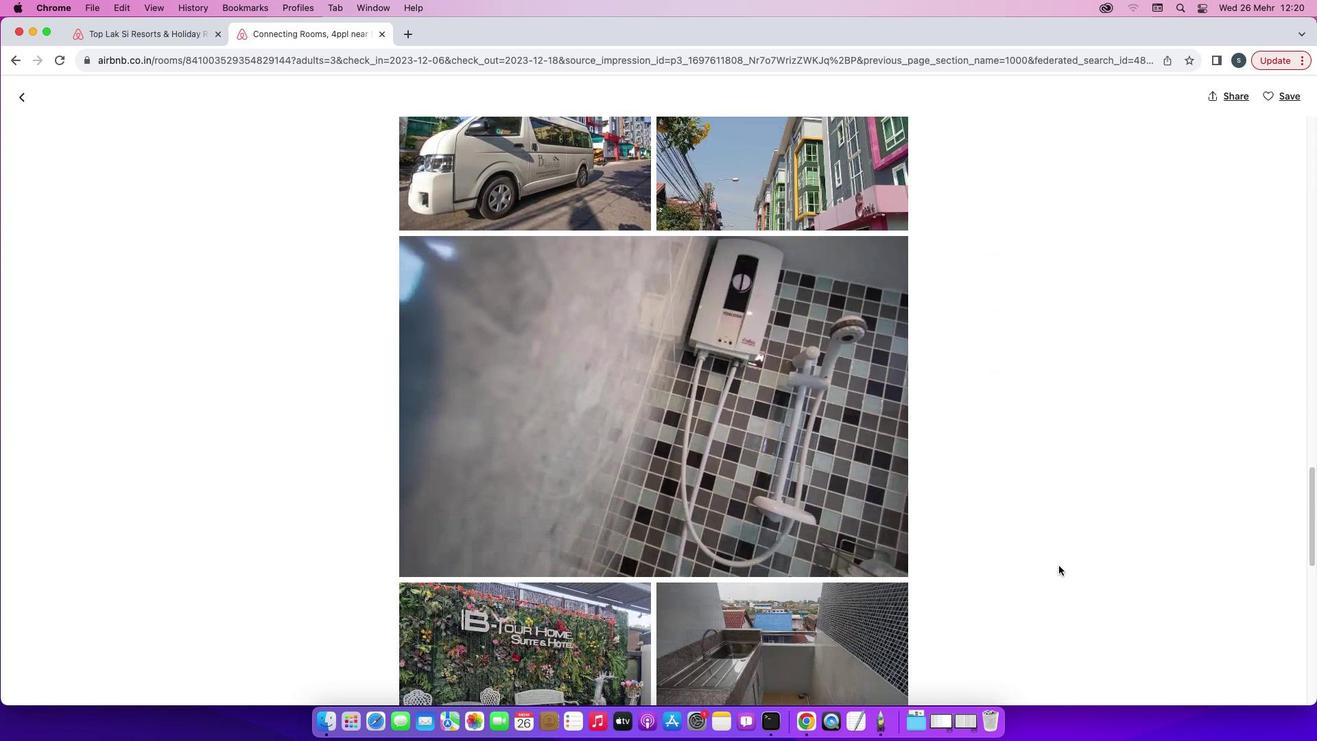 
Action: Mouse scrolled (1058, 565) with delta (0, -2)
Screenshot: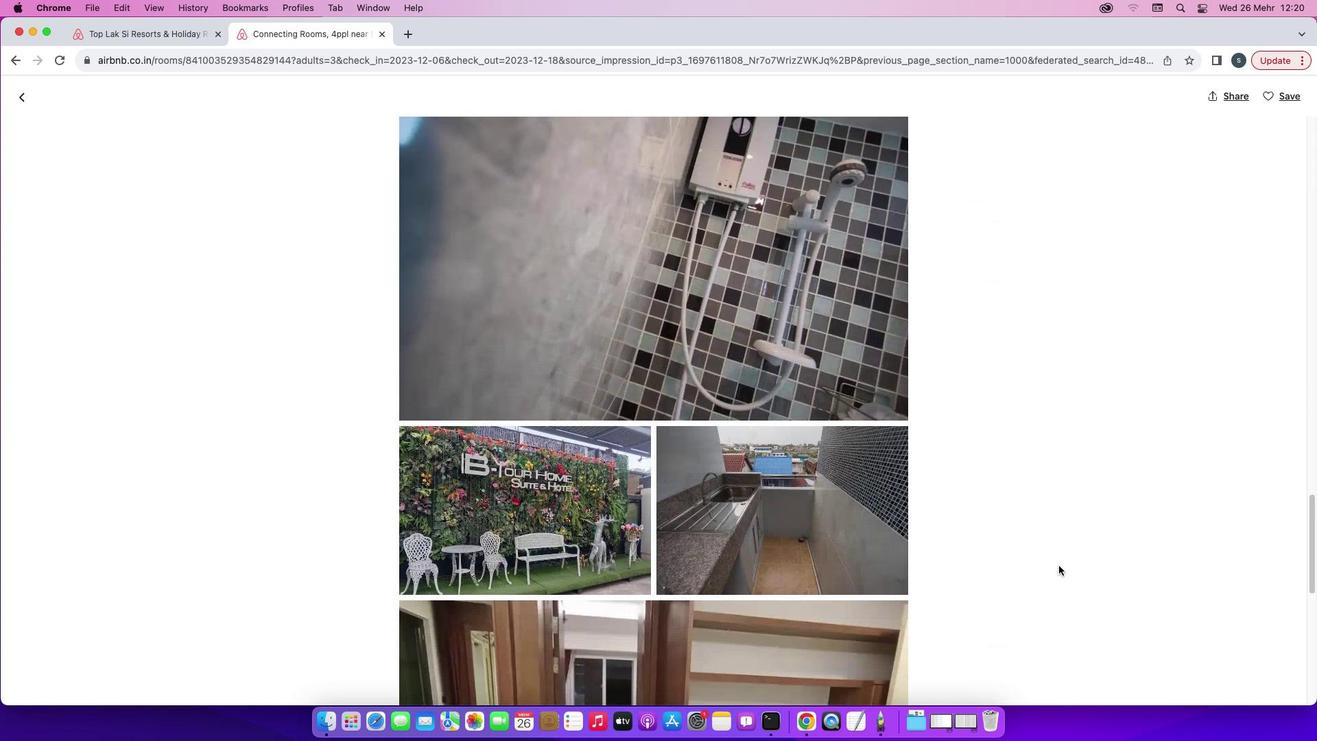 
Action: Mouse scrolled (1058, 565) with delta (0, 0)
Screenshot: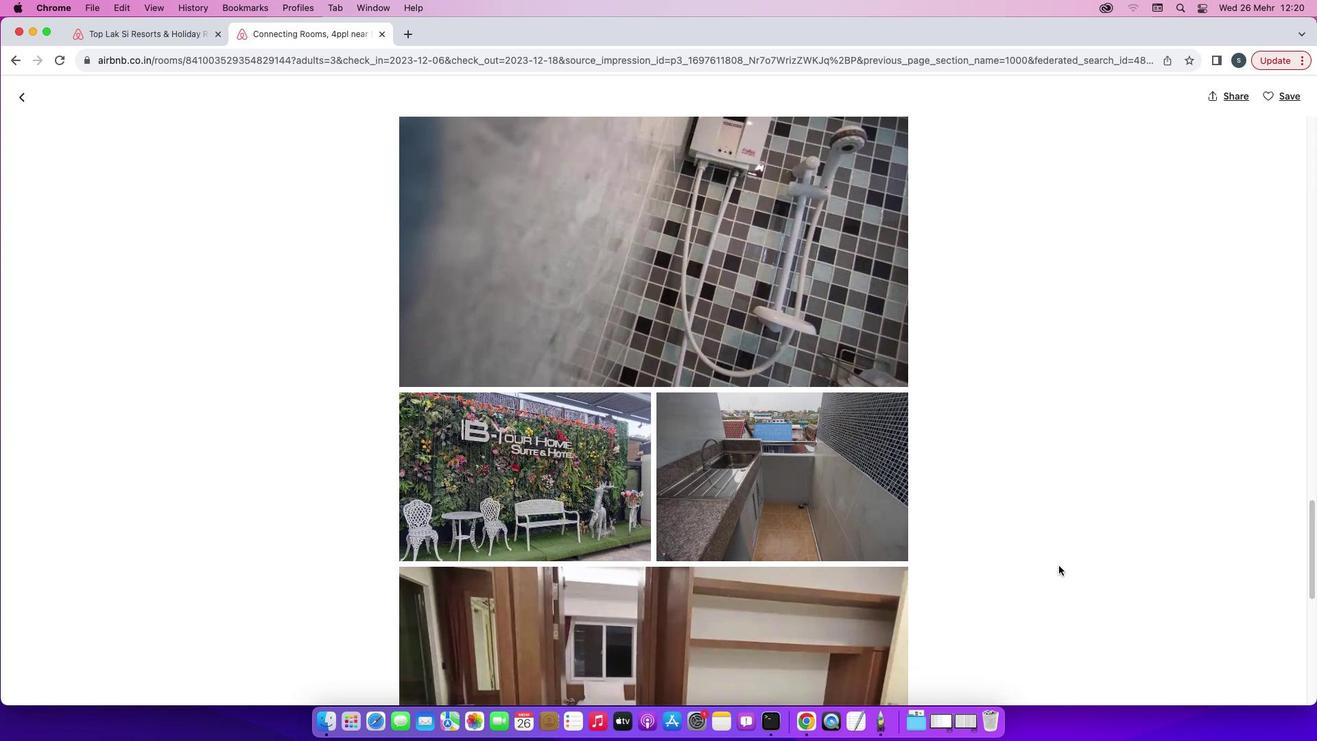 
Action: Mouse scrolled (1058, 565) with delta (0, 0)
Screenshot: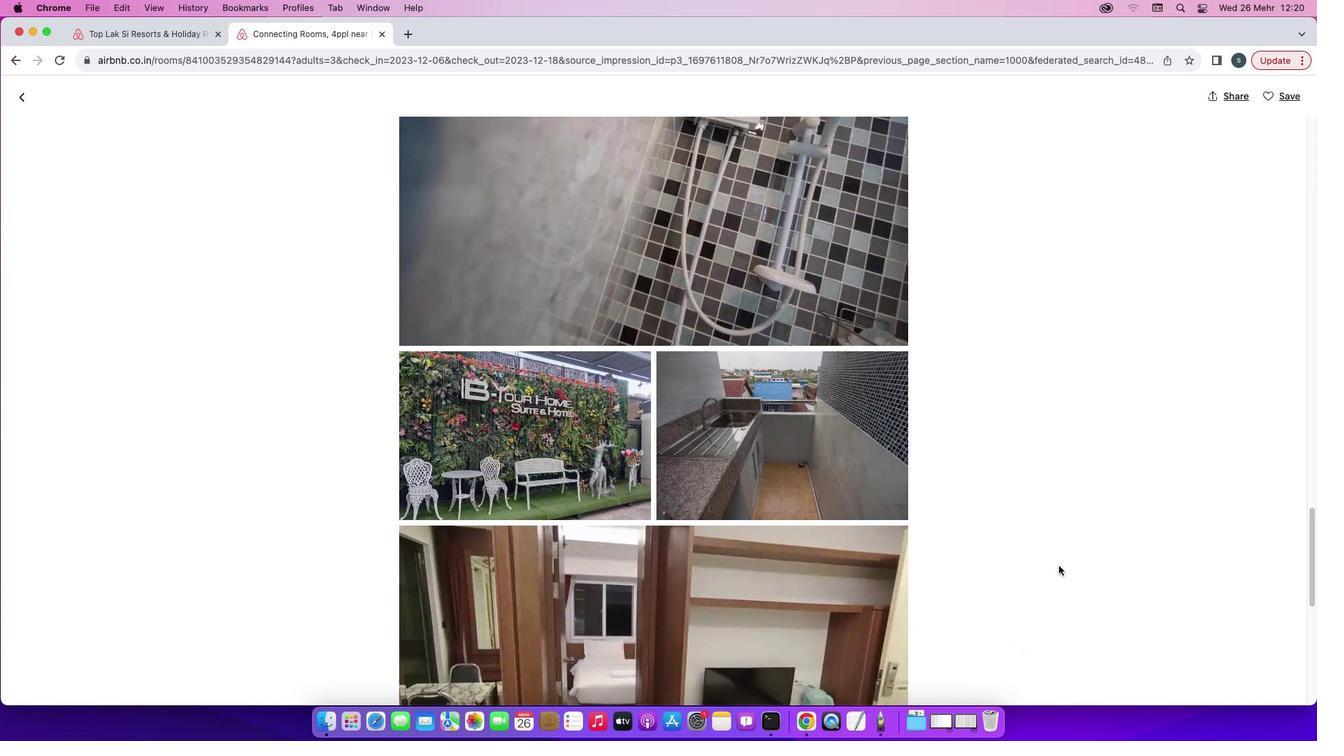 
Action: Mouse scrolled (1058, 565) with delta (0, -1)
Screenshot: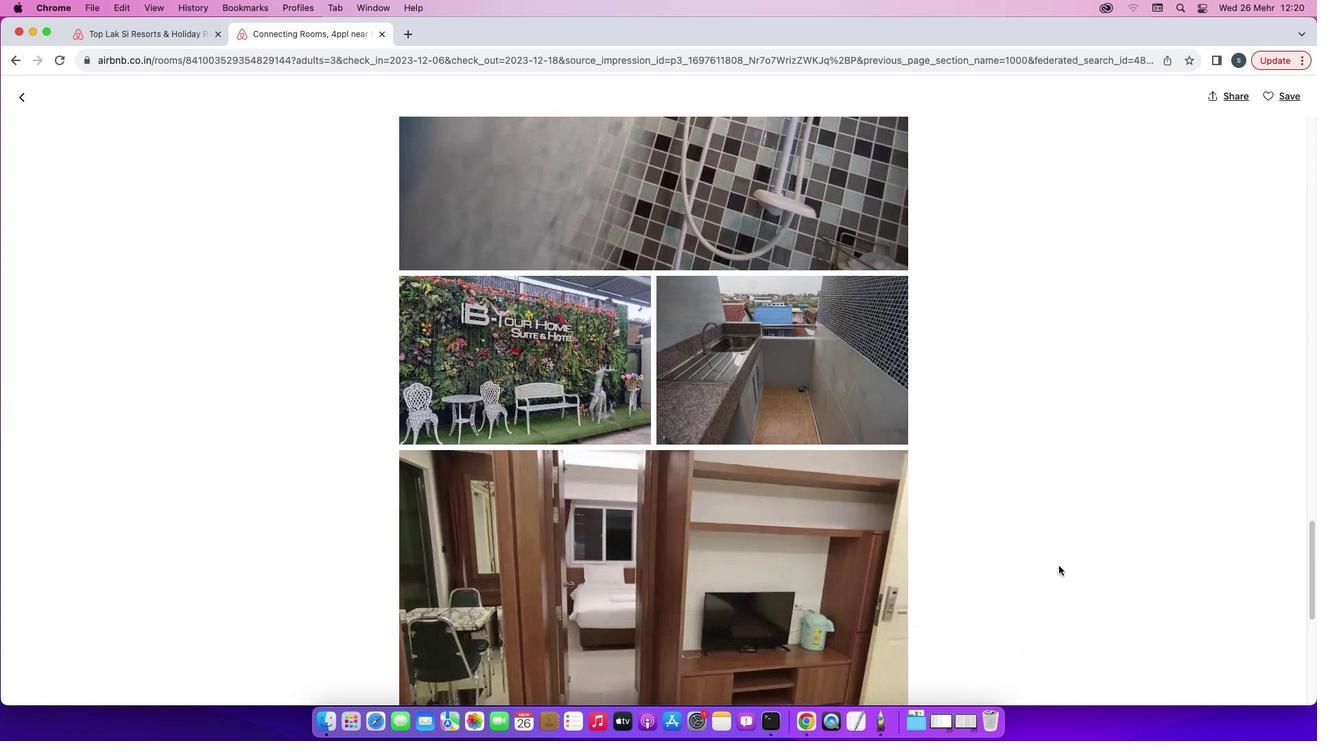 
Action: Mouse scrolled (1058, 565) with delta (0, -2)
Screenshot: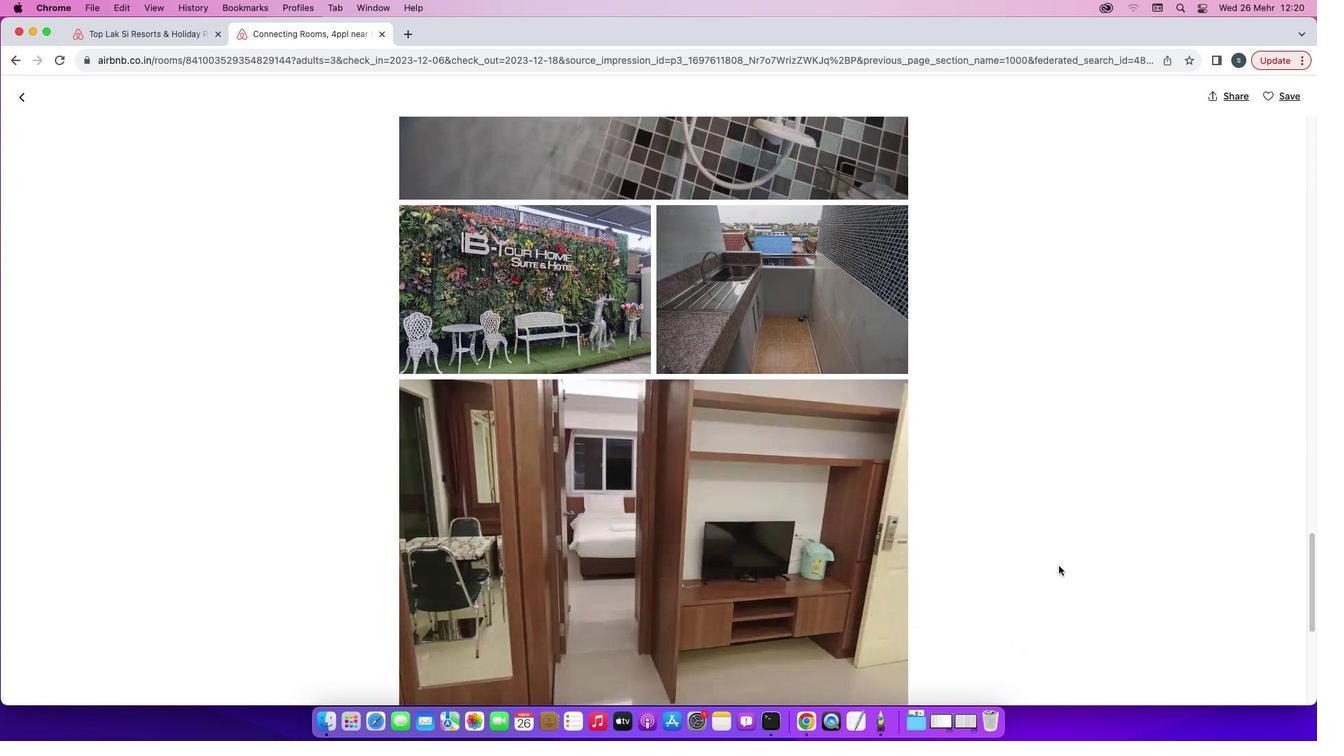 
Action: Mouse scrolled (1058, 565) with delta (0, -2)
Screenshot: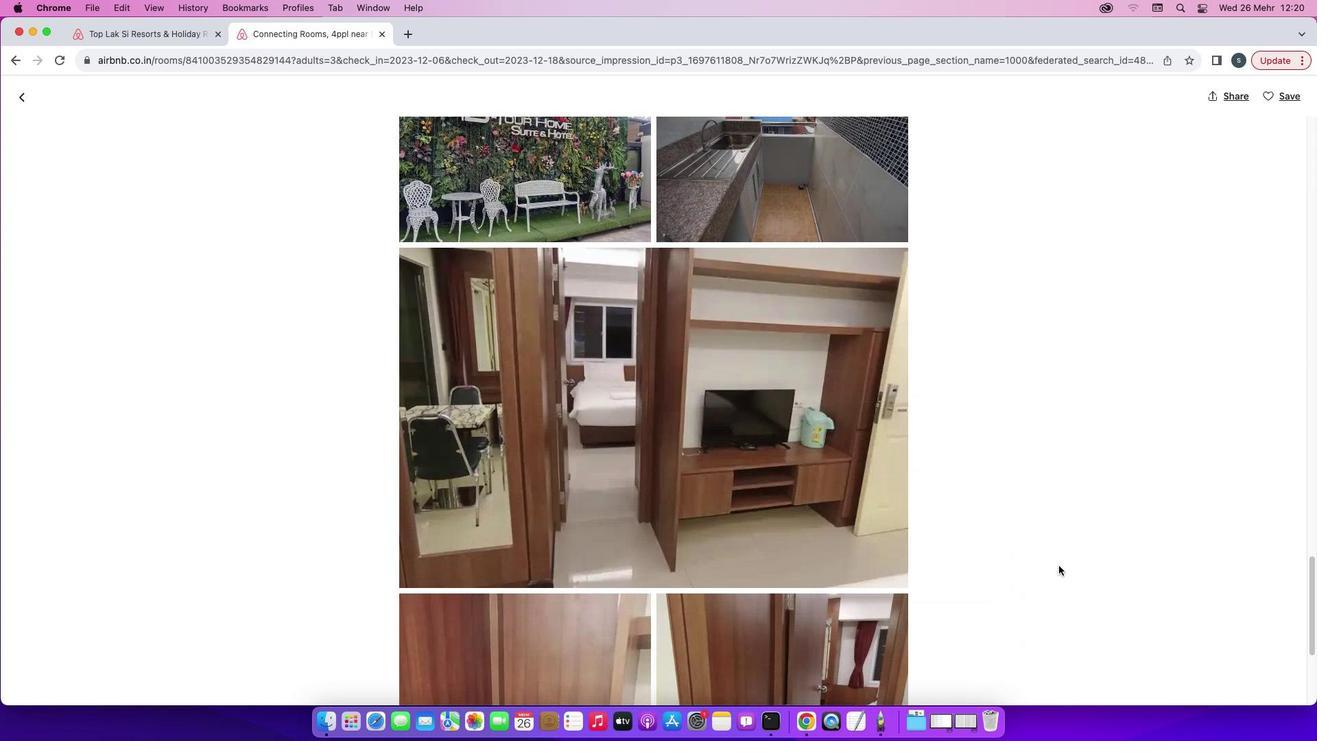 
Action: Mouse scrolled (1058, 565) with delta (0, 0)
Screenshot: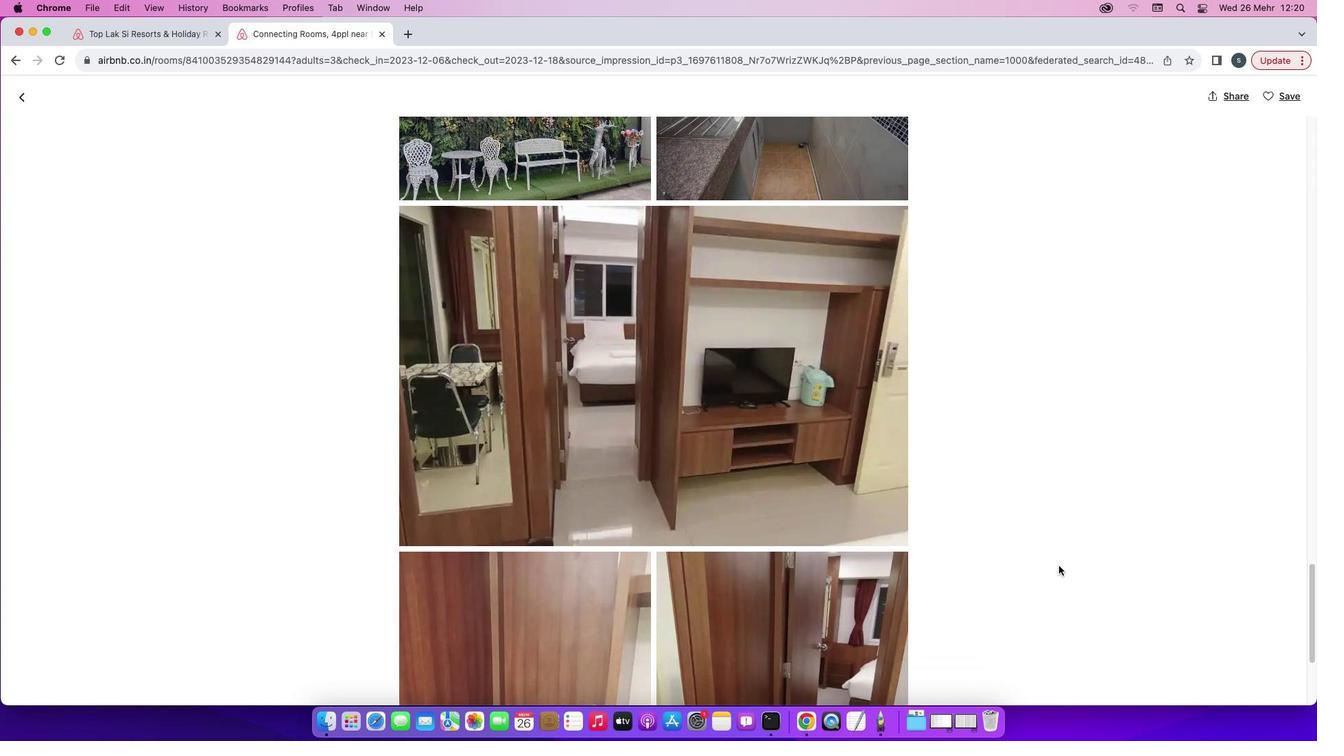 
Action: Mouse scrolled (1058, 565) with delta (0, 0)
Screenshot: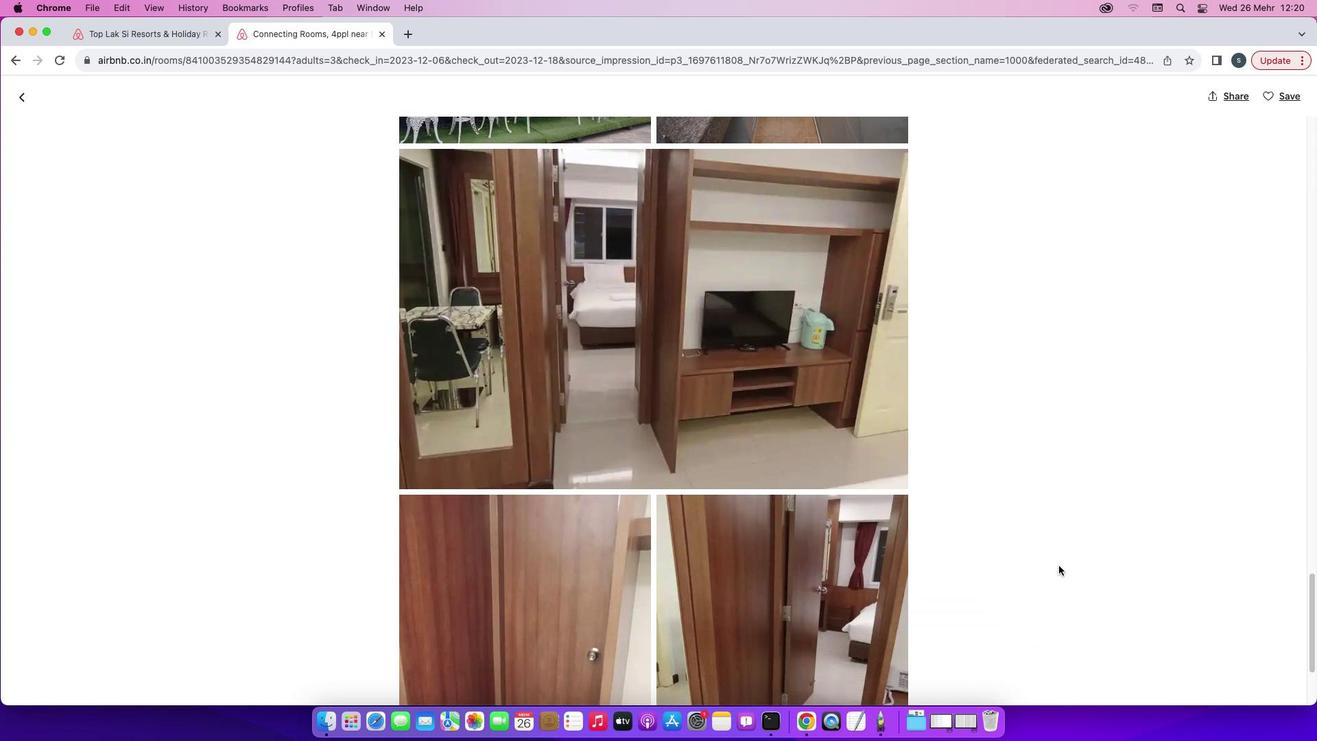 
Action: Mouse scrolled (1058, 565) with delta (0, -2)
Screenshot: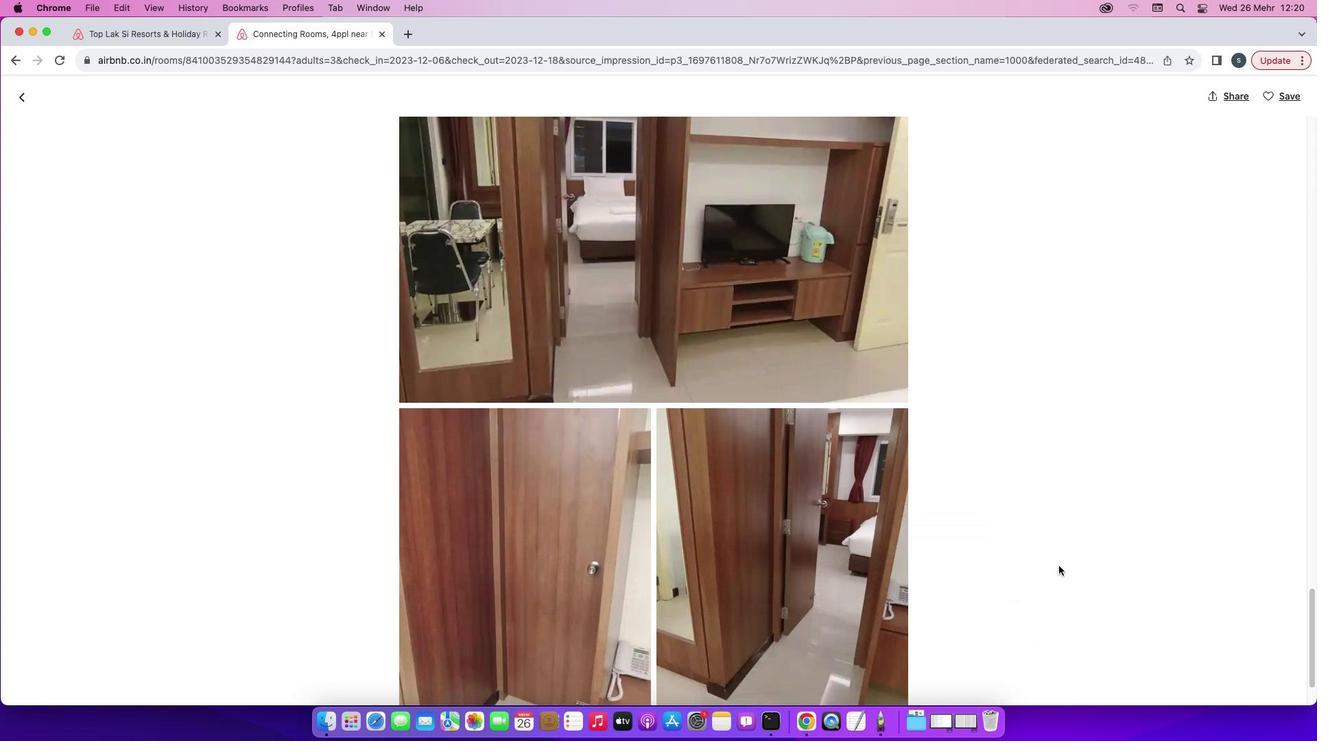 
Action: Mouse scrolled (1058, 565) with delta (0, -2)
Screenshot: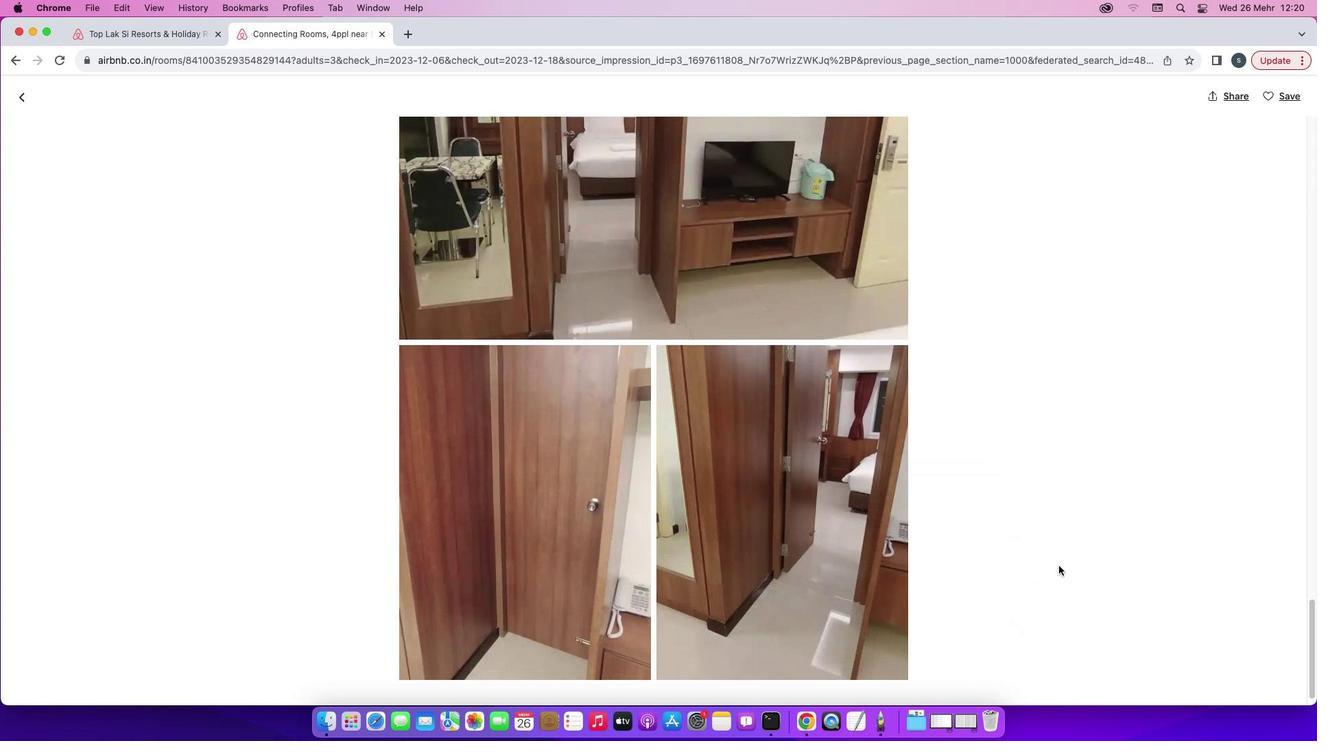 
Action: Mouse moved to (1058, 565)
Screenshot: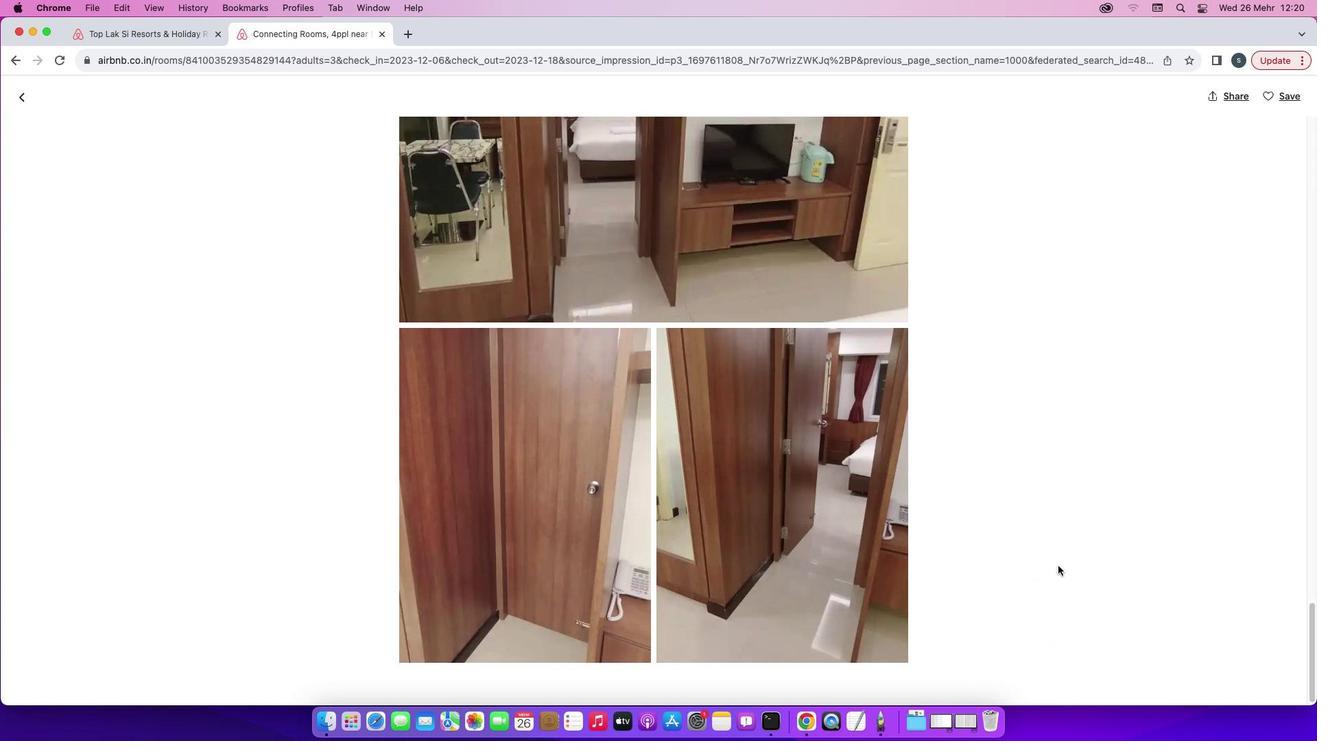 
Action: Mouse scrolled (1058, 565) with delta (0, 0)
Screenshot: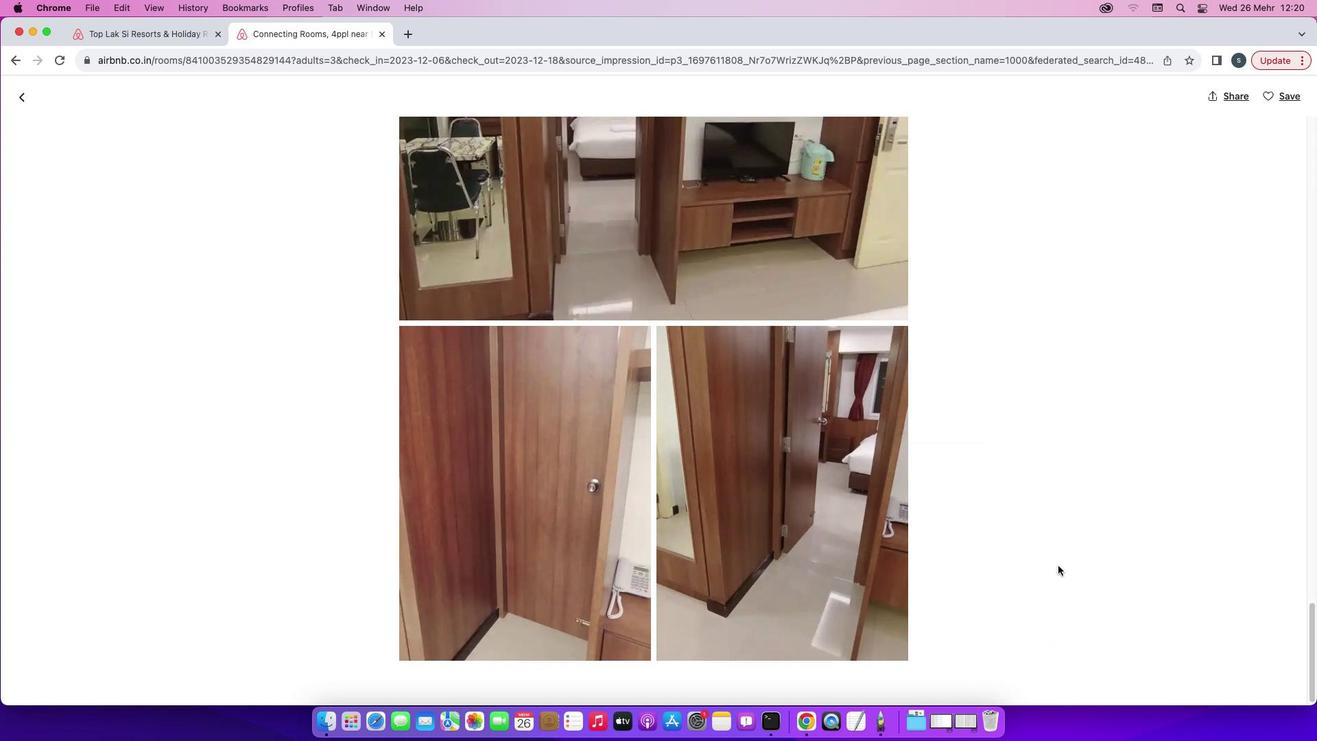 
Action: Mouse scrolled (1058, 565) with delta (0, 0)
Screenshot: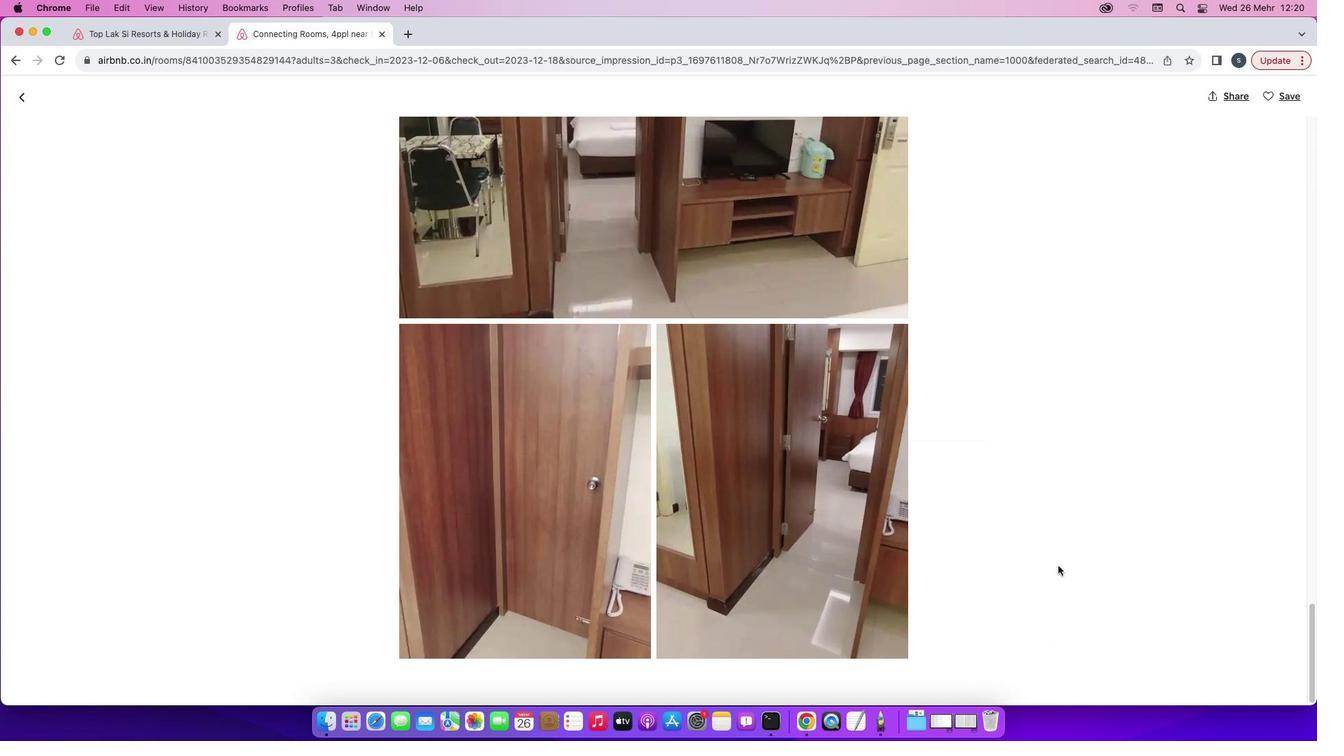 
Action: Mouse scrolled (1058, 565) with delta (0, -1)
Screenshot: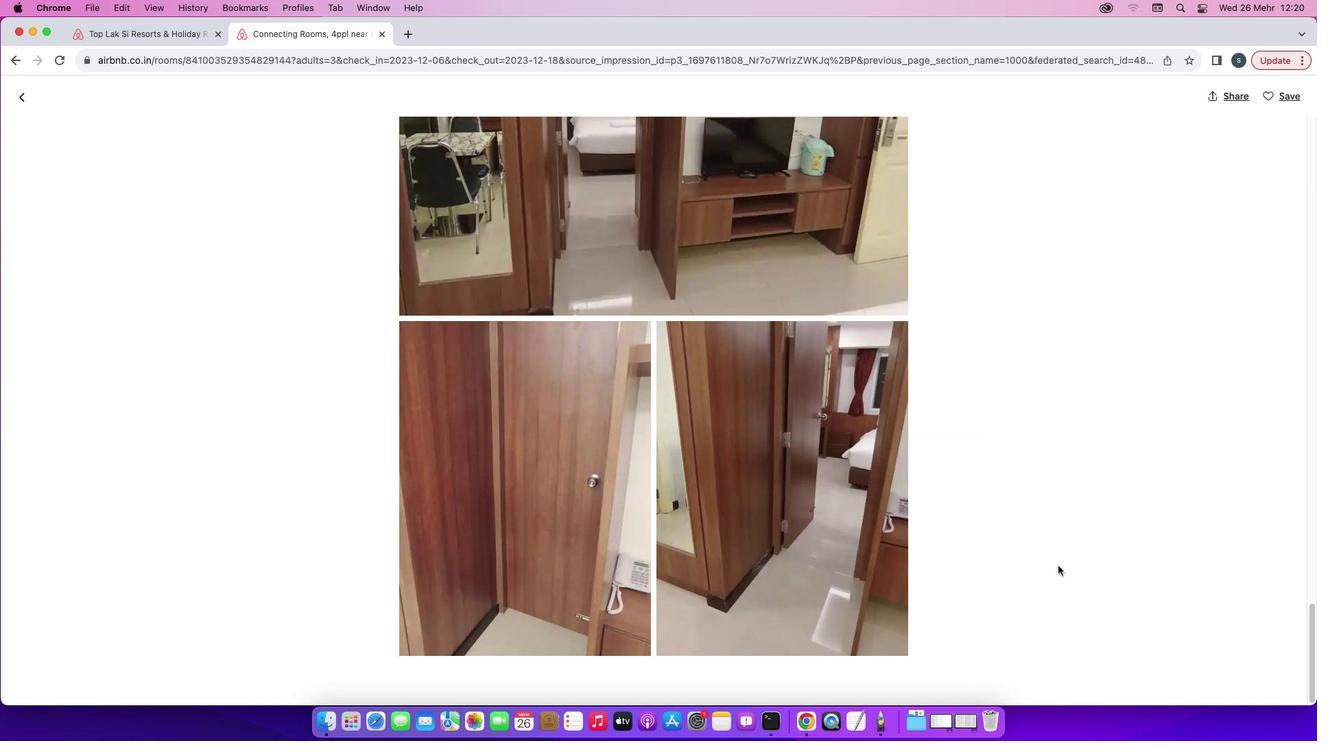
Action: Mouse scrolled (1058, 565) with delta (0, -2)
Screenshot: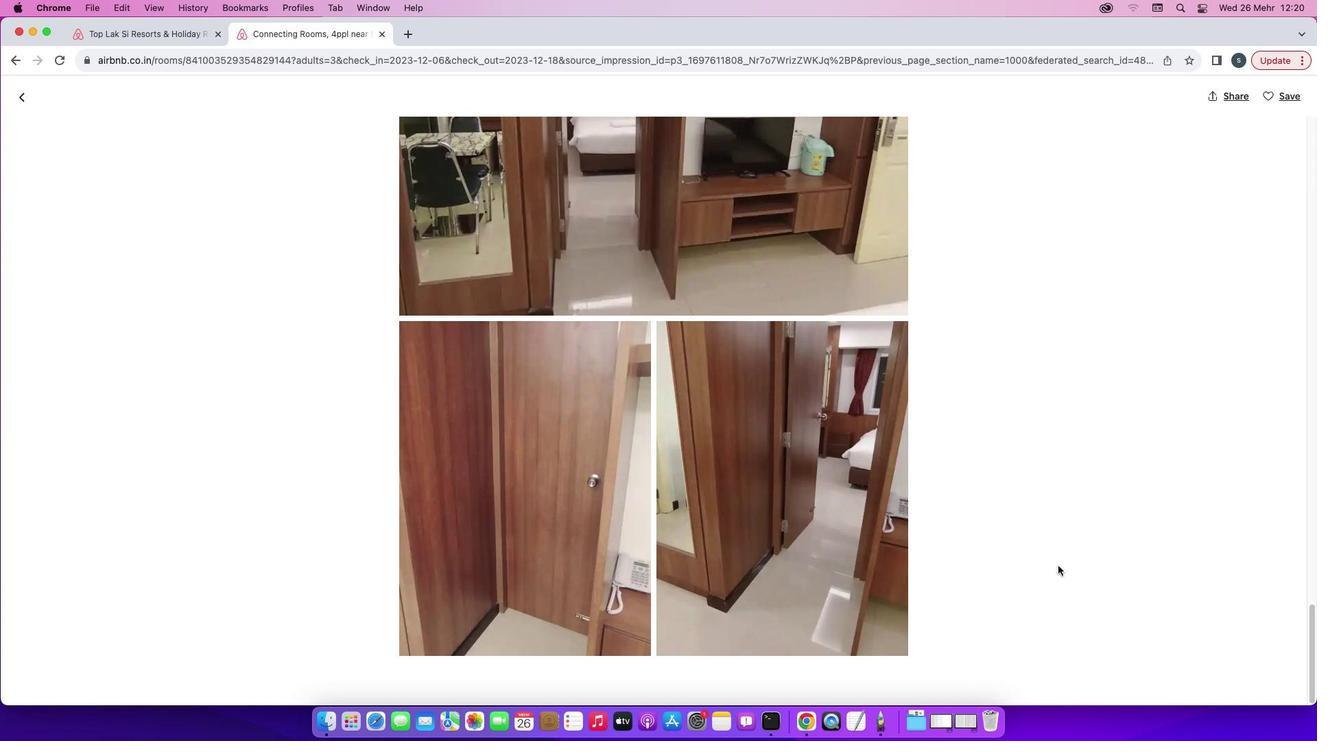 
Action: Mouse scrolled (1058, 565) with delta (0, -2)
Screenshot: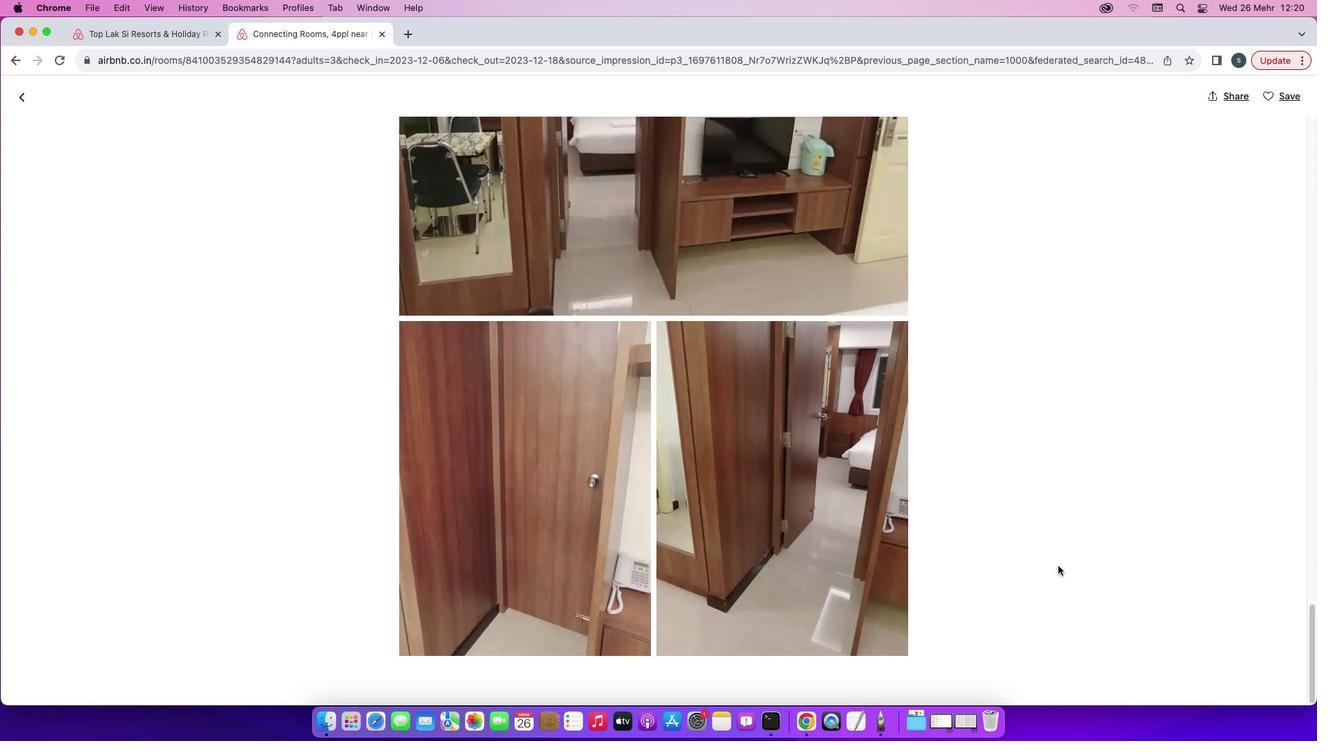 
Action: Mouse moved to (29, 95)
Screenshot: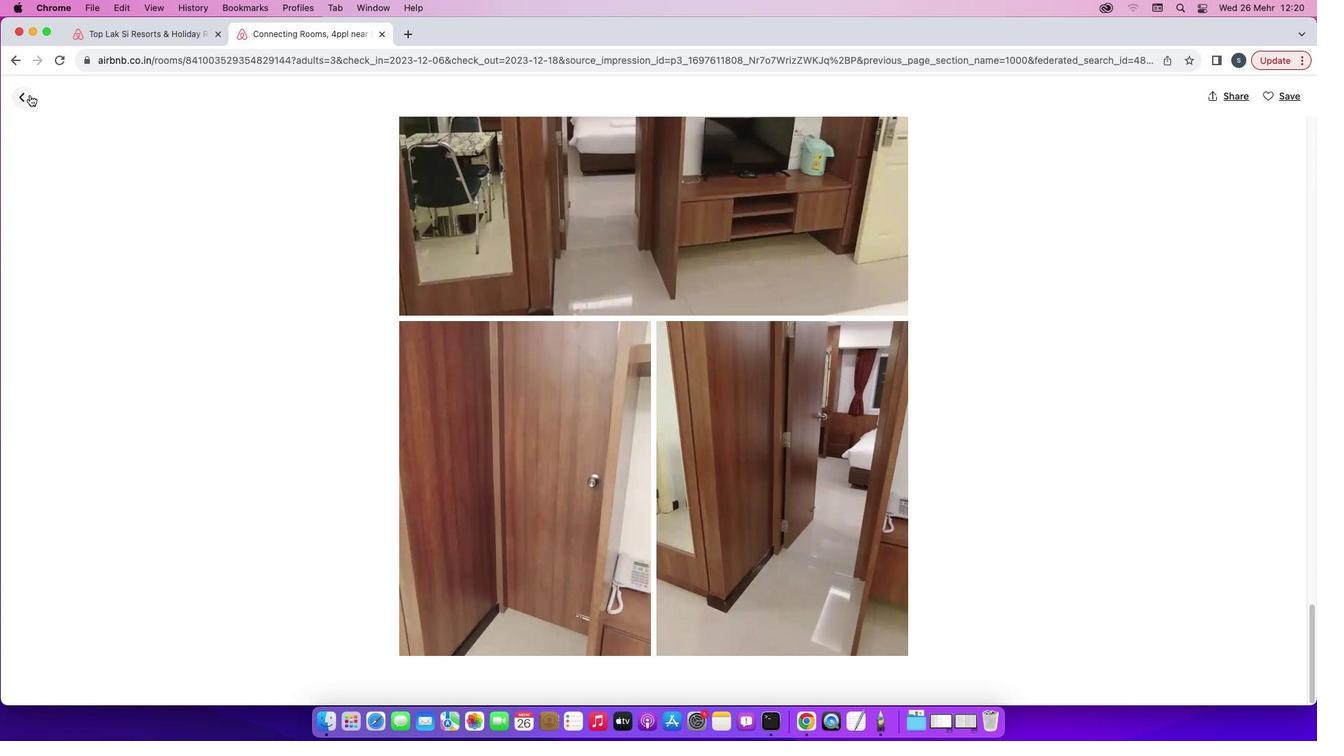 
Action: Mouse pressed left at (29, 95)
Screenshot: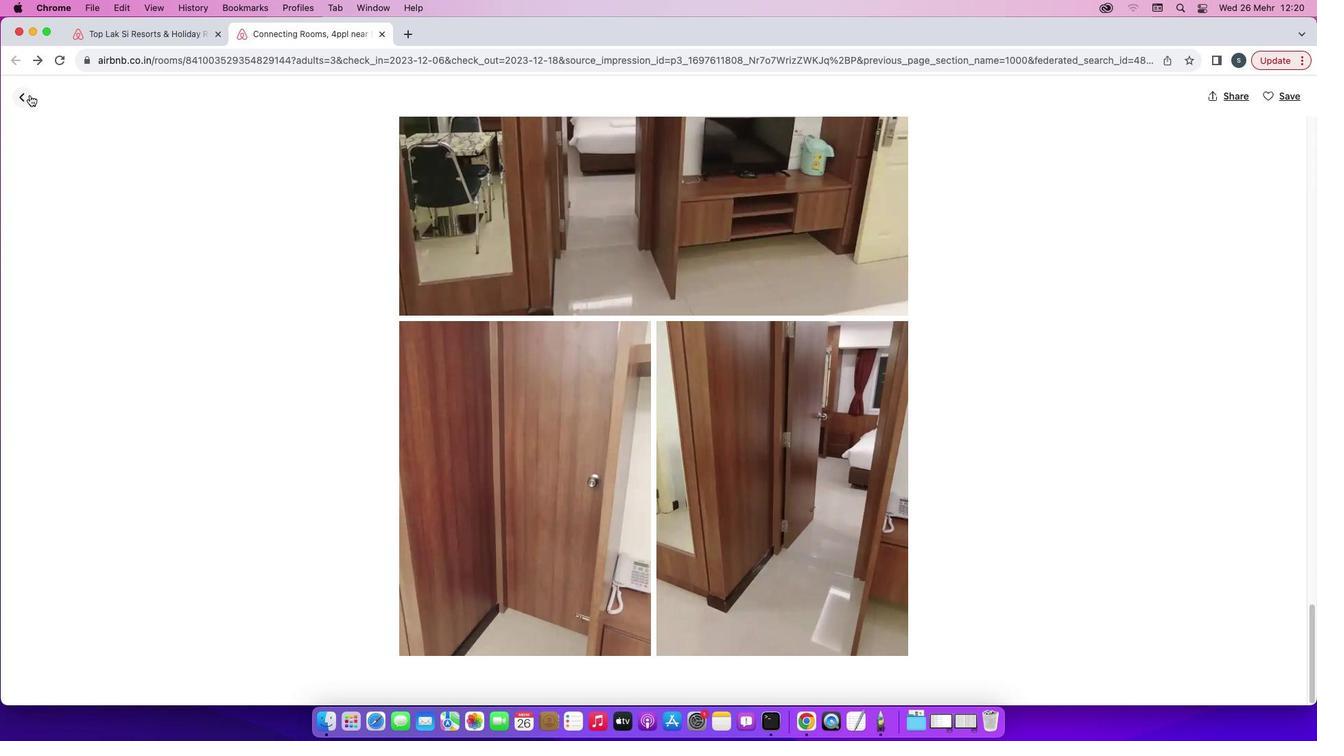 
Action: Mouse moved to (682, 505)
Screenshot: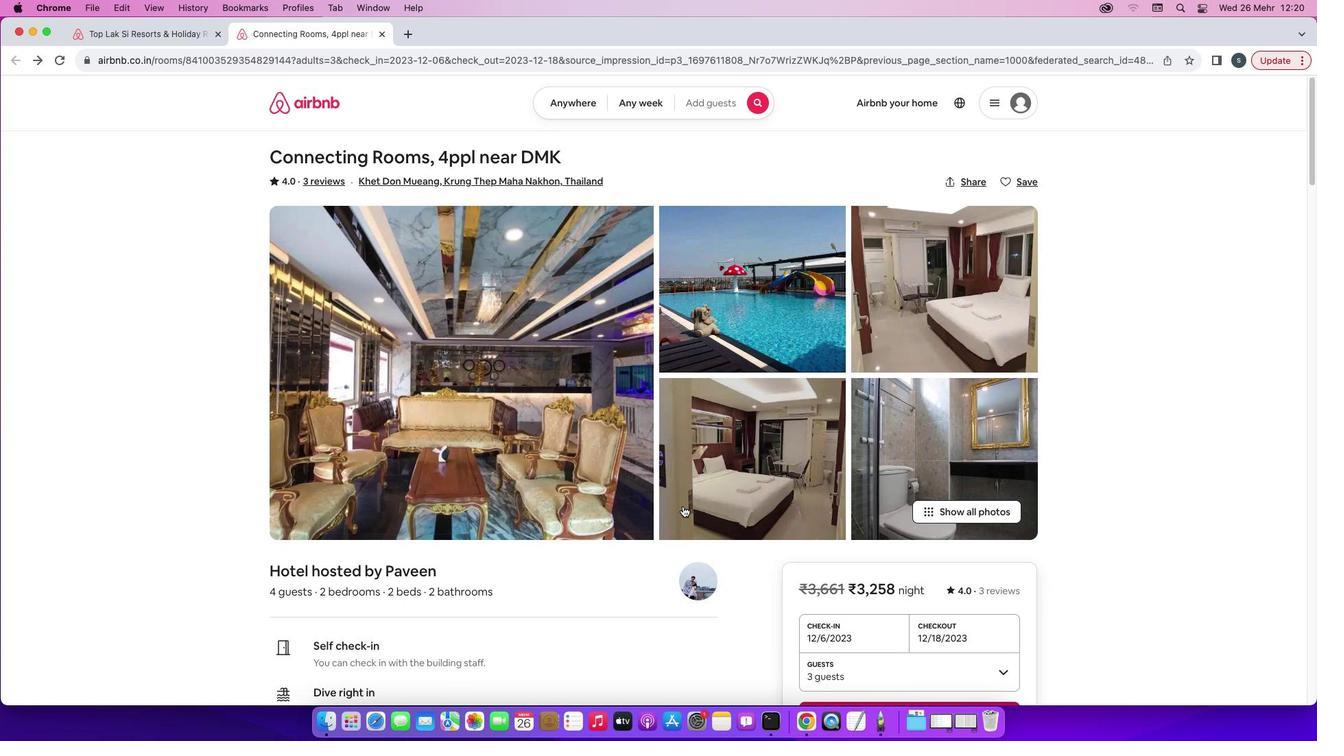 
Action: Mouse scrolled (682, 505) with delta (0, 0)
Screenshot: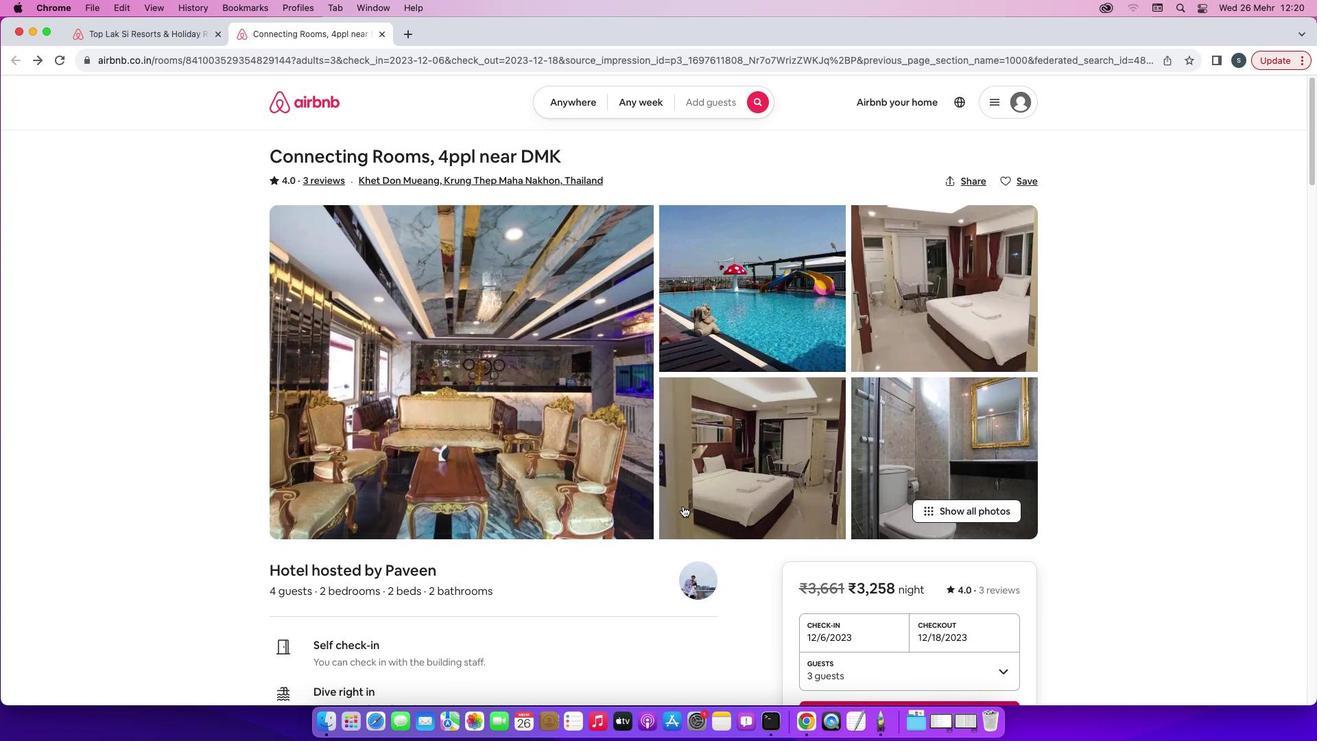 
Action: Mouse moved to (682, 505)
Screenshot: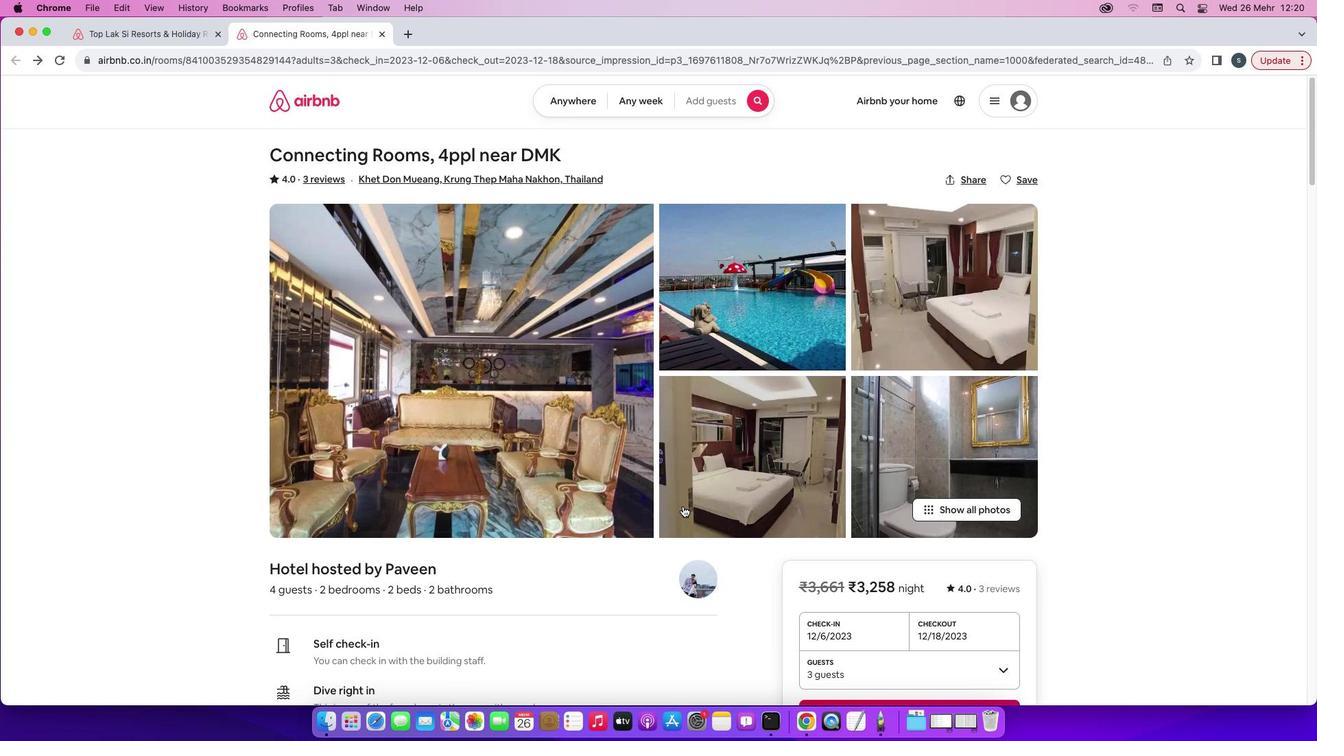 
Action: Mouse scrolled (682, 505) with delta (0, 0)
Screenshot: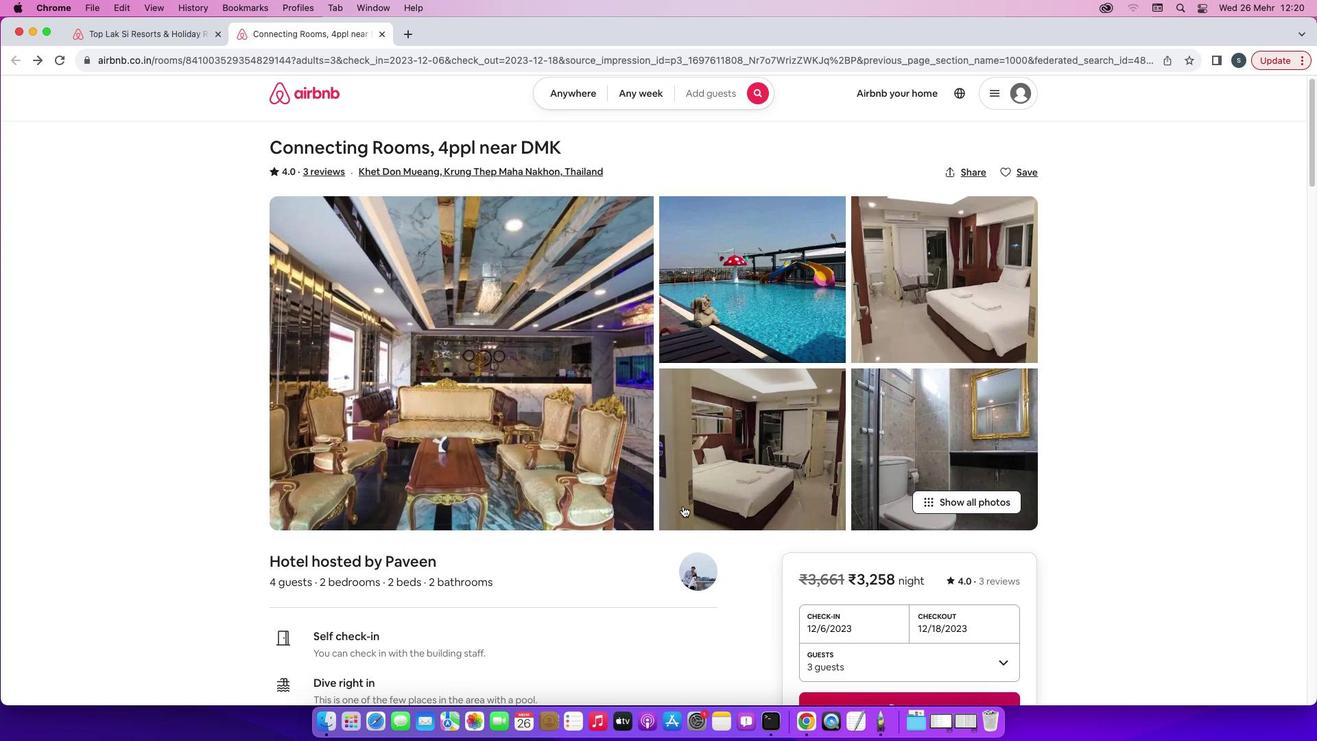 
Action: Mouse scrolled (682, 505) with delta (0, -1)
Screenshot: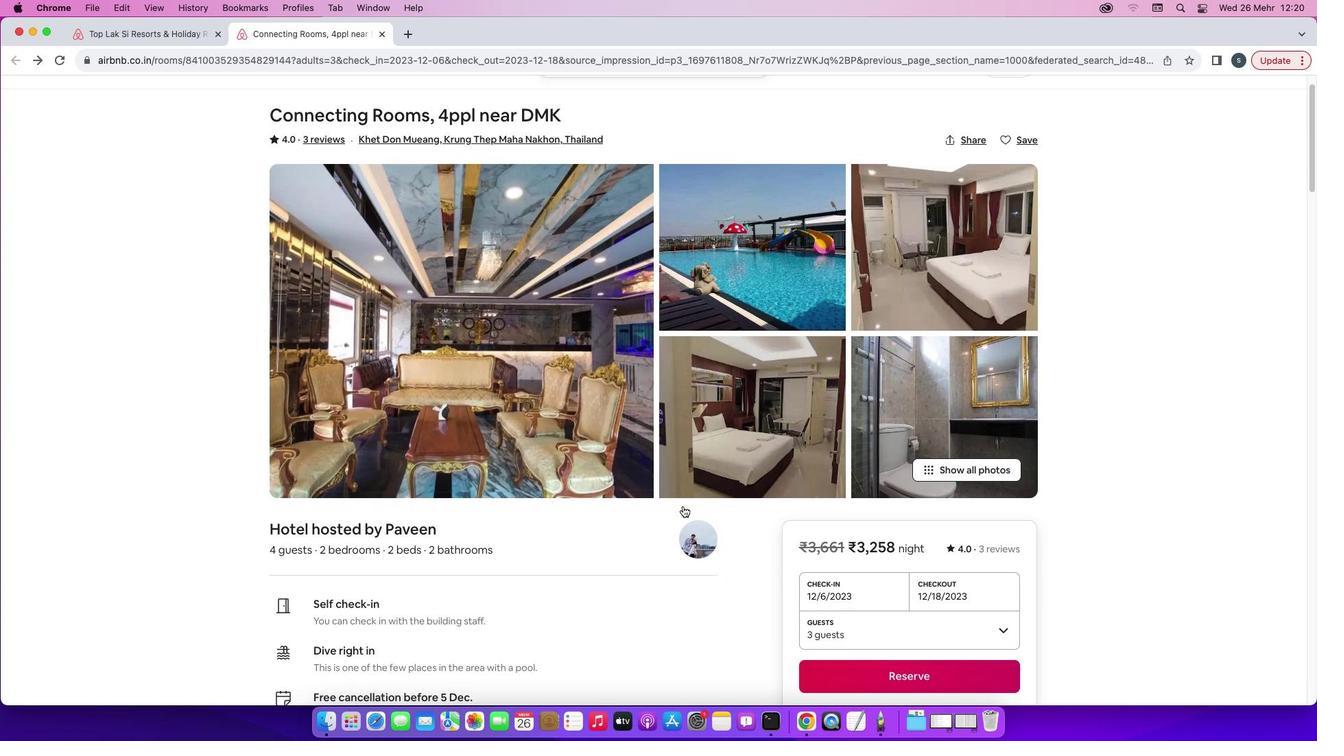 
Action: Mouse scrolled (682, 505) with delta (0, -2)
Screenshot: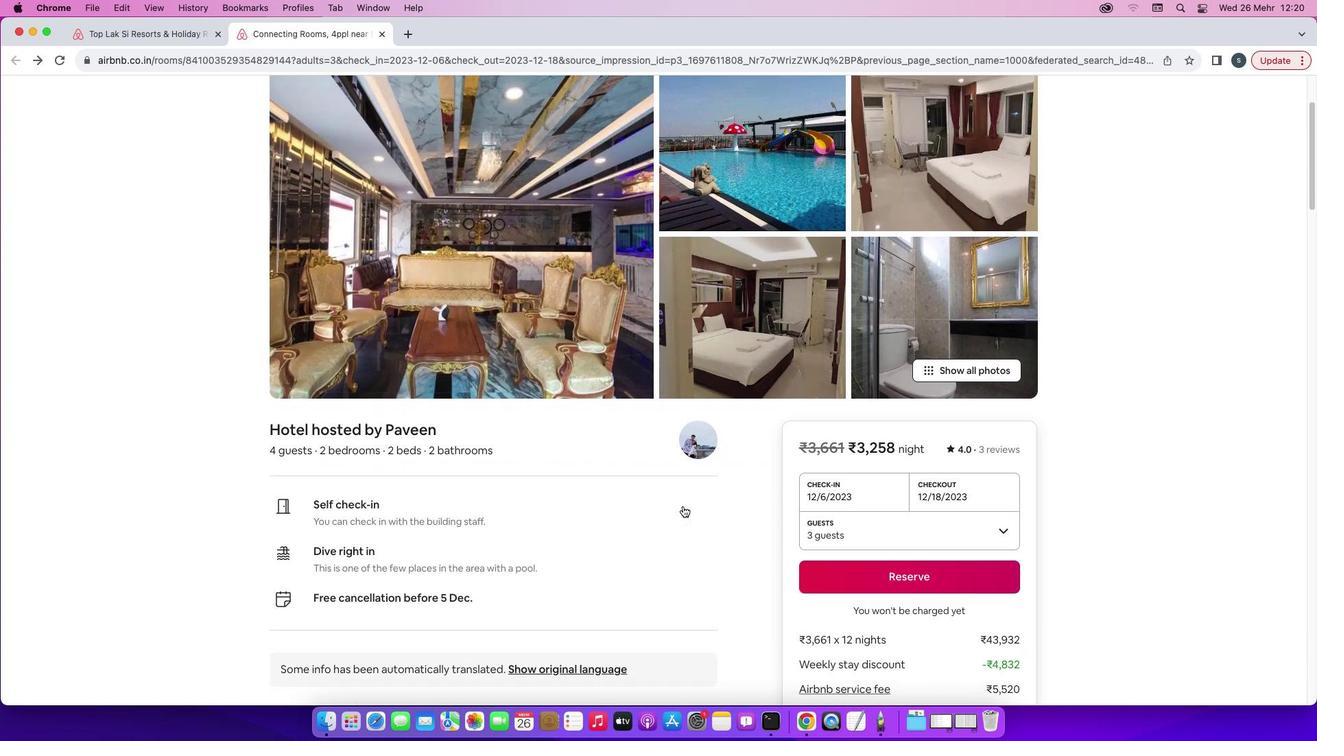 
Action: Mouse scrolled (682, 505) with delta (0, -2)
Screenshot: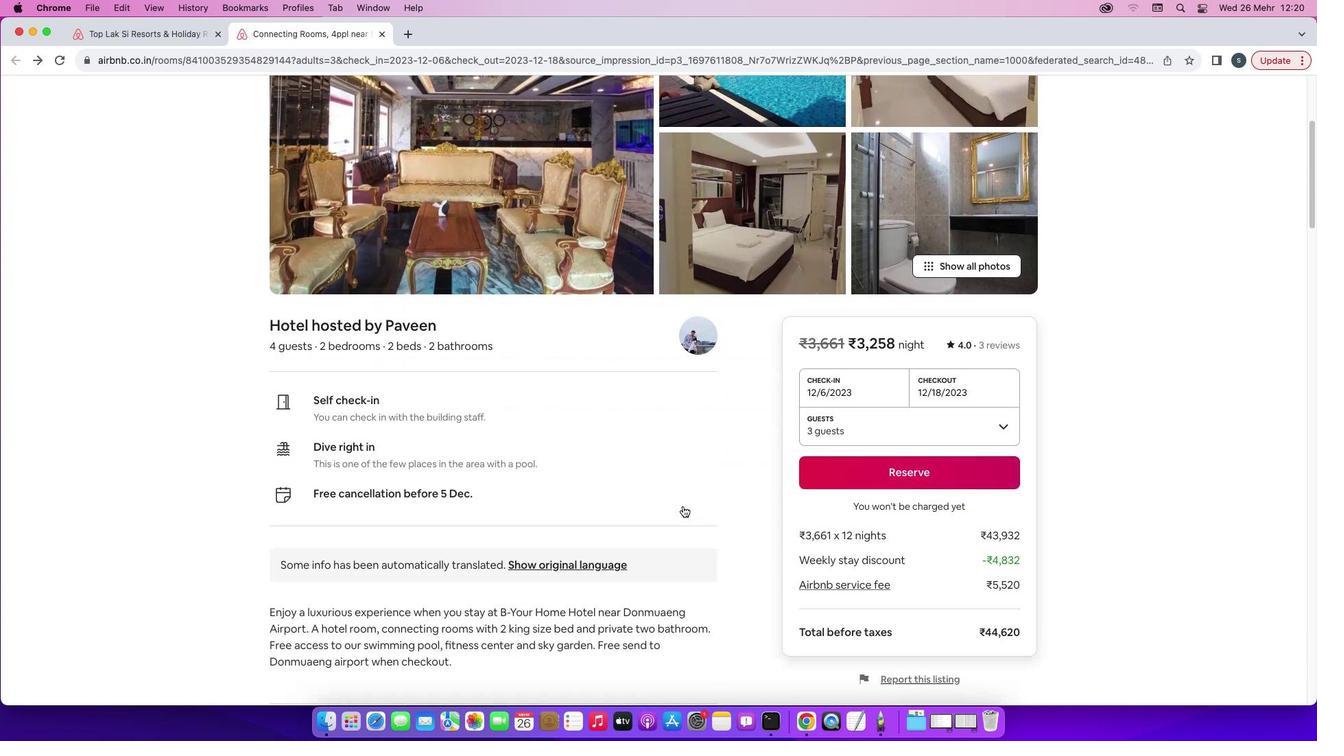 
Action: Mouse scrolled (682, 505) with delta (0, 0)
Screenshot: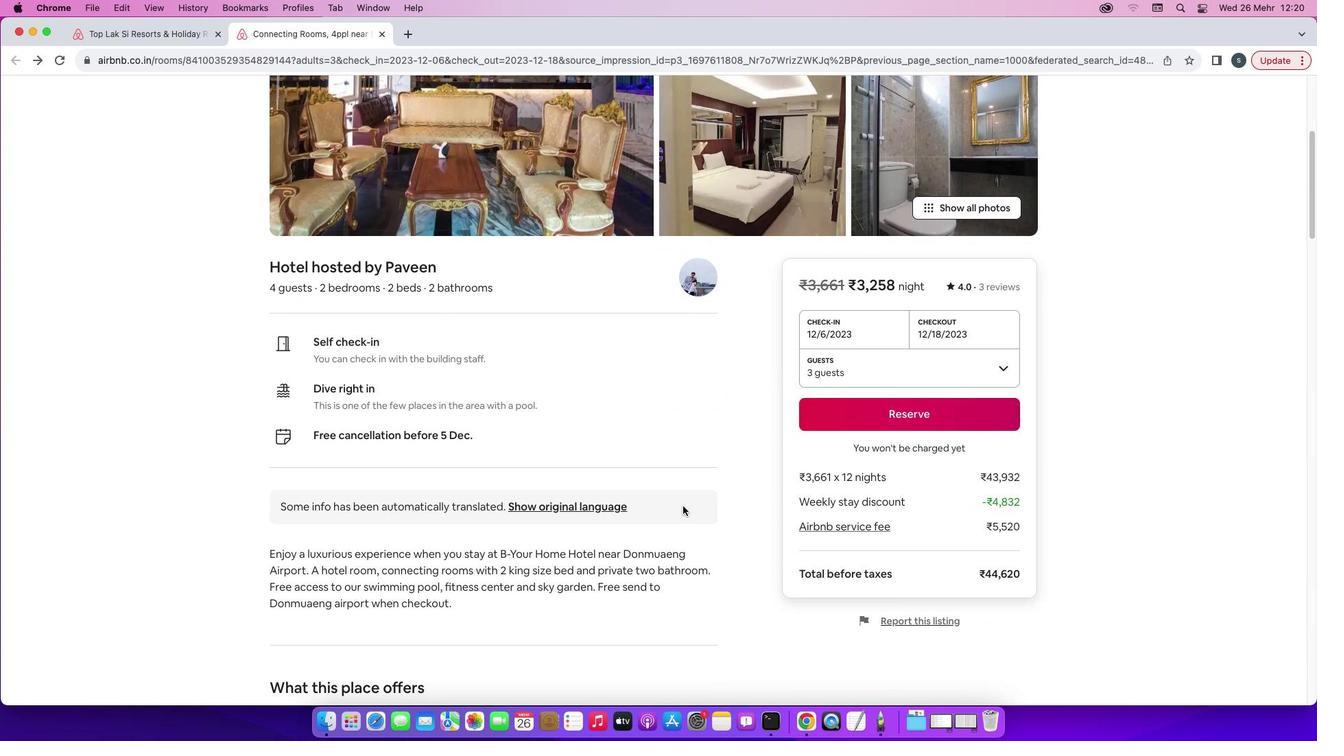 
Action: Mouse scrolled (682, 505) with delta (0, 0)
Screenshot: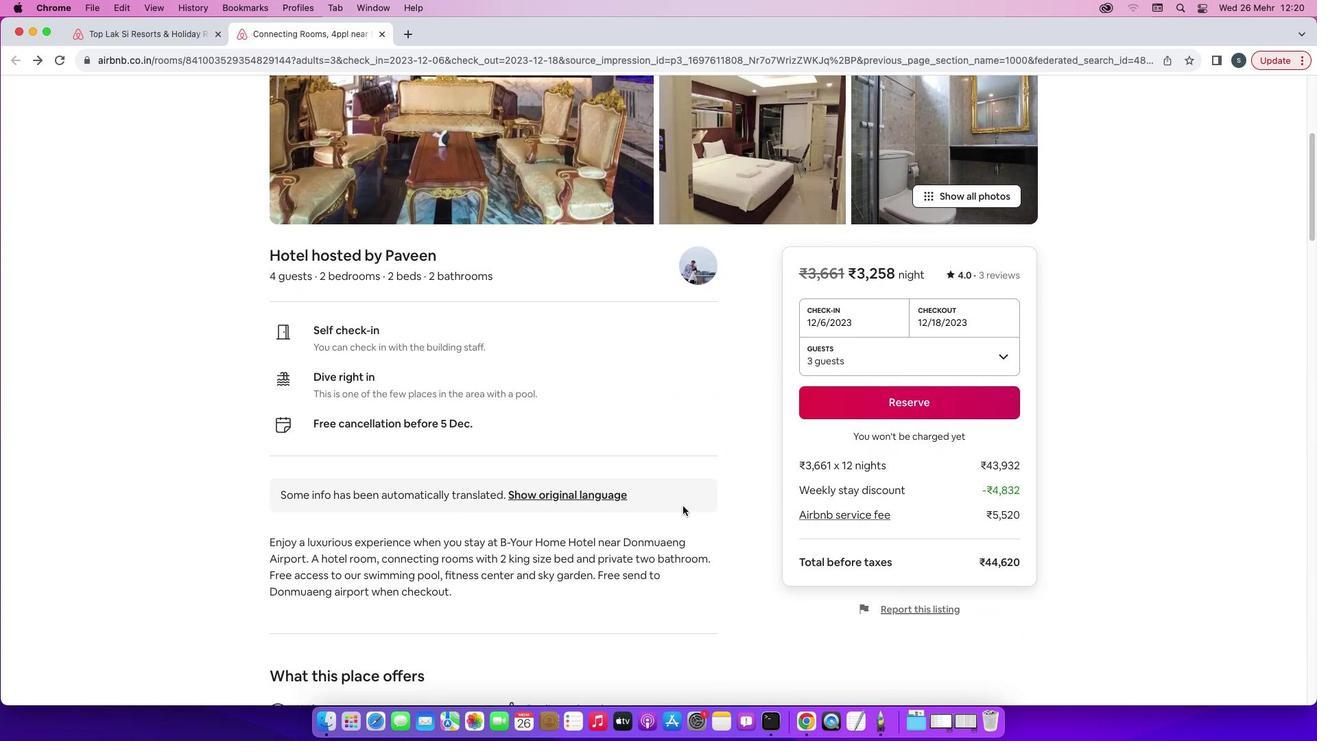 
Action: Mouse scrolled (682, 505) with delta (0, -1)
Screenshot: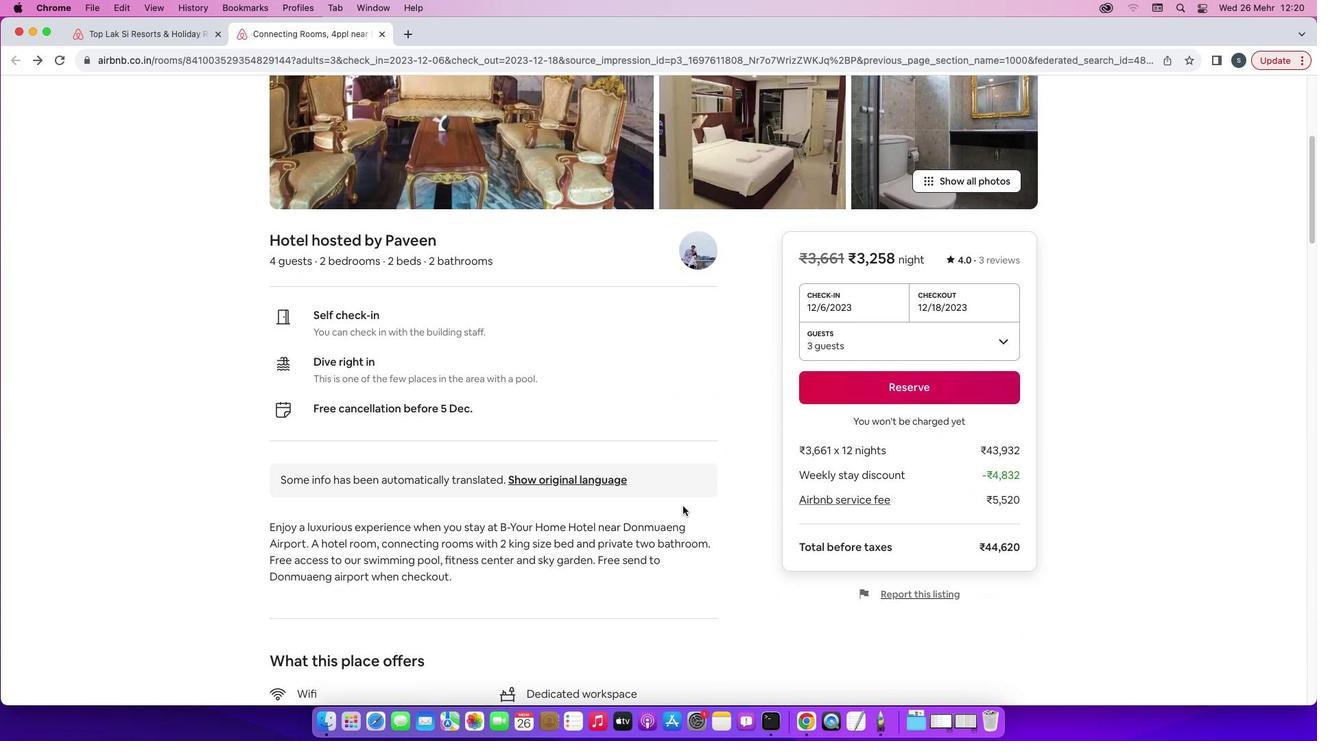 
Action: Mouse scrolled (682, 505) with delta (0, 0)
Screenshot: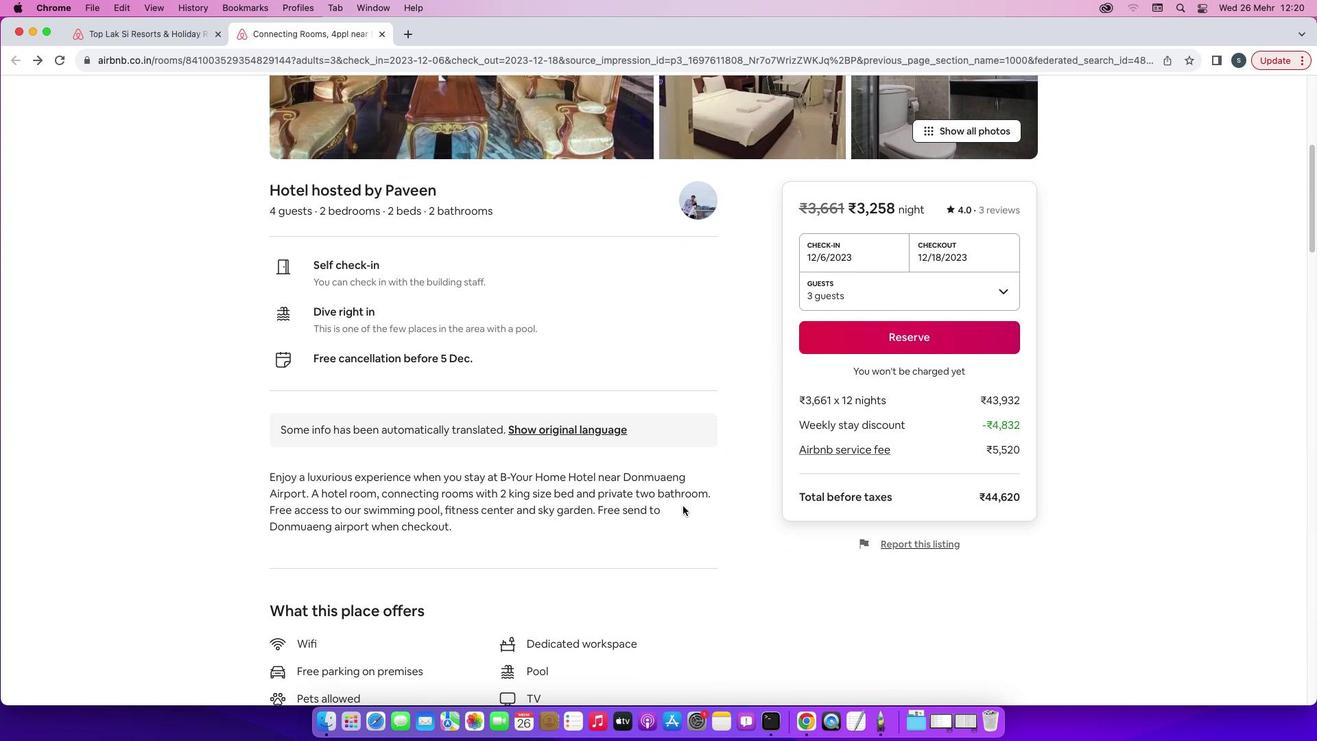 
Action: Mouse scrolled (682, 505) with delta (0, 0)
Screenshot: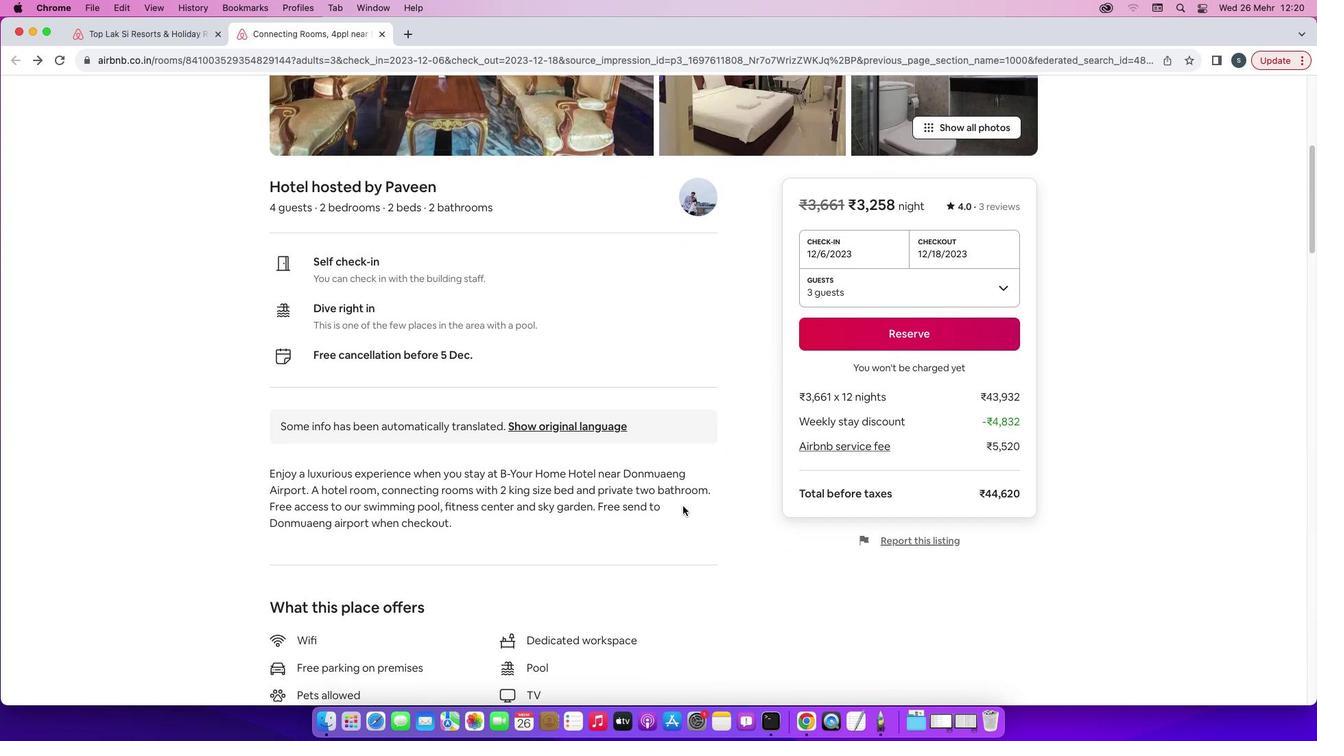 
Action: Mouse scrolled (682, 505) with delta (0, 0)
Screenshot: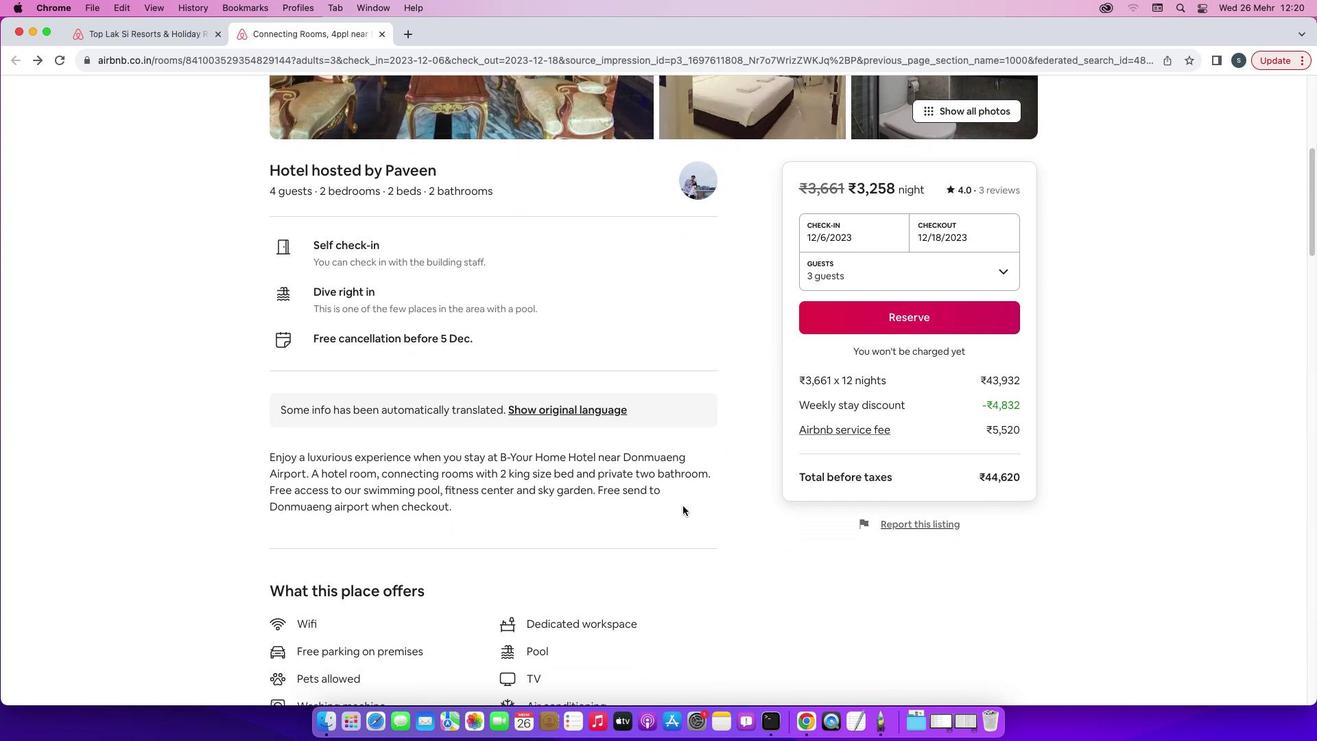 
Action: Mouse scrolled (682, 505) with delta (0, 0)
Screenshot: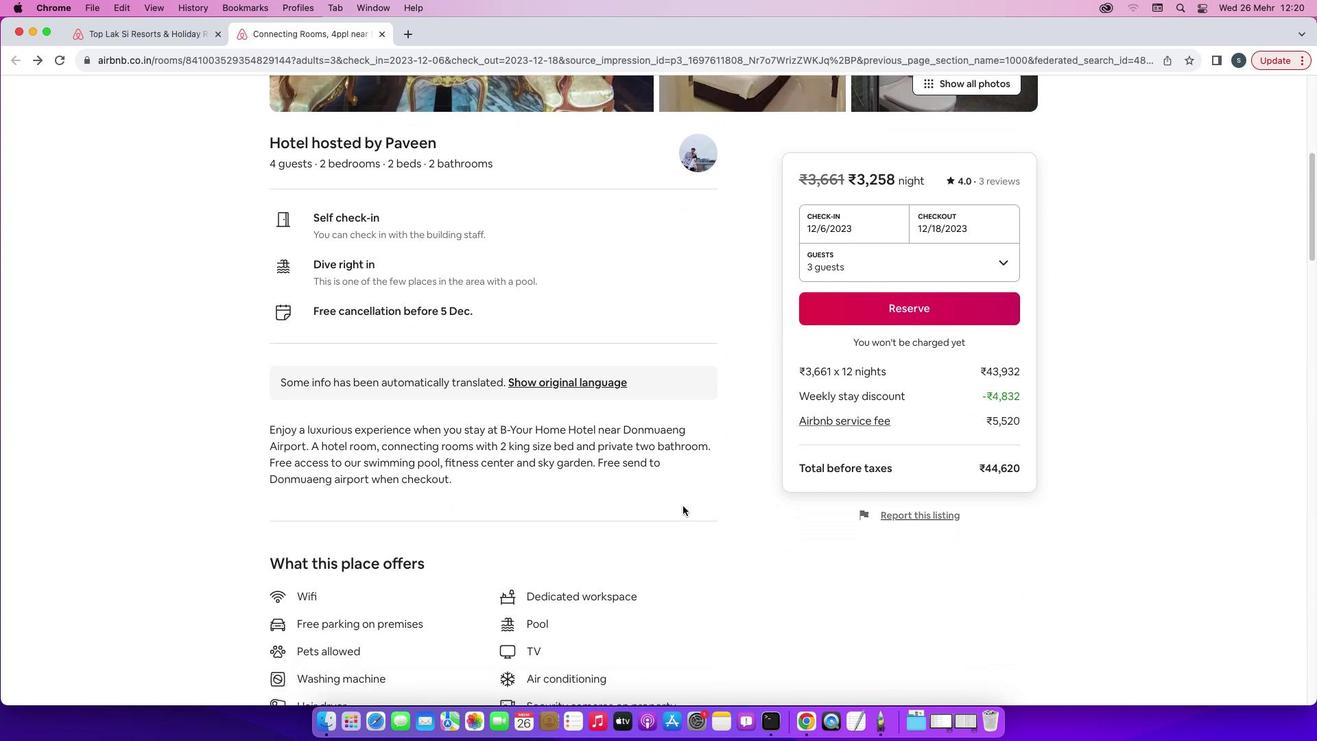 
Action: Mouse scrolled (682, 505) with delta (0, 0)
Screenshot: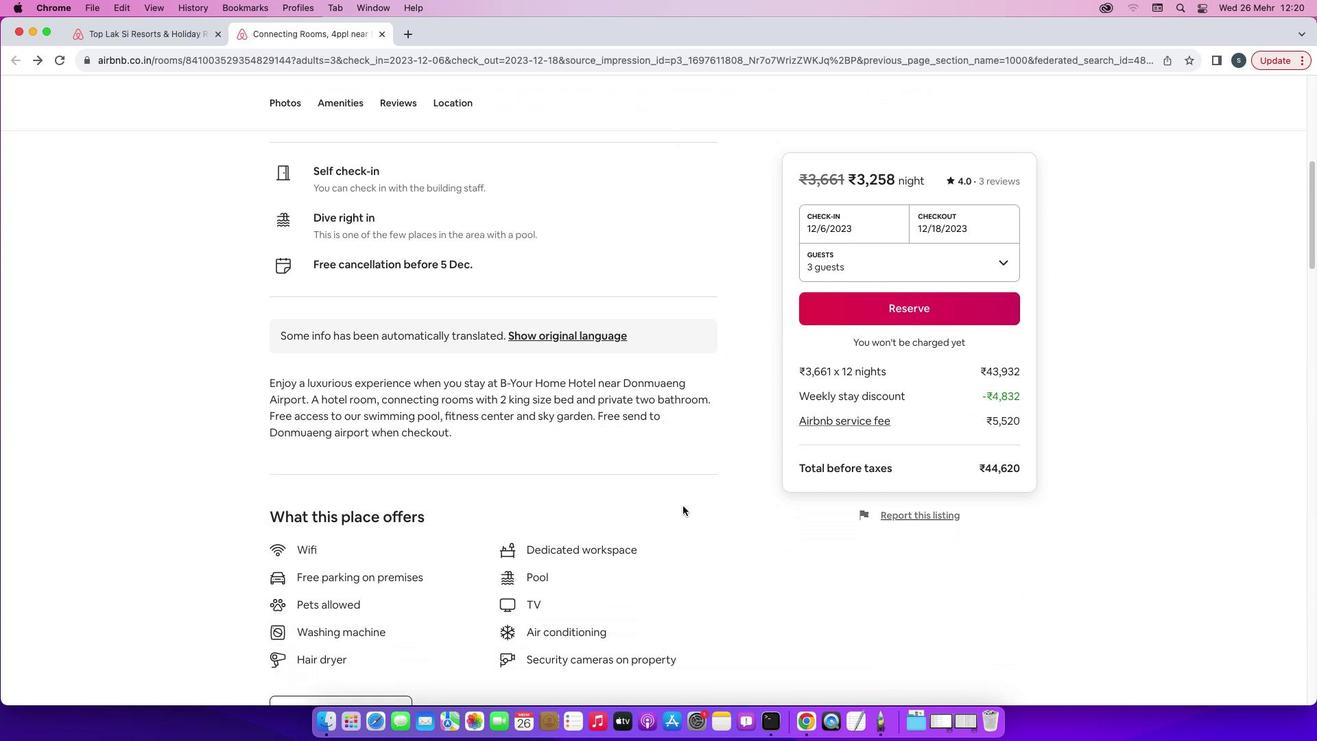 
Action: Mouse scrolled (682, 505) with delta (0, 0)
Screenshot: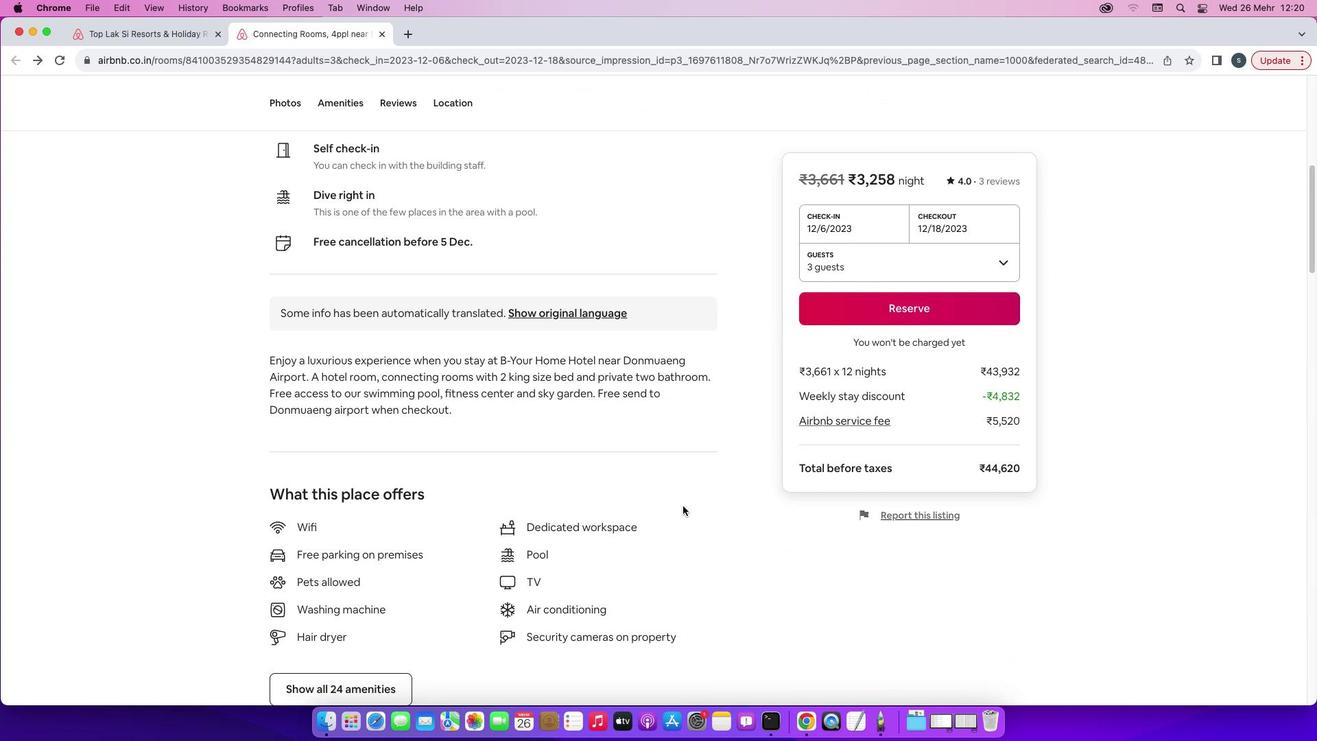
Action: Mouse scrolled (682, 505) with delta (0, 0)
Screenshot: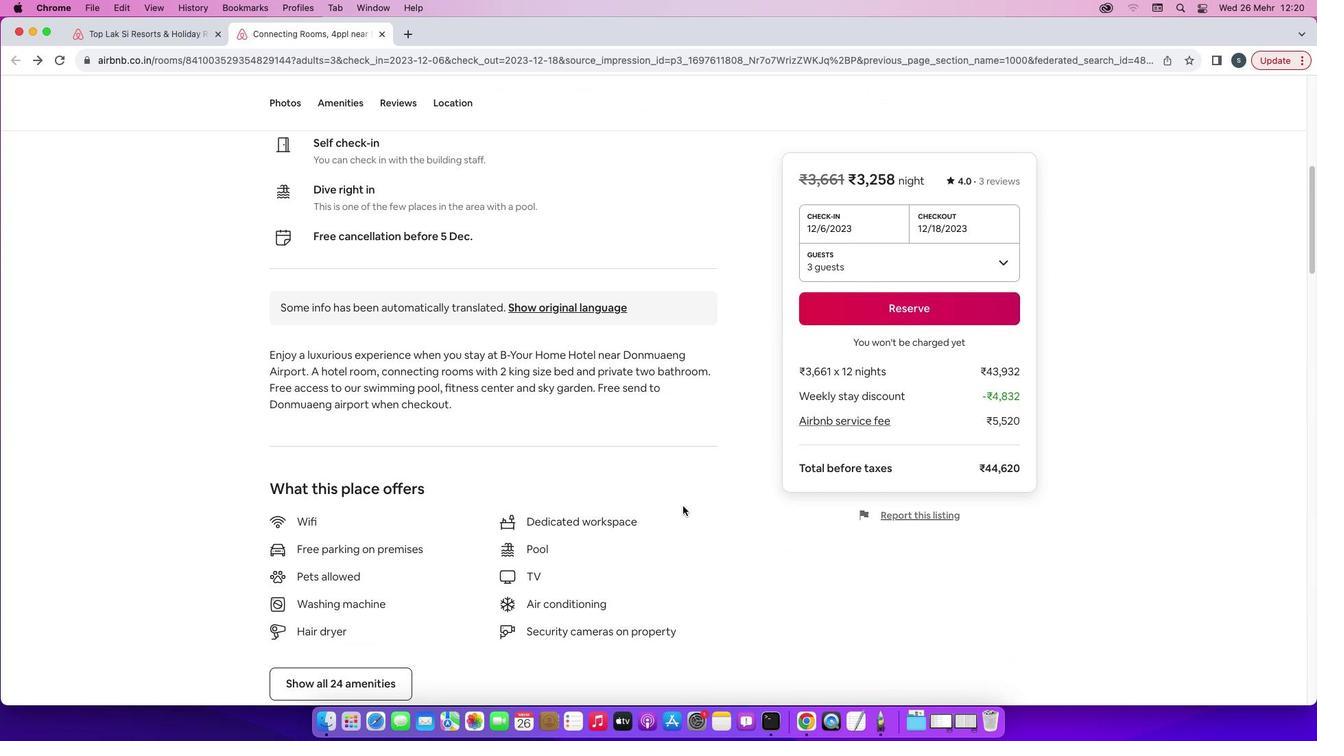 
Action: Mouse scrolled (682, 505) with delta (0, 0)
Screenshot: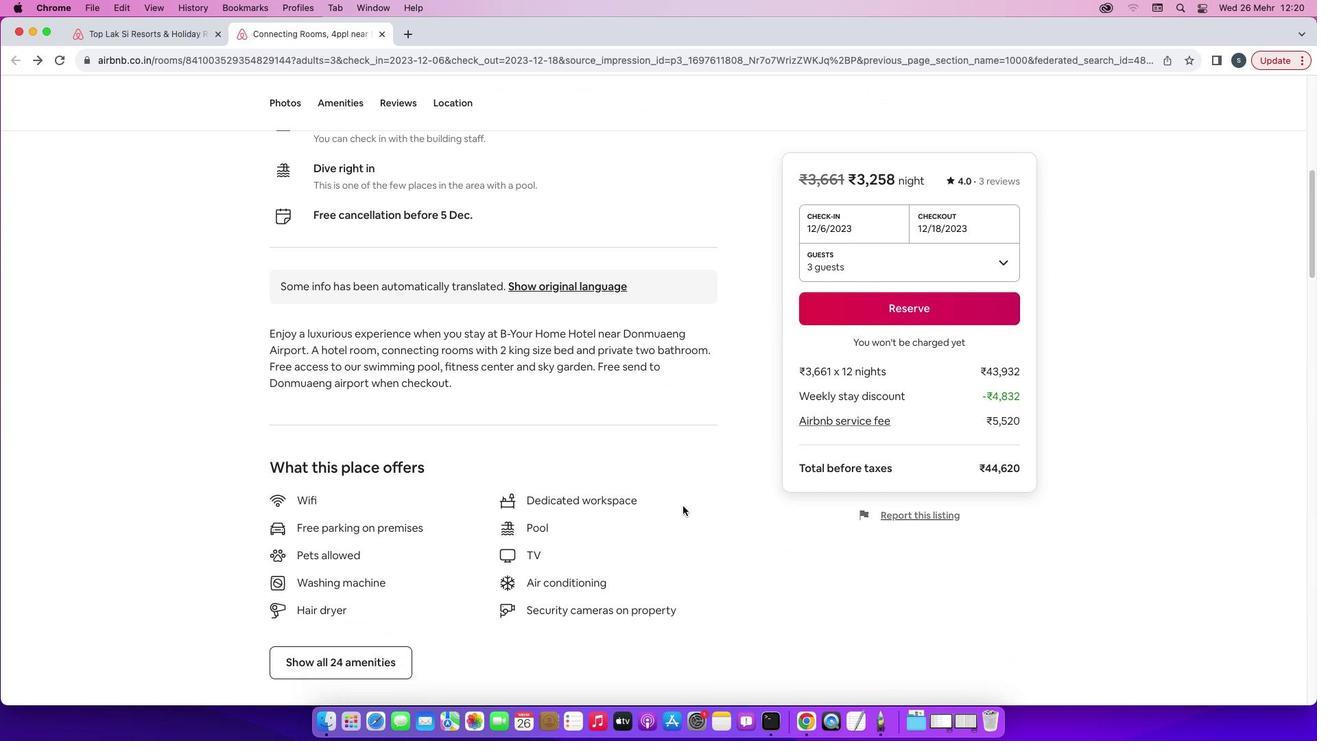 
Action: Mouse scrolled (682, 505) with delta (0, -1)
Screenshot: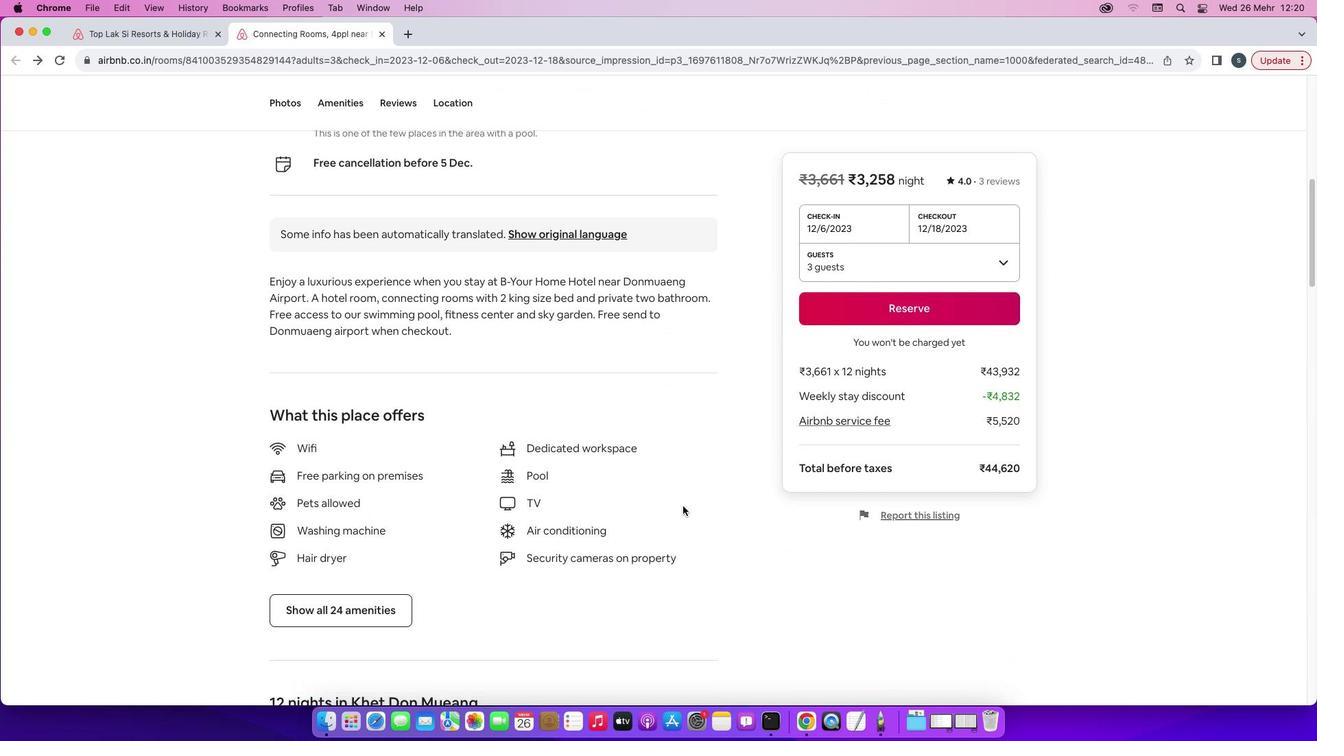 
Action: Mouse scrolled (682, 505) with delta (0, -2)
Screenshot: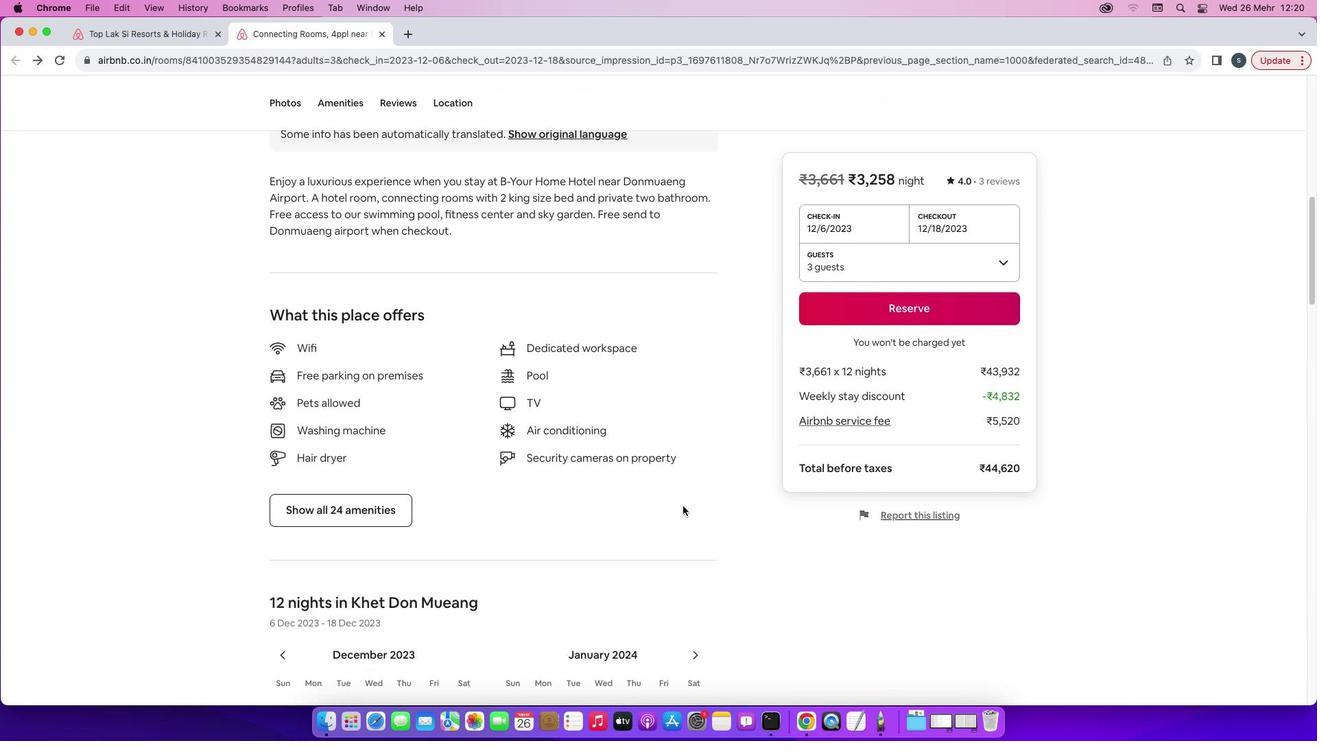 
Action: Mouse moved to (322, 456)
Screenshot: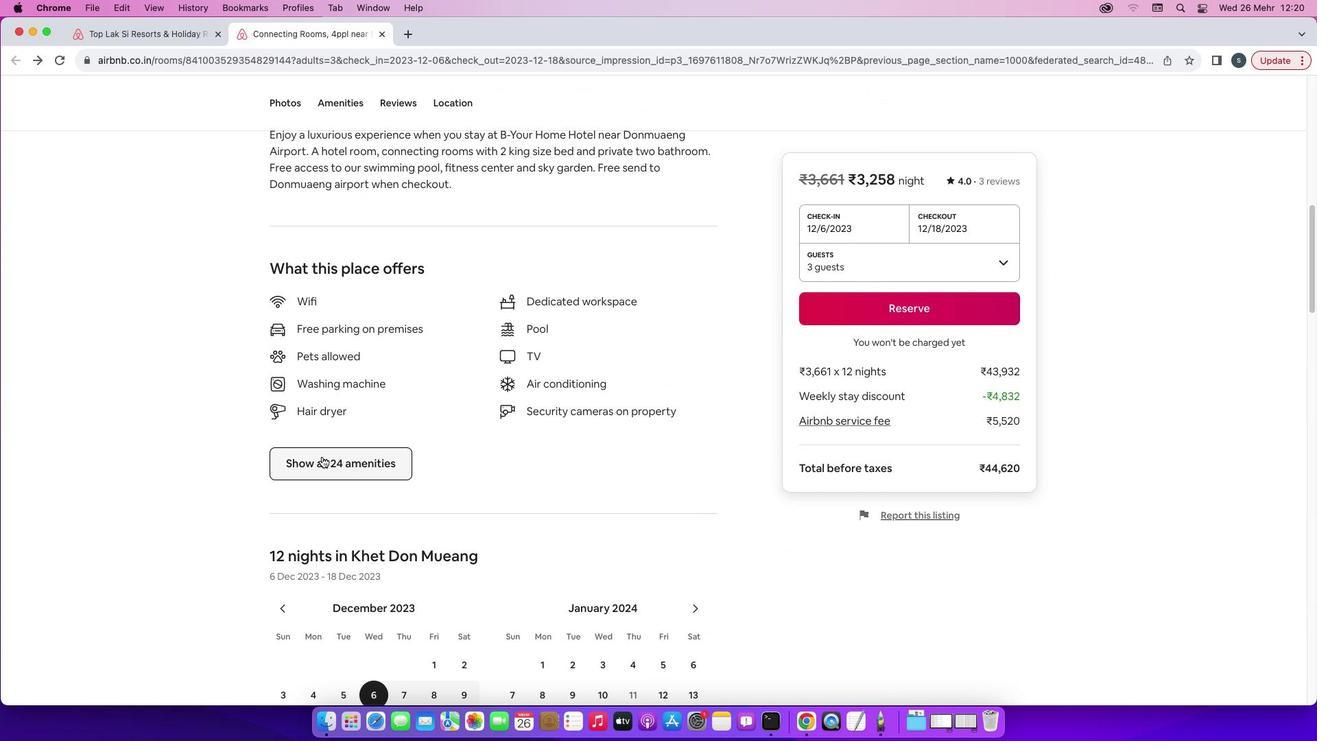 
Action: Mouse pressed left at (322, 456)
Screenshot: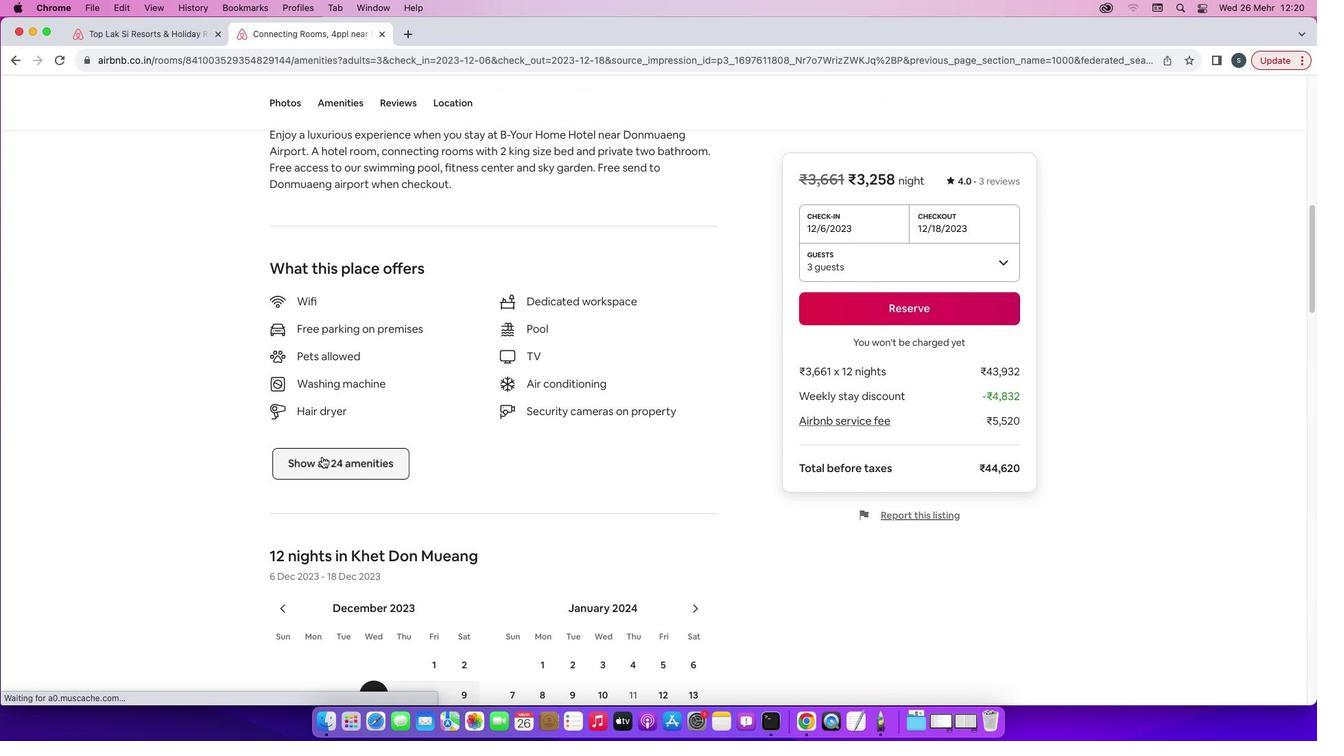 
Action: Mouse moved to (707, 530)
Screenshot: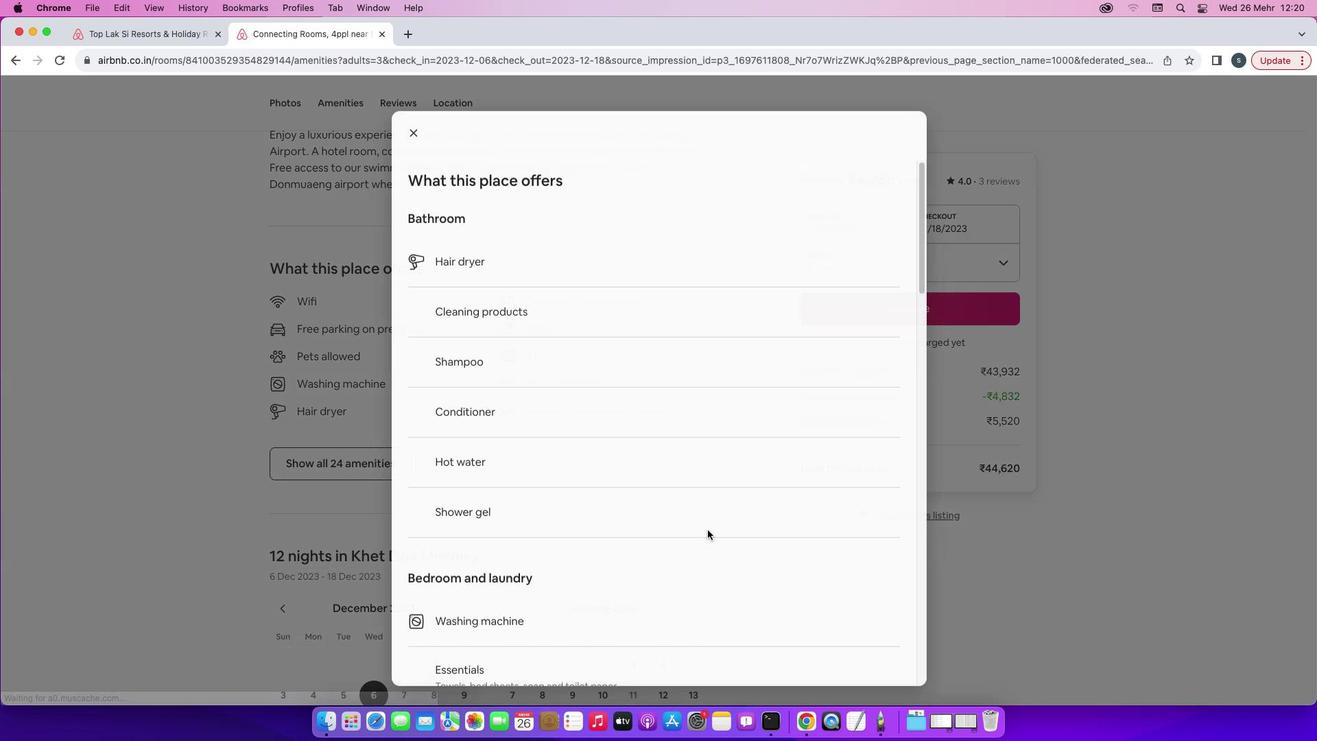 
Action: Mouse scrolled (707, 530) with delta (0, 0)
Screenshot: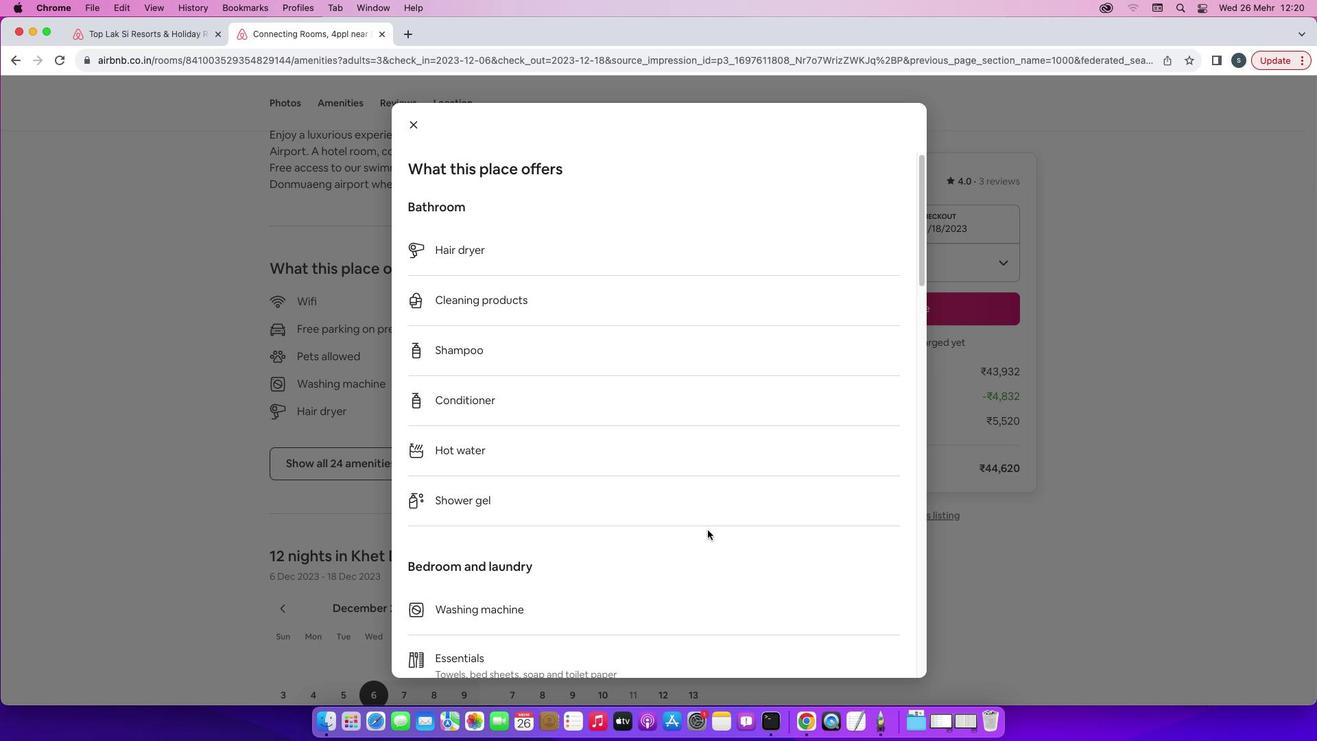 
Action: Mouse scrolled (707, 530) with delta (0, 0)
Screenshot: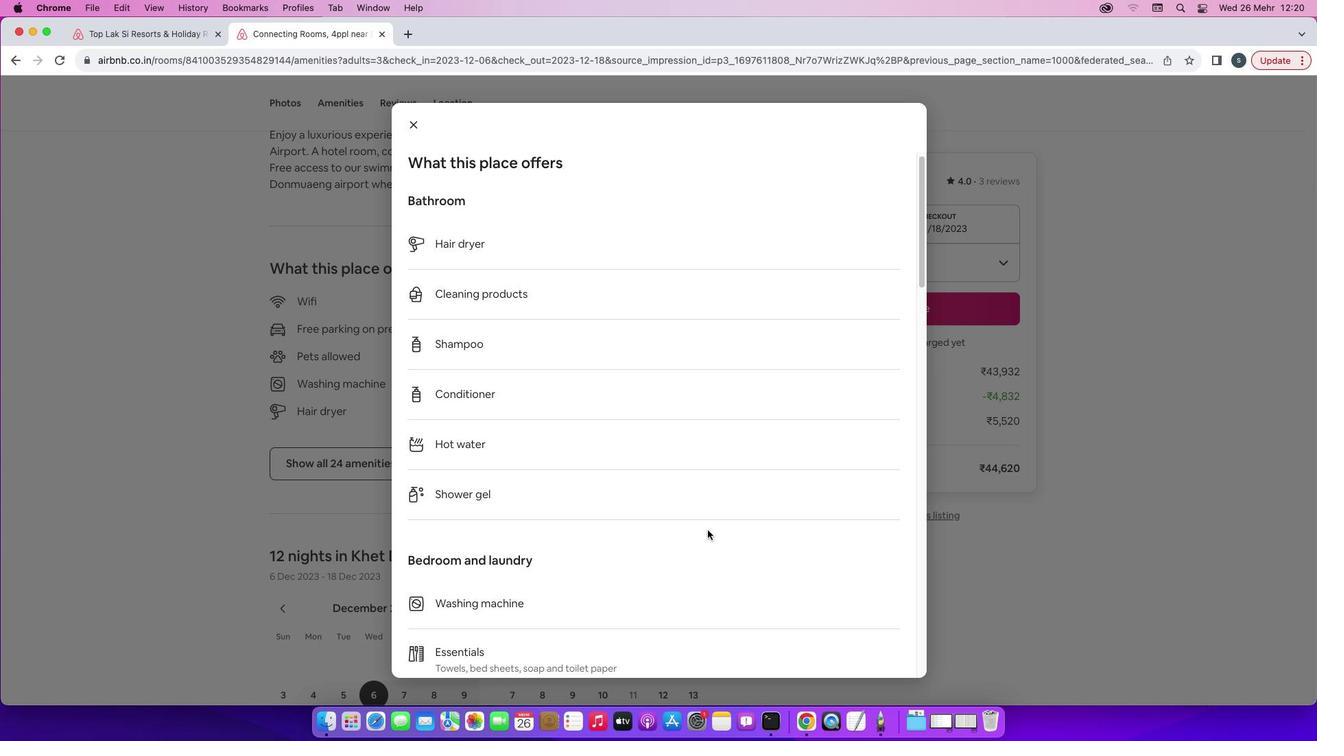 
Action: Mouse scrolled (707, 530) with delta (0, 0)
Screenshot: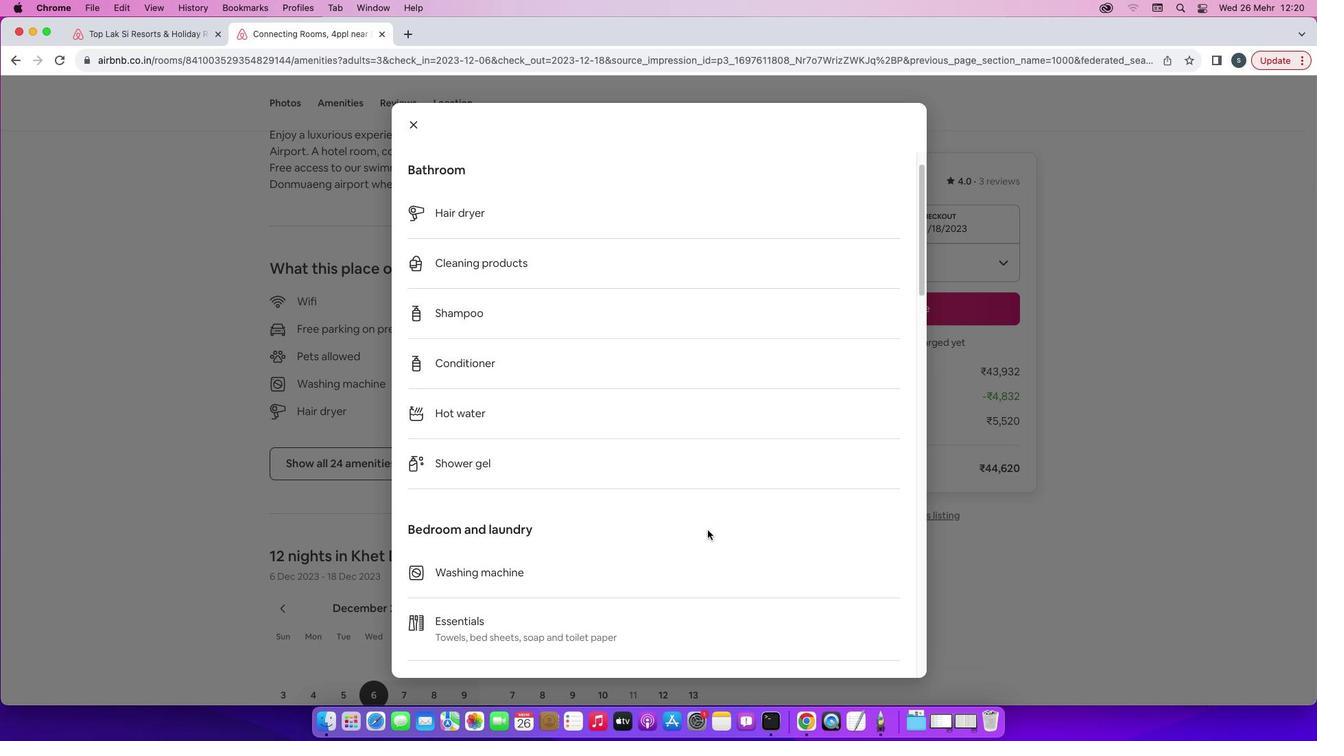 
Action: Mouse scrolled (707, 530) with delta (0, -1)
Screenshot: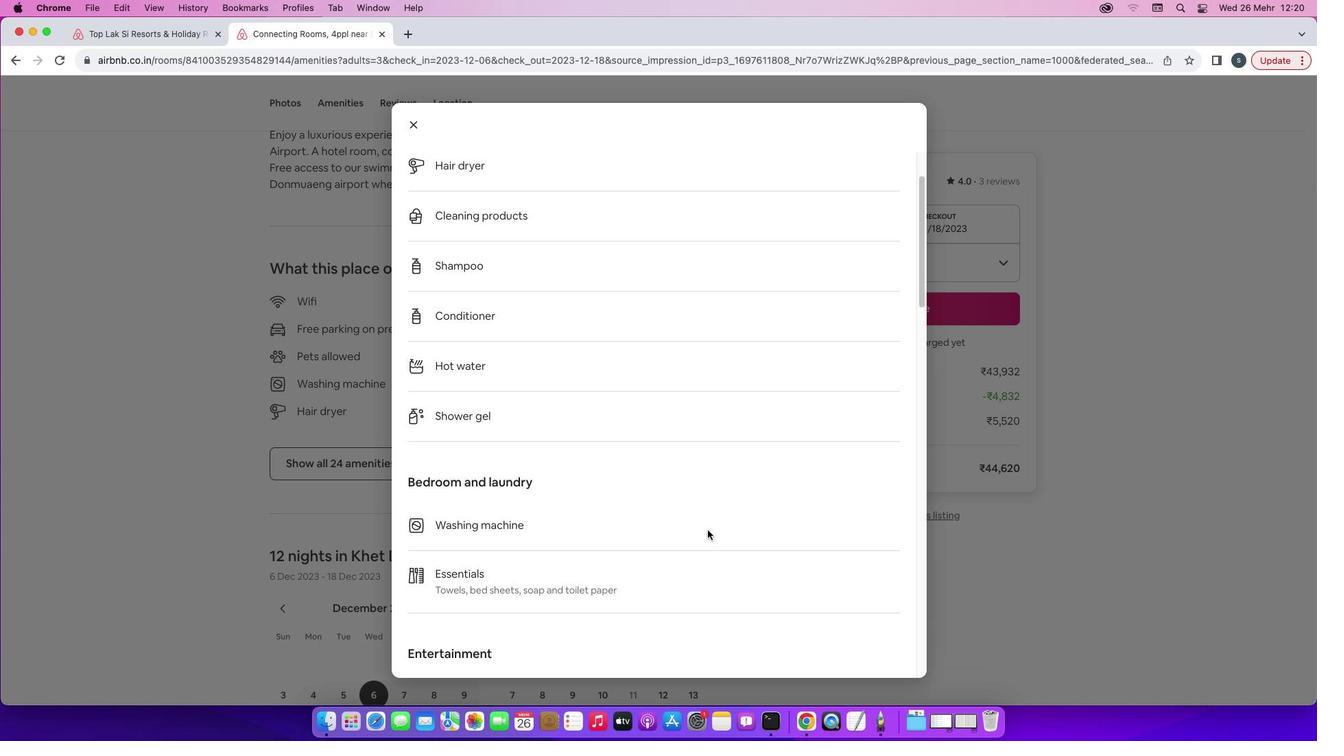 
Action: Mouse scrolled (707, 530) with delta (0, -1)
Screenshot: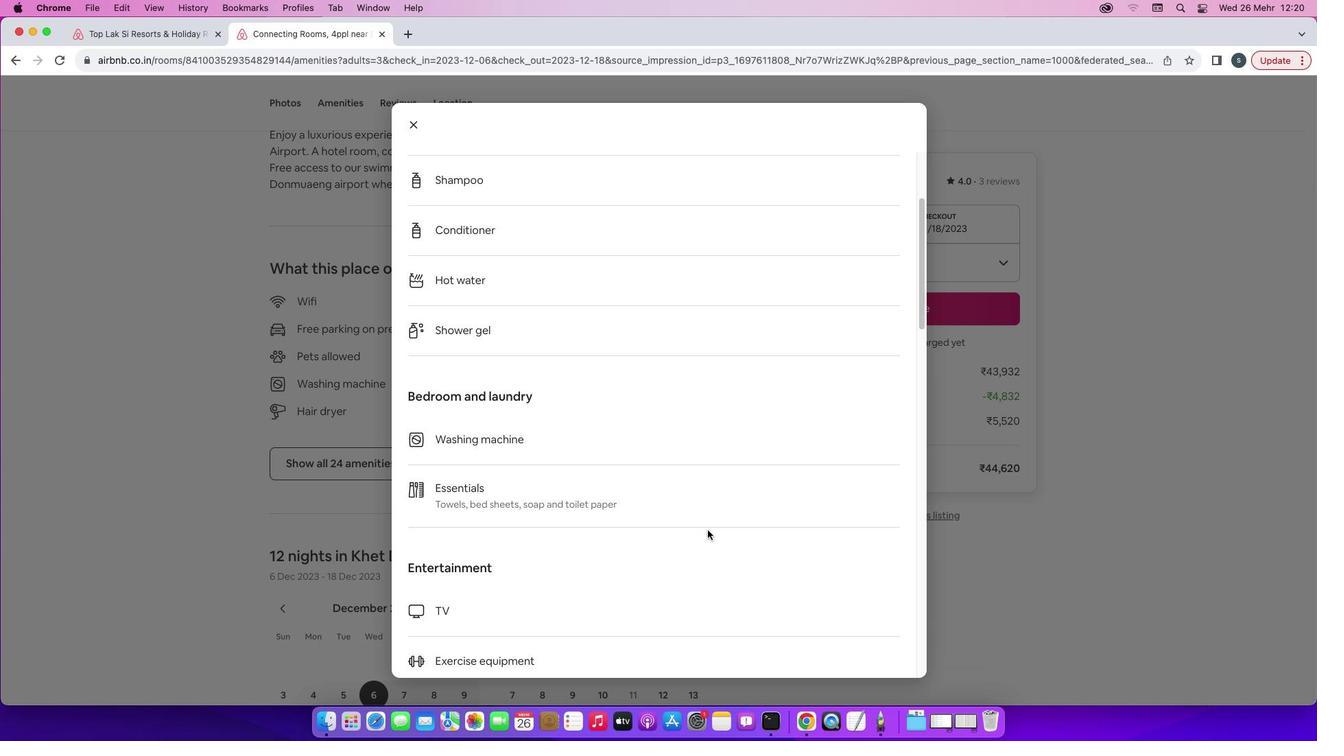 
Action: Mouse scrolled (707, 530) with delta (0, 0)
Screenshot: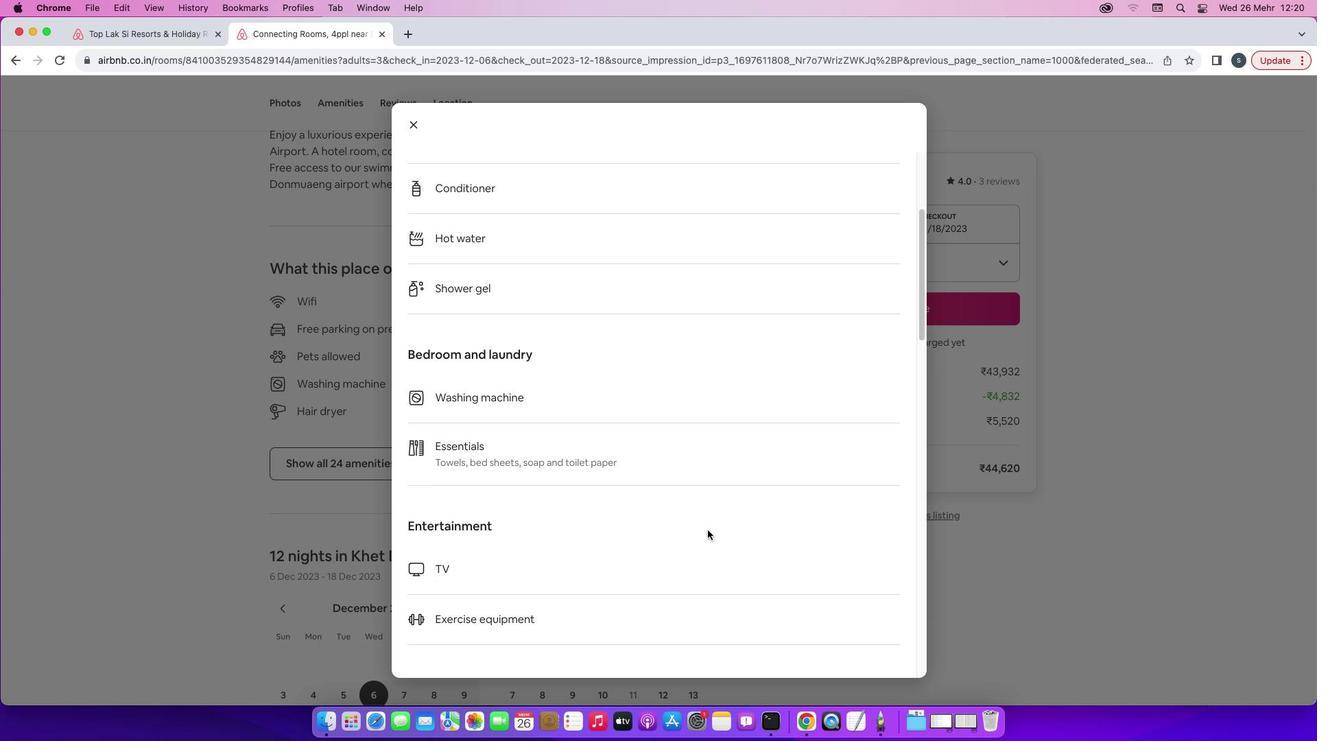 
Action: Mouse scrolled (707, 530) with delta (0, 0)
Screenshot: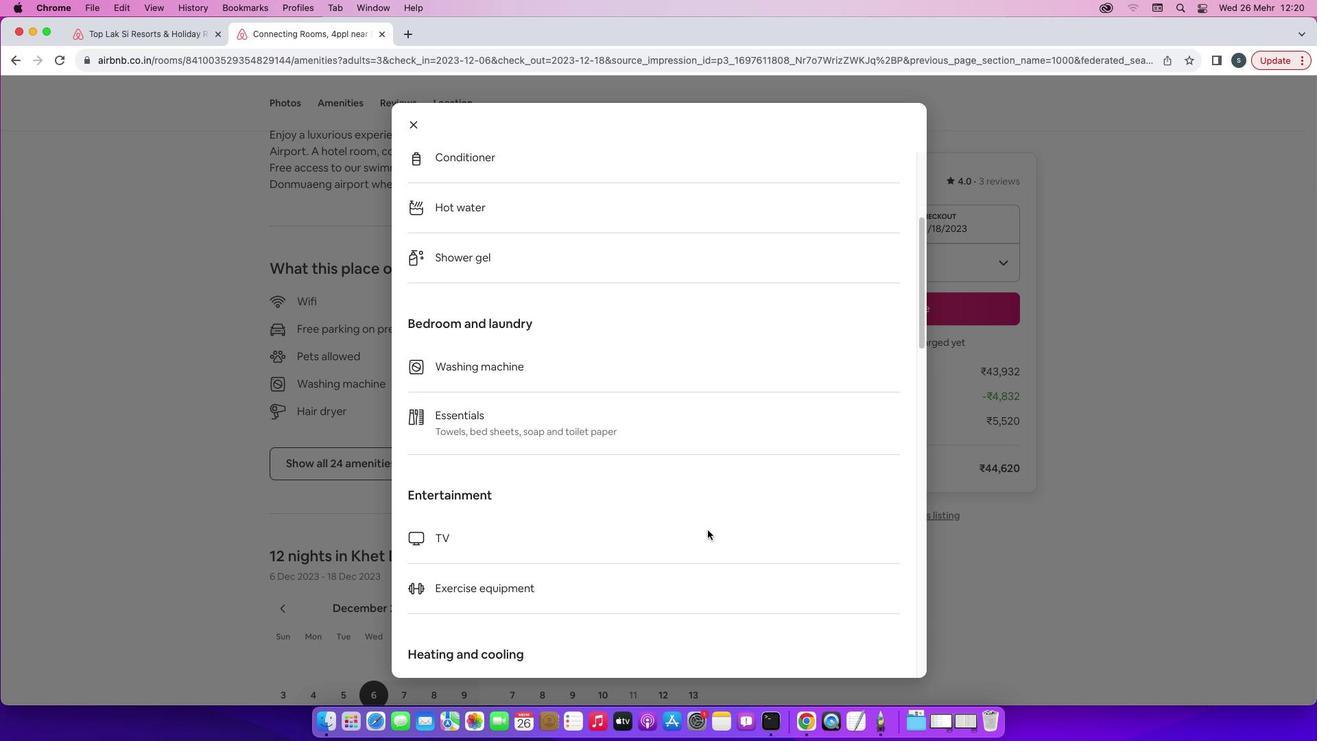 
Action: Mouse scrolled (707, 530) with delta (0, -2)
Screenshot: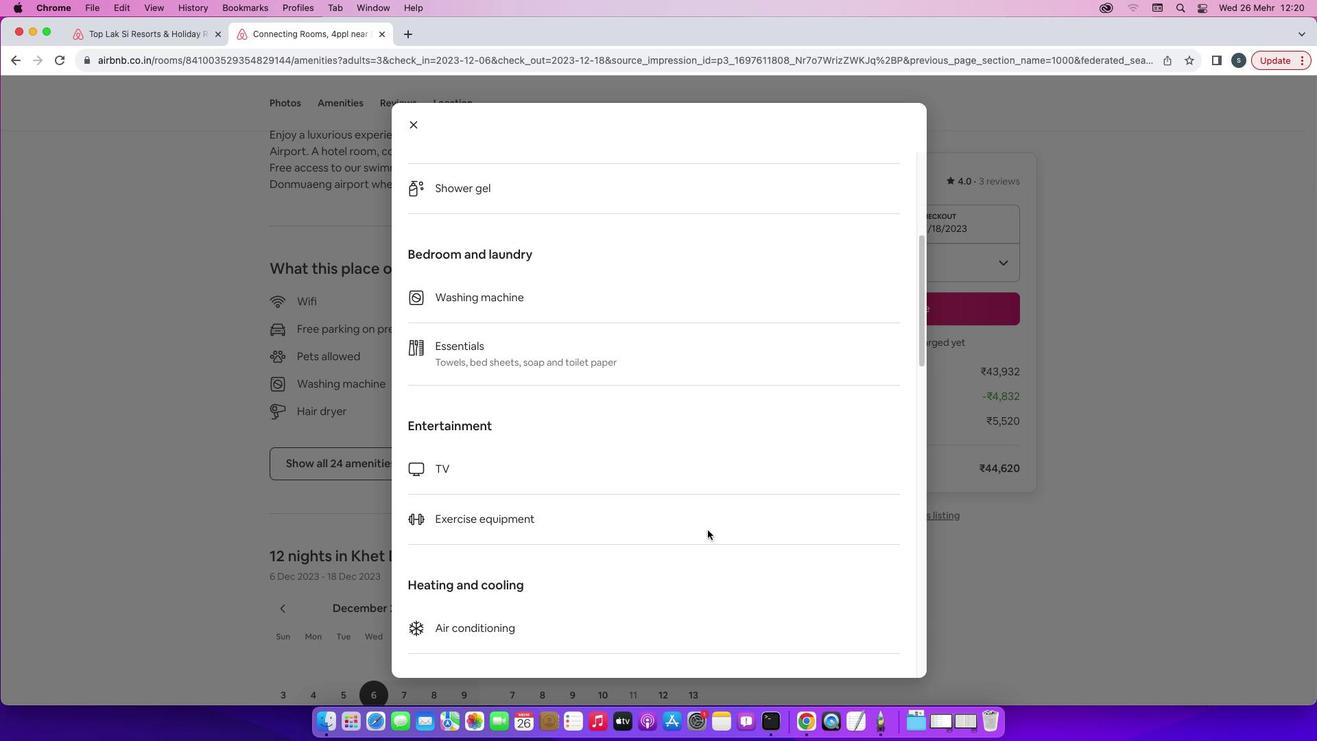 
Action: Mouse scrolled (707, 530) with delta (0, -2)
Screenshot: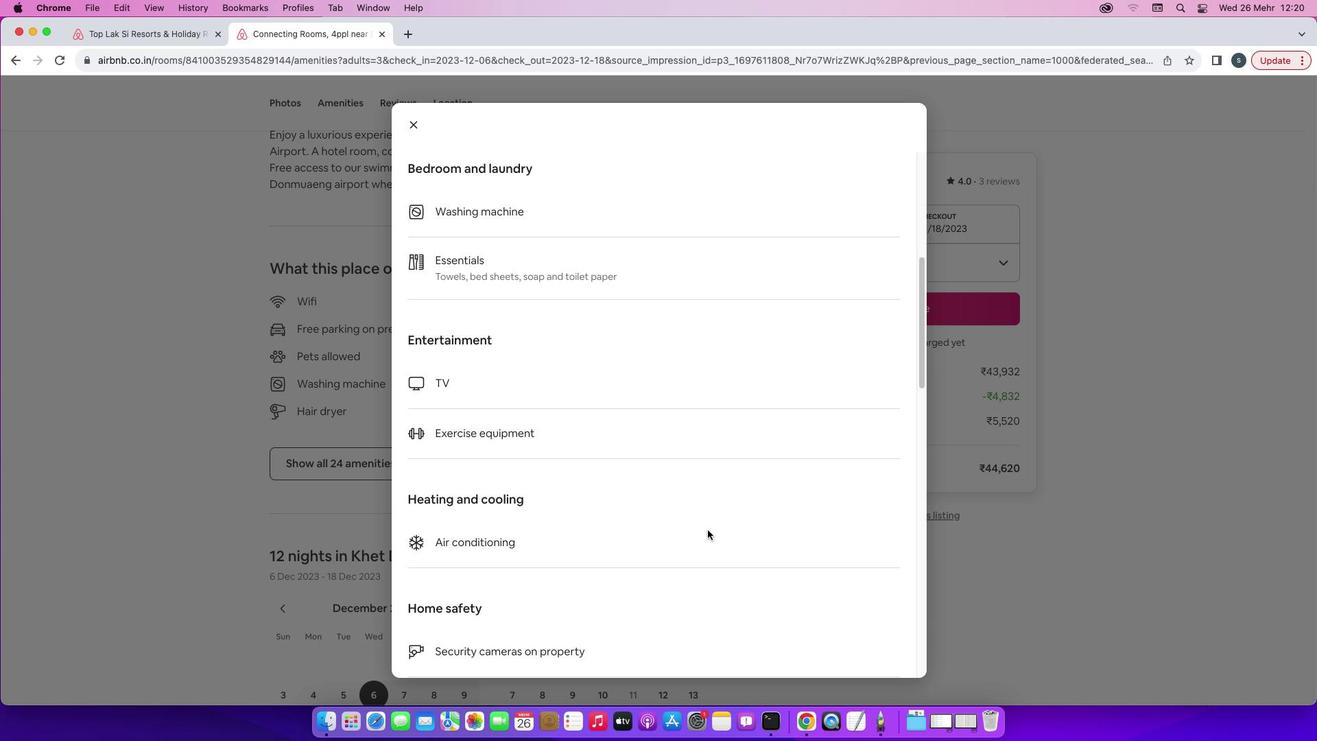 
Action: Mouse scrolled (707, 530) with delta (0, 0)
Screenshot: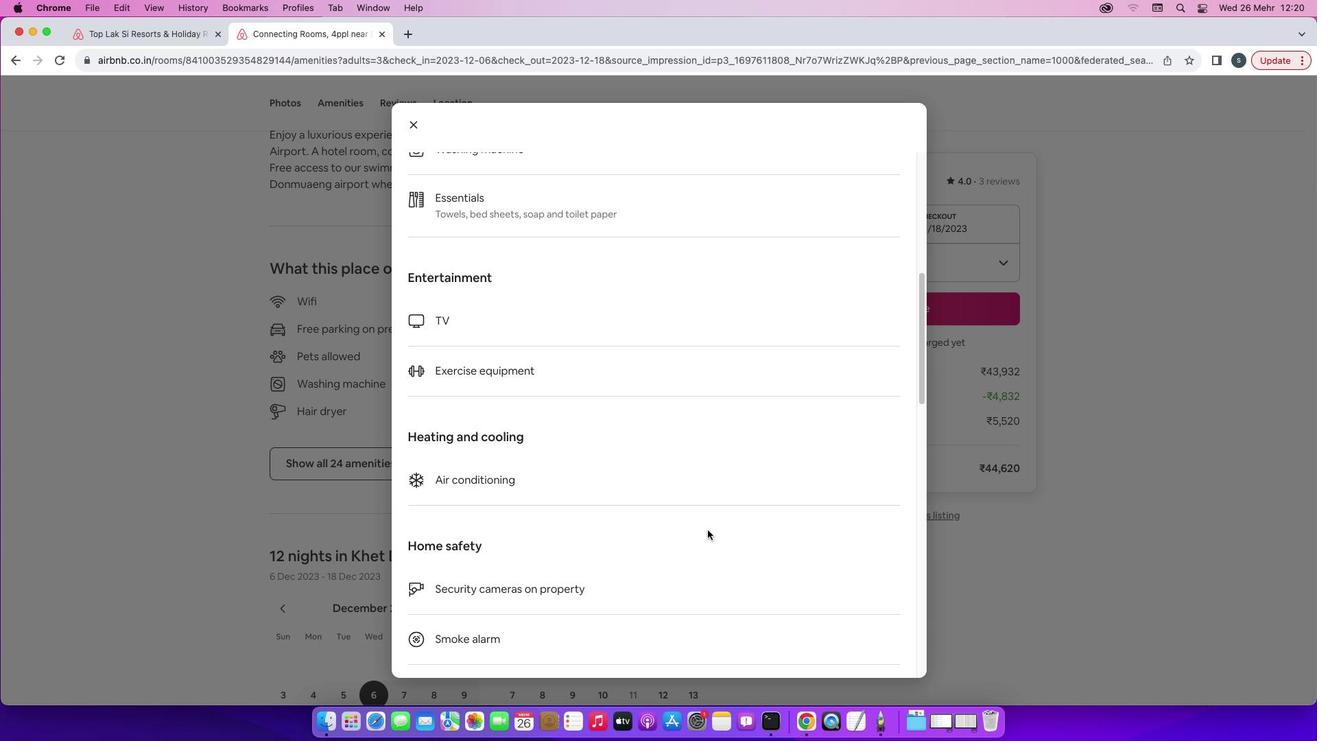 
Action: Mouse scrolled (707, 530) with delta (0, 0)
Screenshot: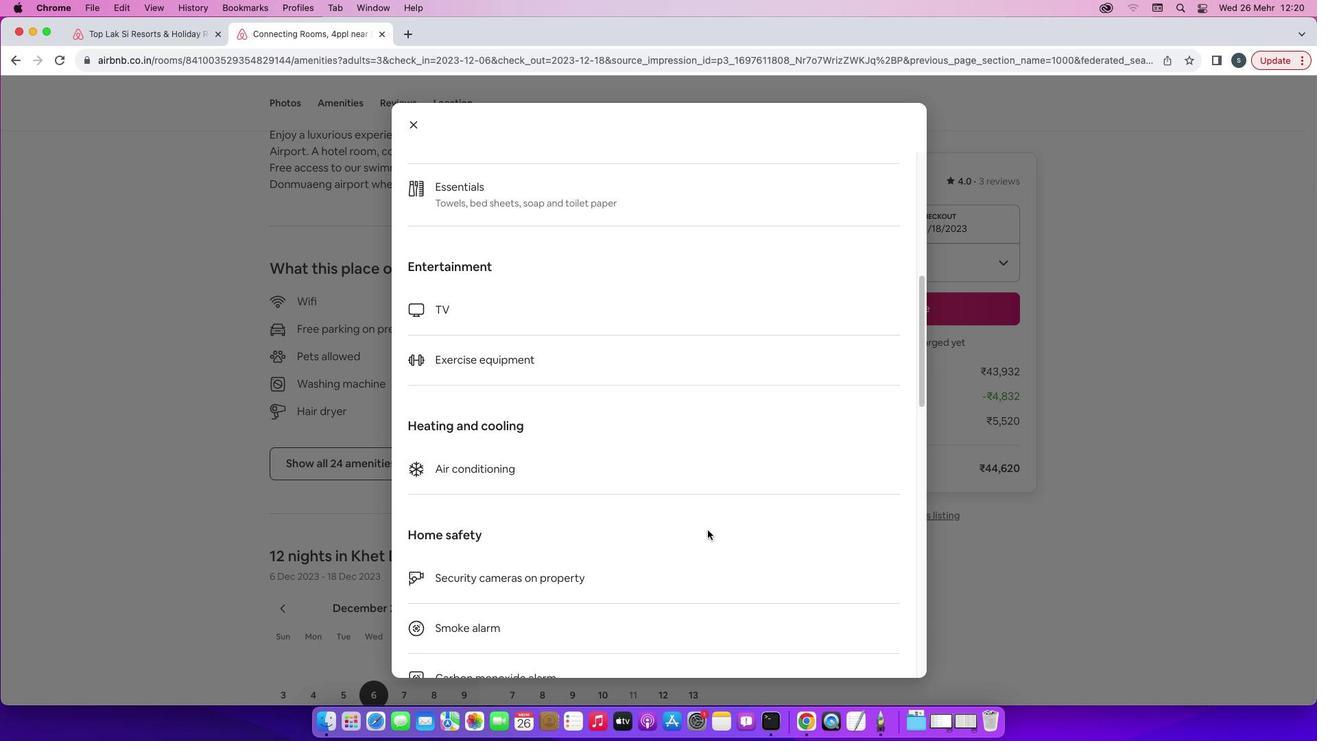 
Action: Mouse scrolled (707, 530) with delta (0, -1)
Screenshot: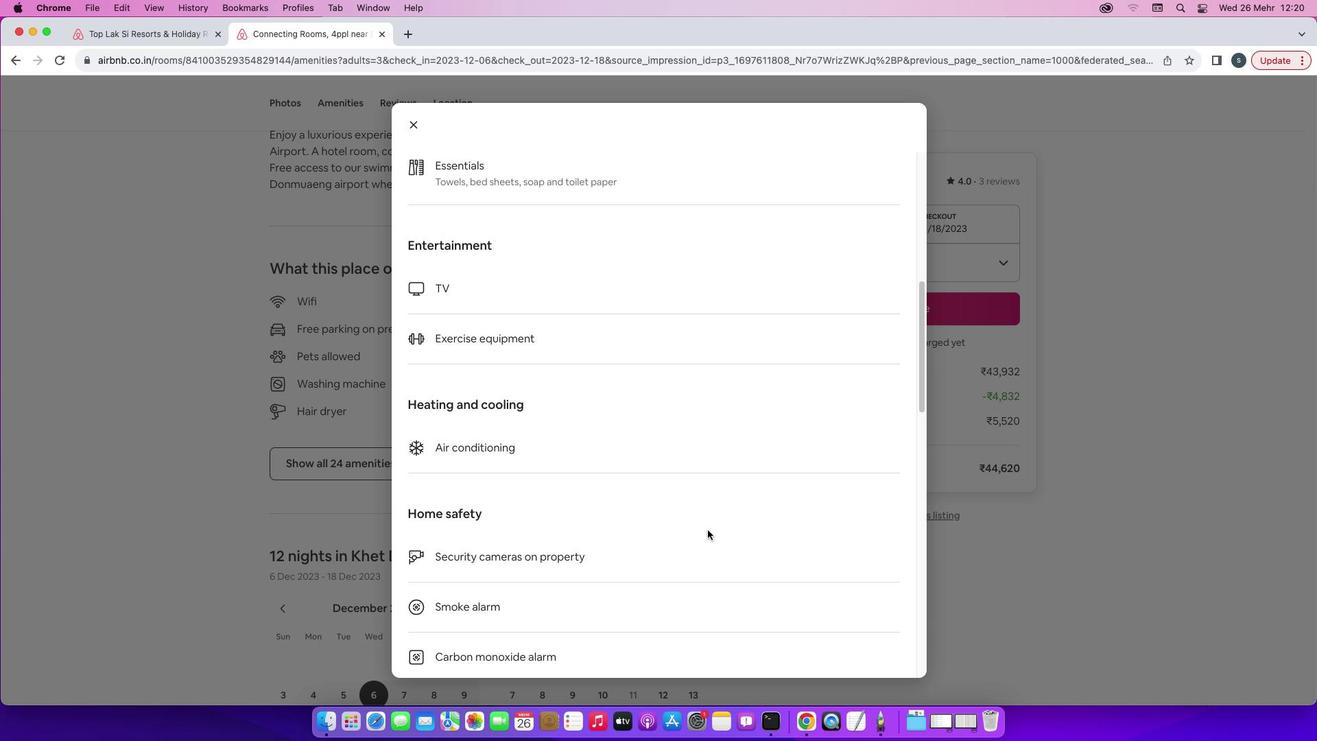 
Action: Mouse scrolled (707, 530) with delta (0, 0)
Screenshot: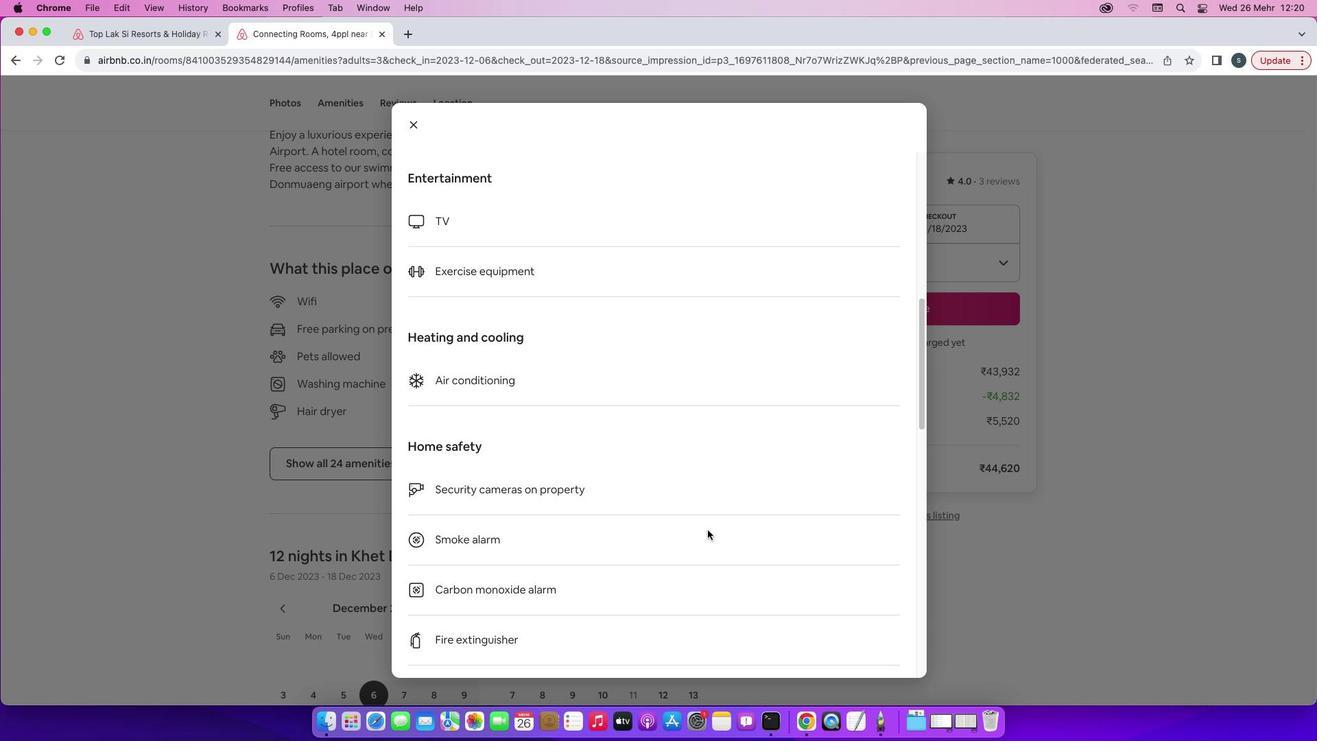 
Action: Mouse scrolled (707, 530) with delta (0, 0)
Screenshot: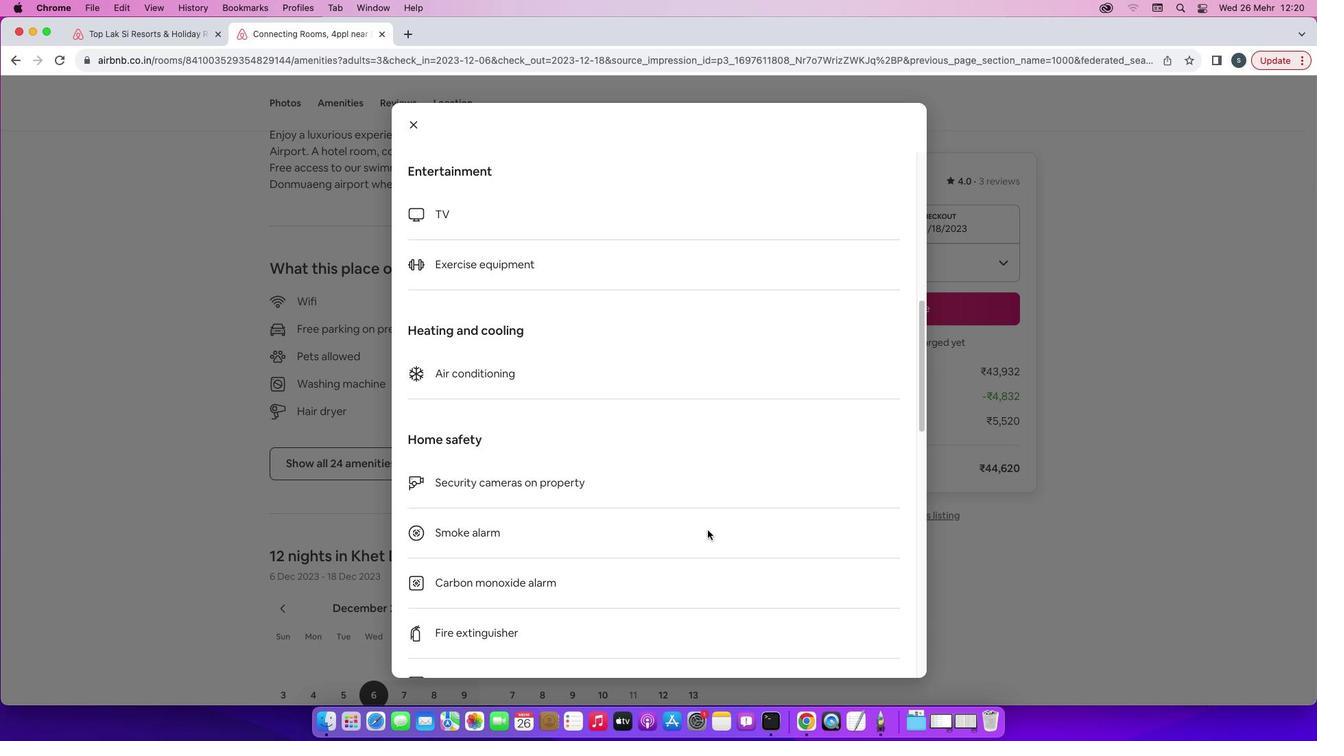 
Action: Mouse scrolled (707, 530) with delta (0, -1)
Screenshot: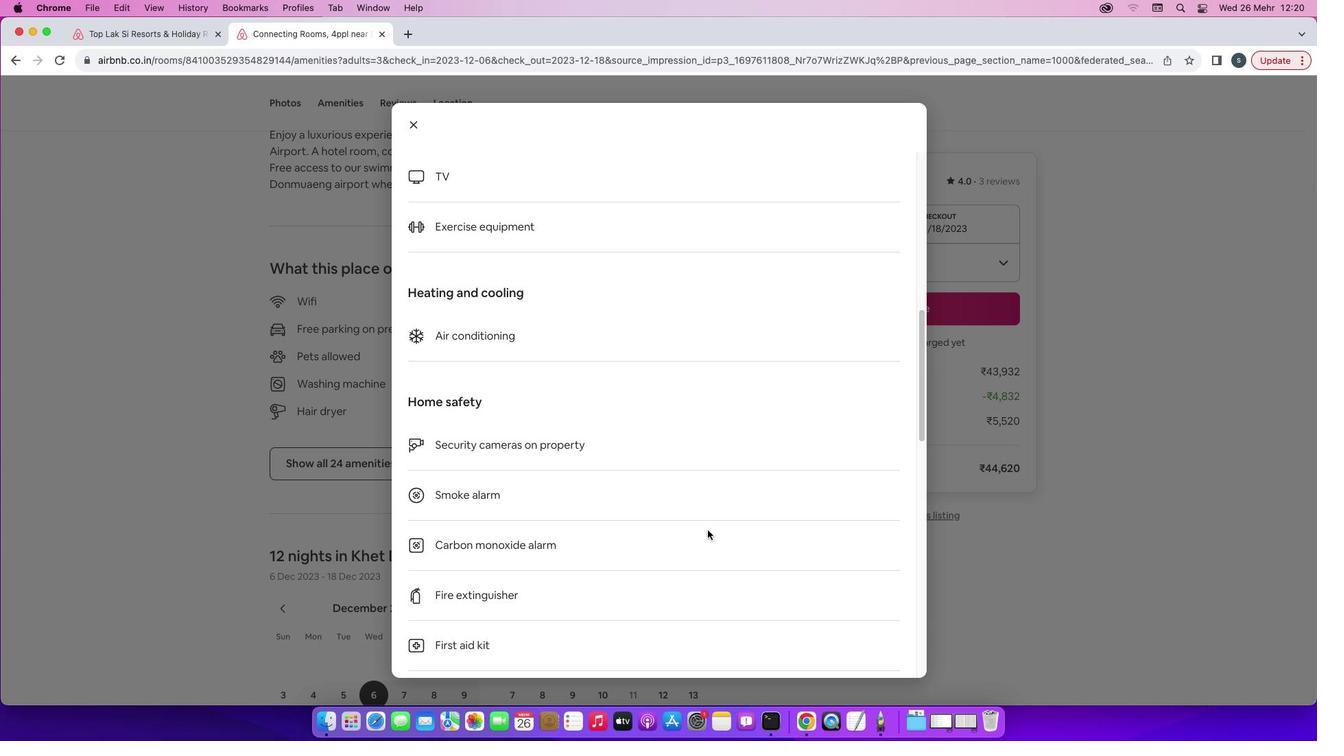 
Action: Mouse scrolled (707, 530) with delta (0, 0)
Screenshot: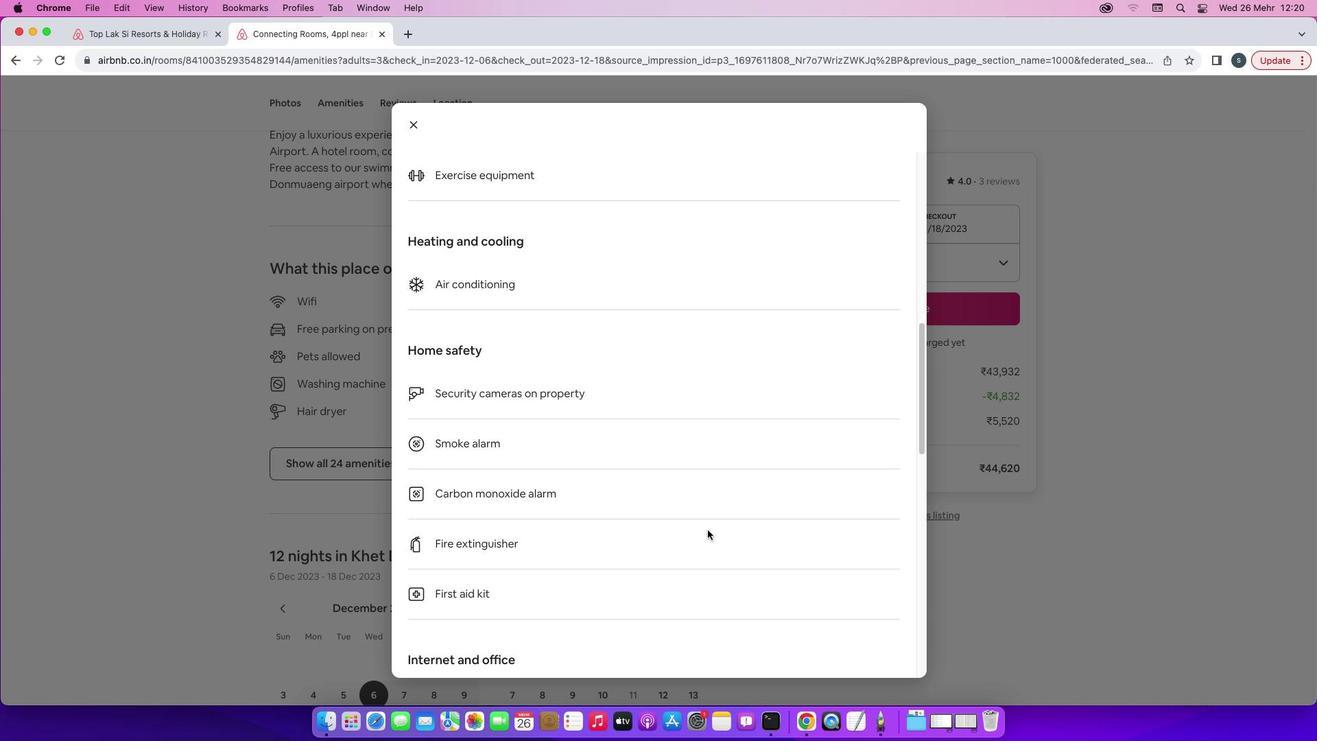 
Action: Mouse scrolled (707, 530) with delta (0, 0)
Screenshot: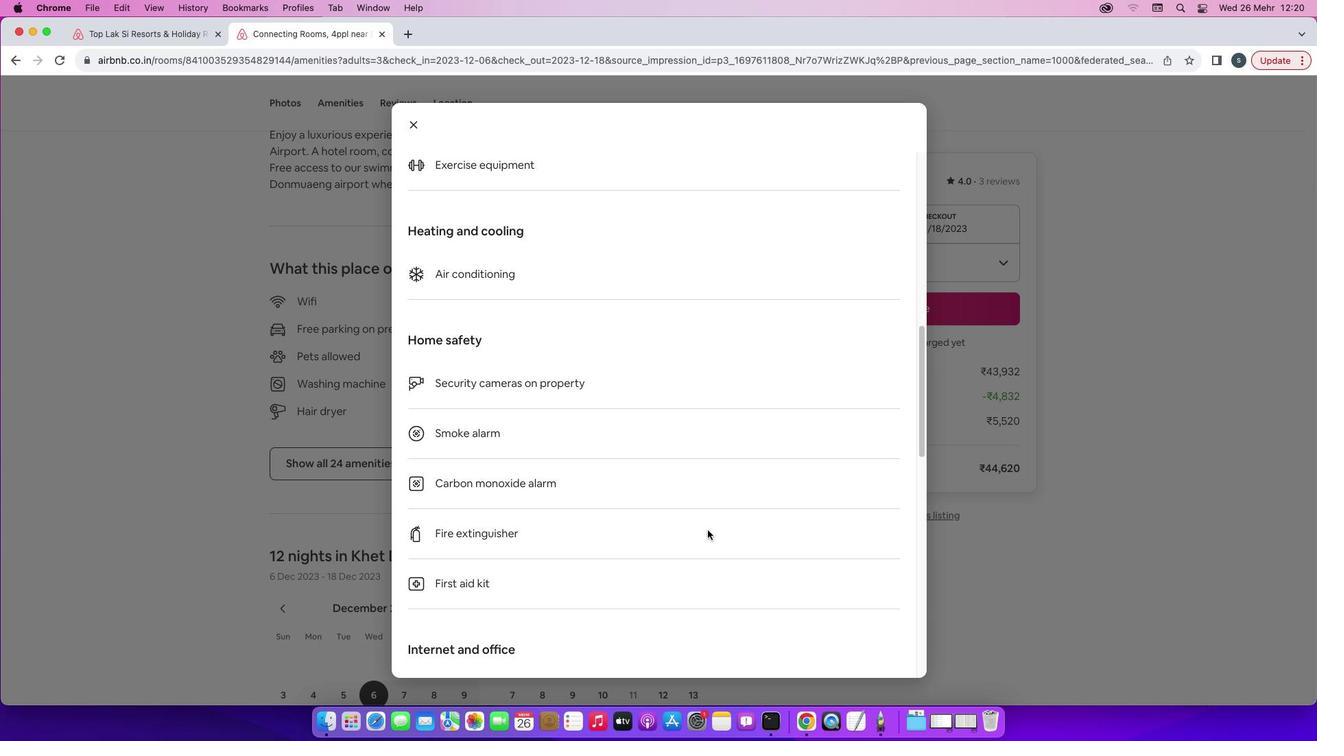 
Action: Mouse scrolled (707, 530) with delta (0, -1)
Screenshot: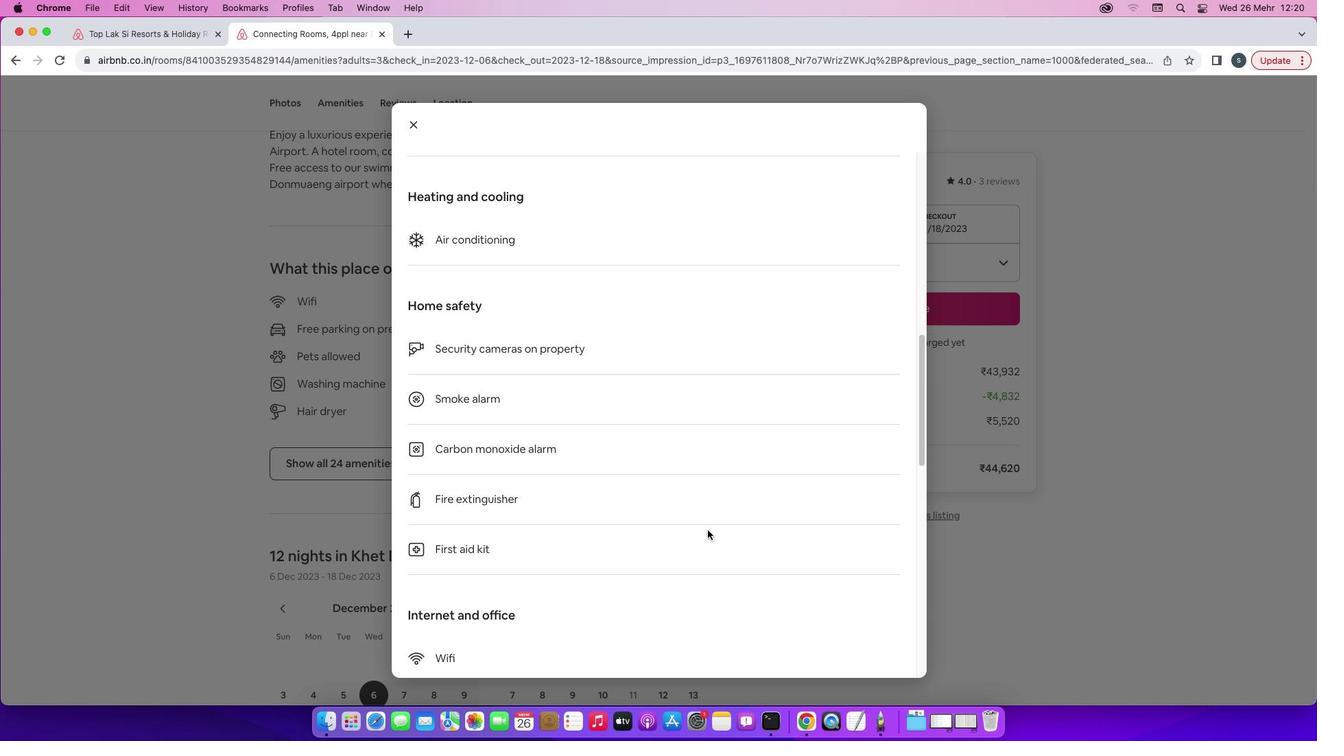 
Action: Mouse scrolled (707, 530) with delta (0, -1)
Screenshot: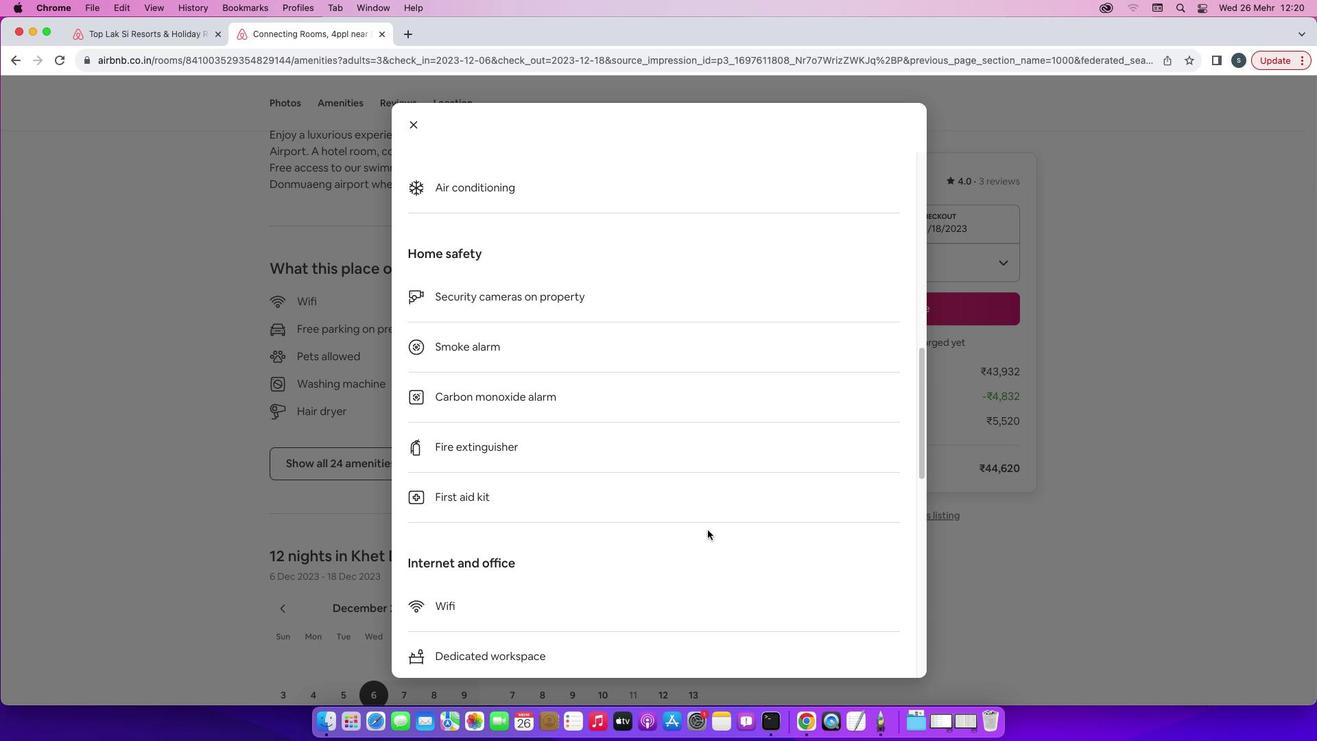 
Action: Mouse scrolled (707, 530) with delta (0, 0)
Screenshot: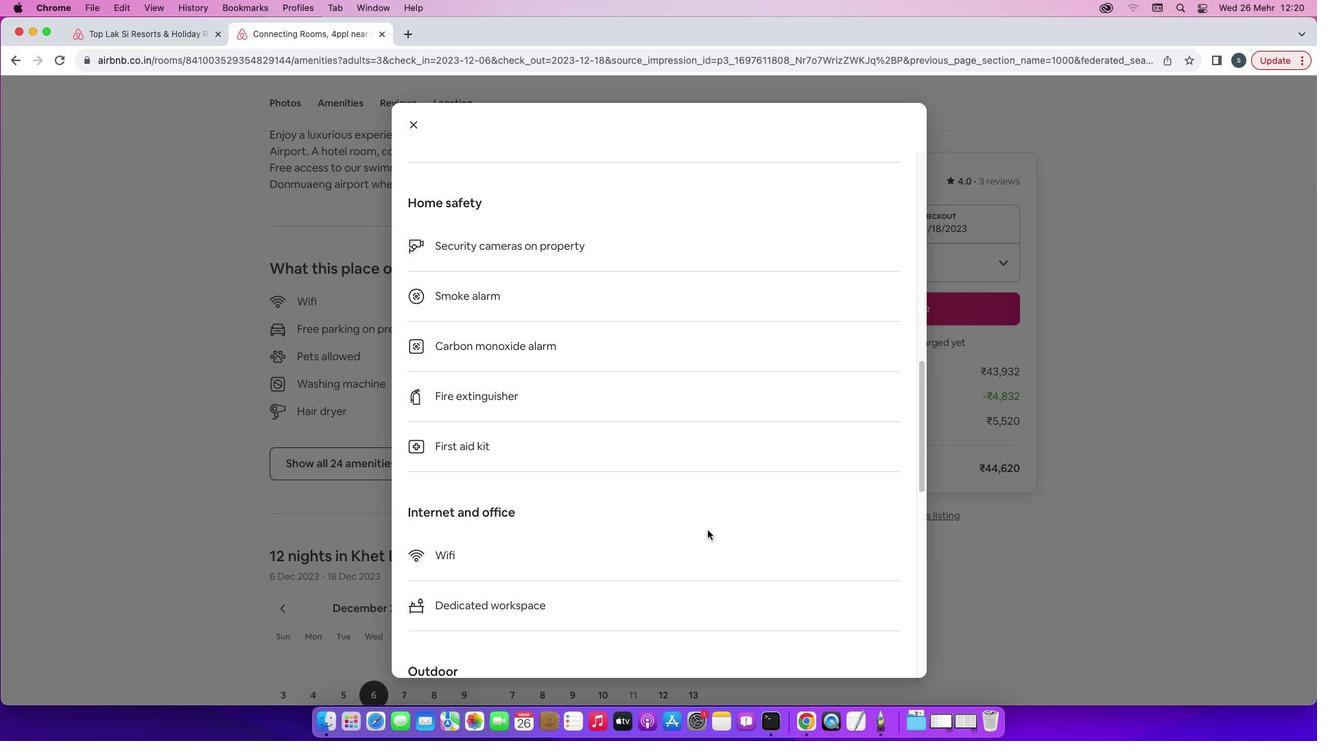 
Action: Mouse scrolled (707, 530) with delta (0, 0)
Screenshot: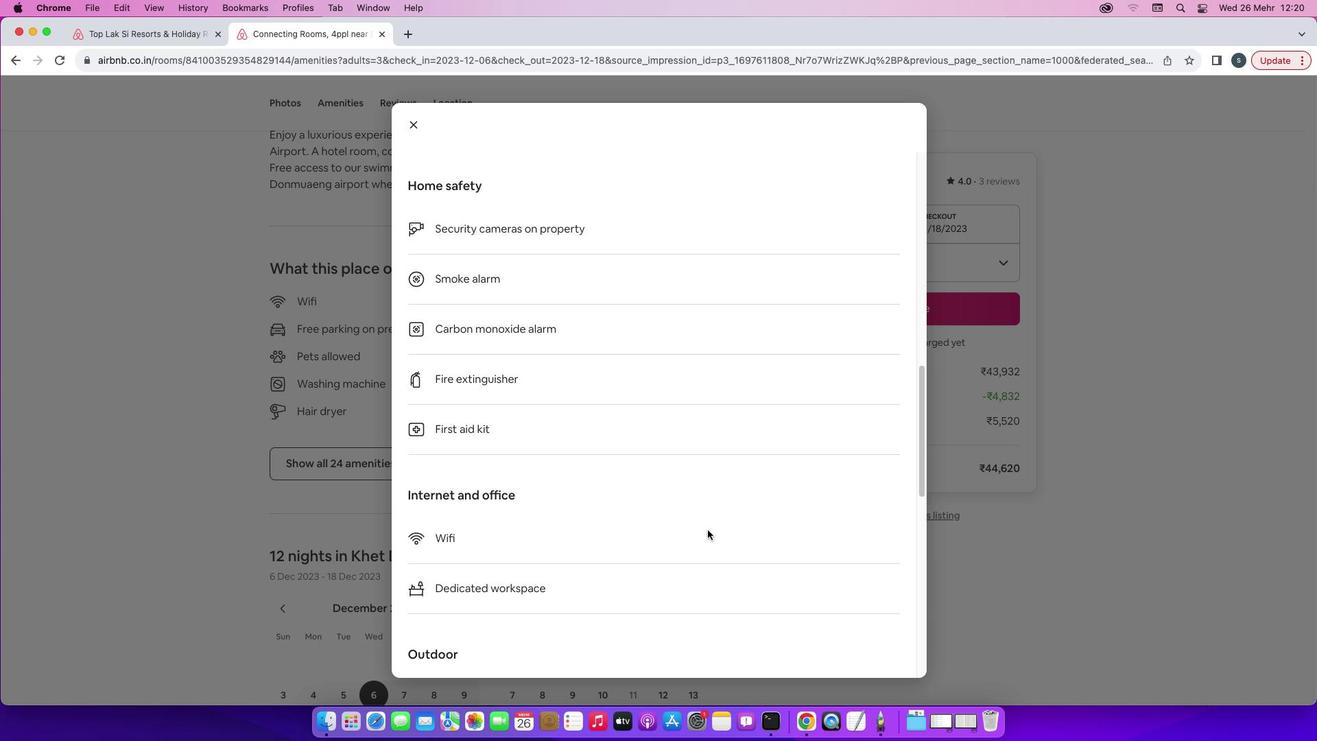 
Action: Mouse scrolled (707, 530) with delta (0, -1)
Screenshot: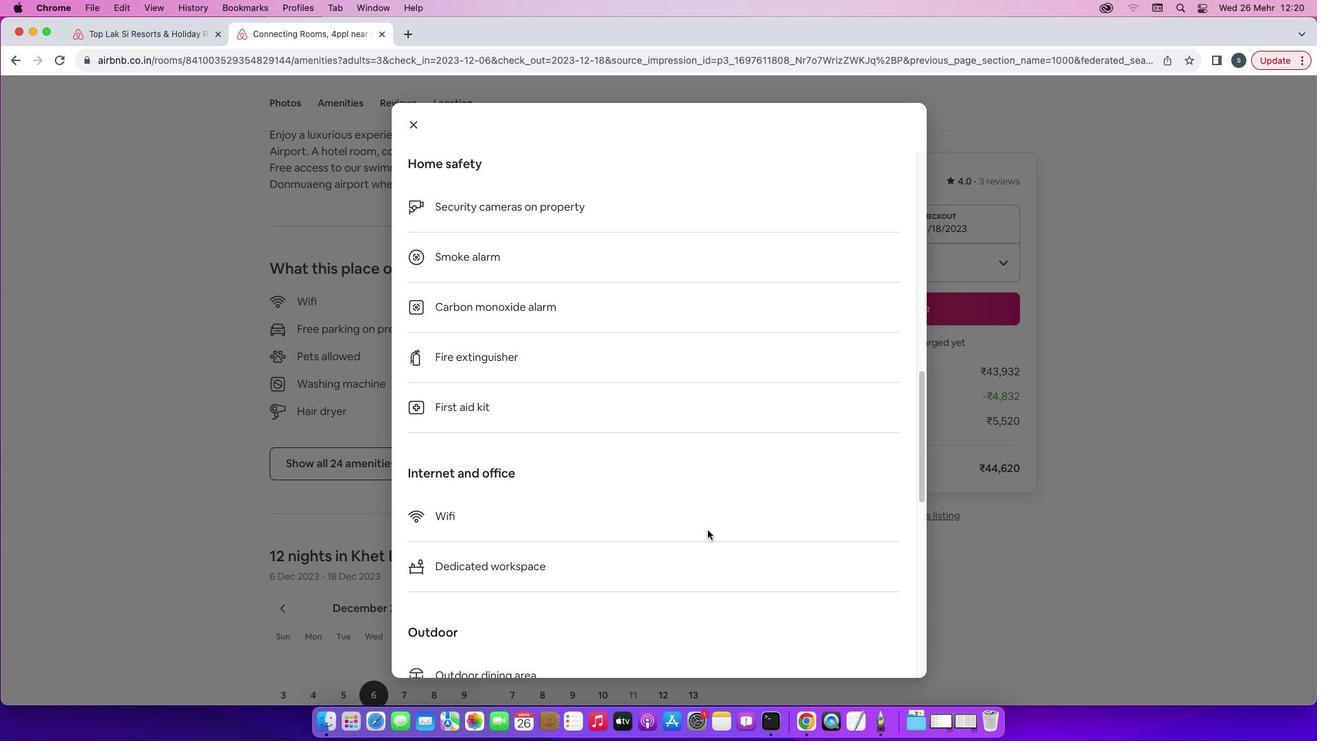 
Action: Mouse scrolled (707, 530) with delta (0, 0)
Screenshot: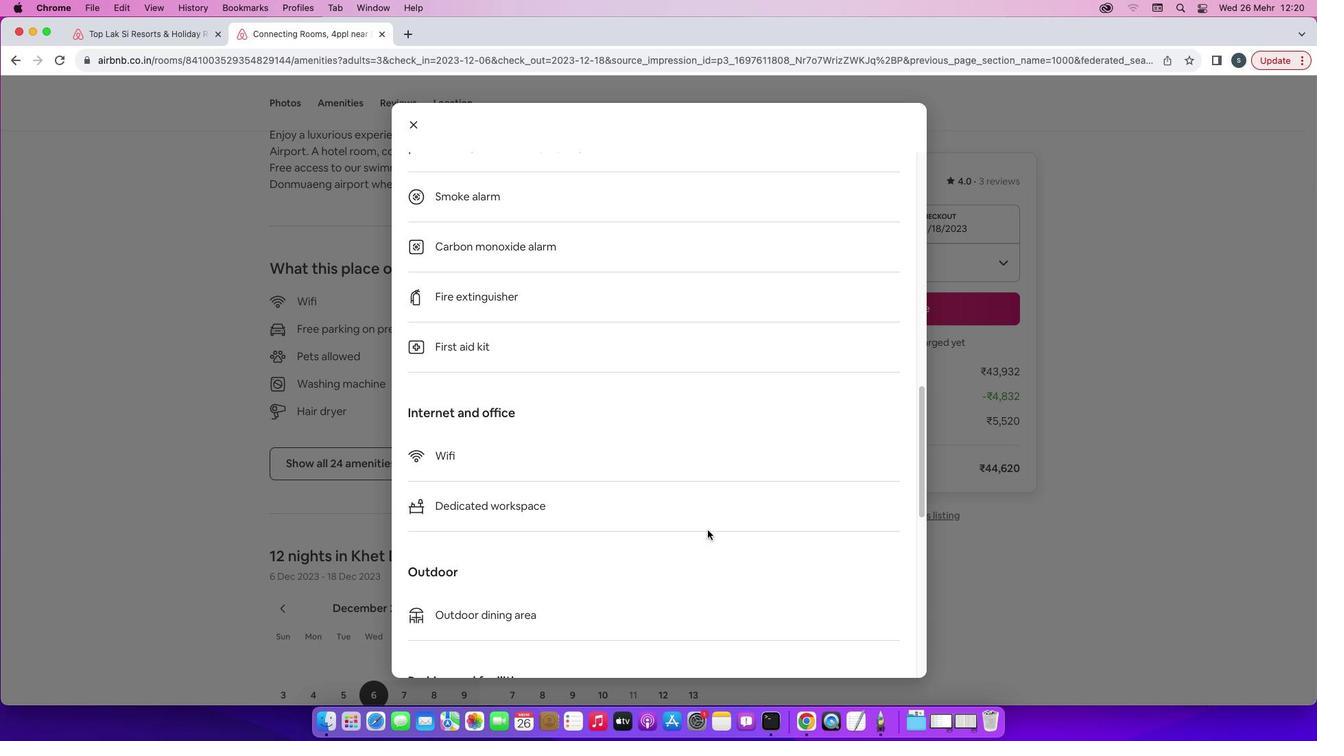 
Action: Mouse scrolled (707, 530) with delta (0, 0)
Screenshot: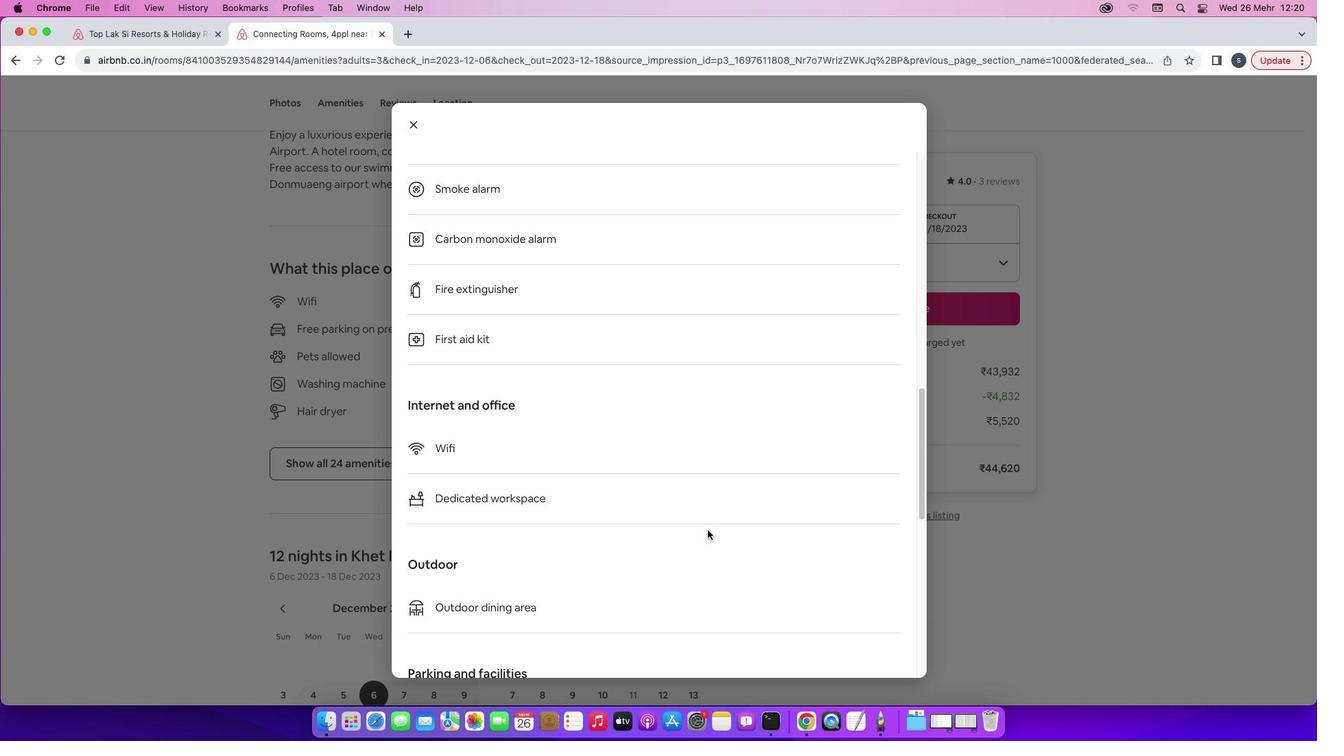 
Action: Mouse scrolled (707, 530) with delta (0, 0)
Screenshot: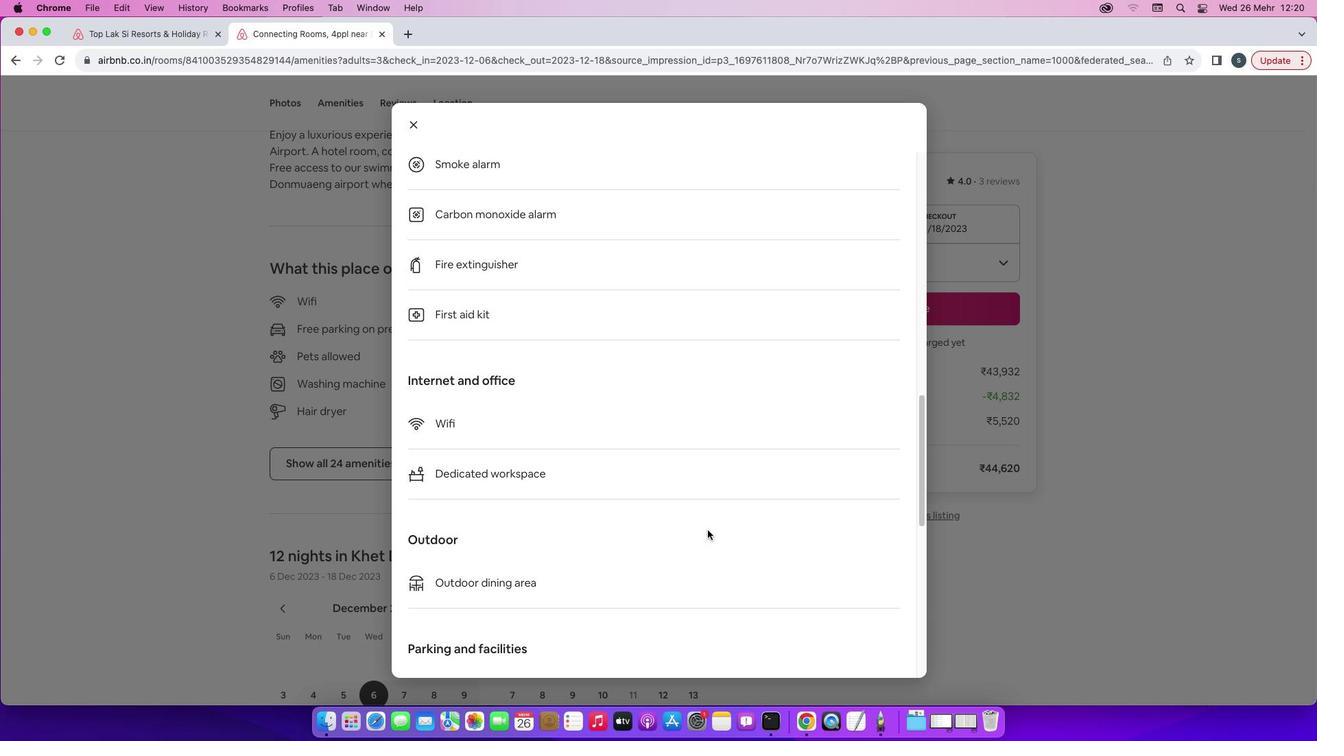 
Action: Mouse scrolled (707, 530) with delta (0, 0)
Screenshot: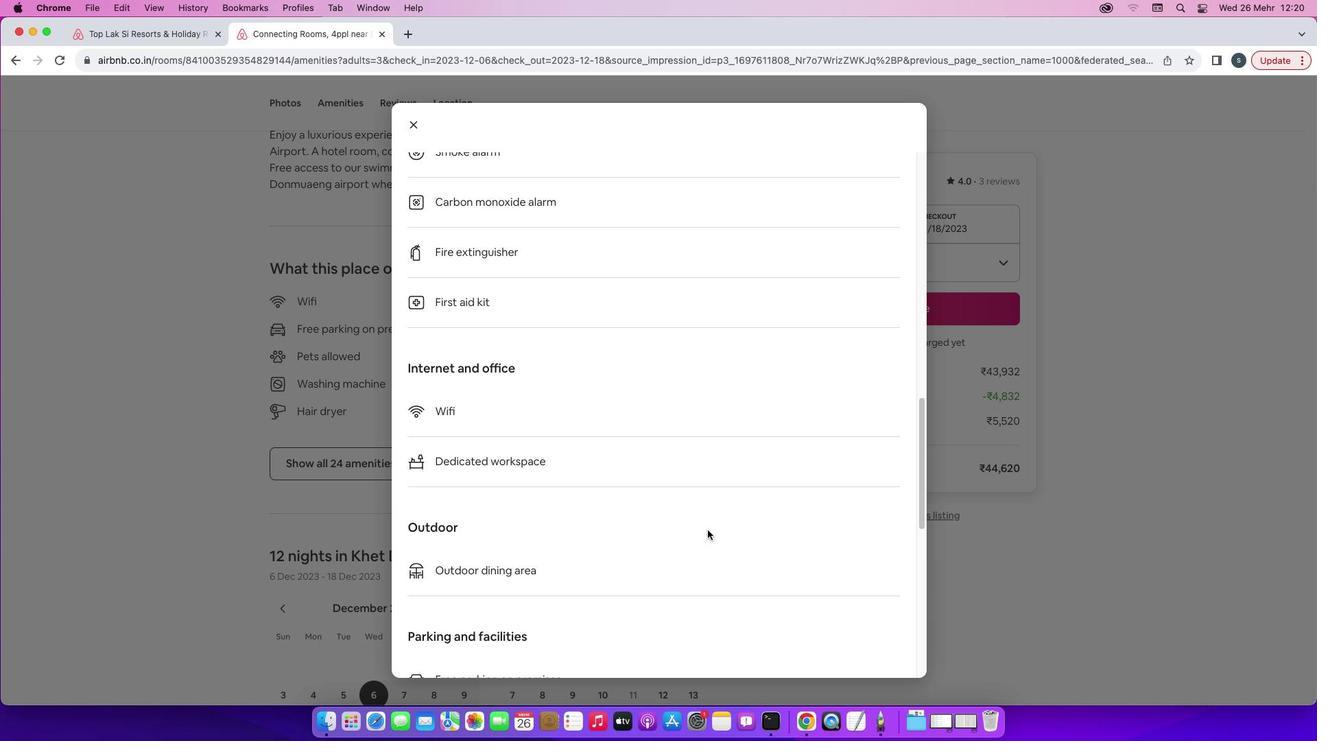 
Action: Mouse scrolled (707, 530) with delta (0, -2)
Screenshot: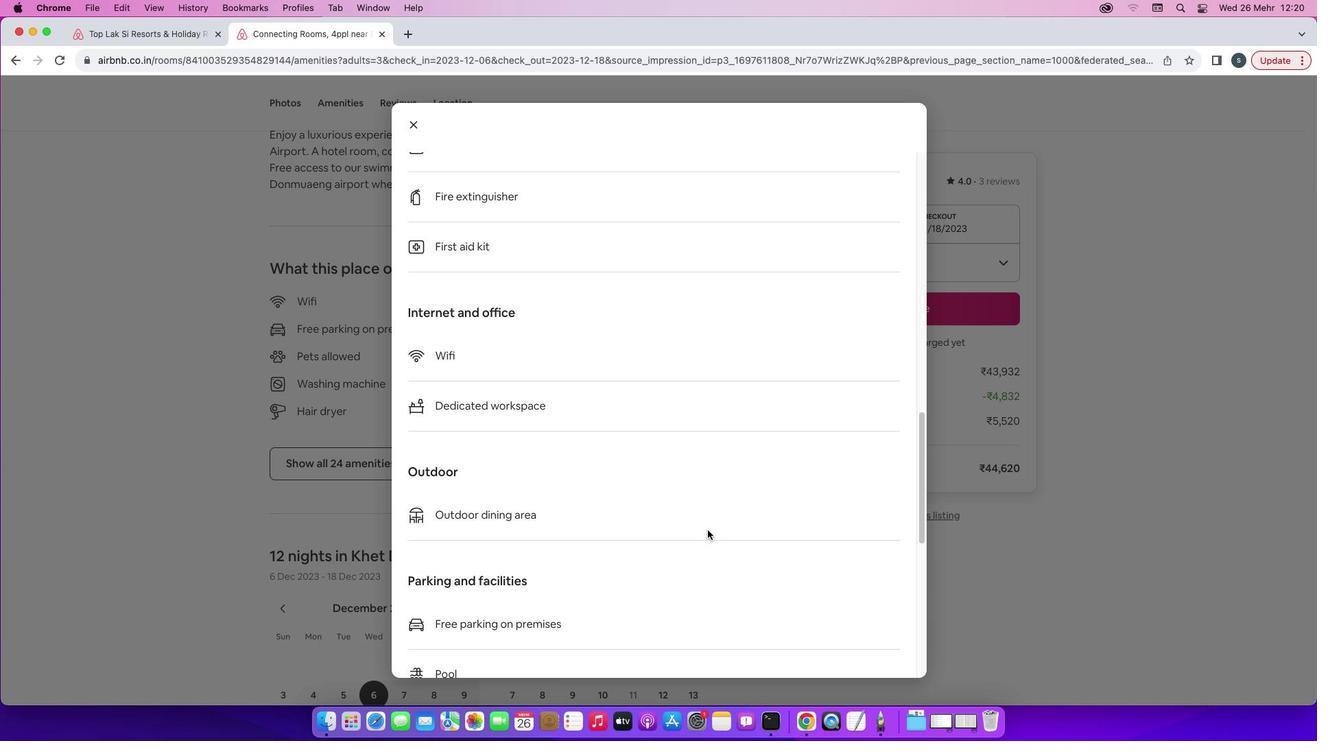 
Action: Mouse scrolled (707, 530) with delta (0, -2)
Screenshot: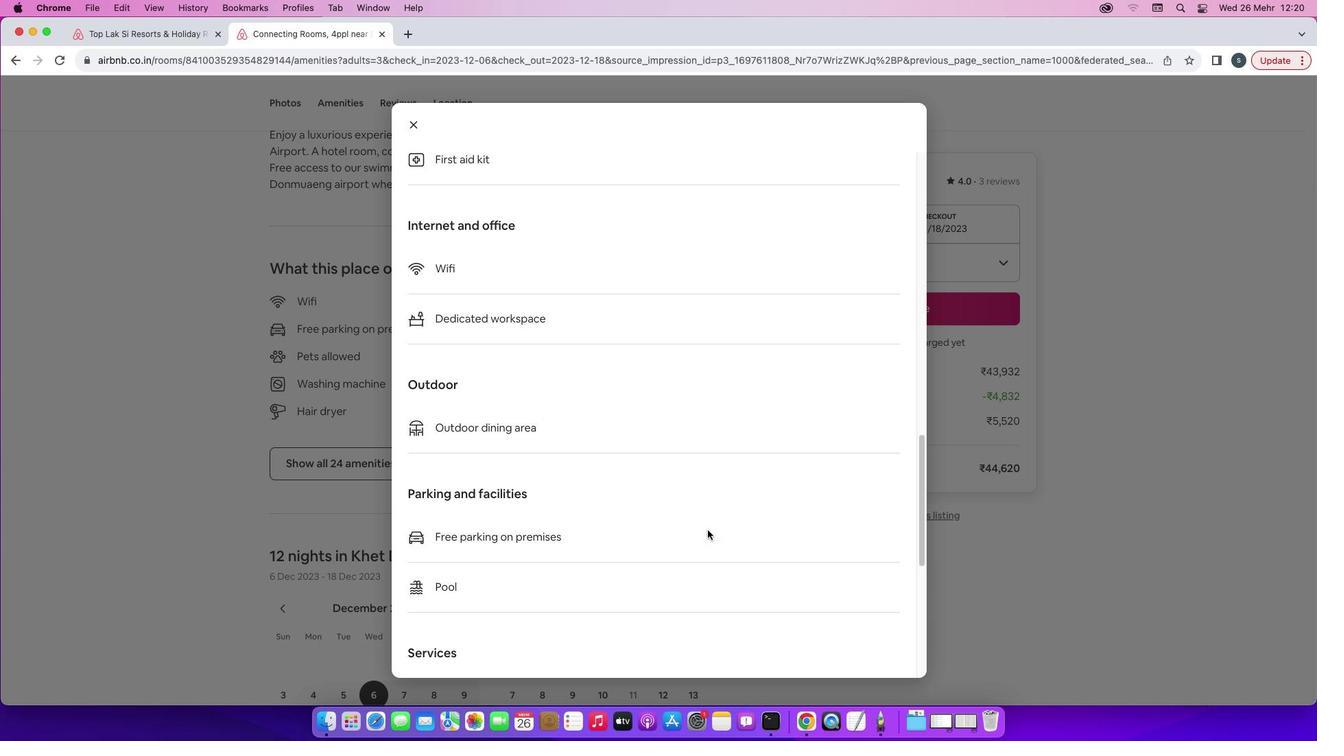 
Action: Mouse scrolled (707, 530) with delta (0, 0)
Screenshot: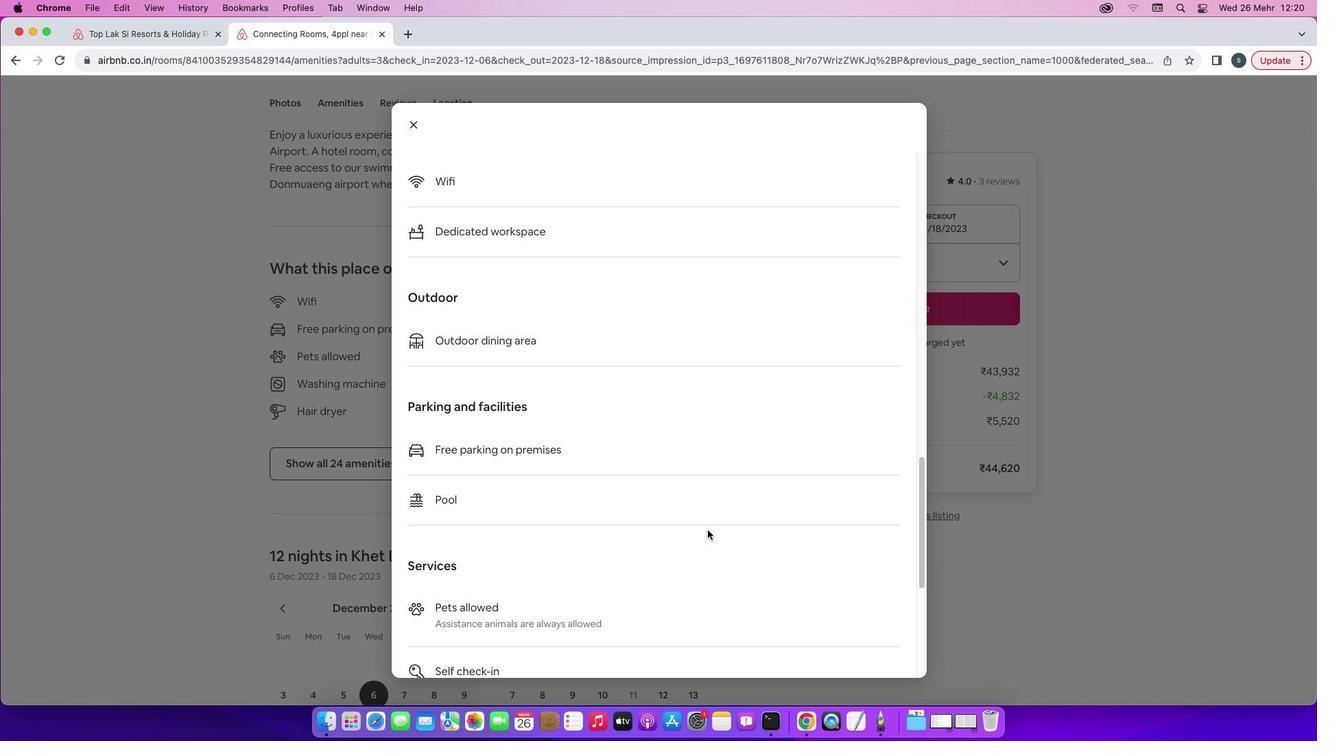 
Action: Mouse scrolled (707, 530) with delta (0, 0)
Screenshot: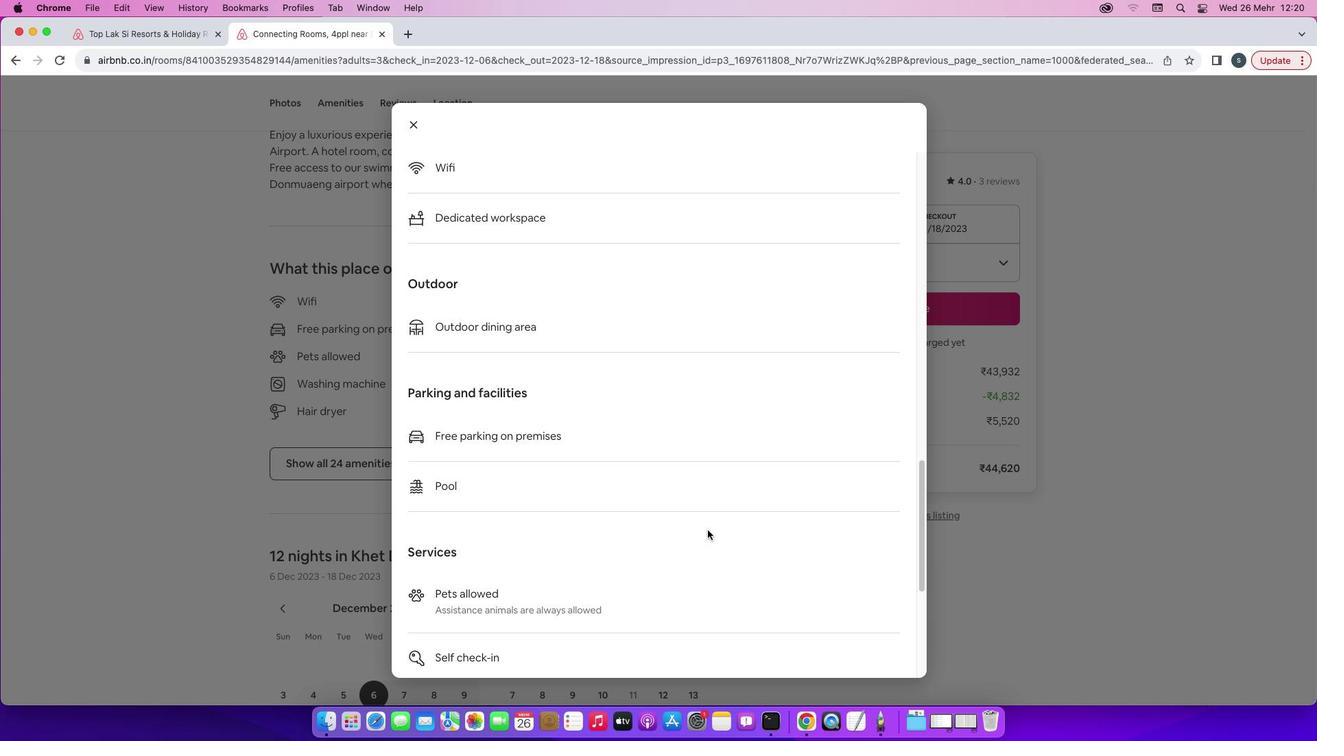 
Action: Mouse scrolled (707, 530) with delta (0, -2)
Screenshot: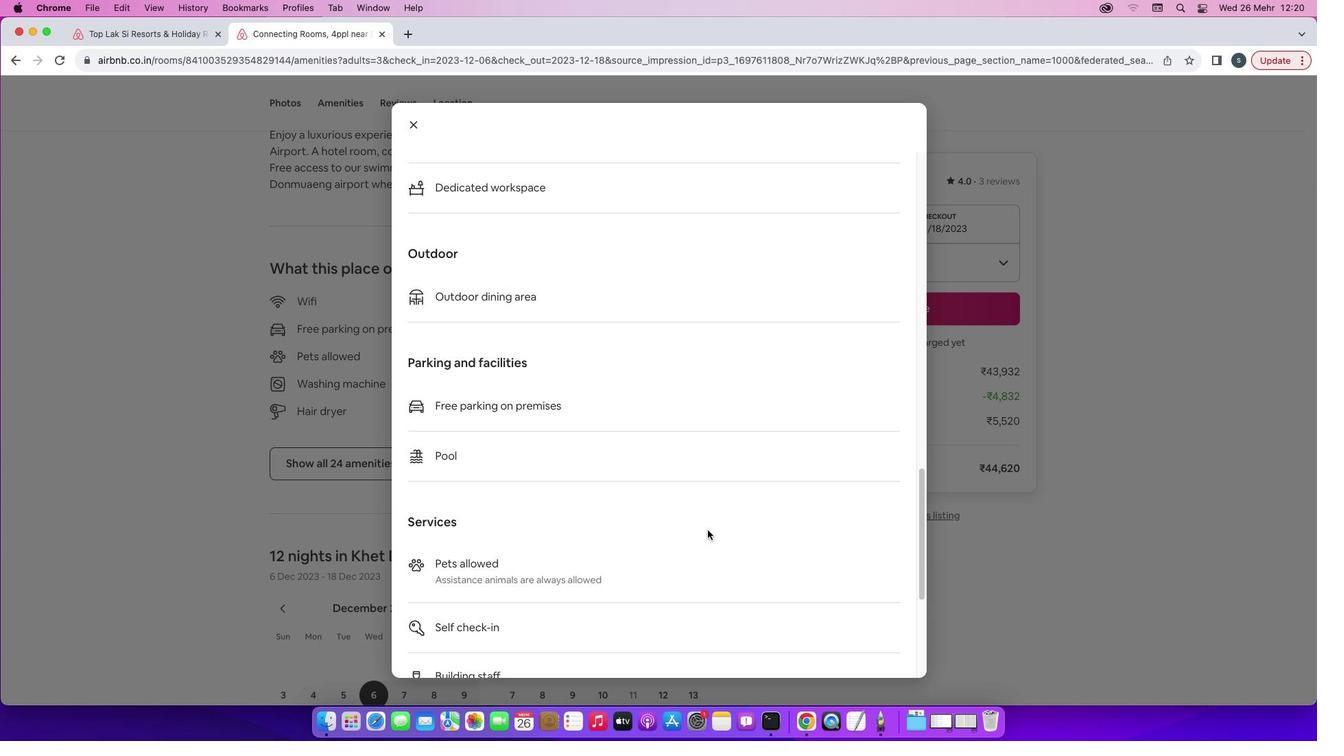 
Action: Mouse scrolled (707, 530) with delta (0, -2)
Screenshot: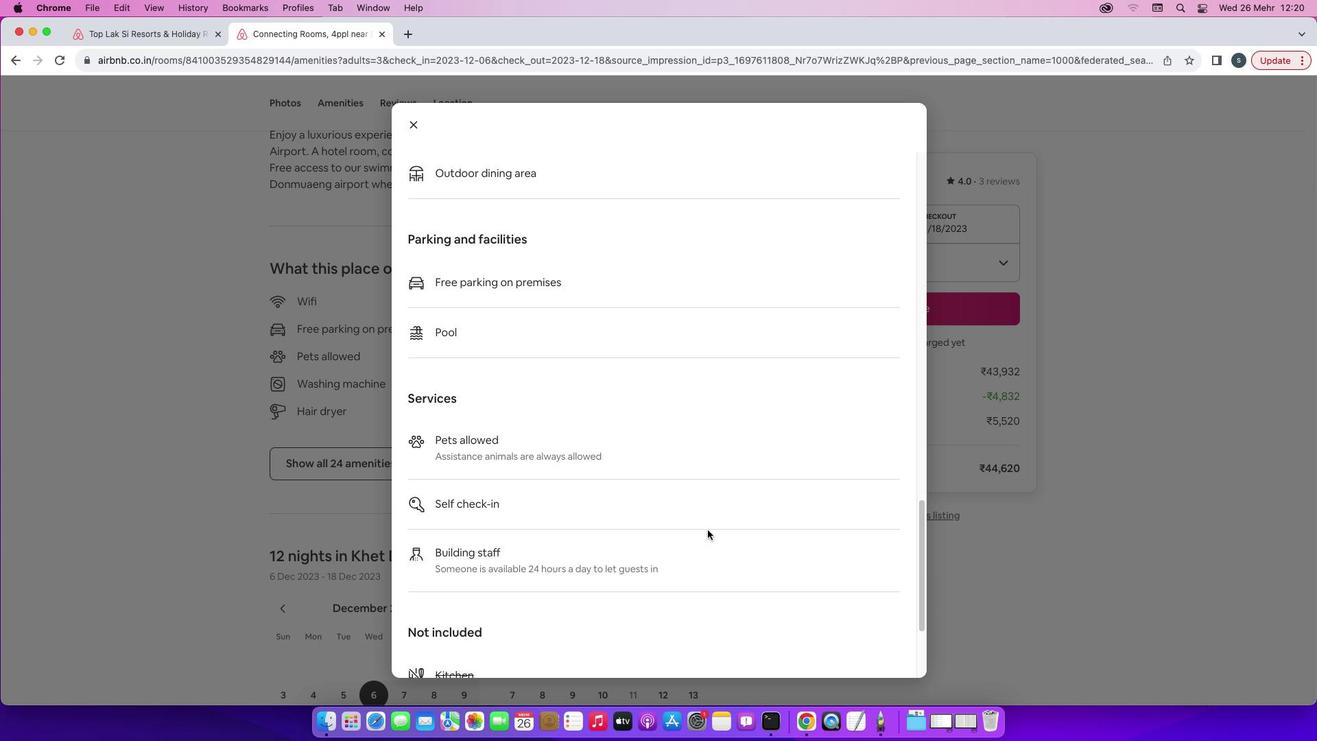 
Action: Mouse scrolled (707, 530) with delta (0, 0)
Screenshot: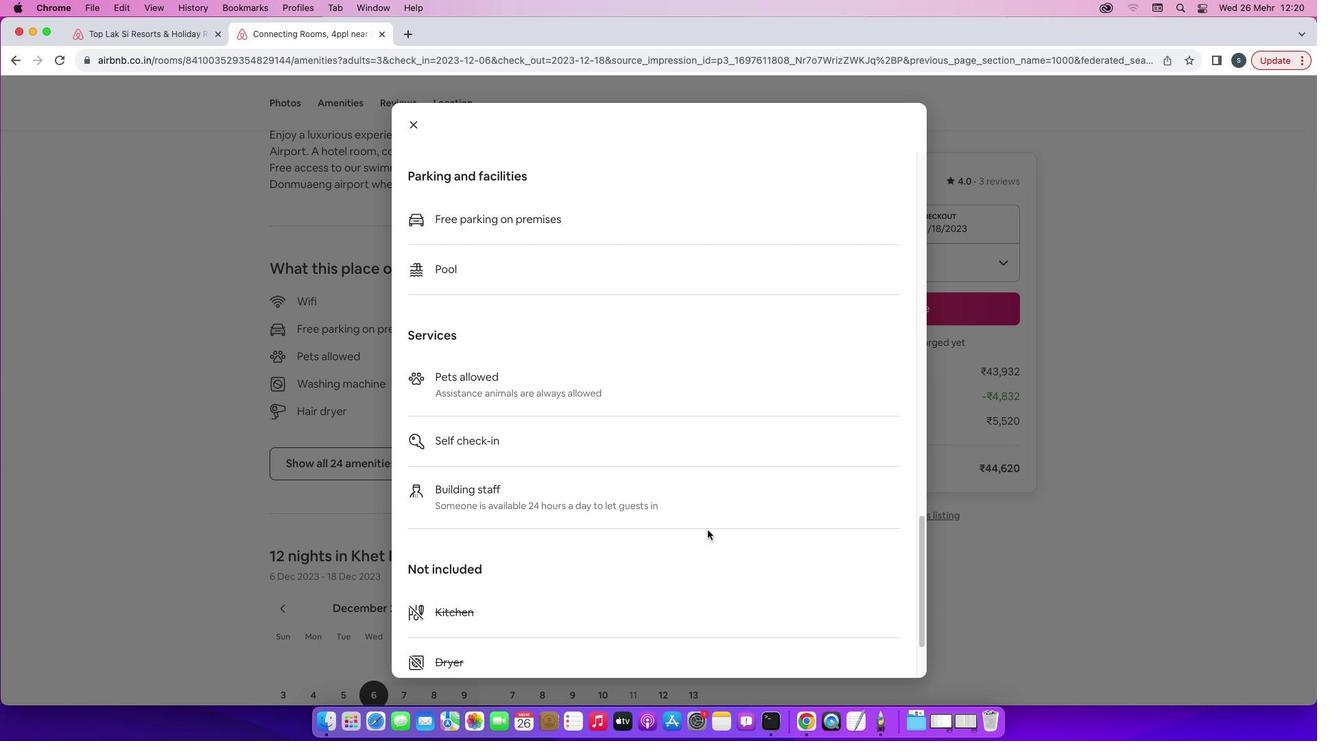 
Action: Mouse scrolled (707, 530) with delta (0, 0)
Screenshot: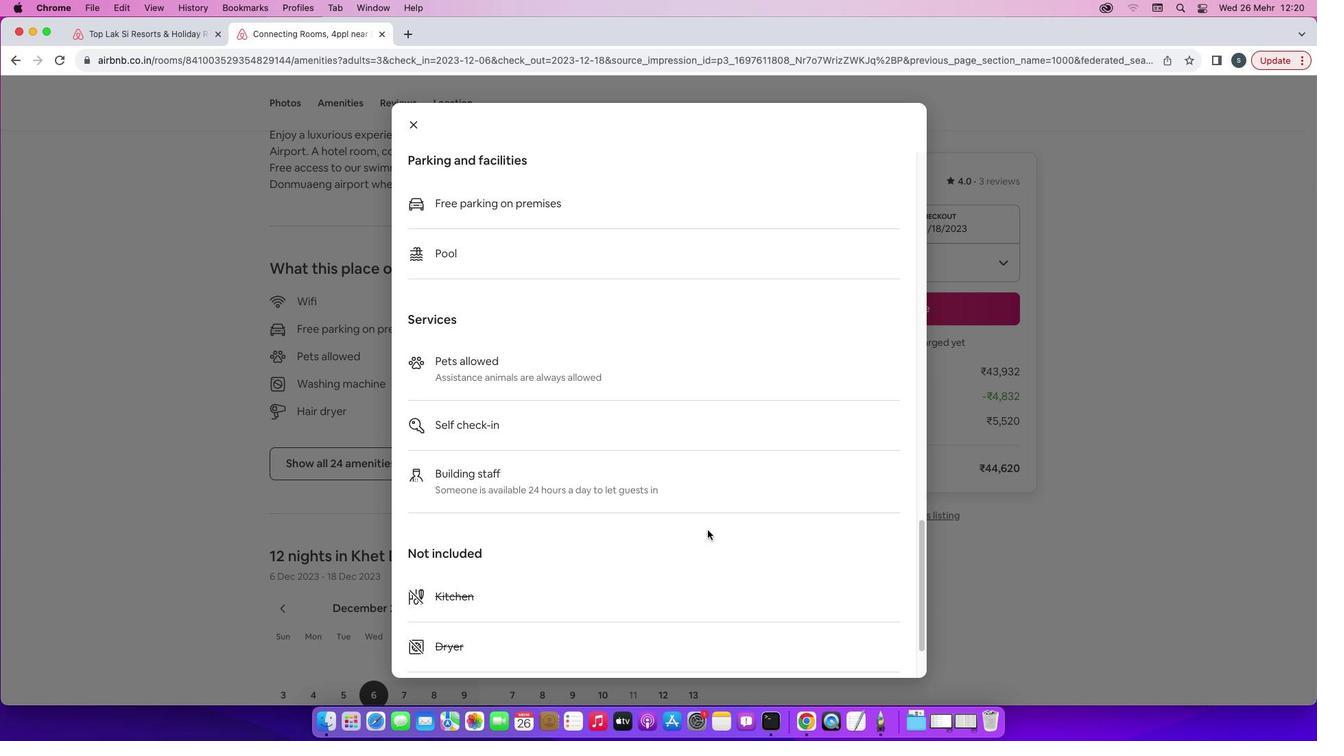 
Action: Mouse scrolled (707, 530) with delta (0, -1)
Screenshot: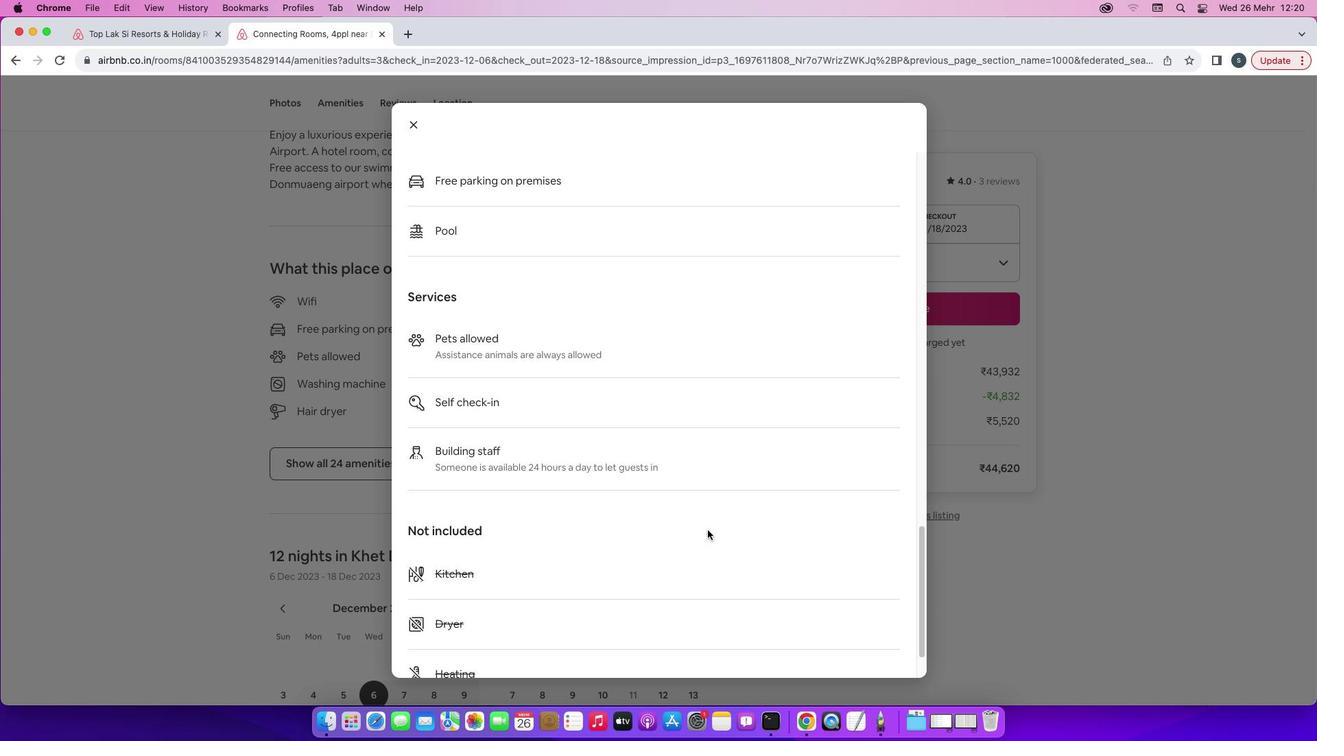 
Action: Mouse scrolled (707, 530) with delta (0, -2)
Screenshot: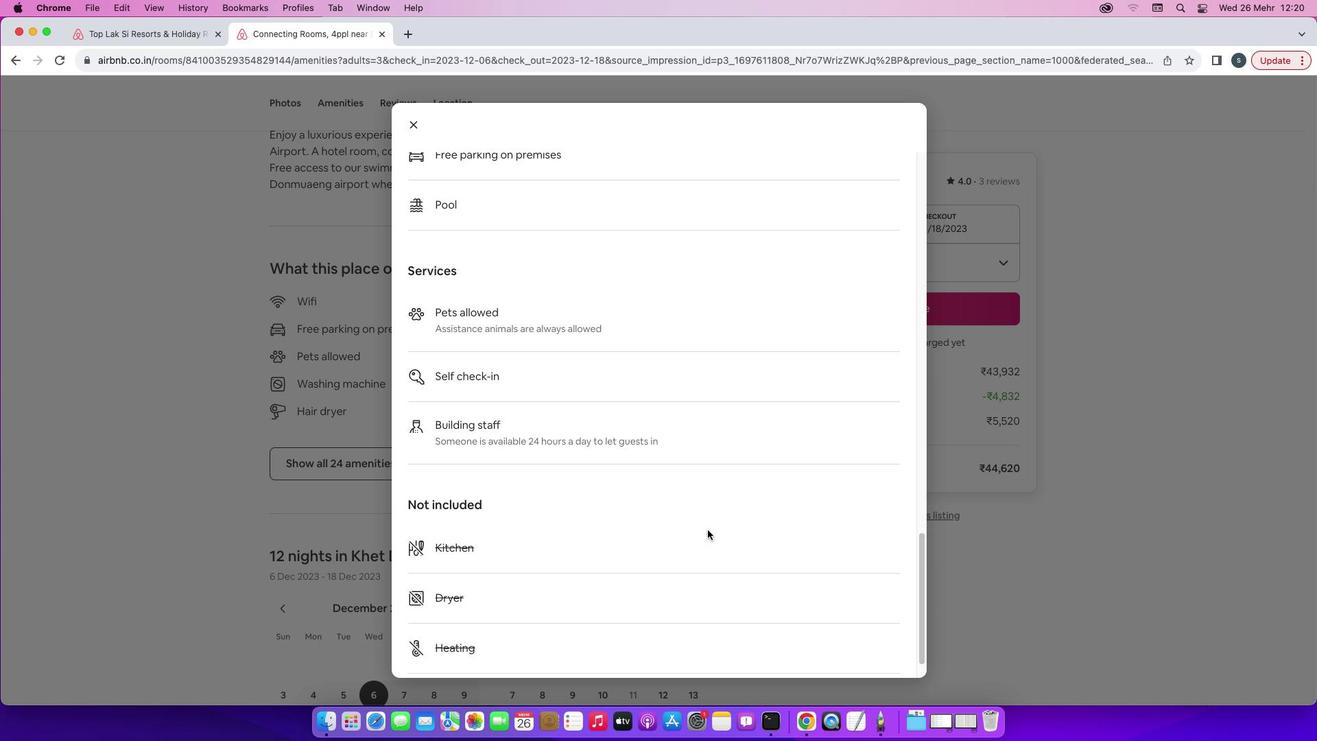 
Action: Mouse scrolled (707, 530) with delta (0, -2)
Screenshot: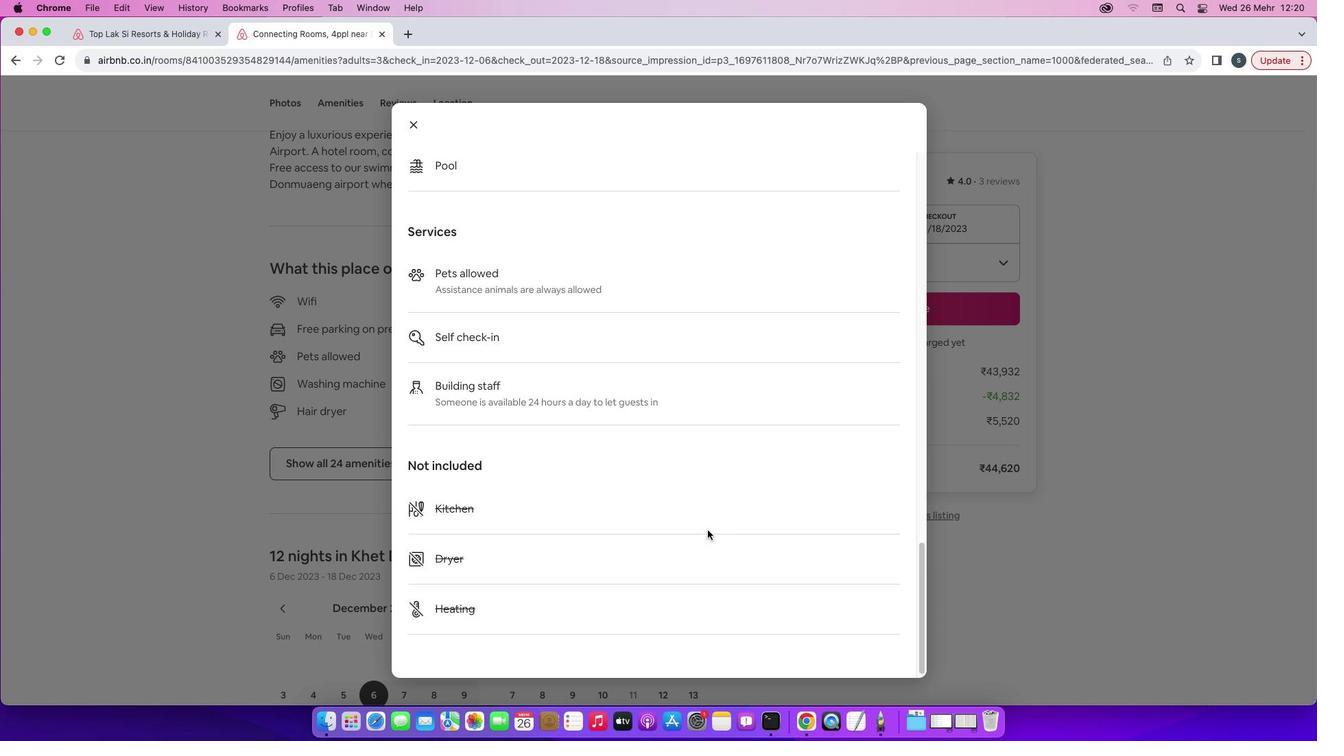 
Action: Mouse moved to (416, 122)
Screenshot: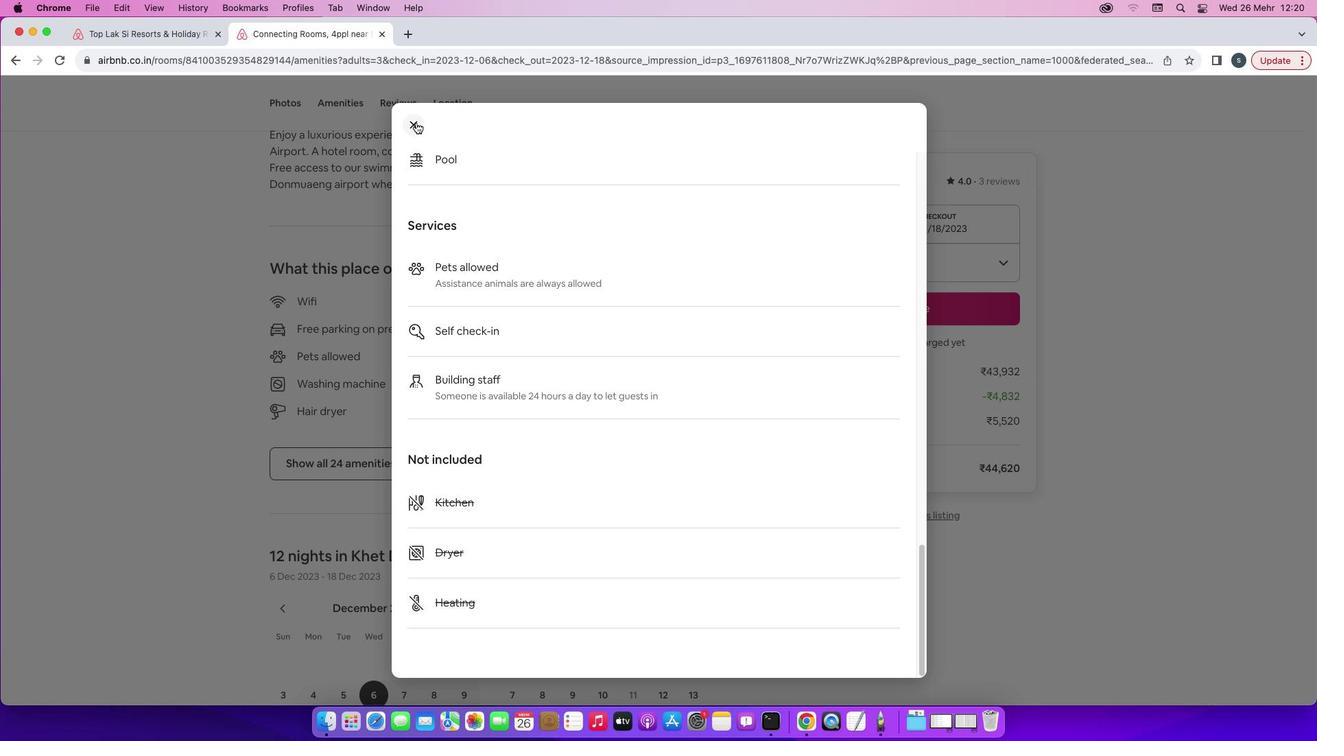
Action: Mouse pressed left at (416, 122)
Screenshot: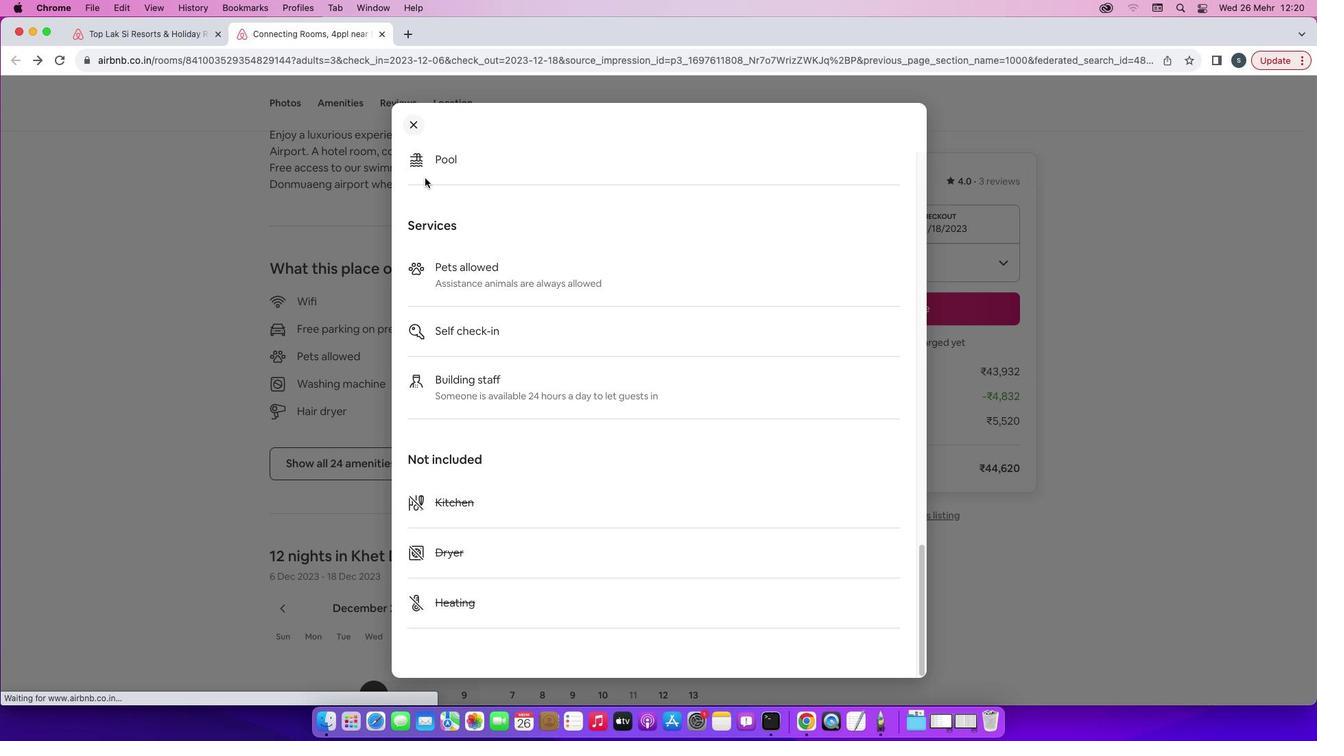 
Action: Mouse moved to (592, 425)
Screenshot: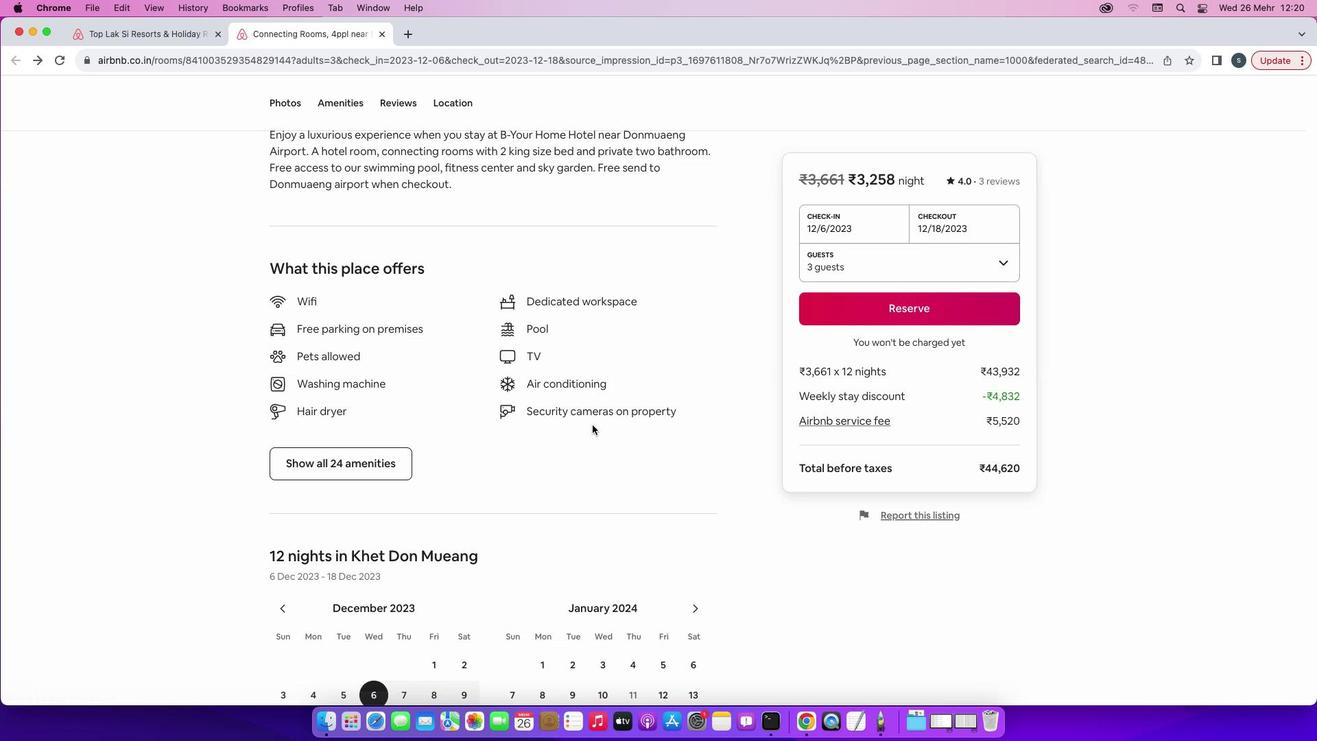 
Action: Mouse scrolled (592, 425) with delta (0, 0)
Screenshot: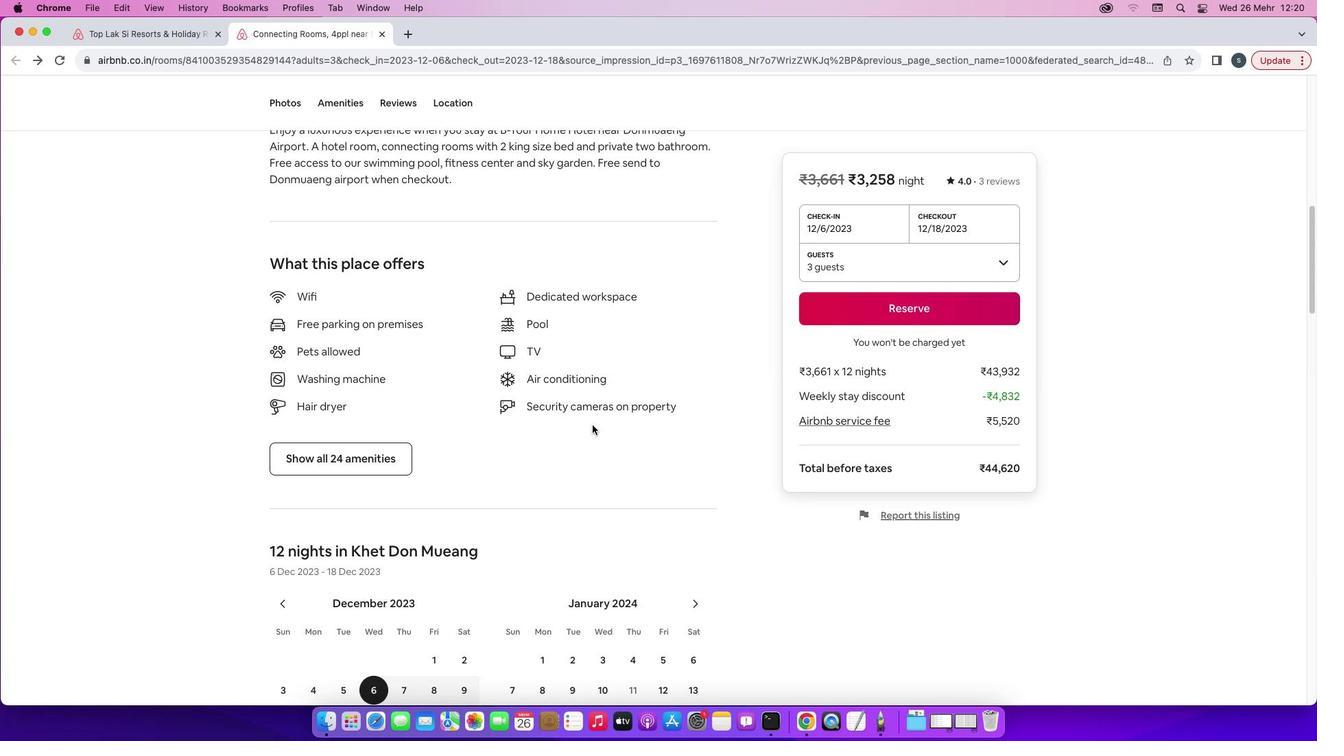 
Action: Mouse scrolled (592, 425) with delta (0, 0)
Screenshot: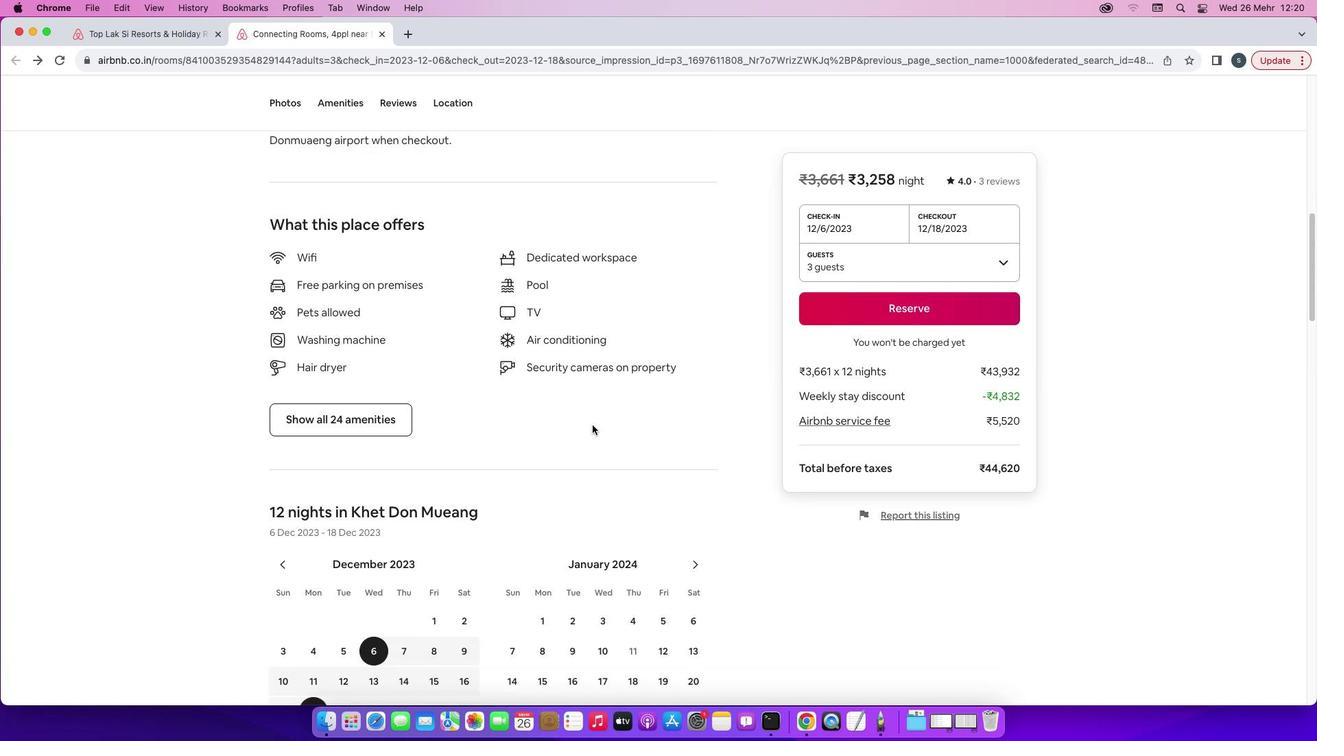 
Action: Mouse scrolled (592, 425) with delta (0, -1)
Screenshot: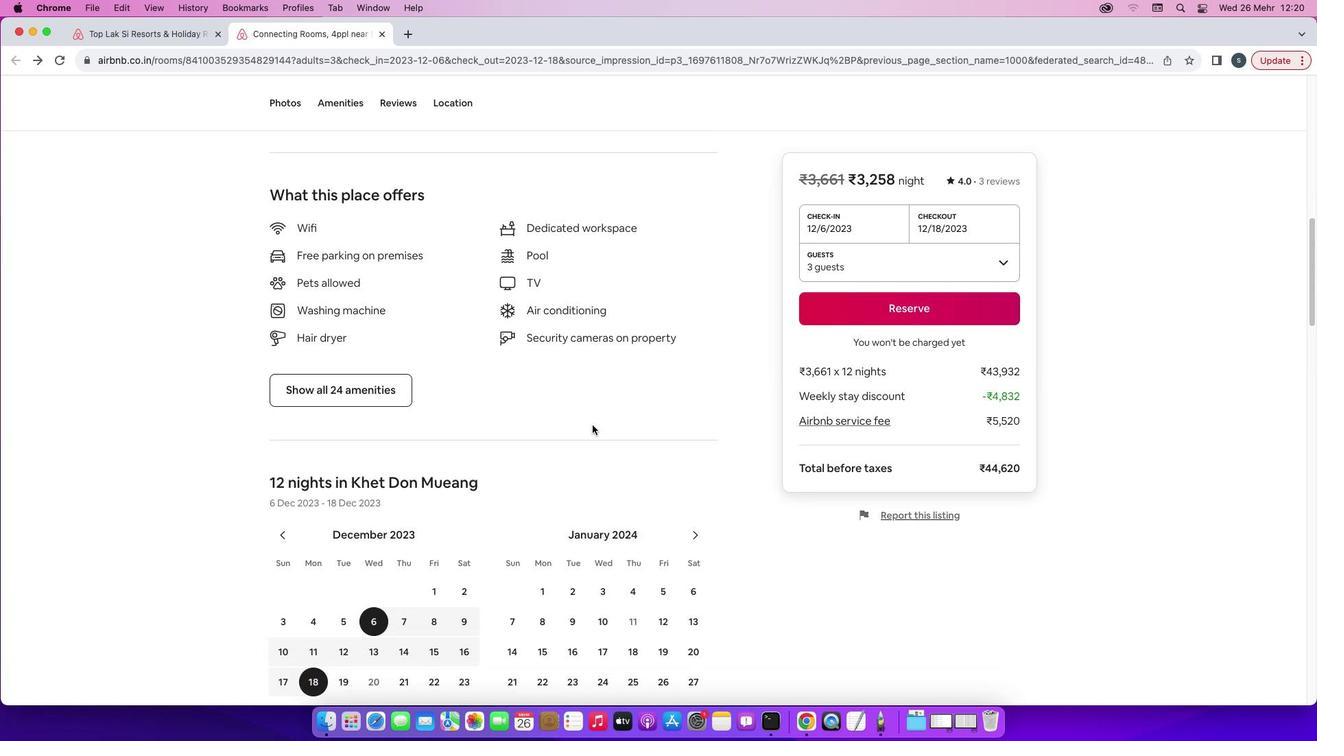 
Action: Mouse scrolled (592, 425) with delta (0, 0)
Screenshot: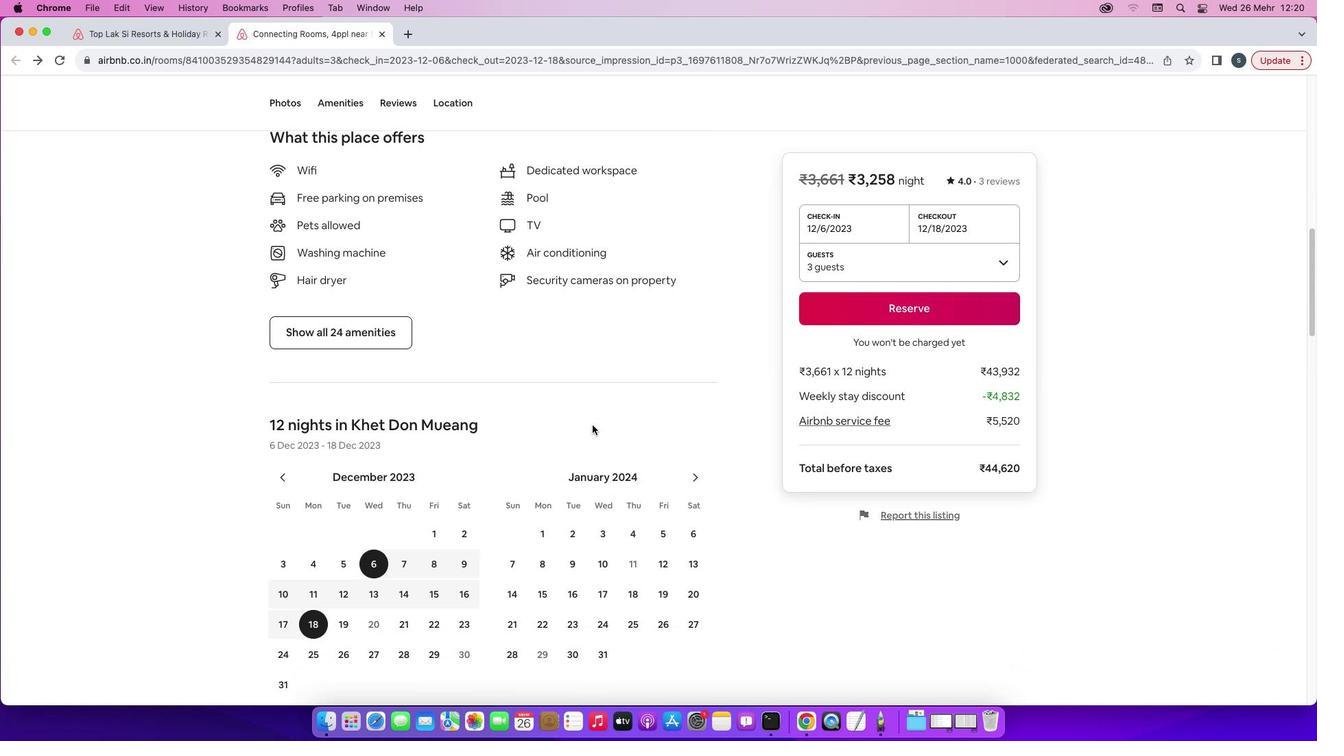 
Action: Mouse scrolled (592, 425) with delta (0, 0)
Screenshot: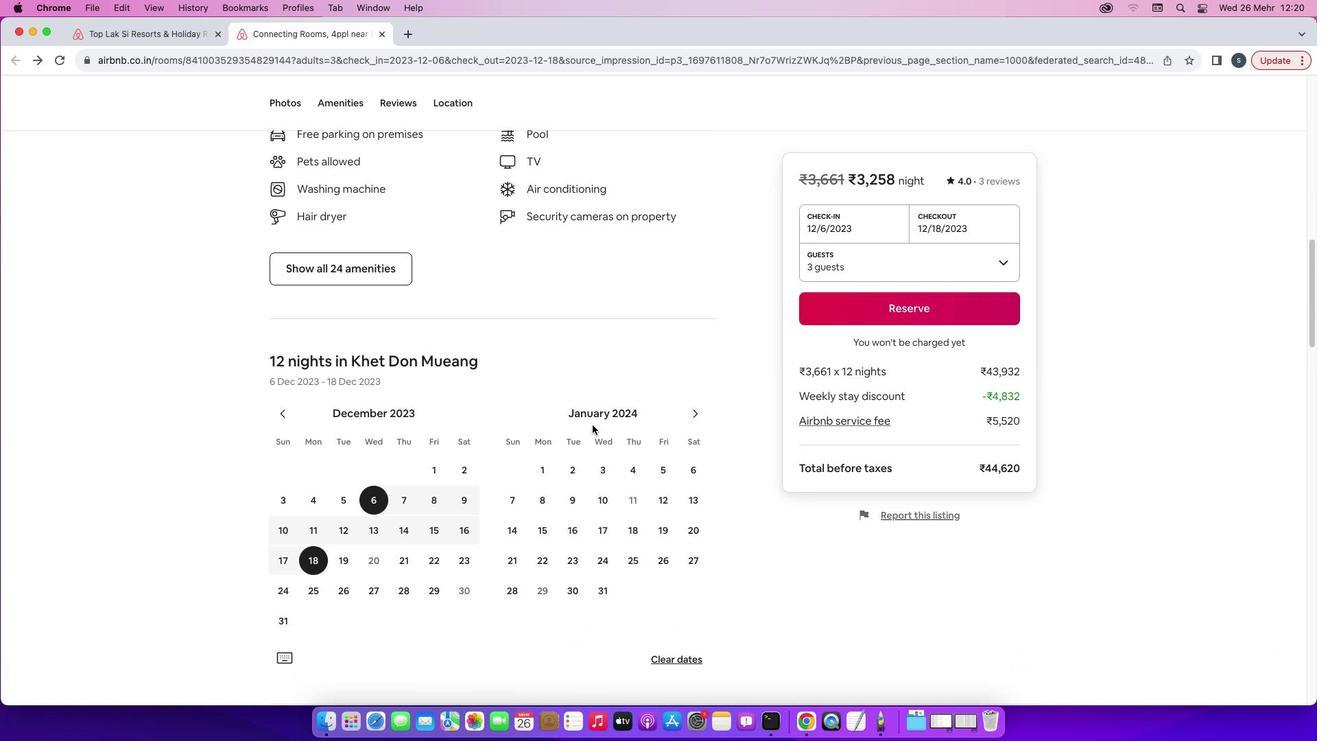 
Action: Mouse scrolled (592, 425) with delta (0, -2)
Screenshot: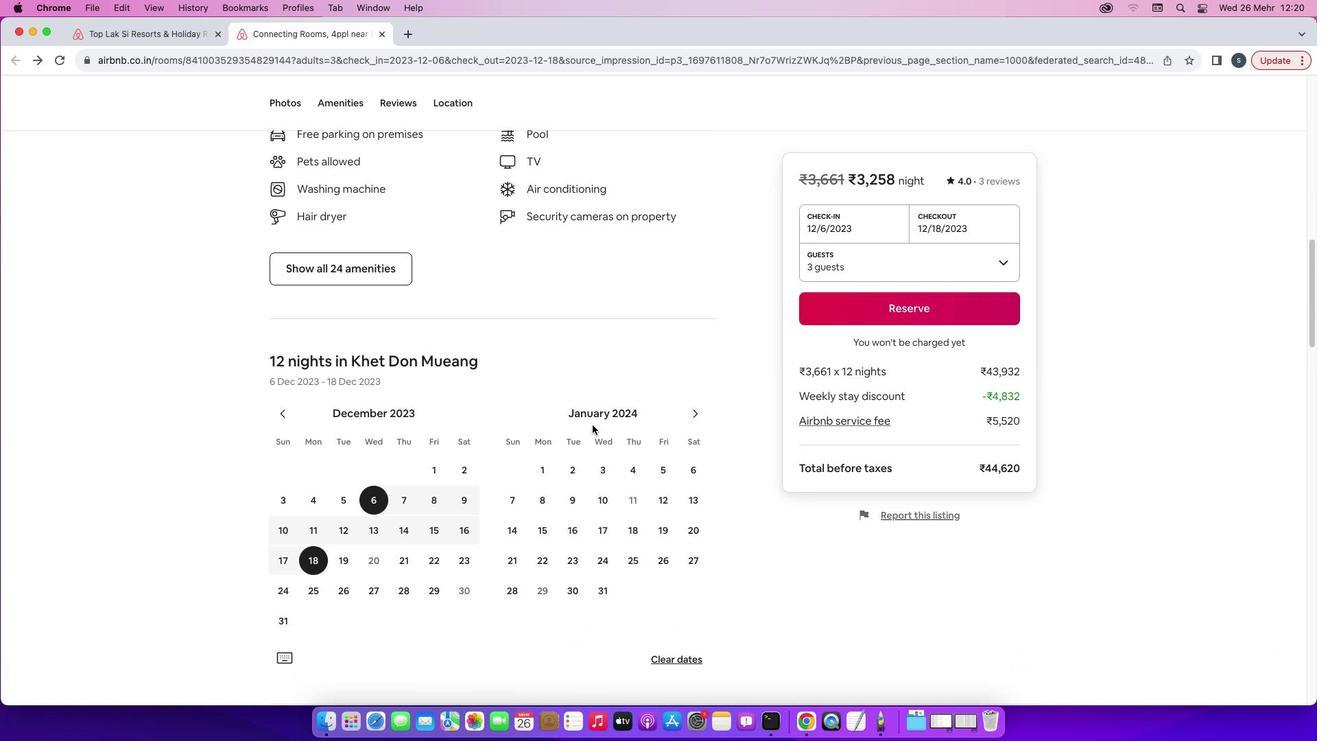 
Action: Mouse scrolled (592, 425) with delta (0, -2)
Screenshot: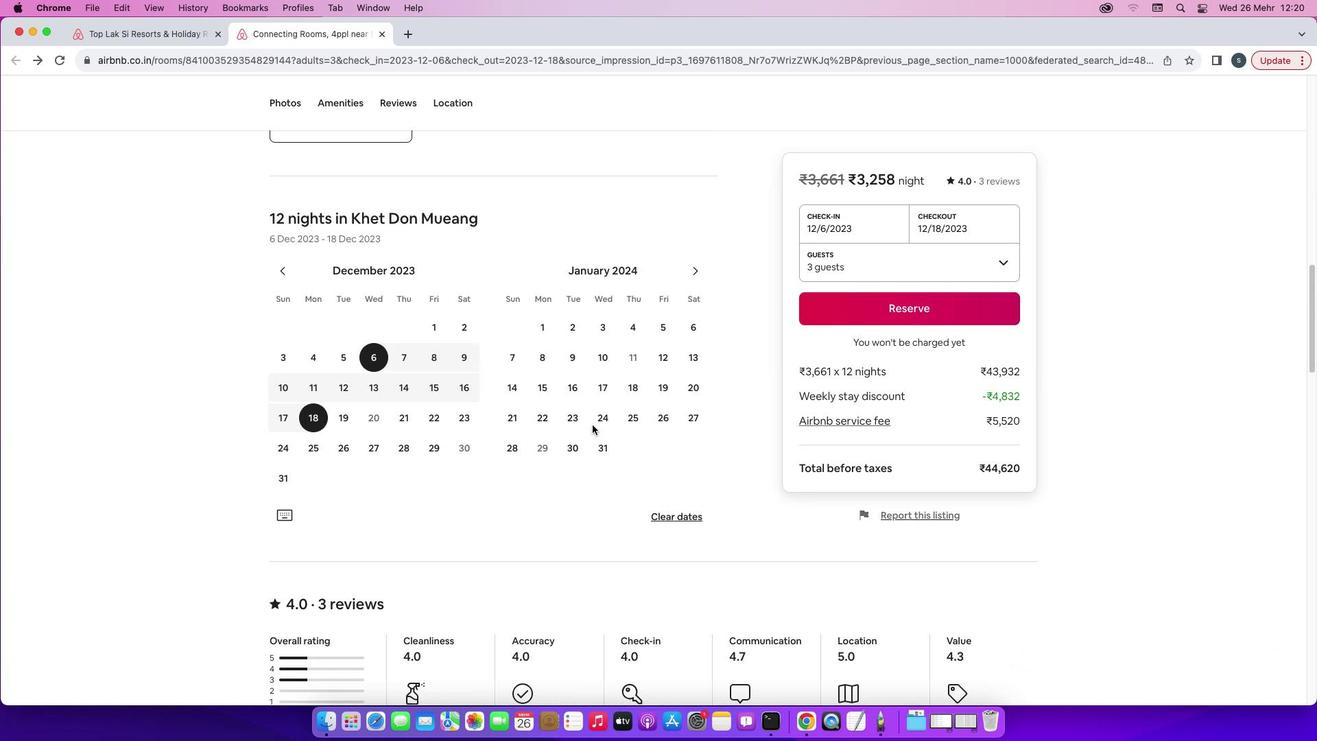 
Action: Mouse scrolled (592, 425) with delta (0, 0)
Screenshot: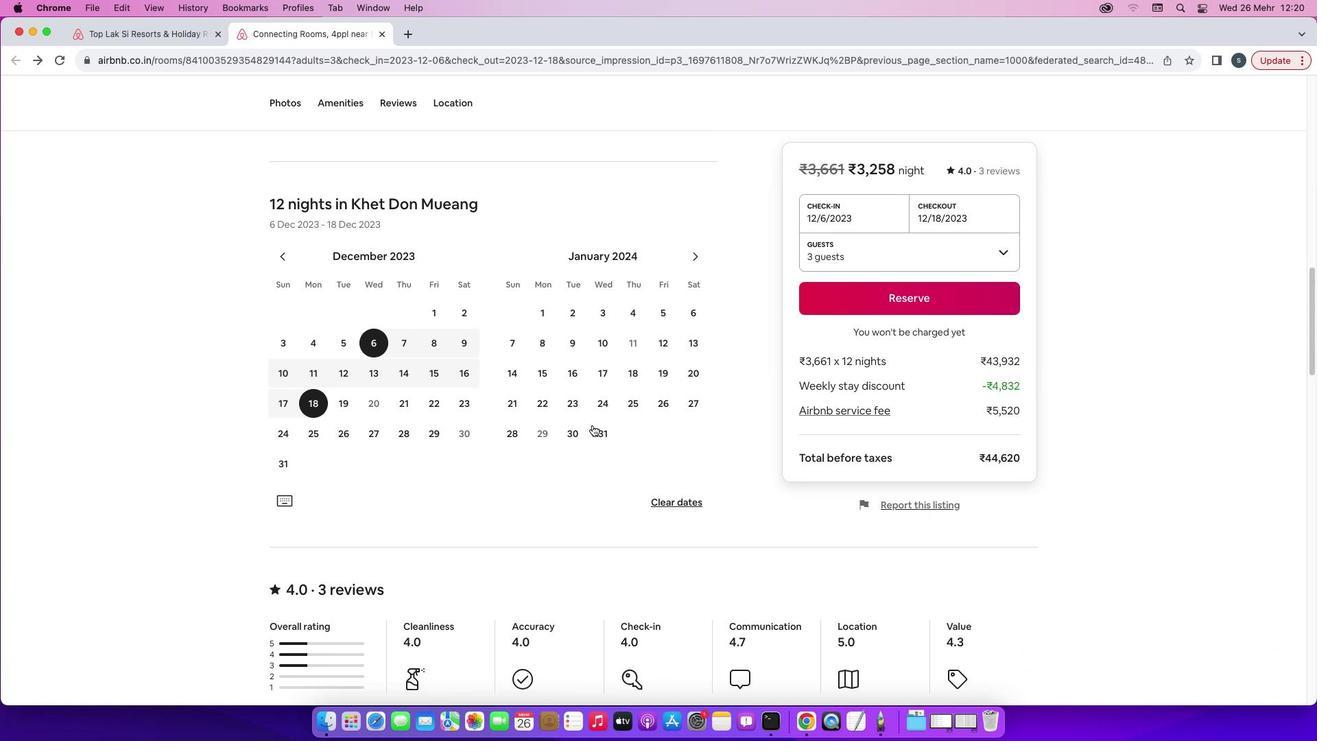 
Action: Mouse scrolled (592, 425) with delta (0, 0)
Screenshot: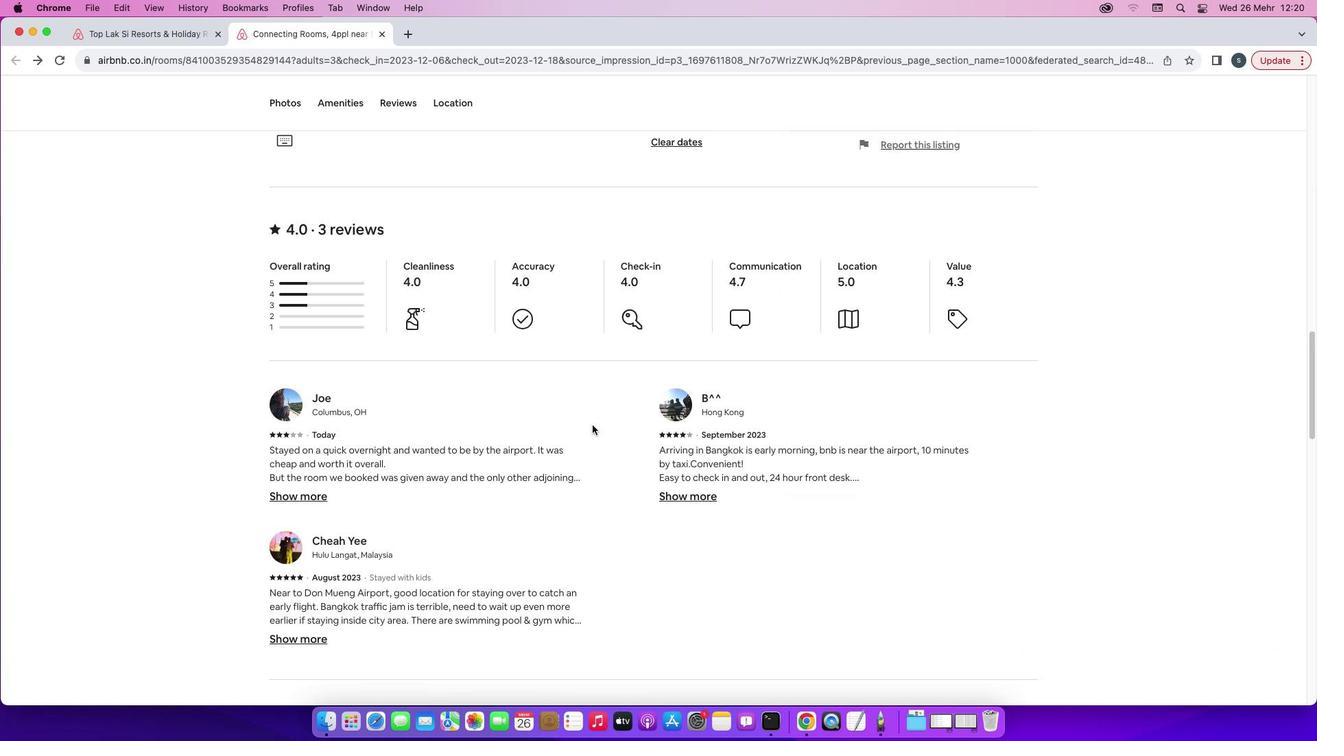 
Action: Mouse scrolled (592, 425) with delta (0, -2)
Screenshot: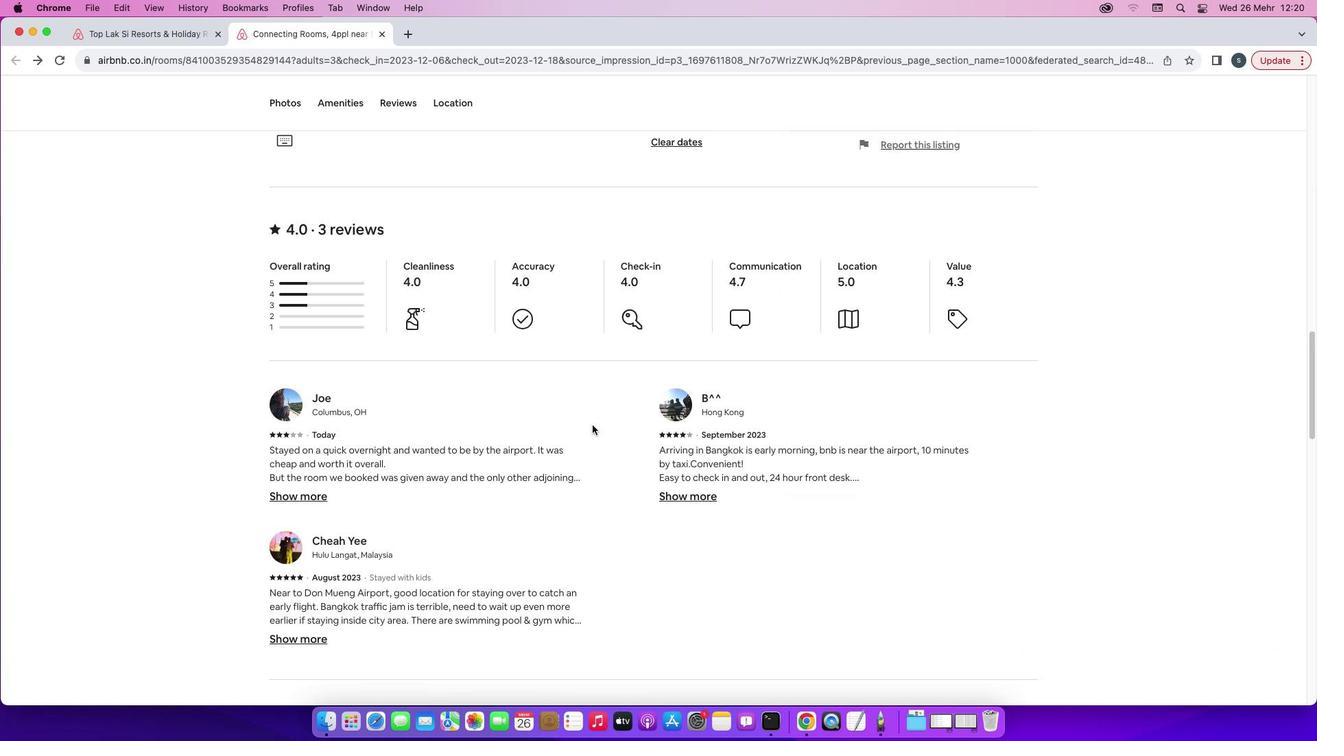 
Action: Mouse scrolled (592, 425) with delta (0, -2)
Screenshot: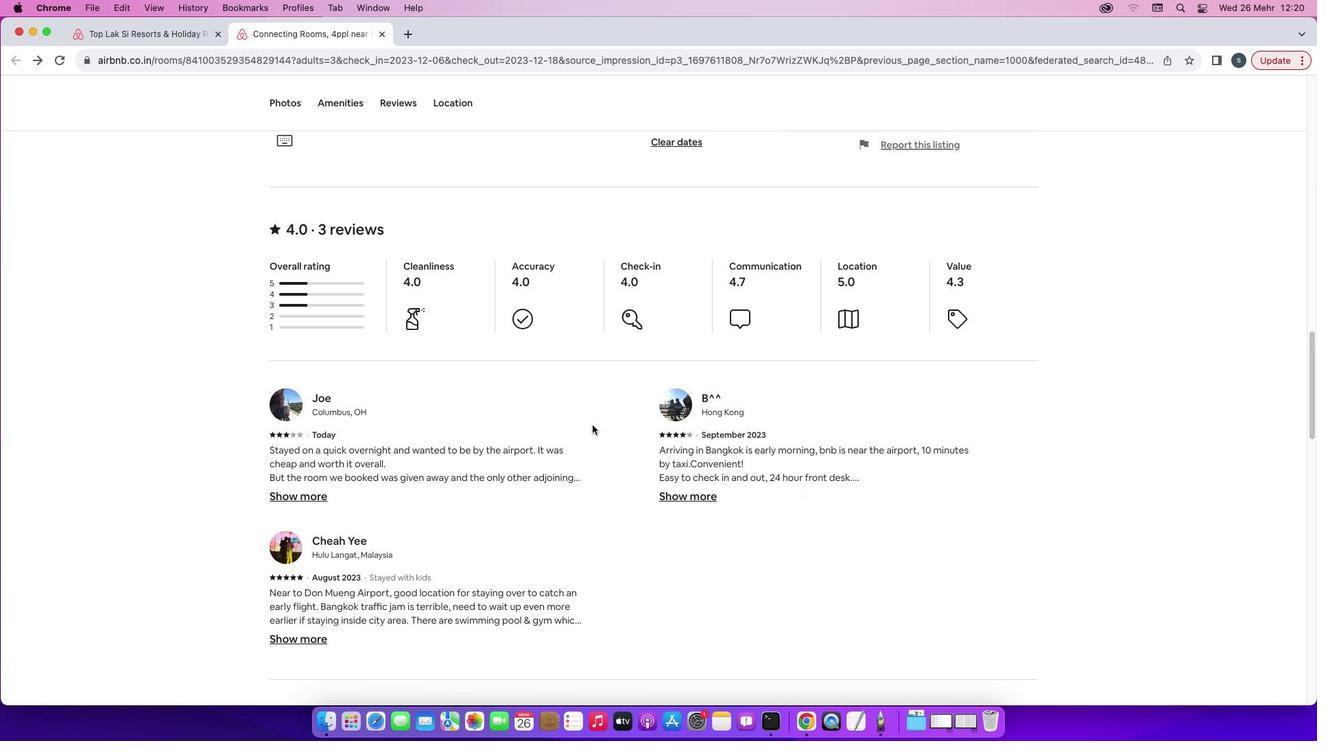 
Action: Mouse scrolled (592, 425) with delta (0, -3)
Screenshot: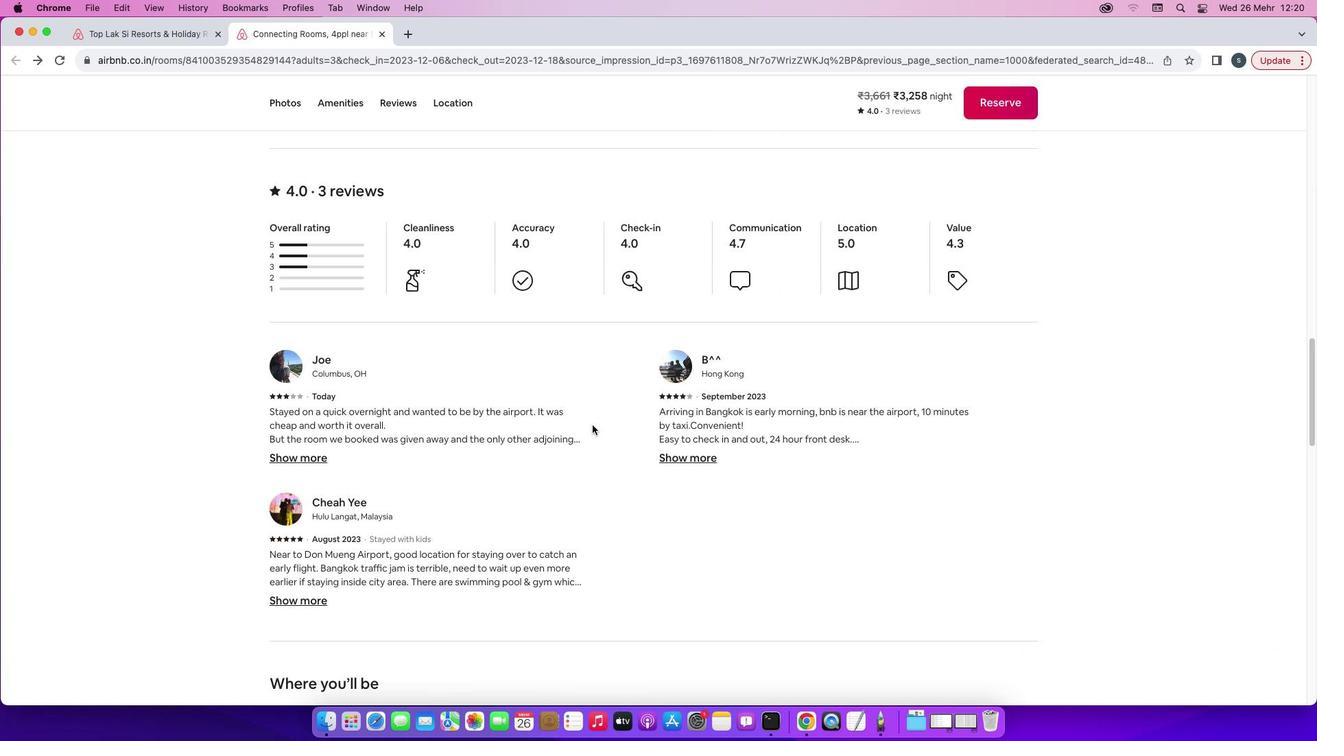 
Action: Mouse scrolled (592, 425) with delta (0, 0)
Screenshot: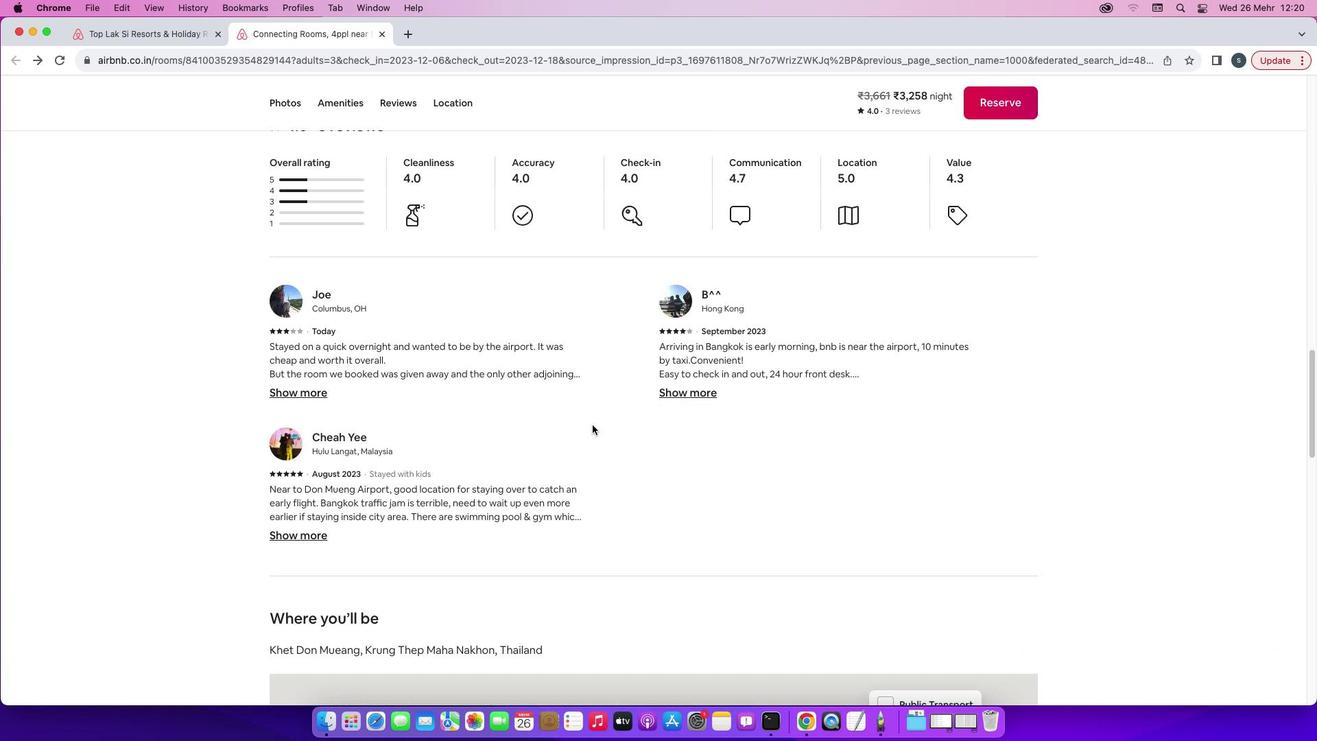 
Action: Mouse scrolled (592, 425) with delta (0, 0)
Screenshot: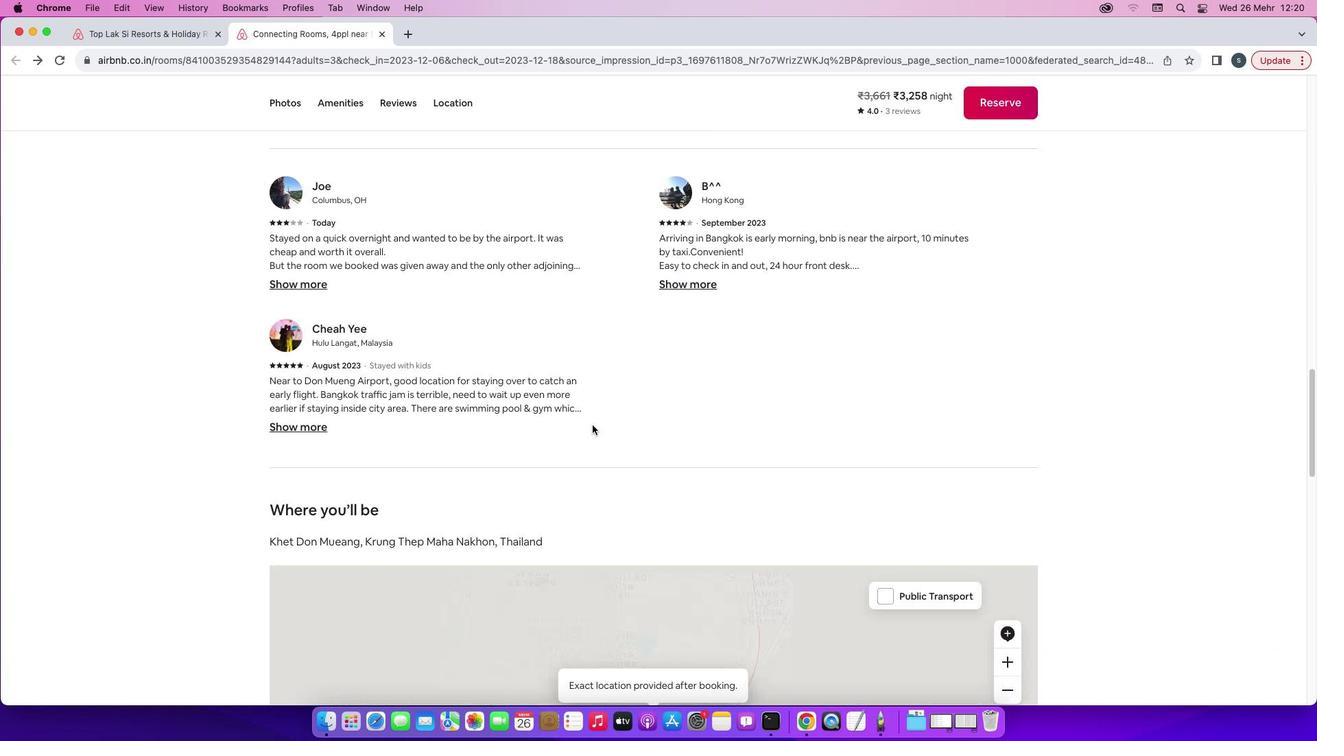 
Action: Mouse scrolled (592, 425) with delta (0, -2)
Screenshot: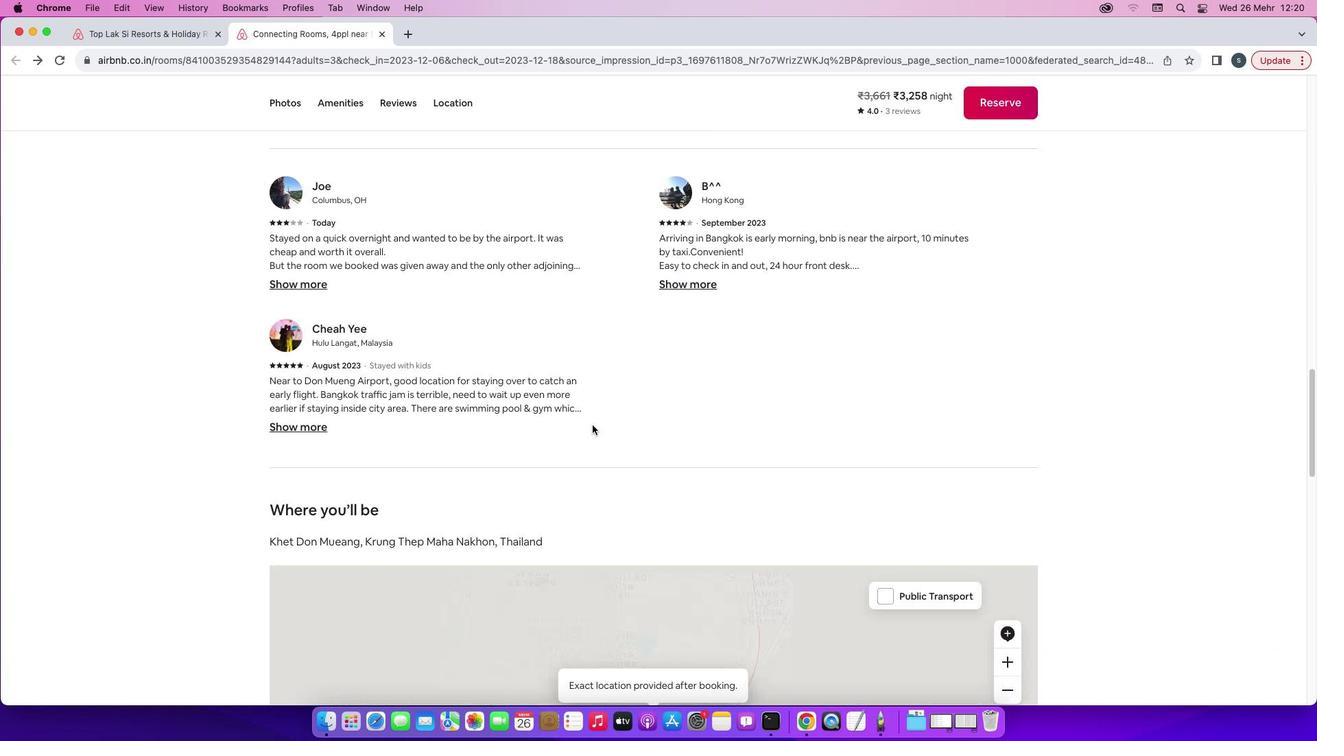 
Action: Mouse scrolled (592, 425) with delta (0, -3)
Screenshot: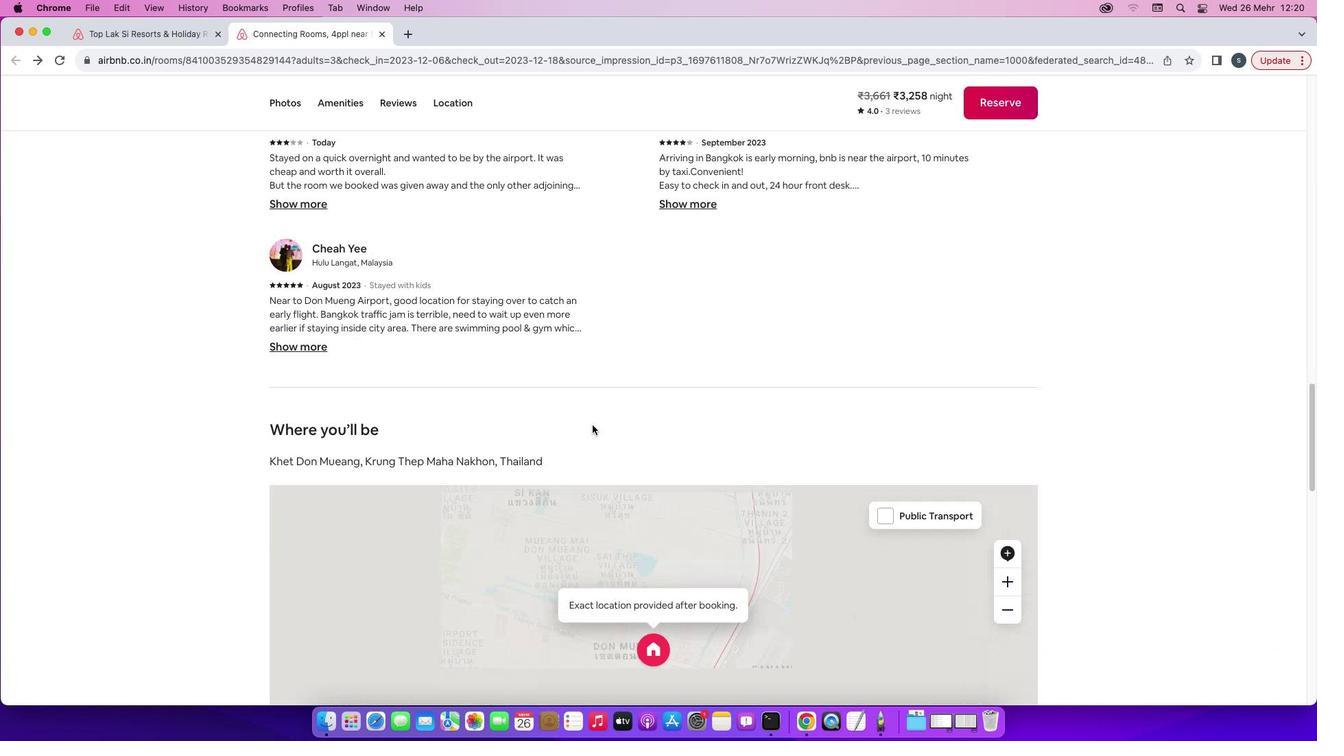 
Action: Mouse moved to (380, 35)
Screenshot: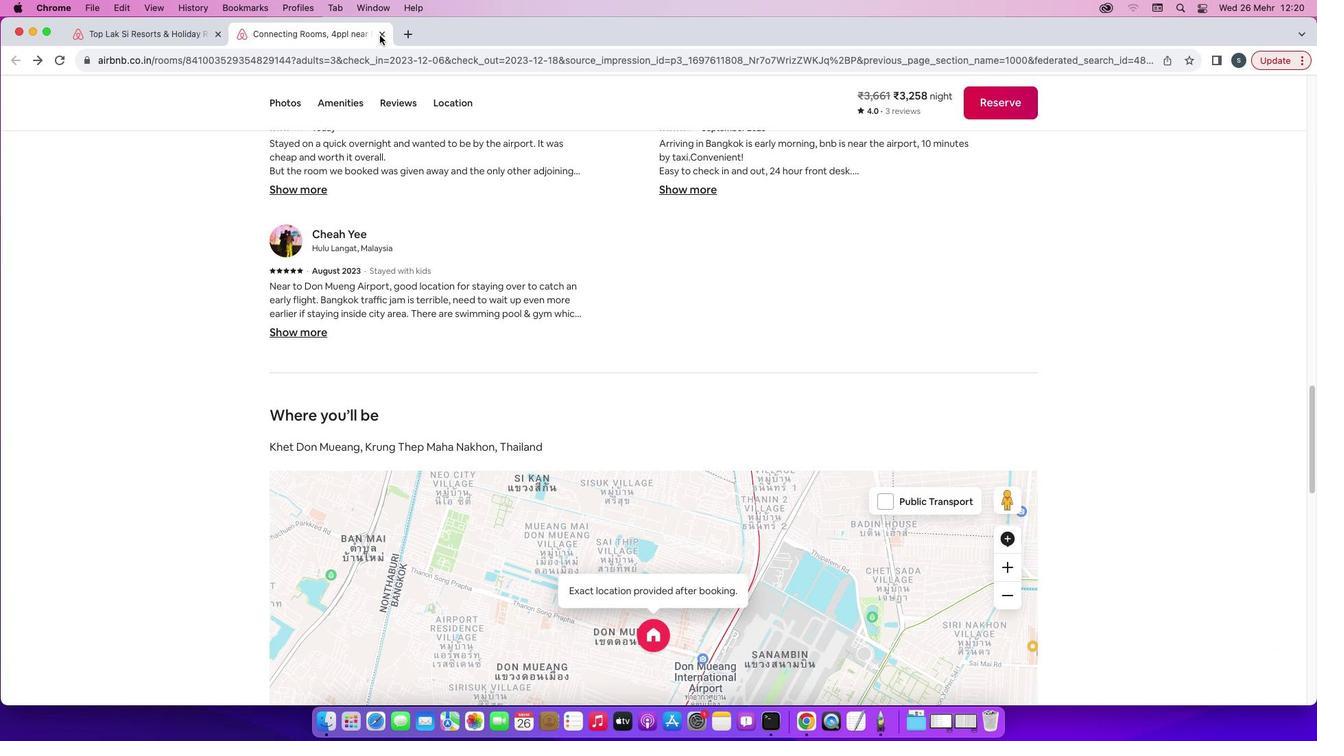 
Action: Mouse pressed left at (380, 35)
Screenshot: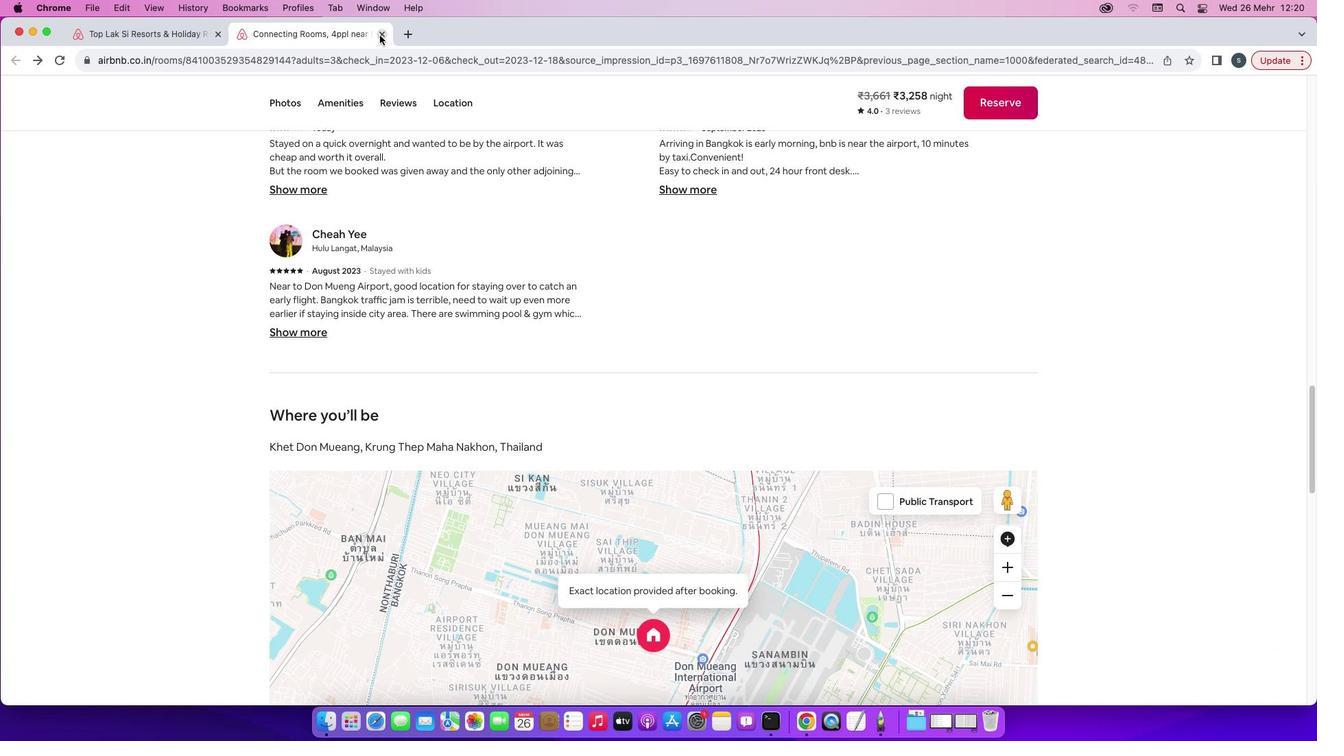 
Action: Mouse moved to (612, 483)
Screenshot: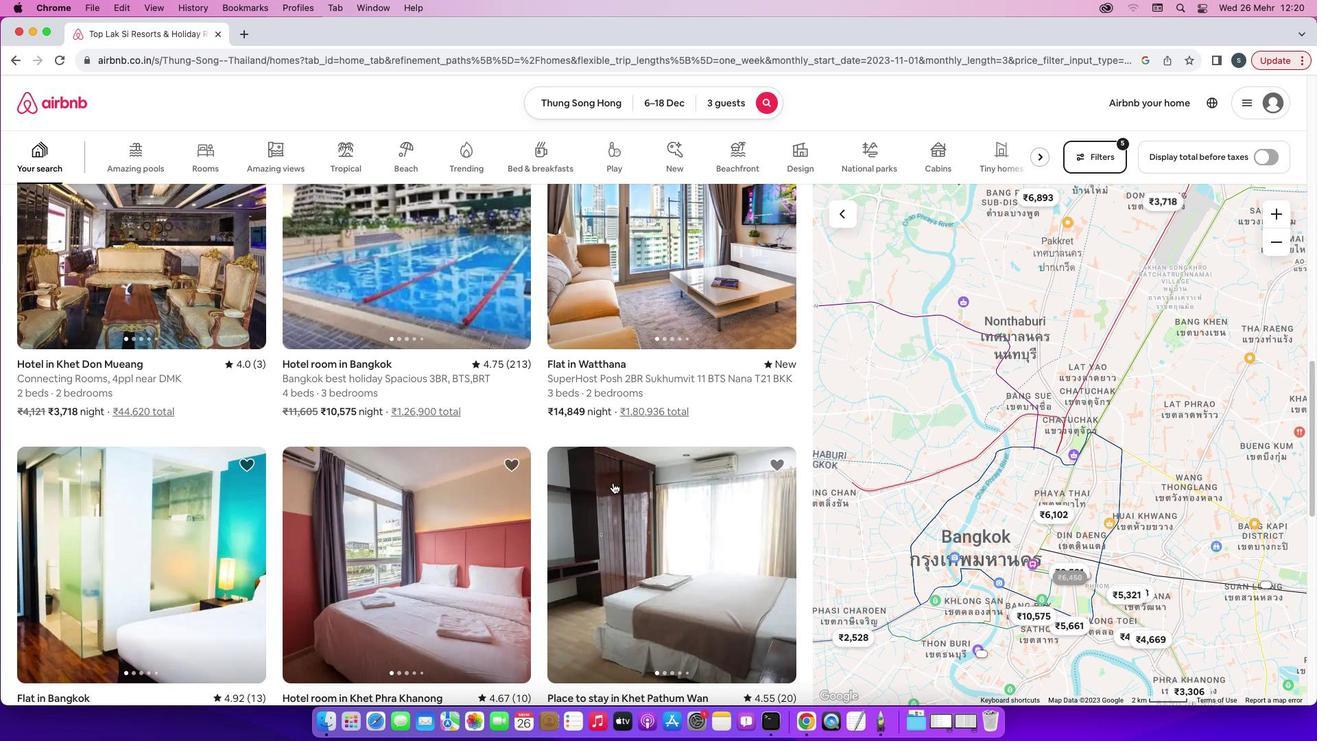 
Action: Mouse scrolled (612, 483) with delta (0, 0)
Screenshot: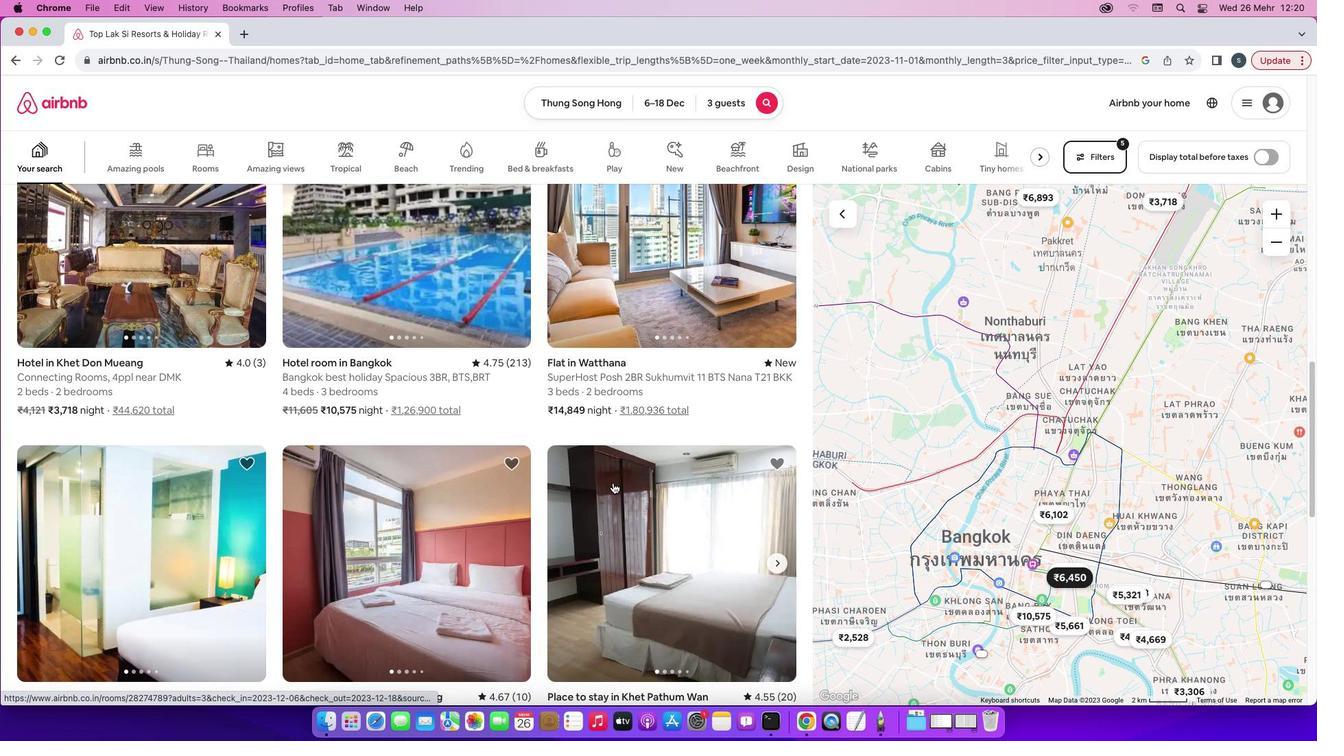 
Action: Mouse scrolled (612, 483) with delta (0, 0)
Screenshot: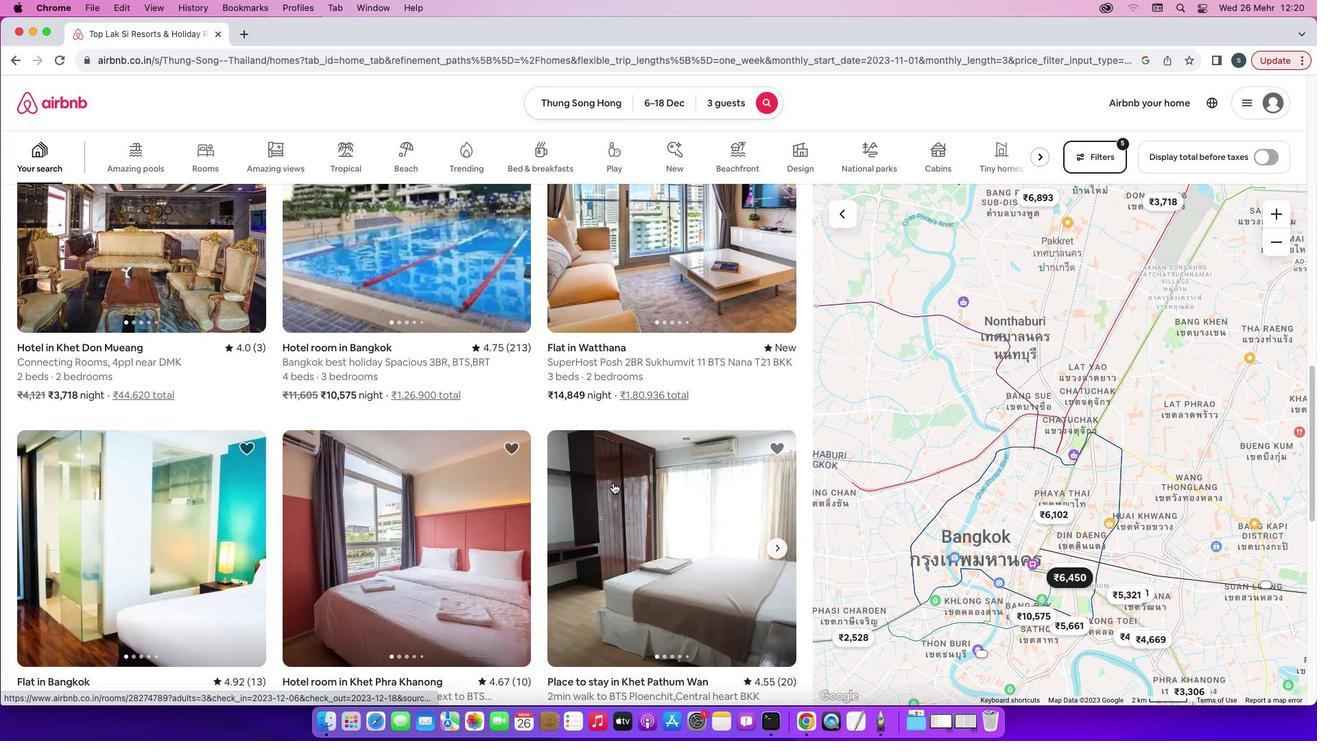 
Action: Mouse scrolled (612, 483) with delta (0, -1)
Screenshot: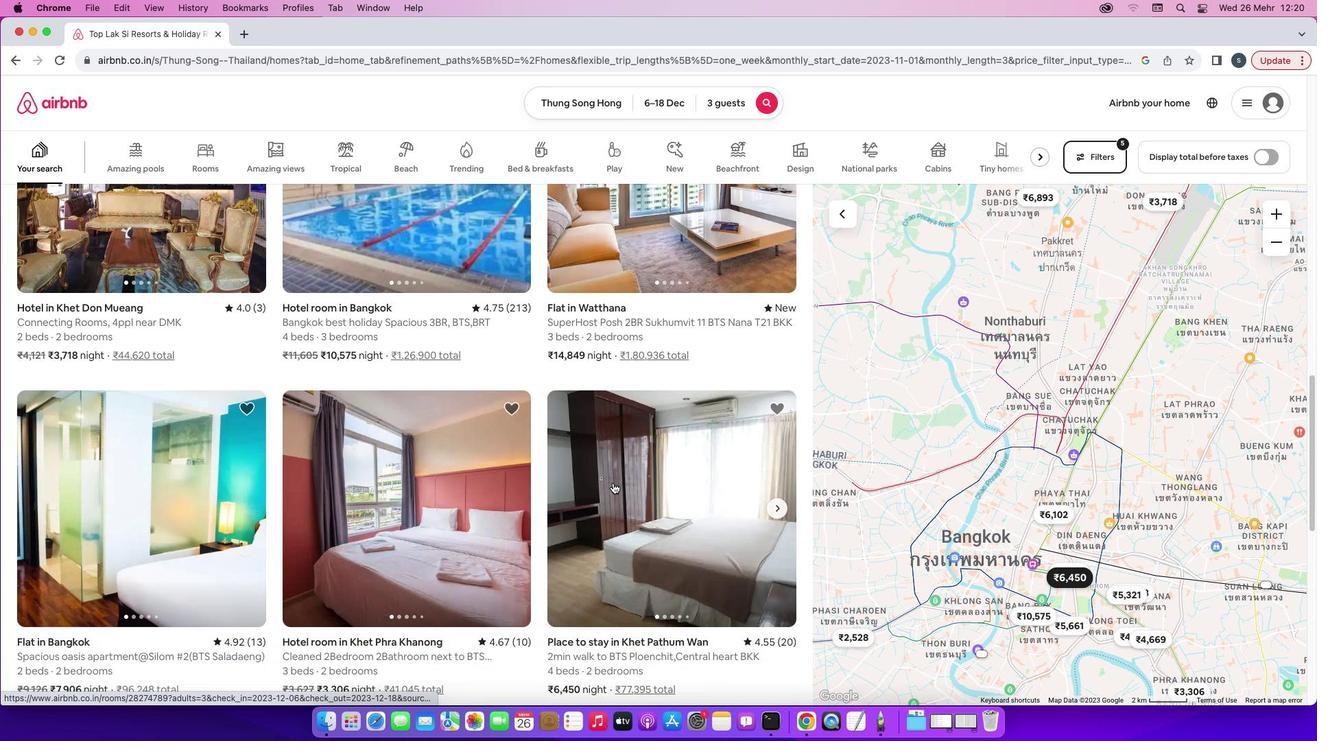 
Action: Mouse scrolled (612, 483) with delta (0, -2)
Screenshot: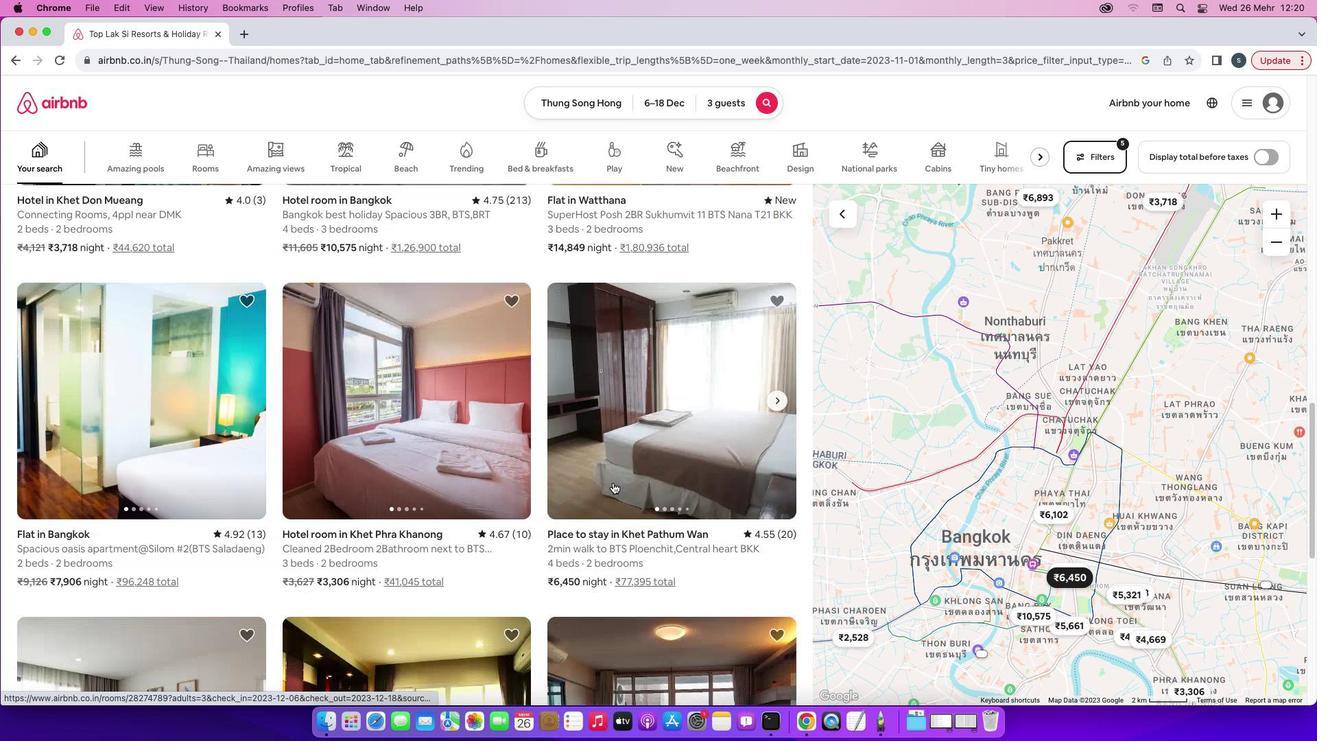 
Action: Mouse scrolled (612, 483) with delta (0, 0)
Screenshot: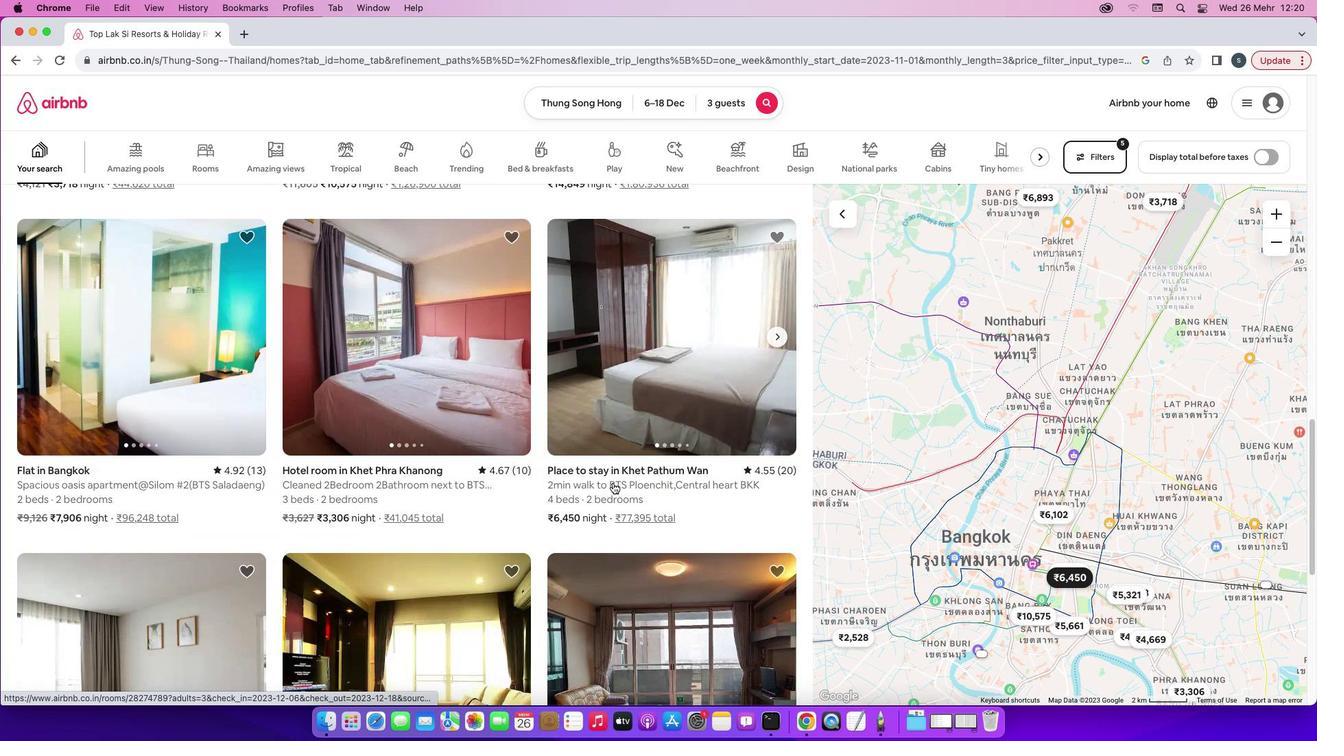 
Action: Mouse scrolled (612, 483) with delta (0, 0)
Screenshot: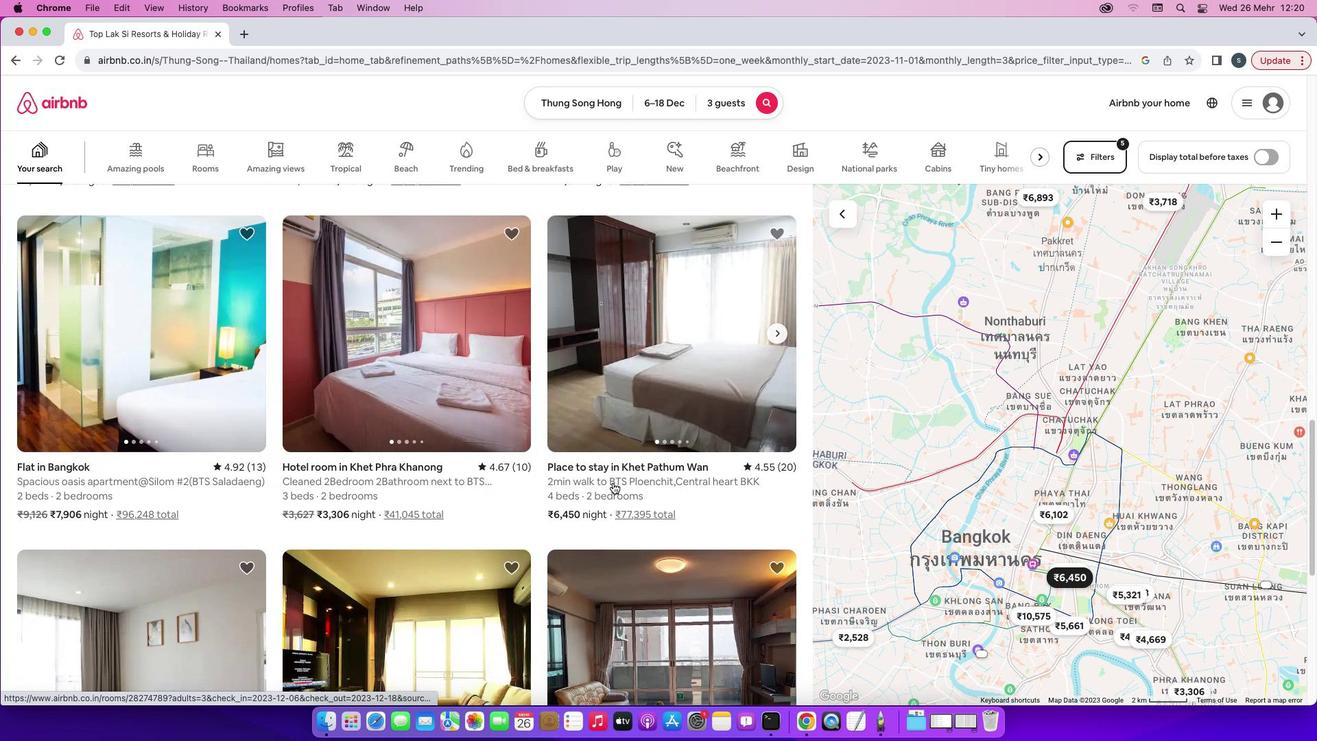
Action: Mouse scrolled (612, 483) with delta (0, 0)
